 Task: Find and add a mixer grinder to your shopping cart on Flipkart.
Action: Mouse moved to (310, 55)
Screenshot: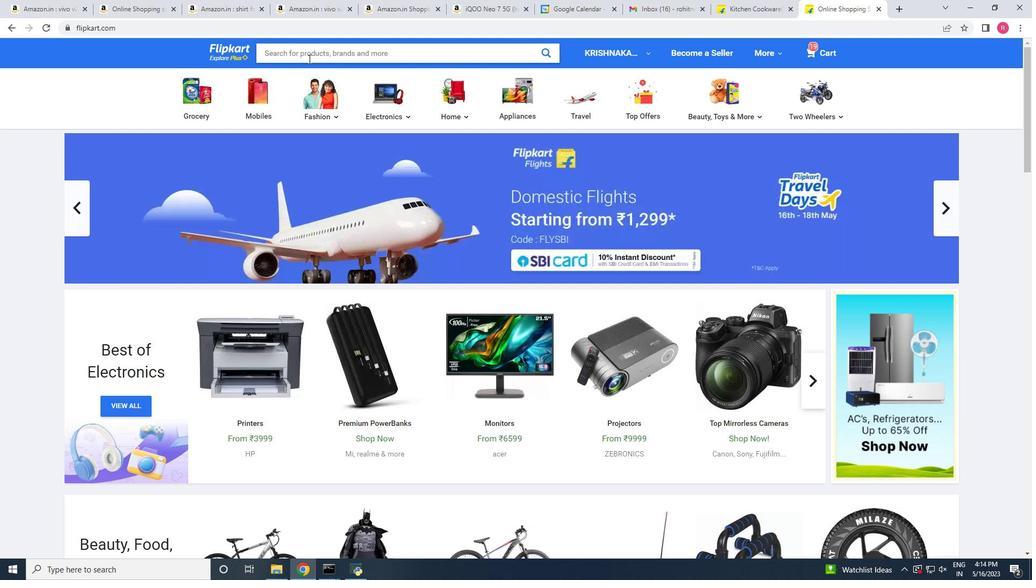 
Action: Mouse pressed left at (310, 55)
Screenshot: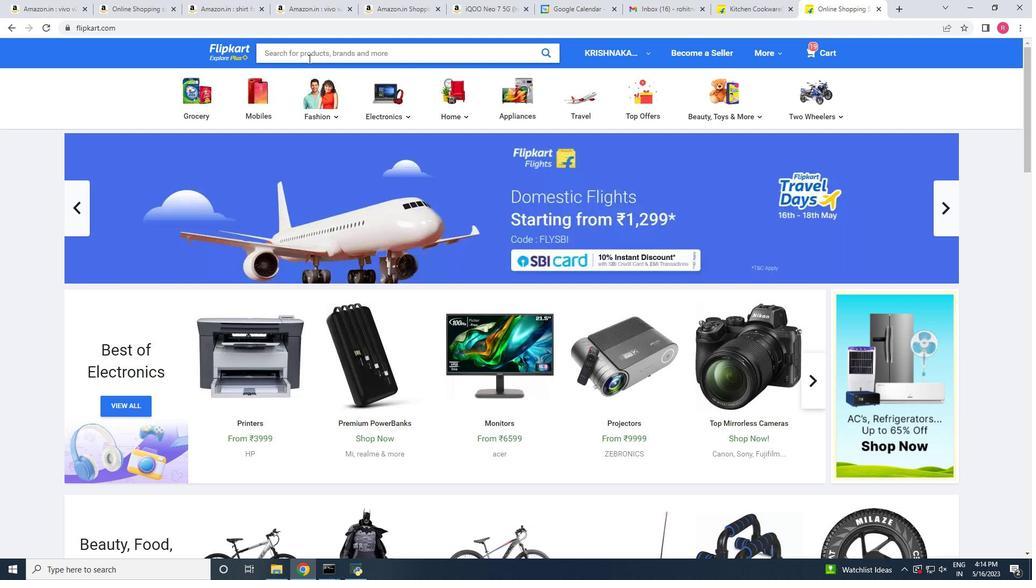 
Action: Mouse moved to (617, 5)
Screenshot: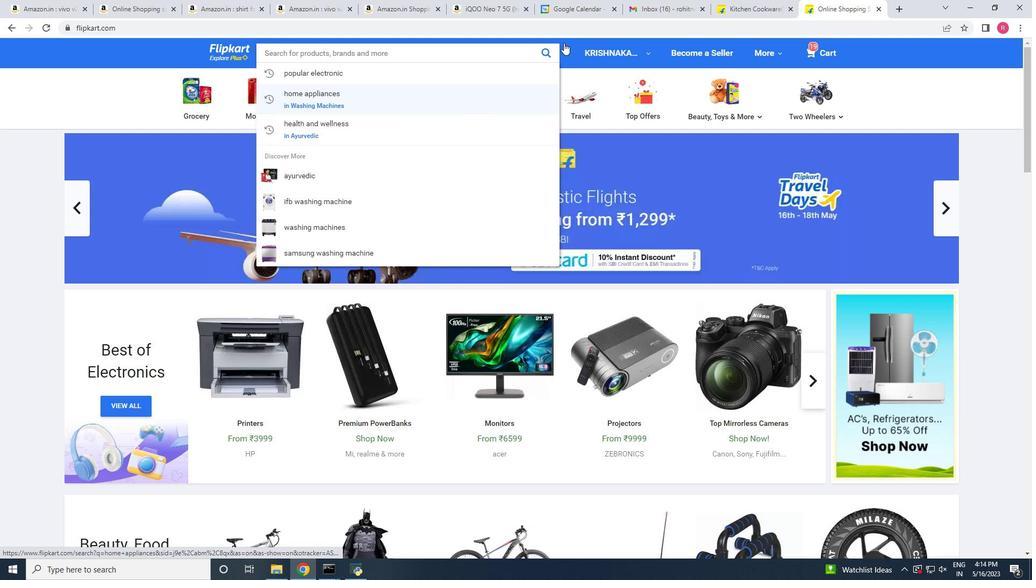 
Action: Key pressed kitchen
Screenshot: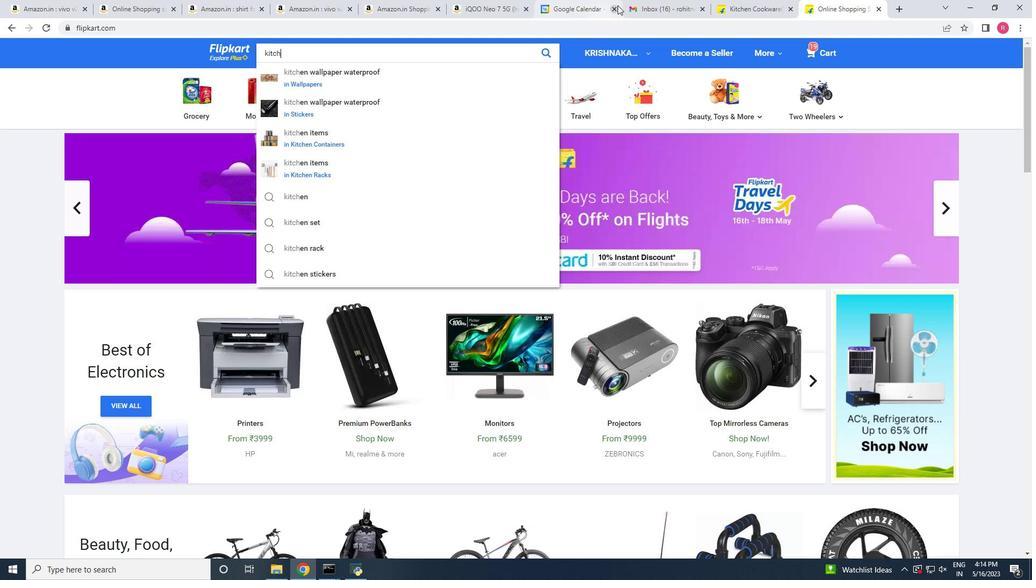 
Action: Mouse moved to (618, 4)
Screenshot: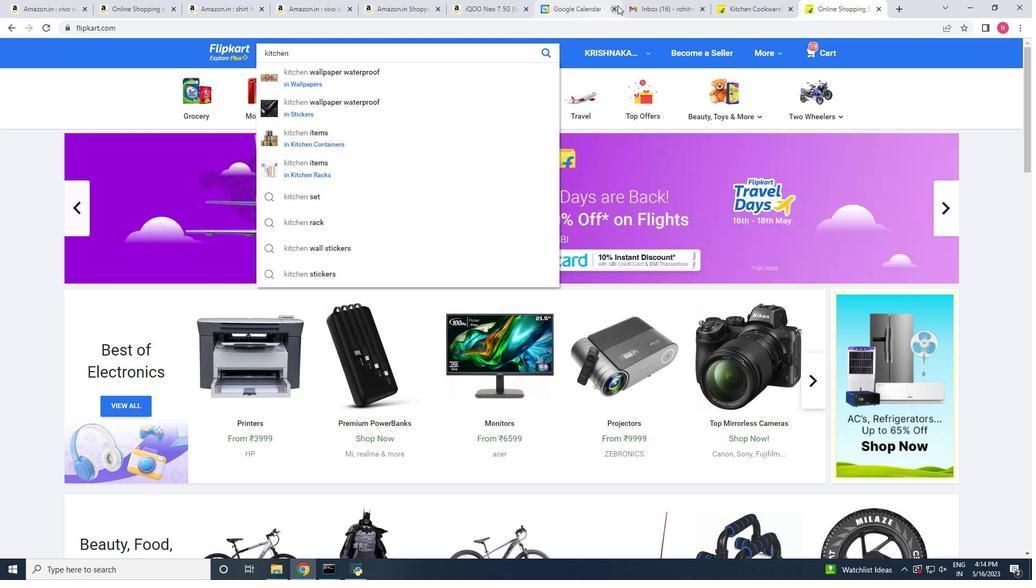 
Action: Key pressed <Key.space>
Screenshot: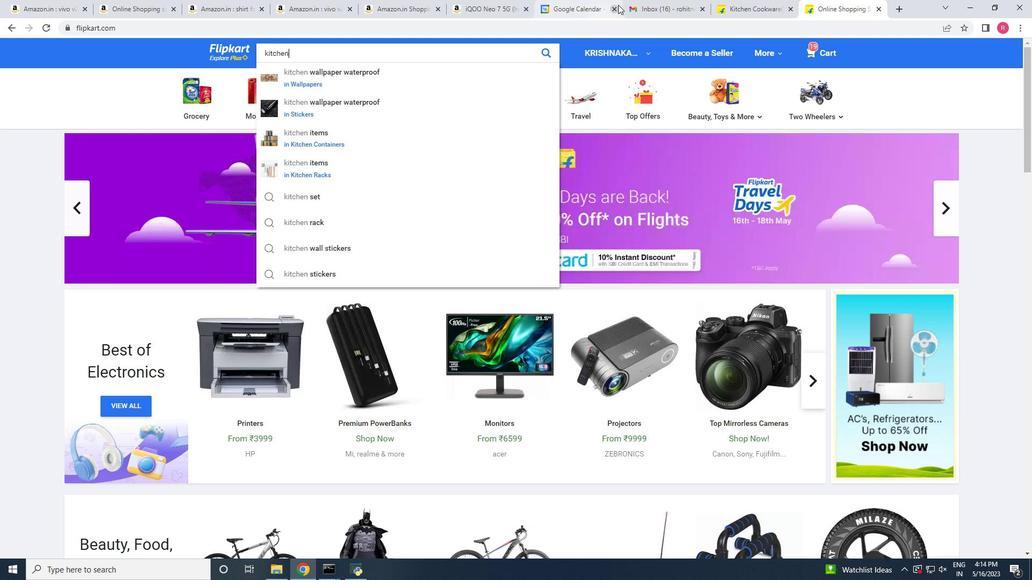 
Action: Mouse moved to (618, 4)
Screenshot: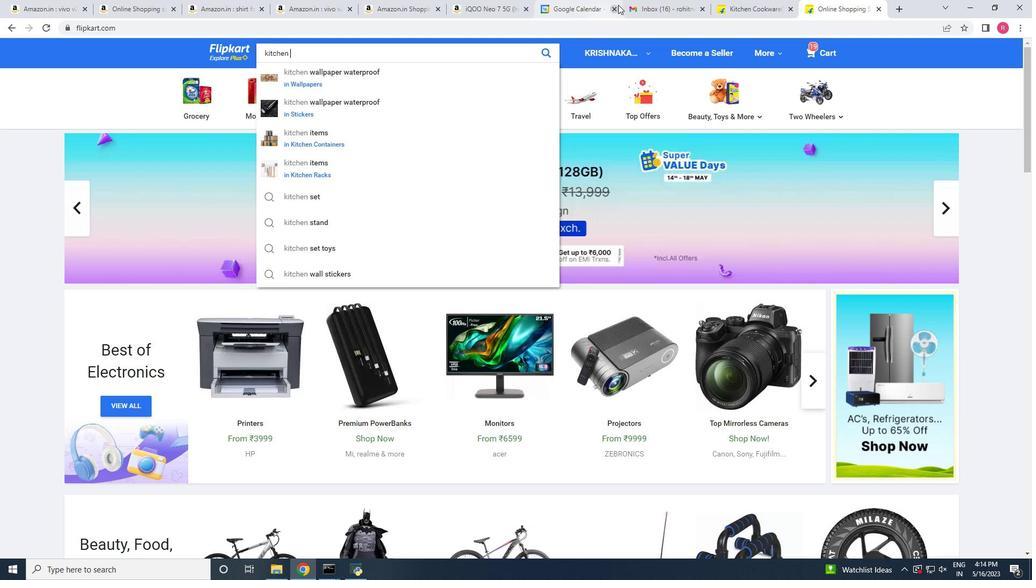 
Action: Key pressed appl
Screenshot: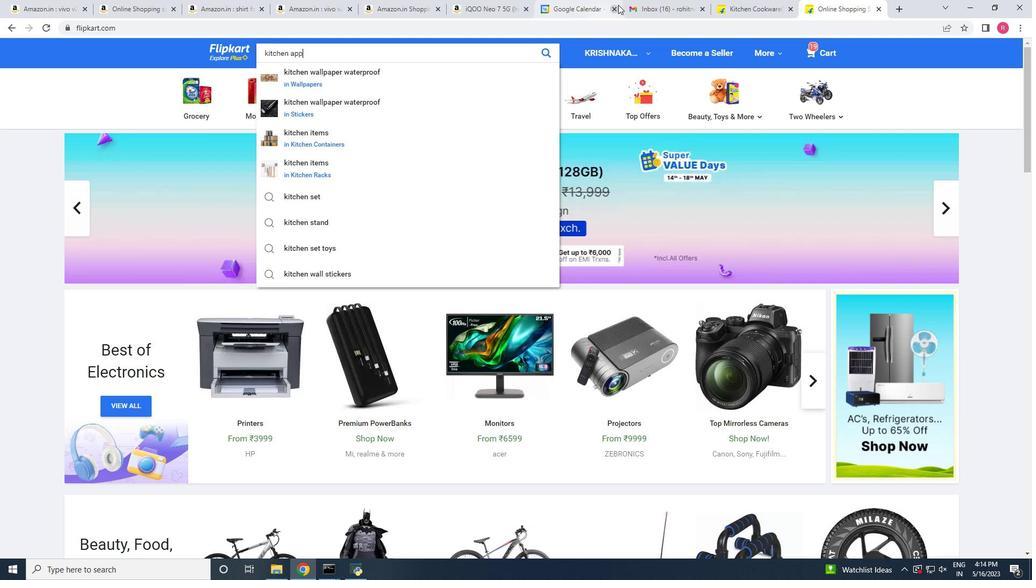 
Action: Mouse moved to (403, 69)
Screenshot: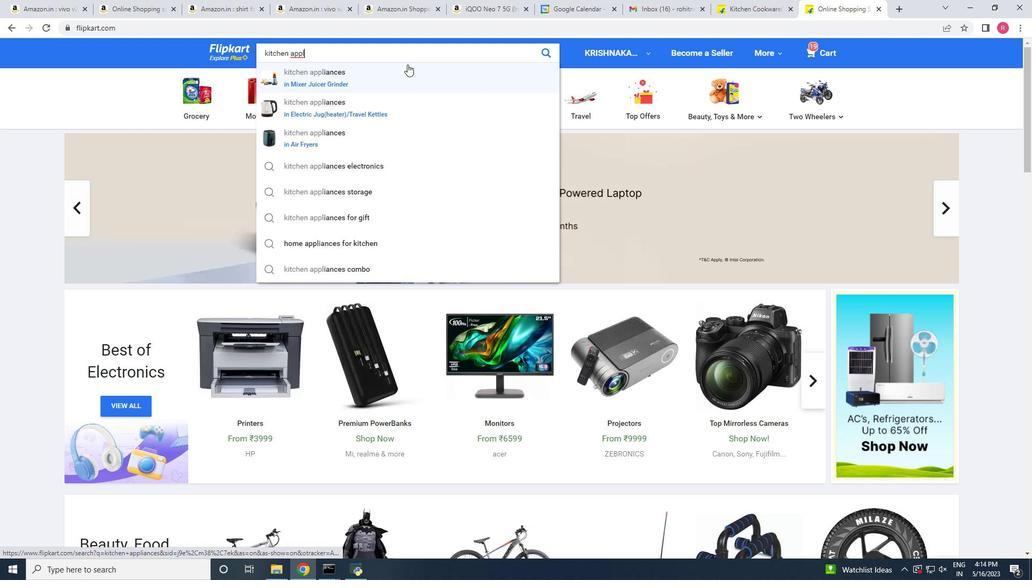 
Action: Mouse pressed left at (403, 69)
Screenshot: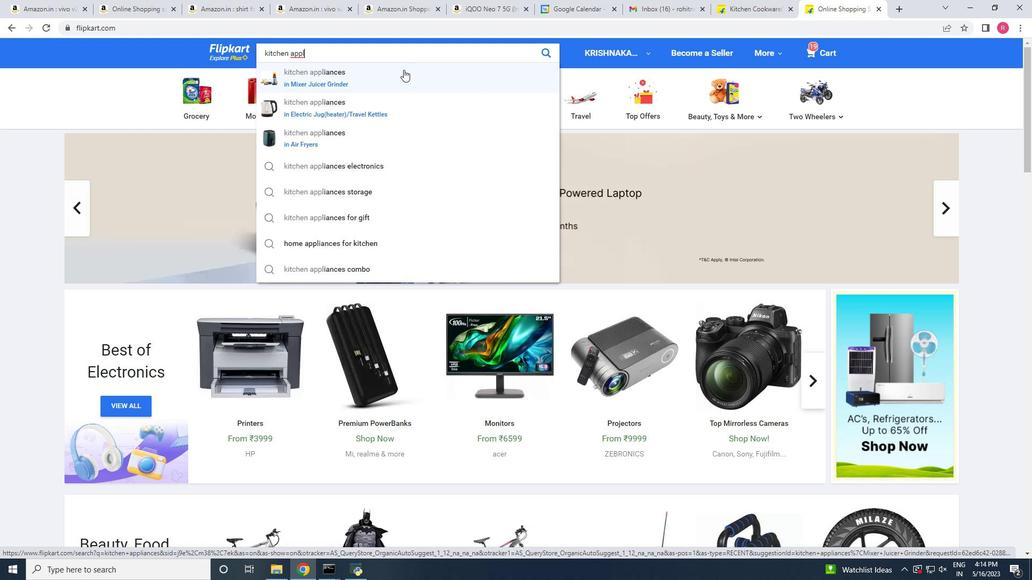 
Action: Mouse scrolled (403, 70) with delta (0, 0)
Screenshot: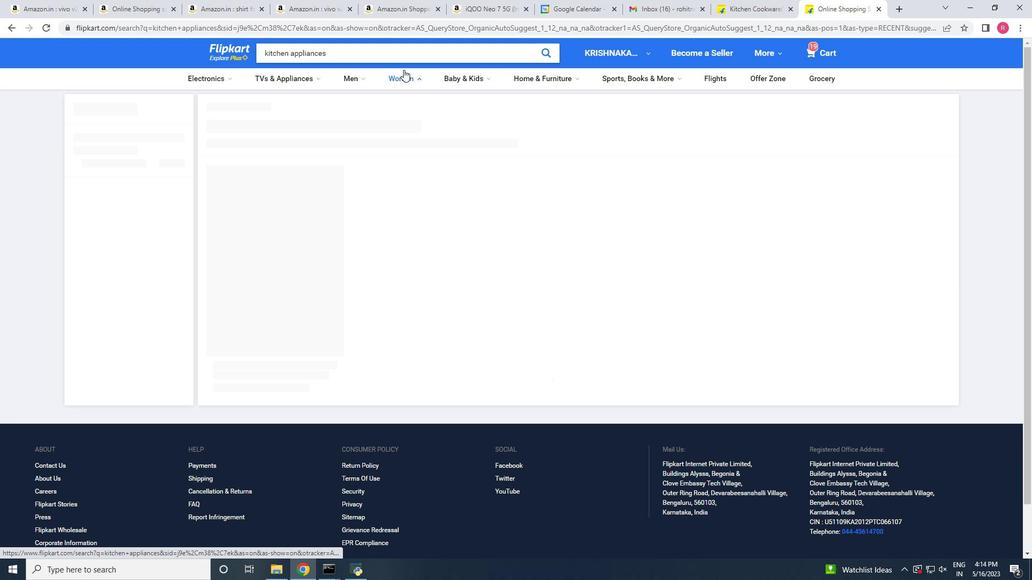 
Action: Mouse moved to (309, 255)
Screenshot: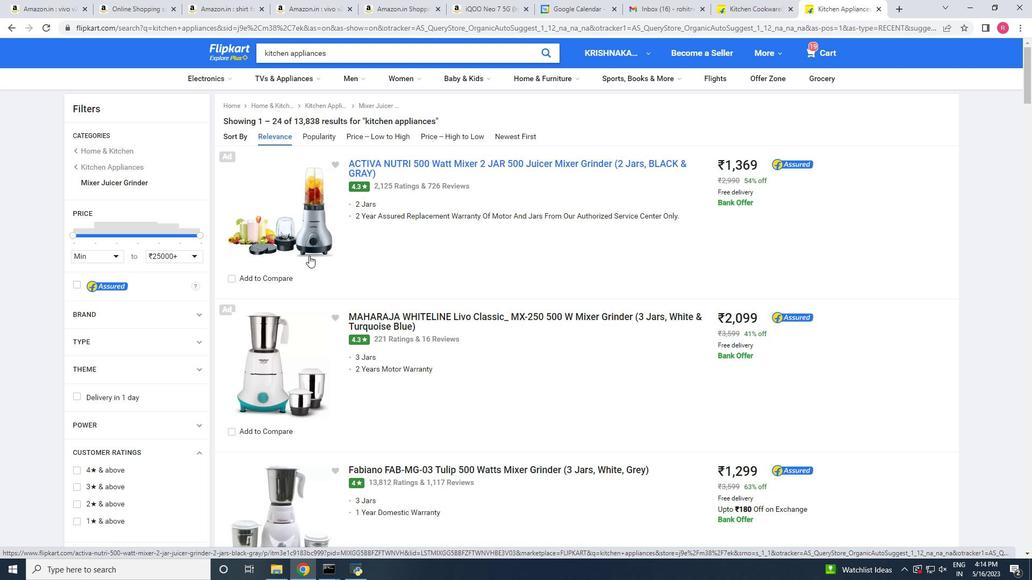 
Action: Mouse scrolled (309, 254) with delta (0, 0)
Screenshot: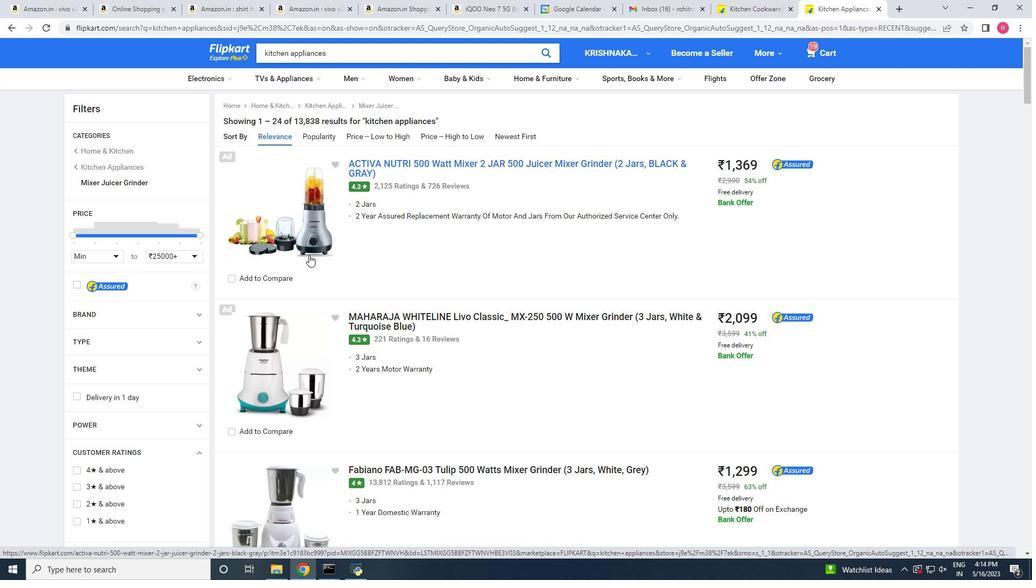 
Action: Mouse moved to (522, 179)
Screenshot: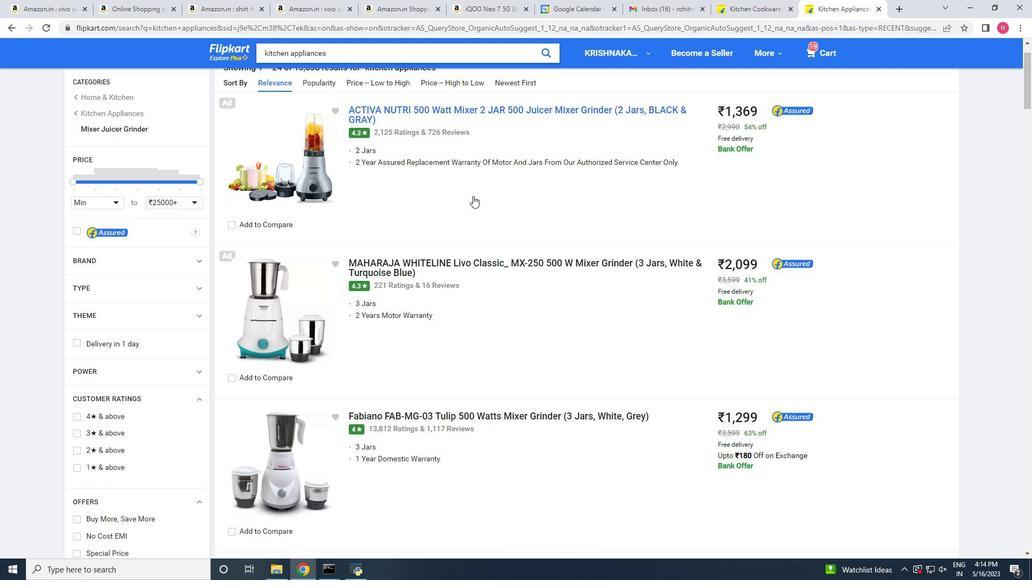 
Action: Mouse pressed right at (522, 179)
Screenshot: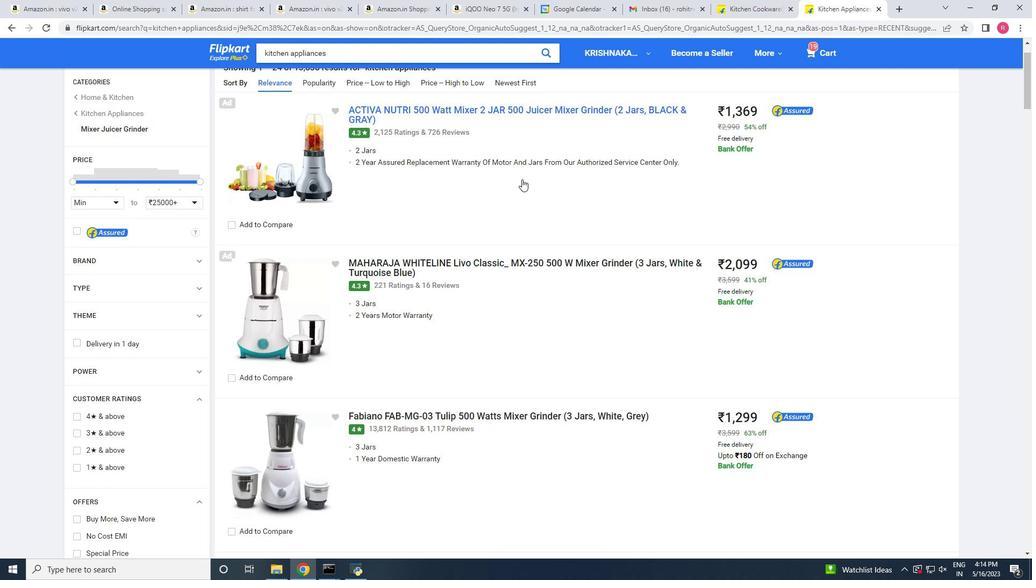 
Action: Mouse moved to (523, 179)
Screenshot: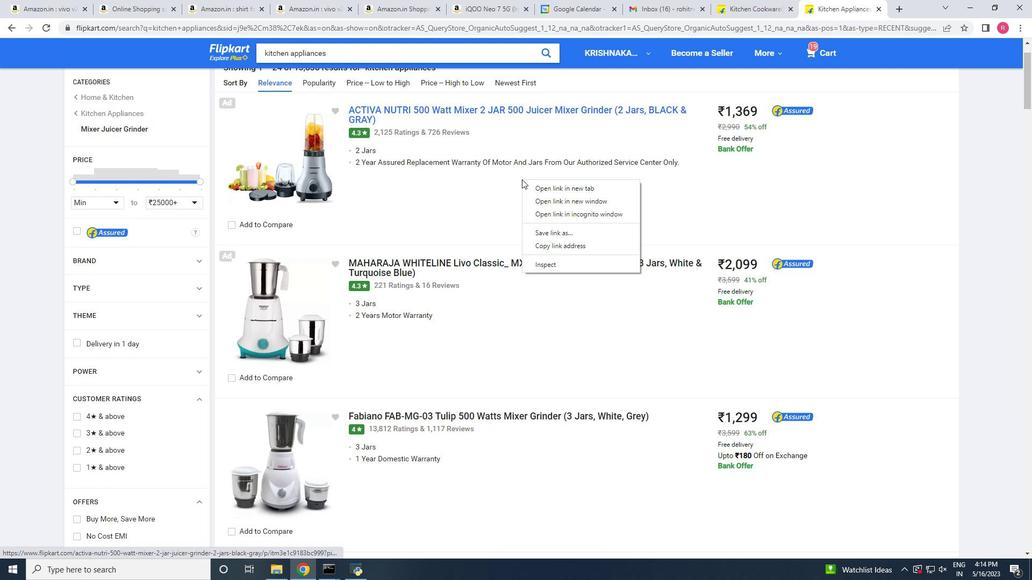 
Action: Mouse pressed left at (523, 179)
Screenshot: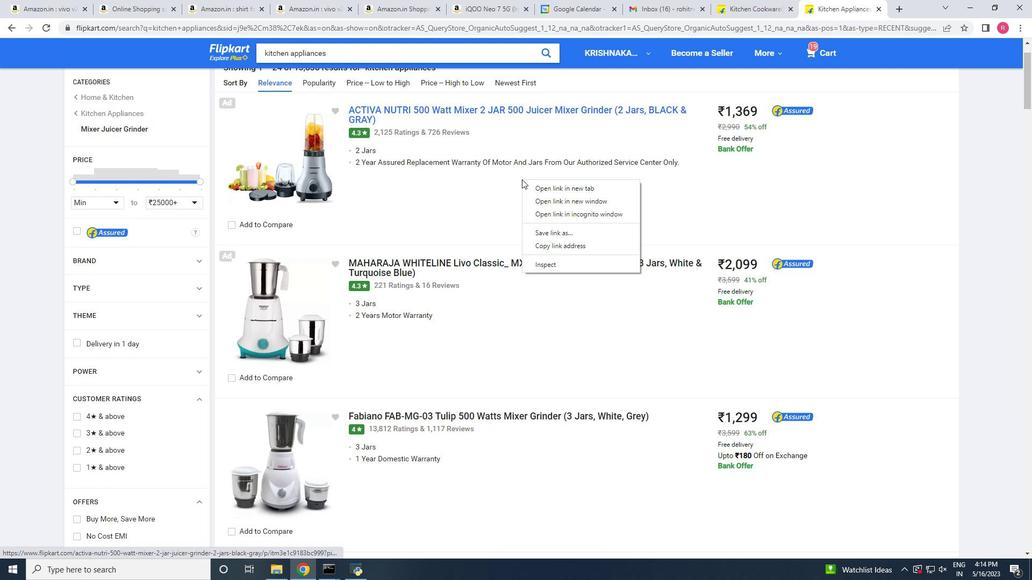 
Action: Mouse moved to (548, 297)
Screenshot: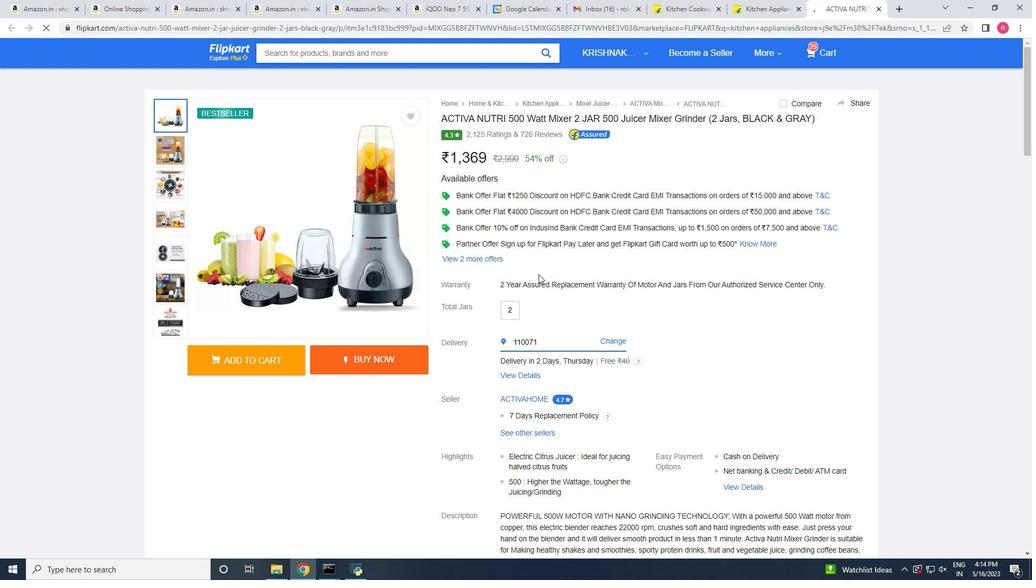 
Action: Mouse scrolled (548, 296) with delta (0, 0)
Screenshot: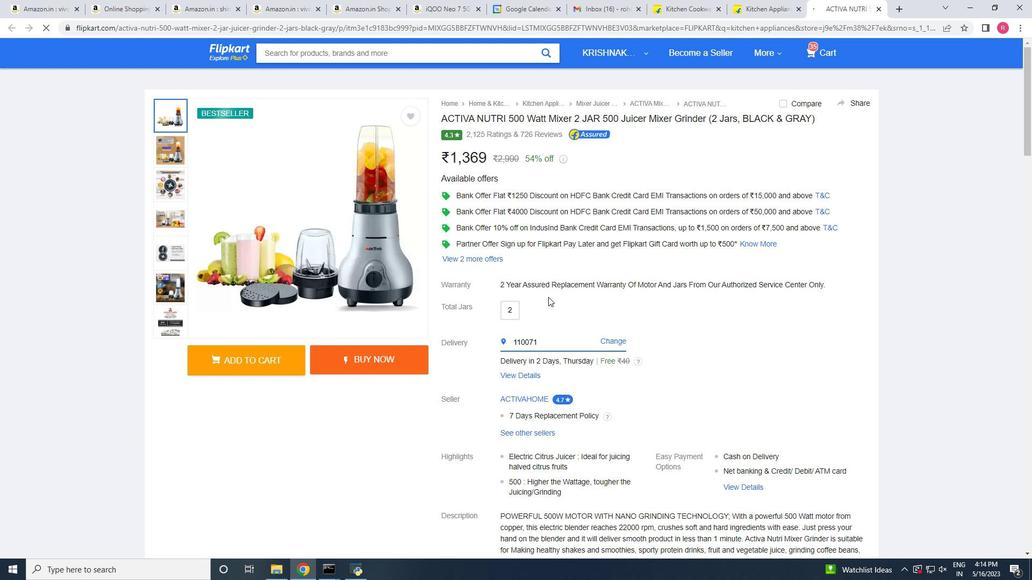 
Action: Mouse scrolled (548, 296) with delta (0, 0)
Screenshot: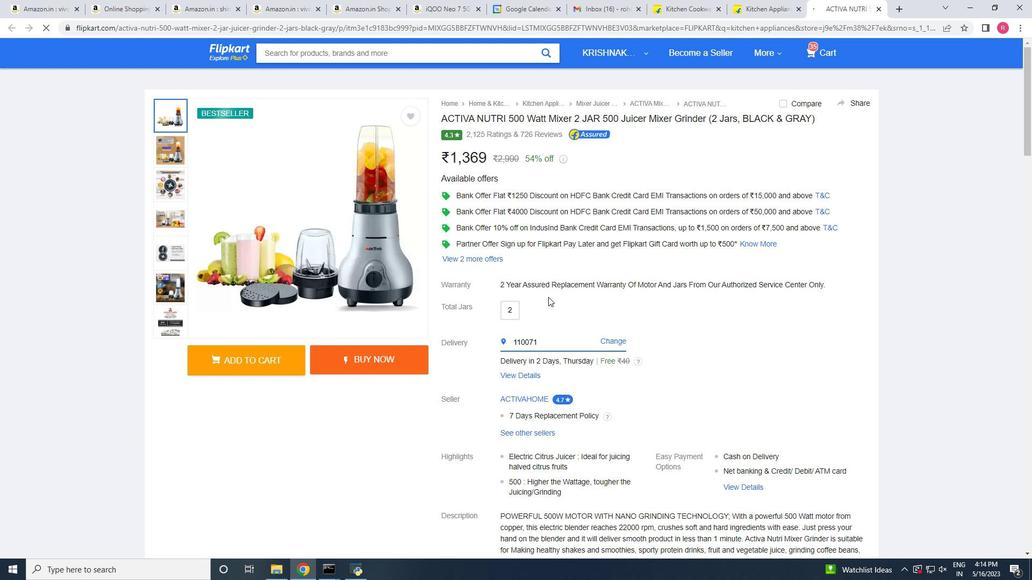 
Action: Mouse scrolled (548, 296) with delta (0, 0)
Screenshot: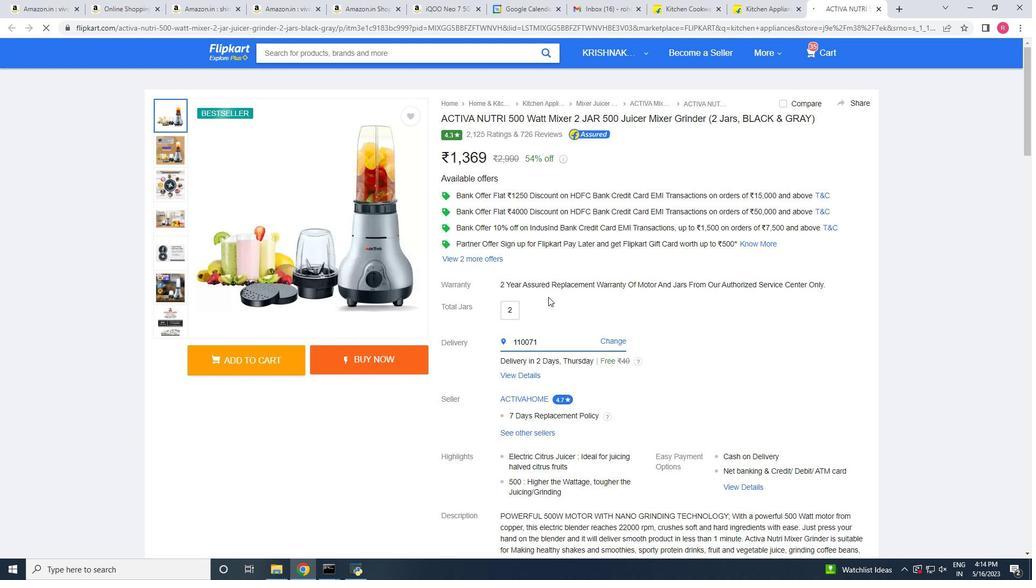 
Action: Mouse scrolled (548, 296) with delta (0, 0)
Screenshot: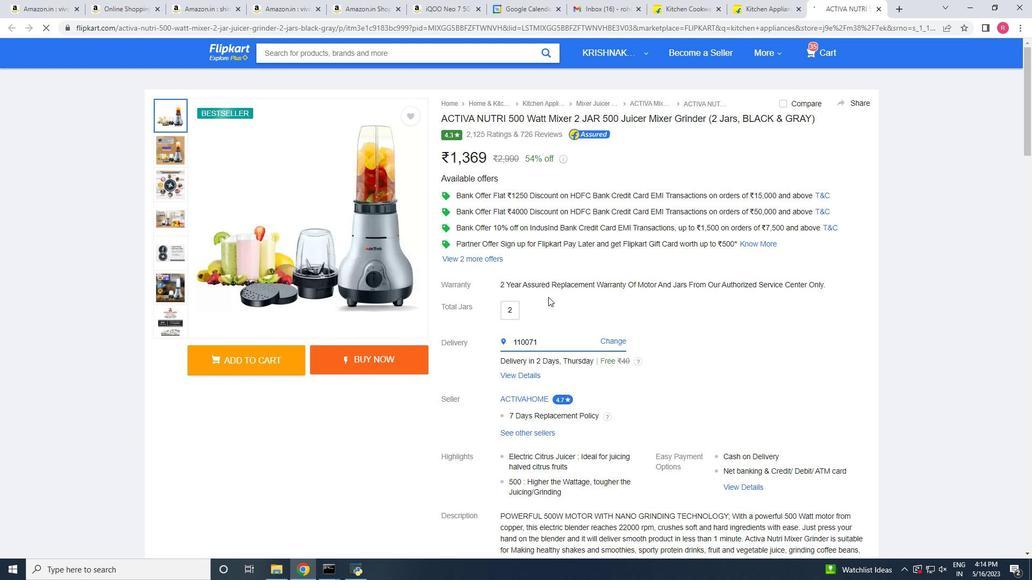 
Action: Mouse scrolled (548, 296) with delta (0, 0)
Screenshot: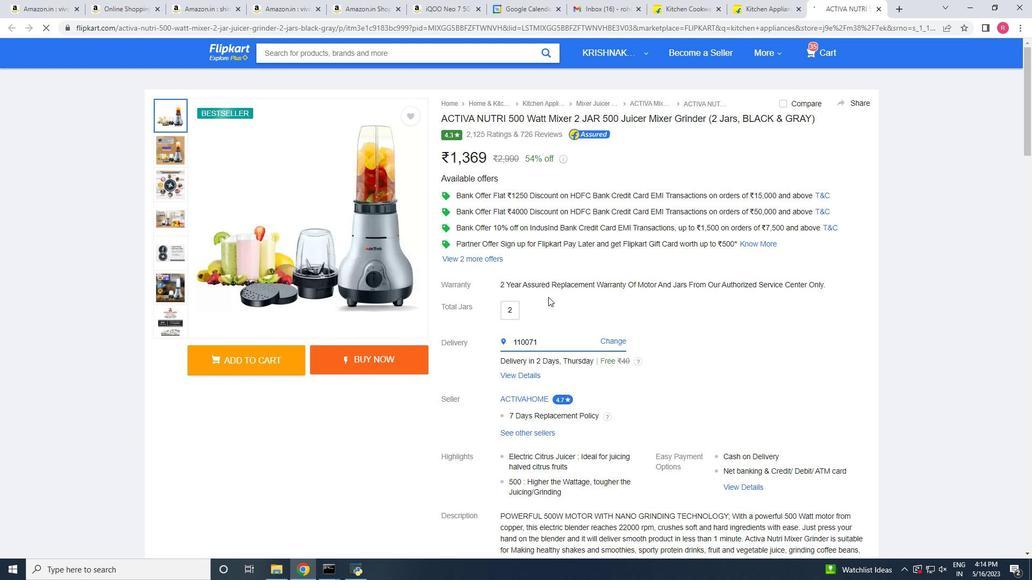 
Action: Mouse moved to (548, 297)
Screenshot: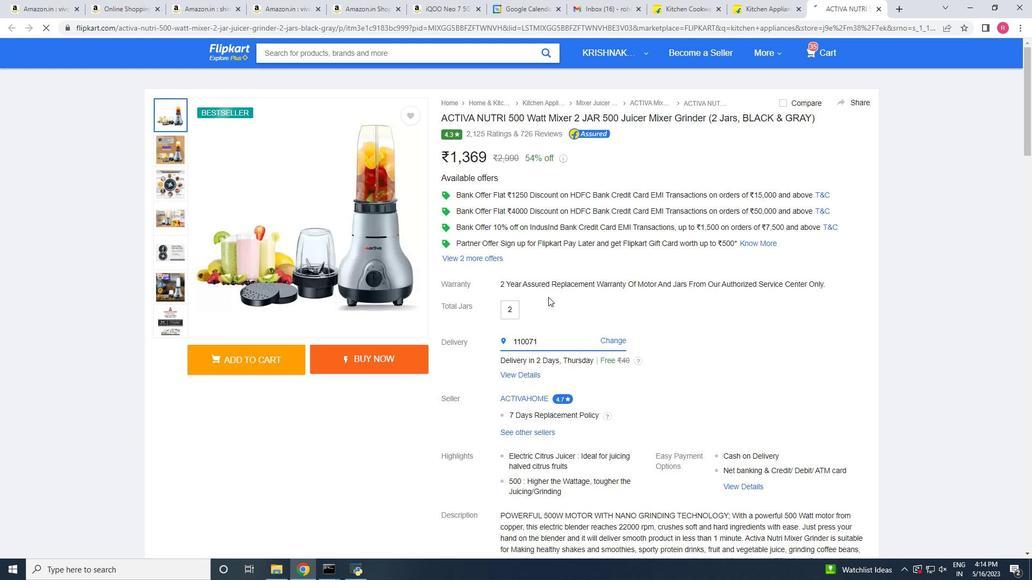 
Action: Mouse scrolled (548, 296) with delta (0, 0)
Screenshot: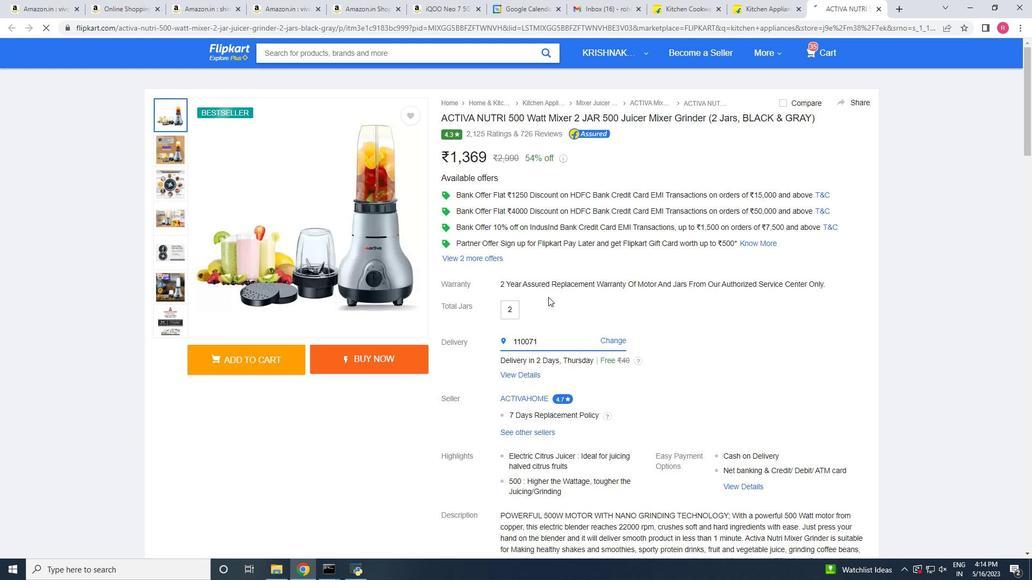 
Action: Mouse moved to (549, 297)
Screenshot: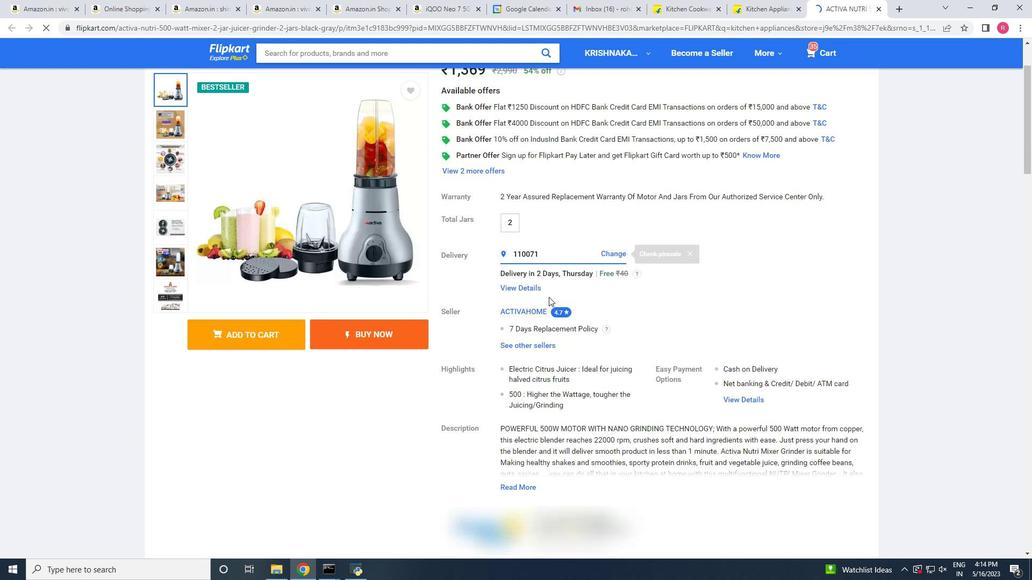 
Action: Mouse scrolled (549, 296) with delta (0, 0)
Screenshot: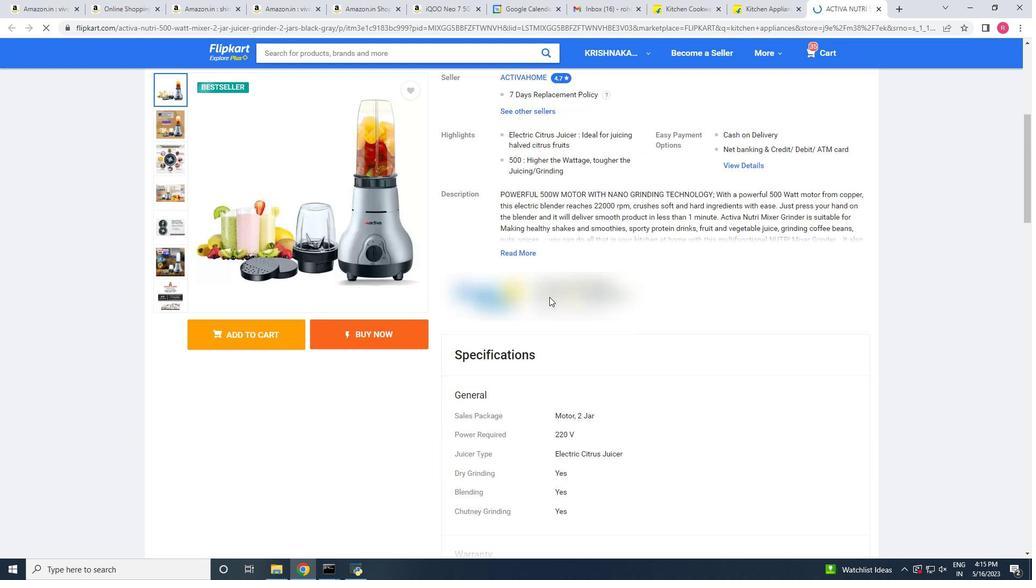 
Action: Mouse scrolled (549, 296) with delta (0, 0)
Screenshot: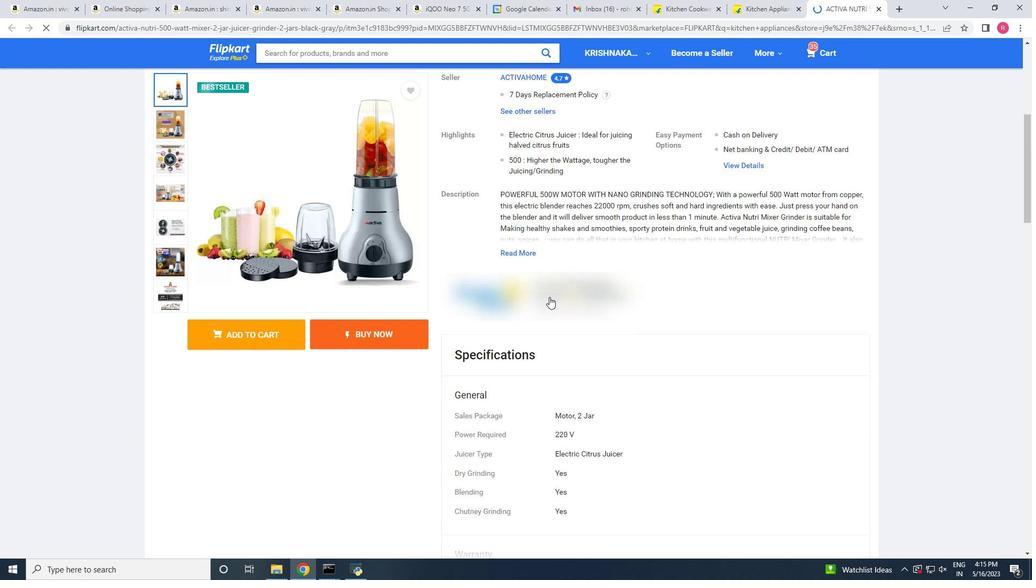 
Action: Mouse scrolled (549, 296) with delta (0, 0)
Screenshot: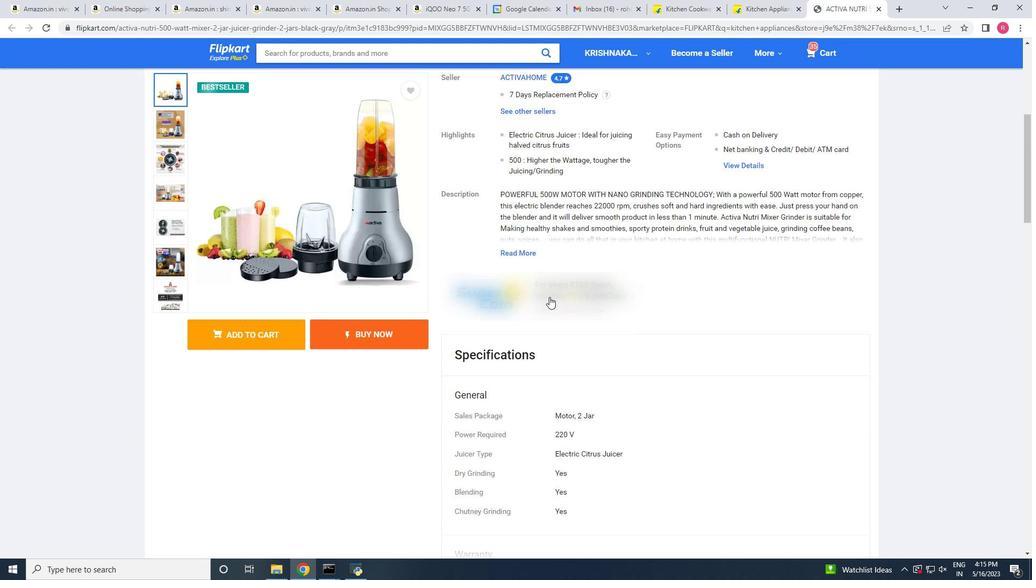 
Action: Mouse scrolled (549, 296) with delta (0, 0)
Screenshot: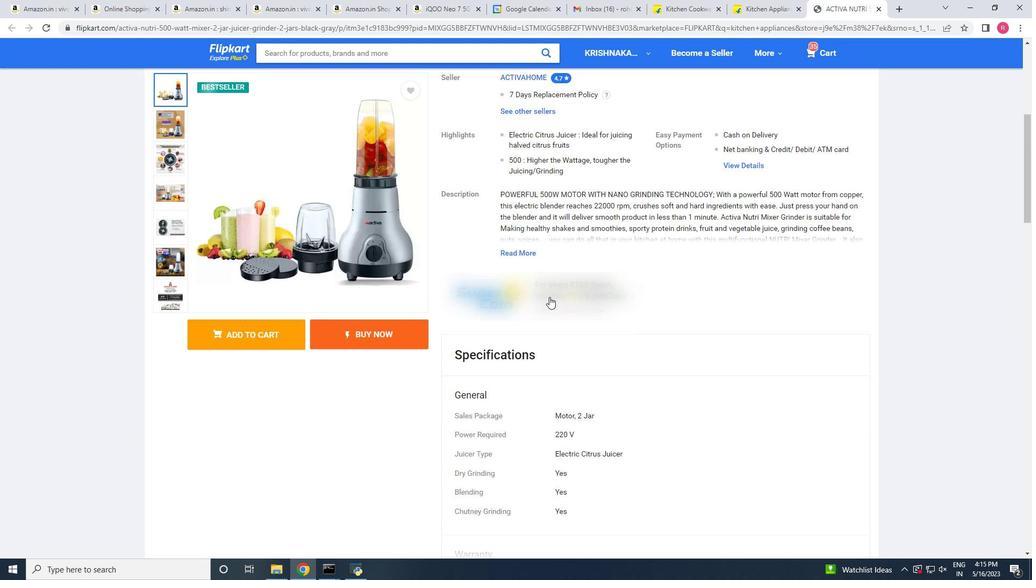 
Action: Mouse scrolled (549, 296) with delta (0, 0)
Screenshot: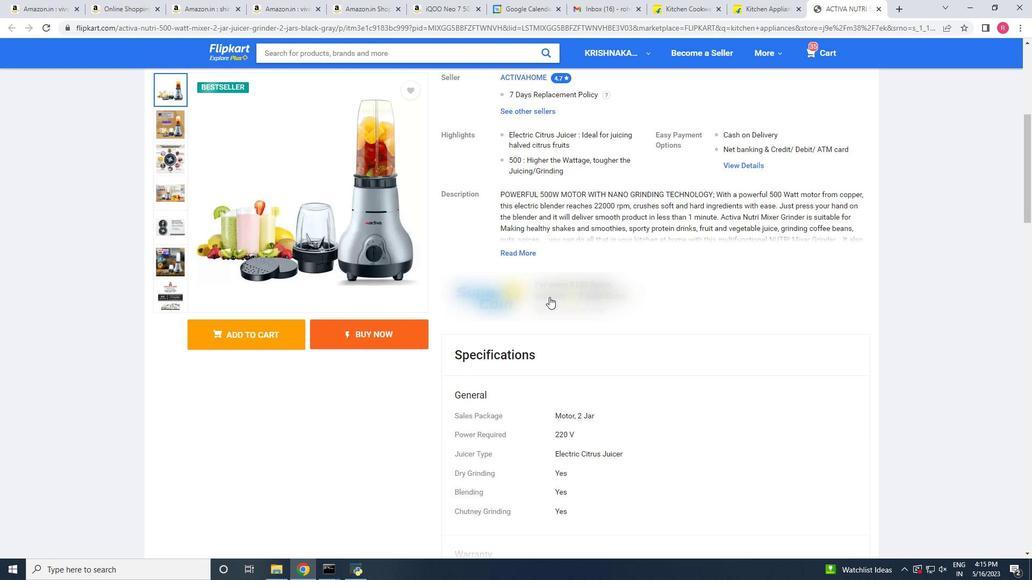 
Action: Mouse scrolled (549, 296) with delta (0, 0)
Screenshot: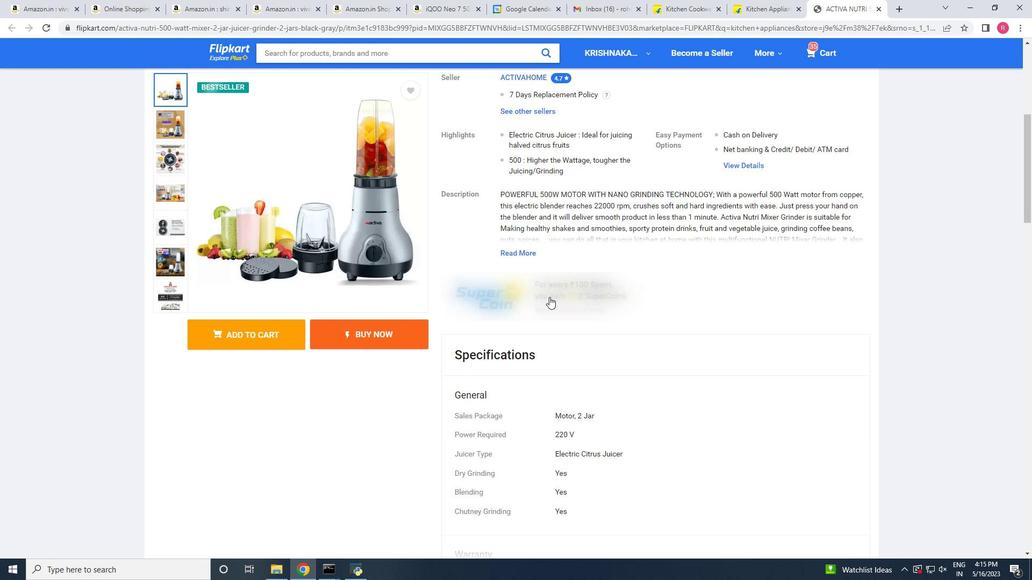 
Action: Mouse scrolled (549, 296) with delta (0, 0)
Screenshot: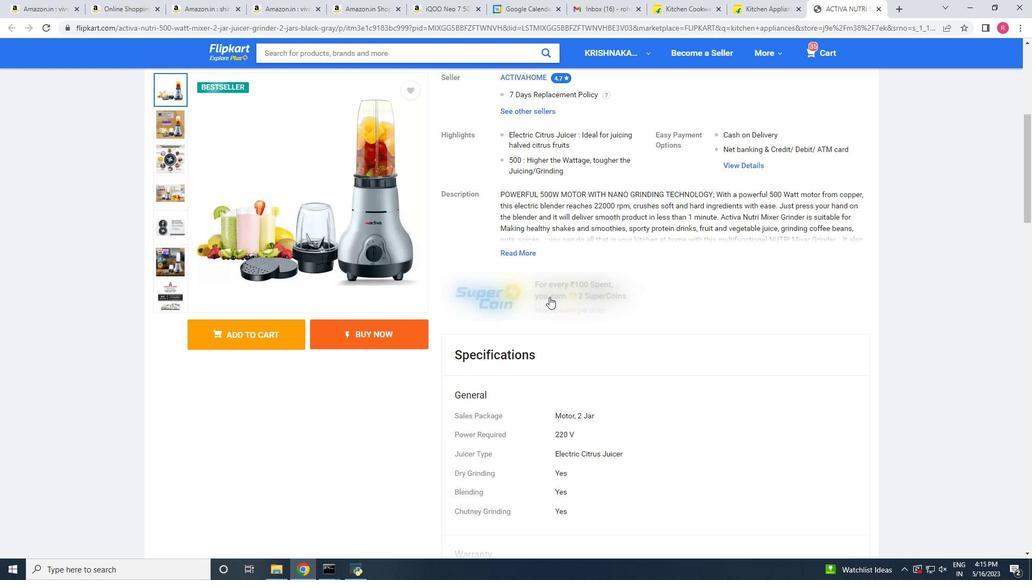 
Action: Mouse scrolled (549, 296) with delta (0, 0)
Screenshot: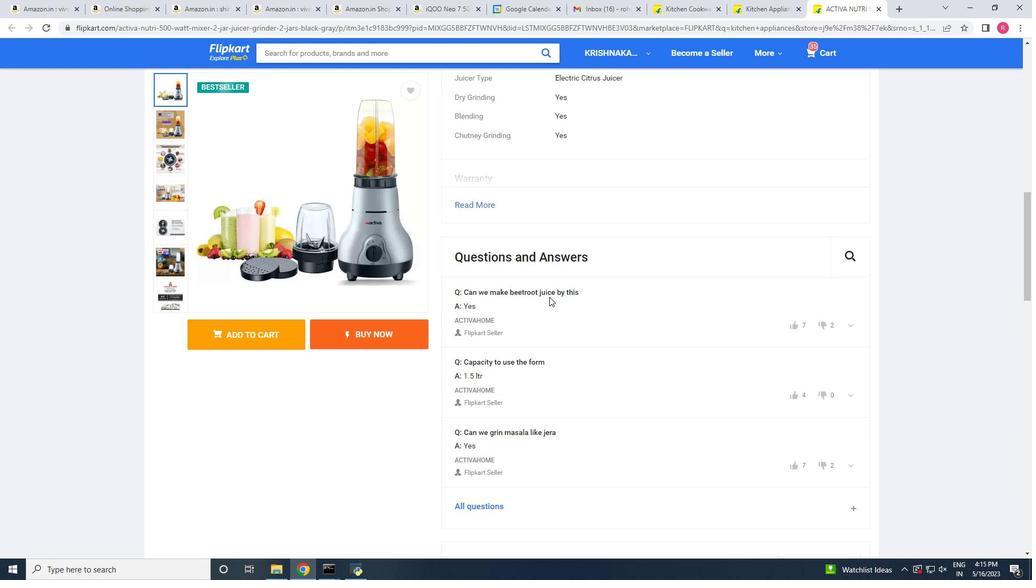 
Action: Mouse scrolled (549, 296) with delta (0, 0)
Screenshot: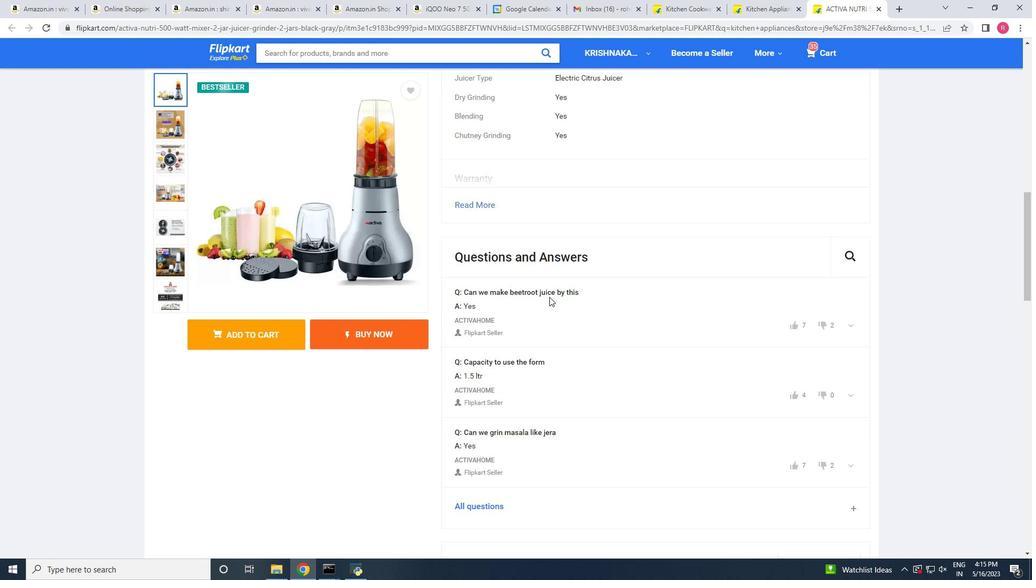 
Action: Mouse scrolled (549, 296) with delta (0, 0)
Screenshot: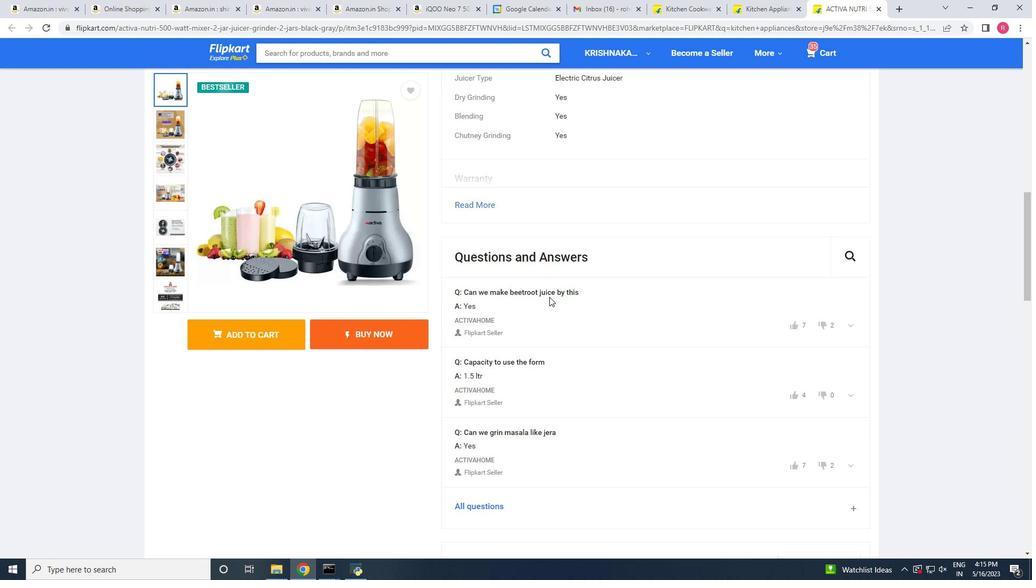 
Action: Mouse scrolled (549, 296) with delta (0, 0)
Screenshot: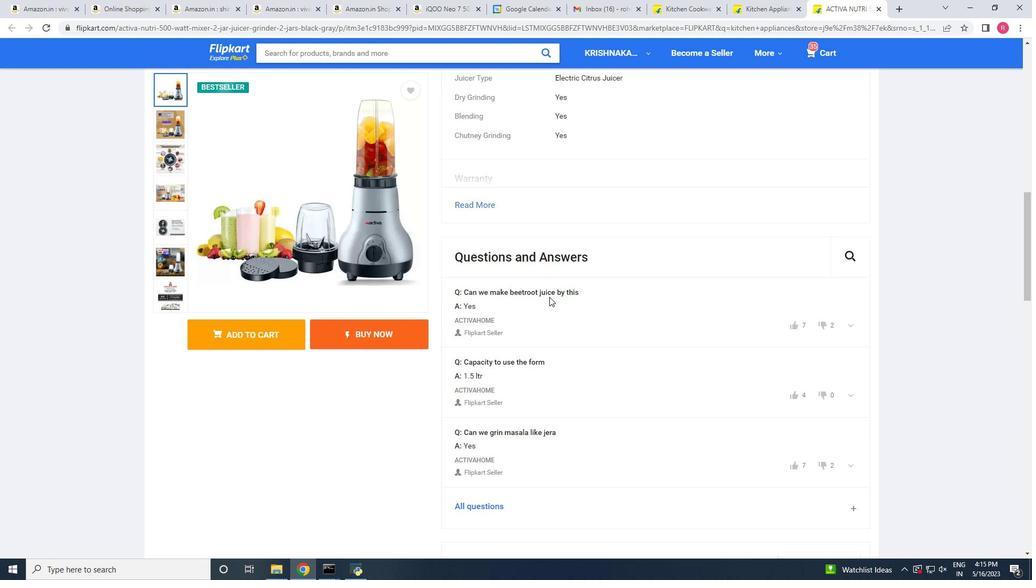 
Action: Mouse scrolled (549, 296) with delta (0, 0)
Screenshot: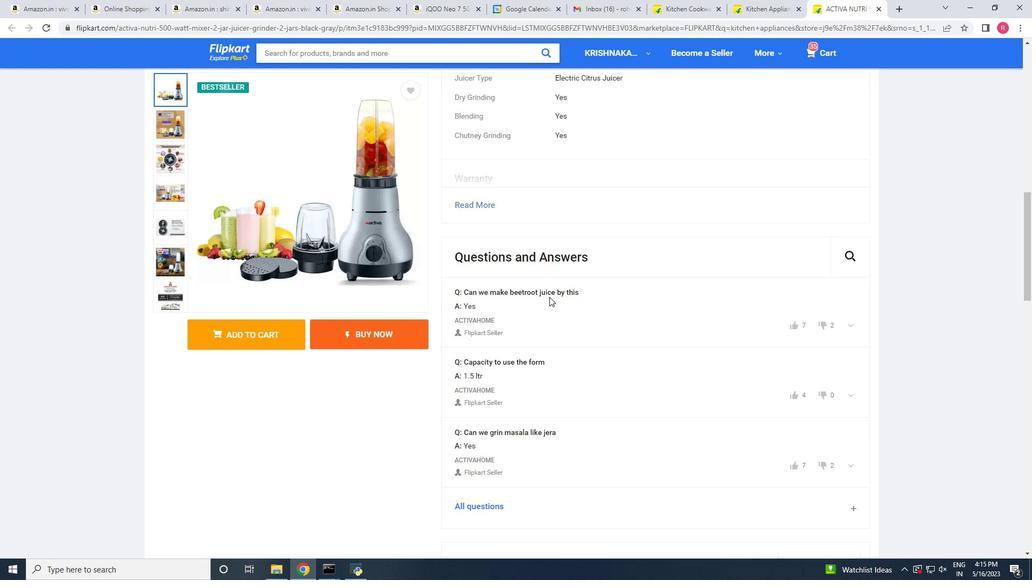 
Action: Mouse scrolled (549, 296) with delta (0, 0)
Screenshot: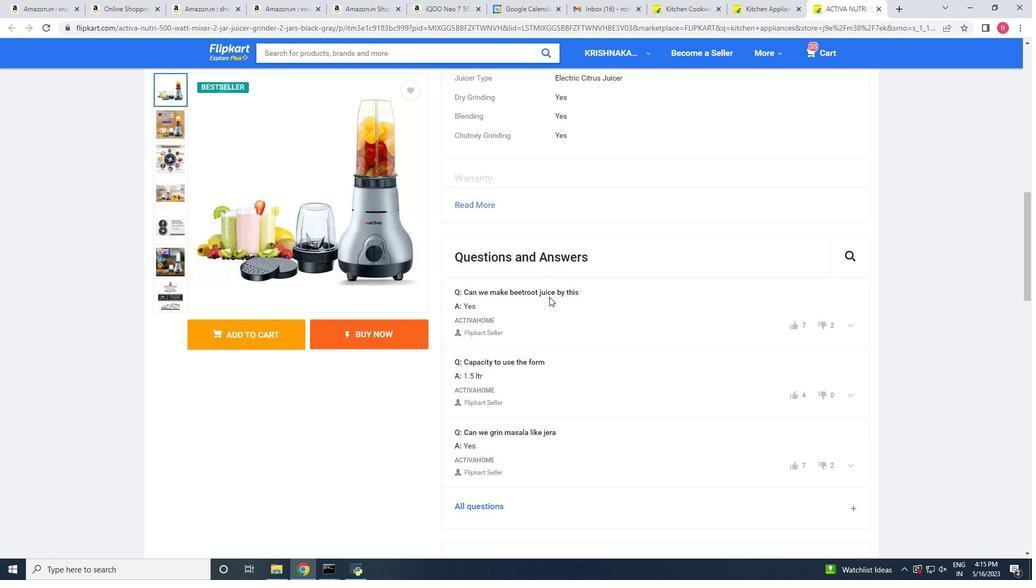 
Action: Mouse moved to (550, 296)
Screenshot: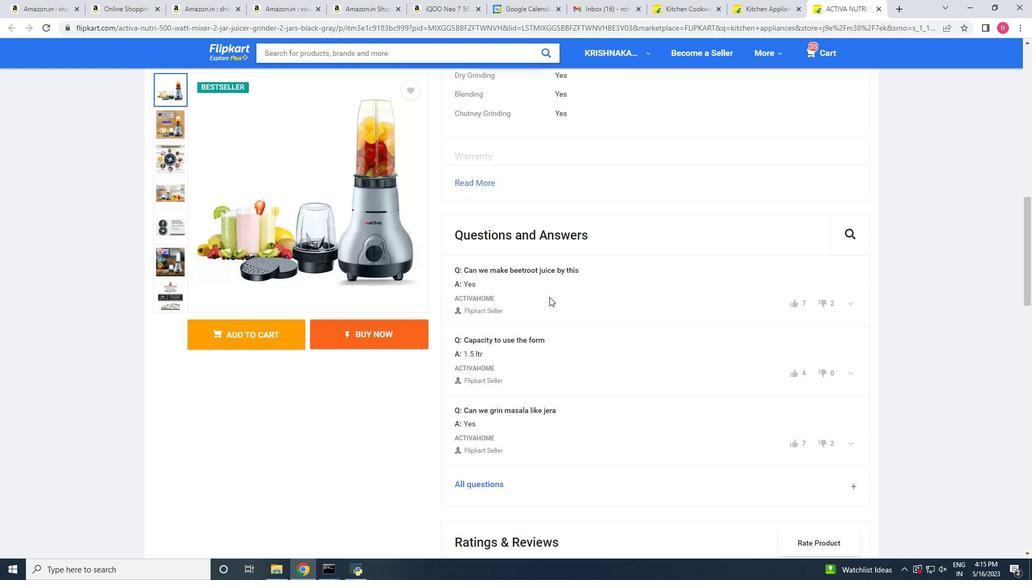 
Action: Mouse scrolled (550, 295) with delta (0, 0)
Screenshot: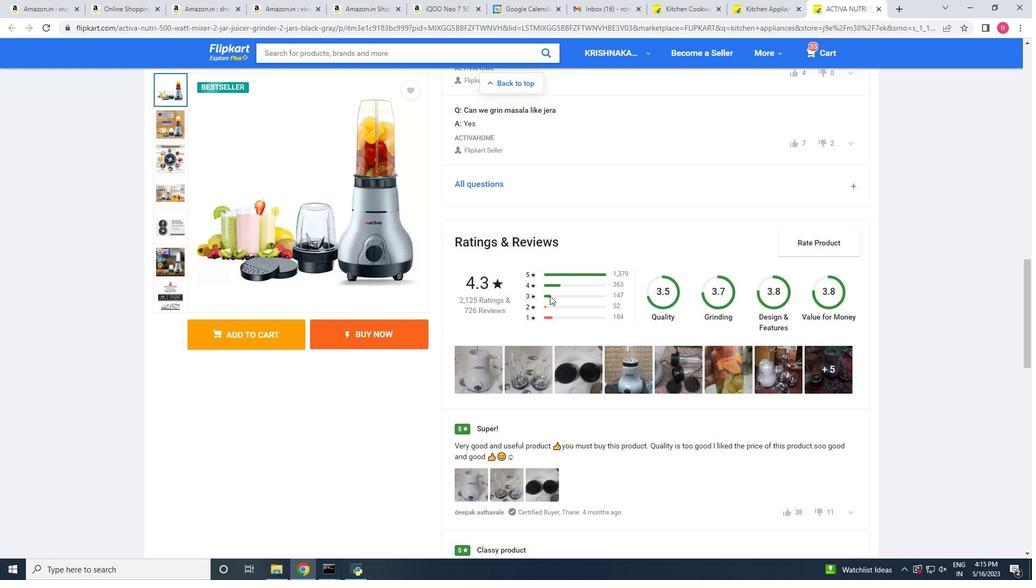 
Action: Mouse scrolled (550, 295) with delta (0, 0)
Screenshot: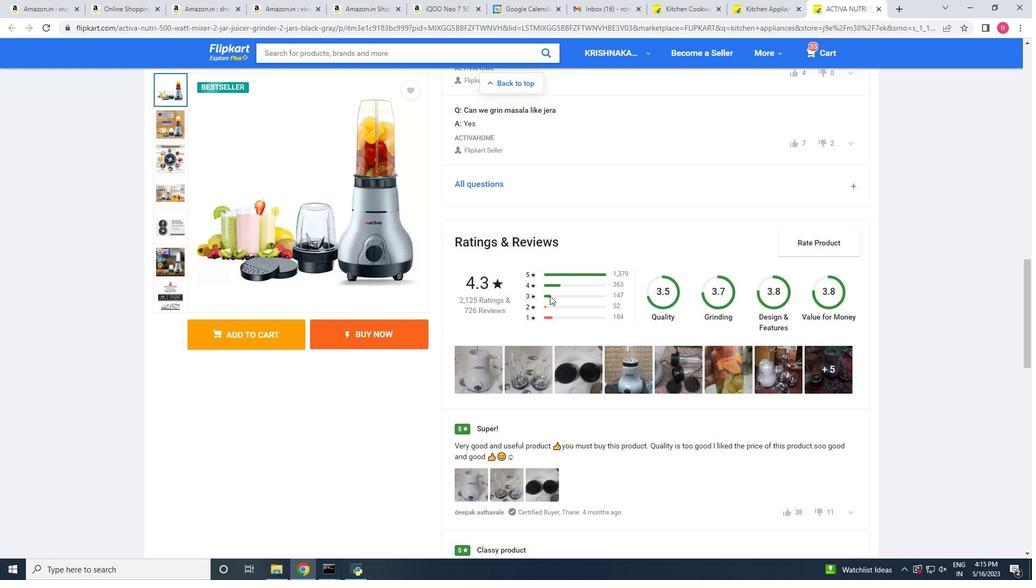 
Action: Mouse scrolled (550, 295) with delta (0, 0)
Screenshot: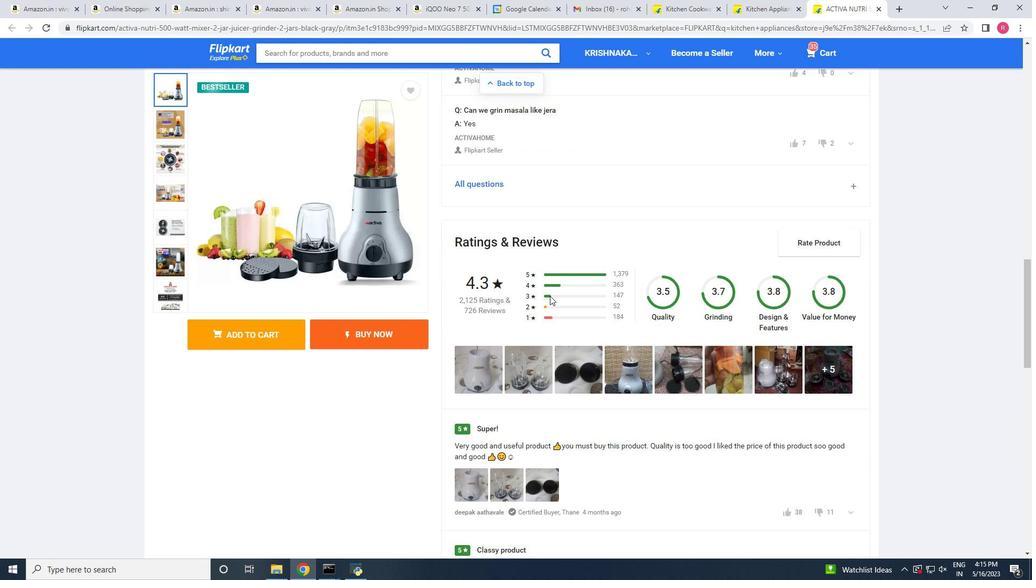
Action: Mouse scrolled (550, 295) with delta (0, 0)
Screenshot: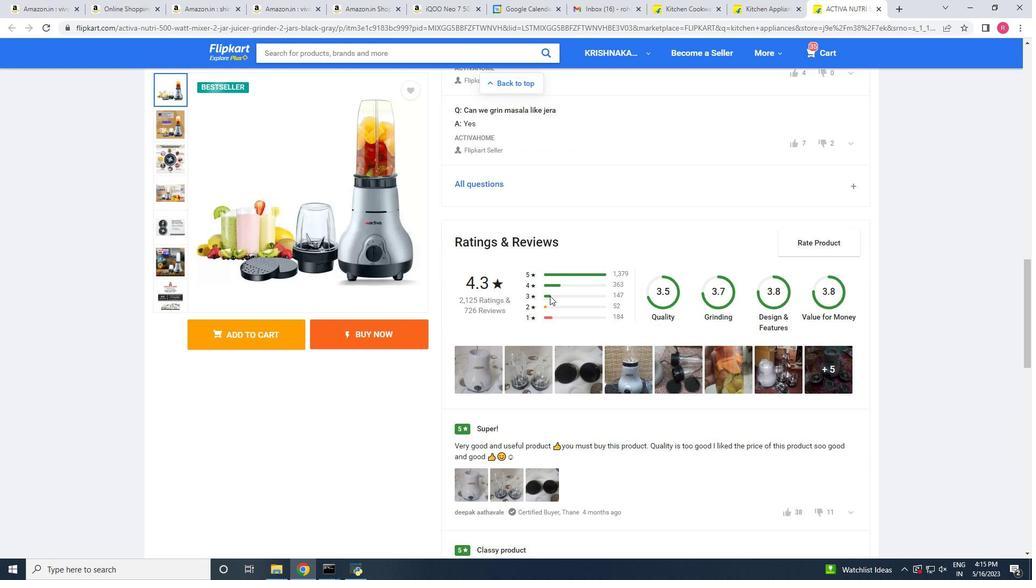 
Action: Mouse scrolled (550, 295) with delta (0, 0)
Screenshot: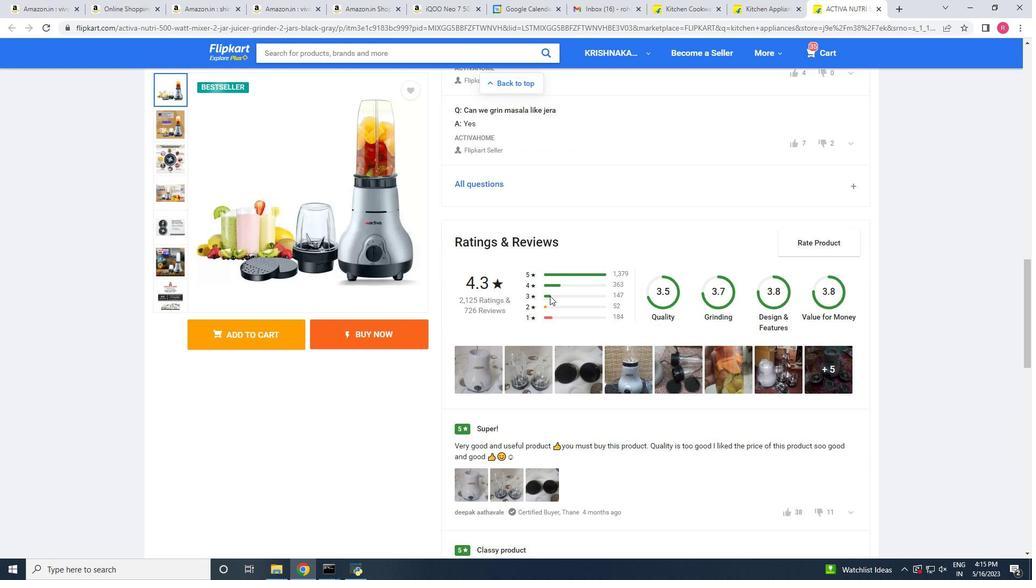 
Action: Mouse scrolled (550, 295) with delta (0, 0)
Screenshot: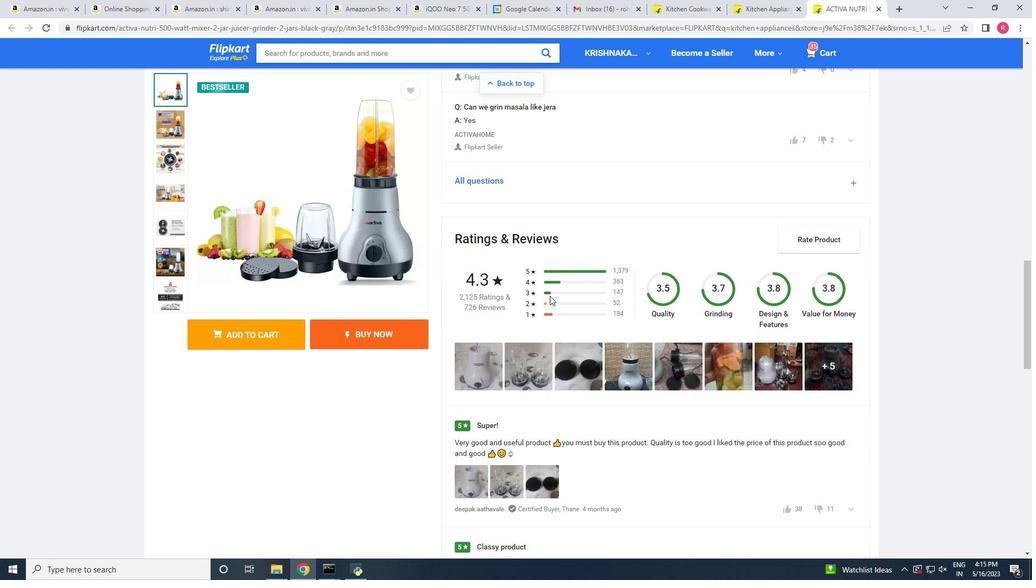 
Action: Mouse moved to (551, 294)
Screenshot: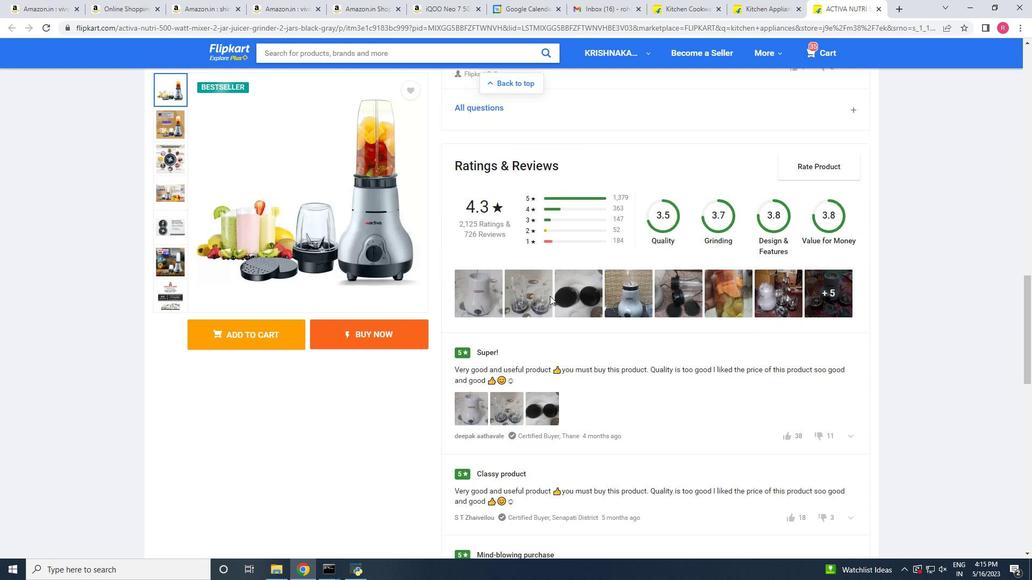 
Action: Mouse scrolled (551, 294) with delta (0, 0)
Screenshot: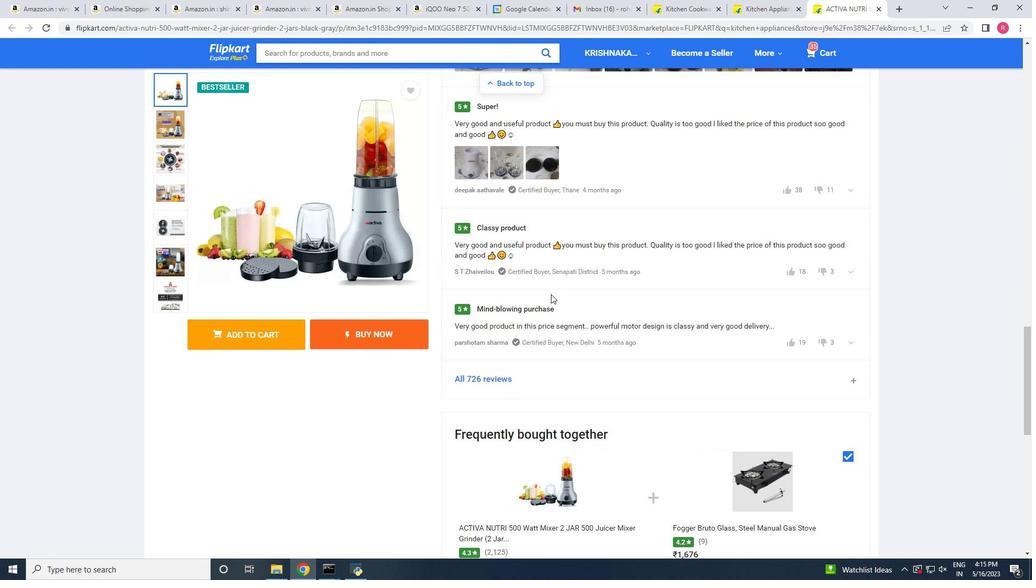 
Action: Mouse scrolled (551, 294) with delta (0, 0)
Screenshot: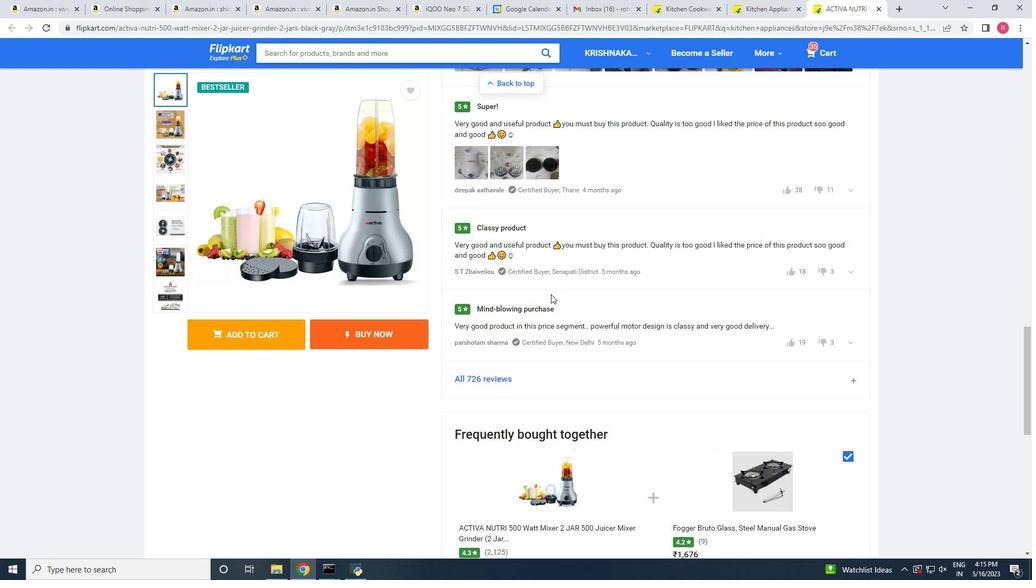 
Action: Mouse scrolled (551, 294) with delta (0, 0)
Screenshot: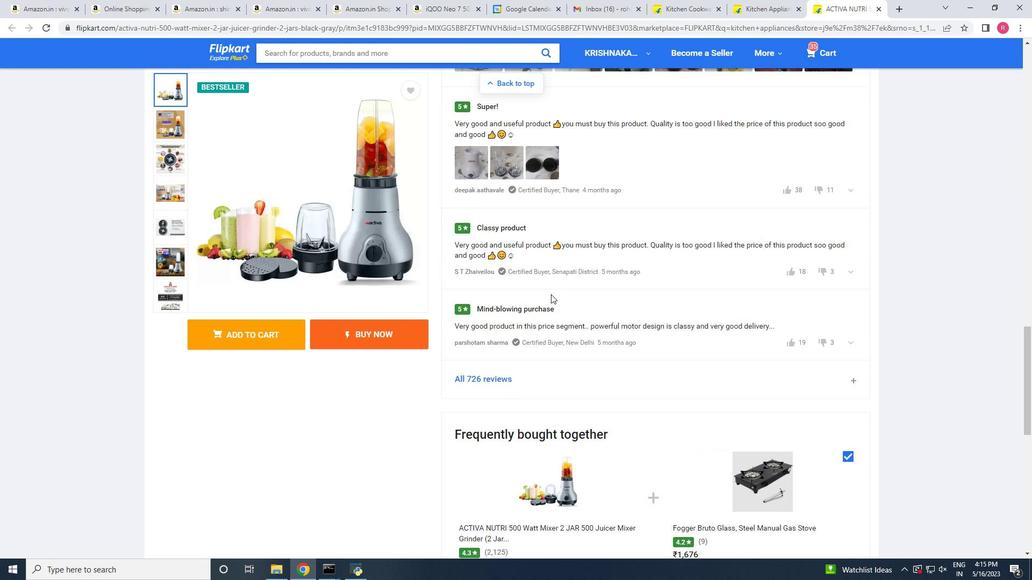 
Action: Mouse scrolled (551, 294) with delta (0, 0)
Screenshot: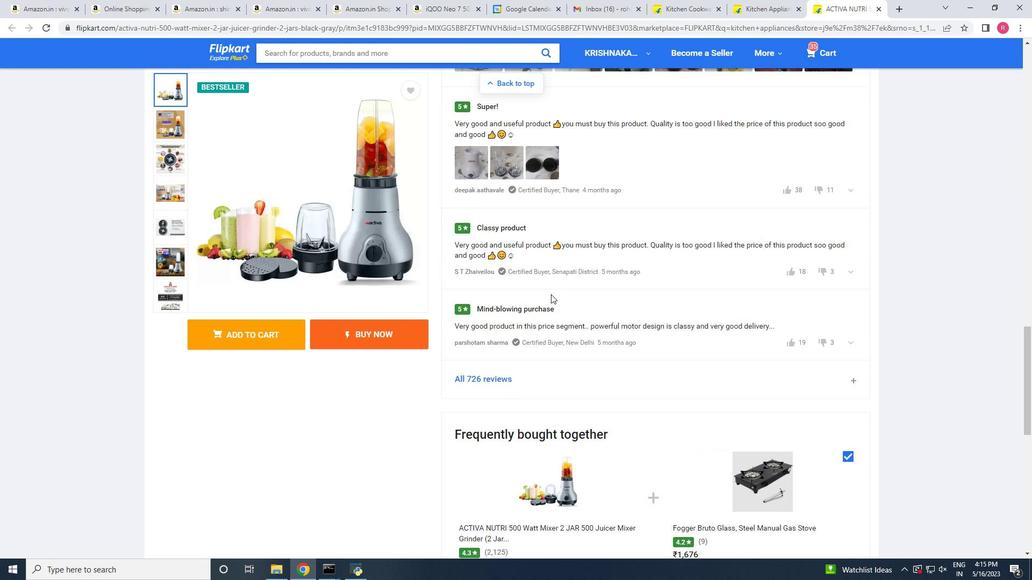 
Action: Mouse scrolled (551, 294) with delta (0, 0)
Screenshot: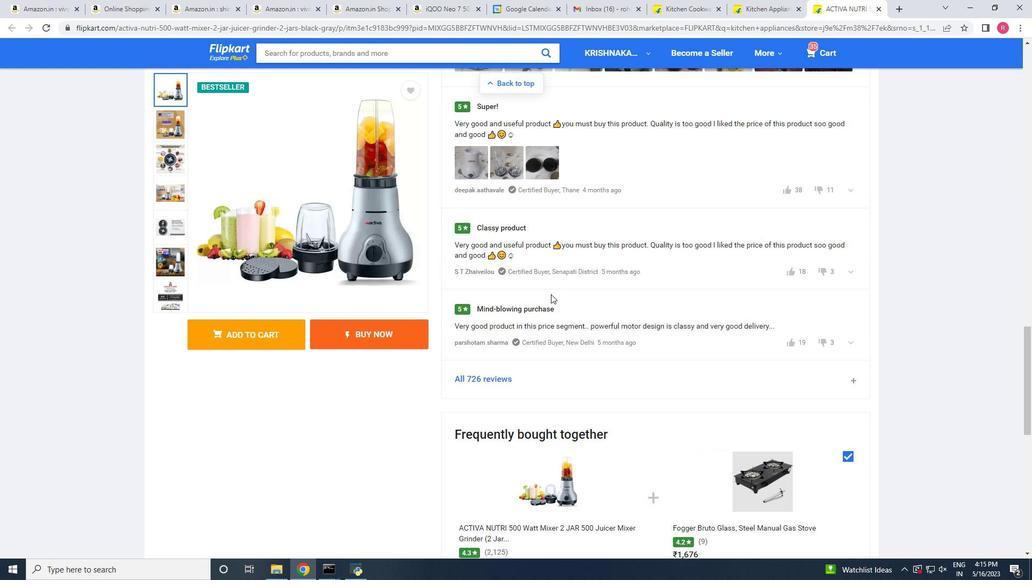 
Action: Mouse scrolled (551, 294) with delta (0, 0)
Screenshot: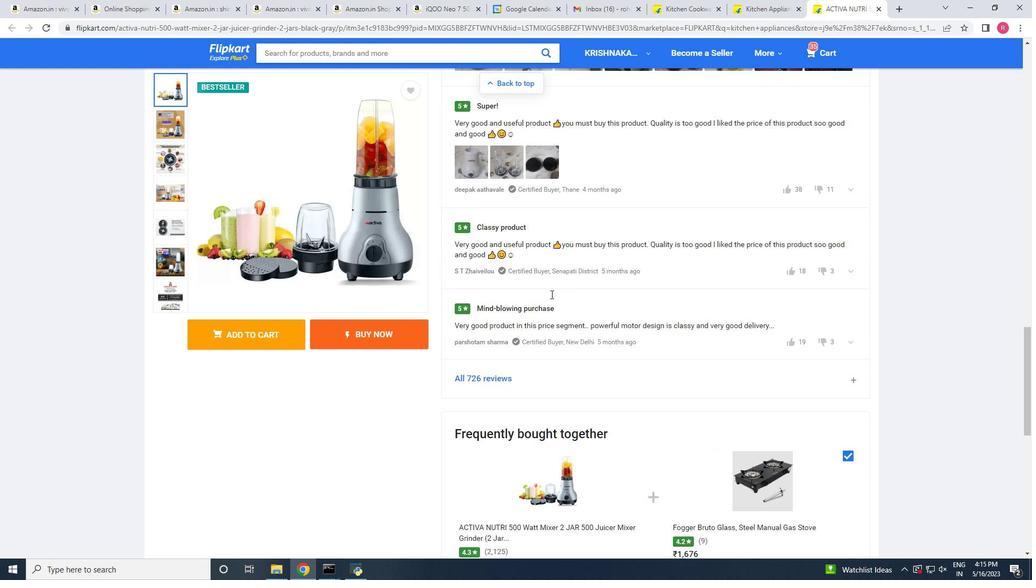 
Action: Mouse moved to (551, 293)
Screenshot: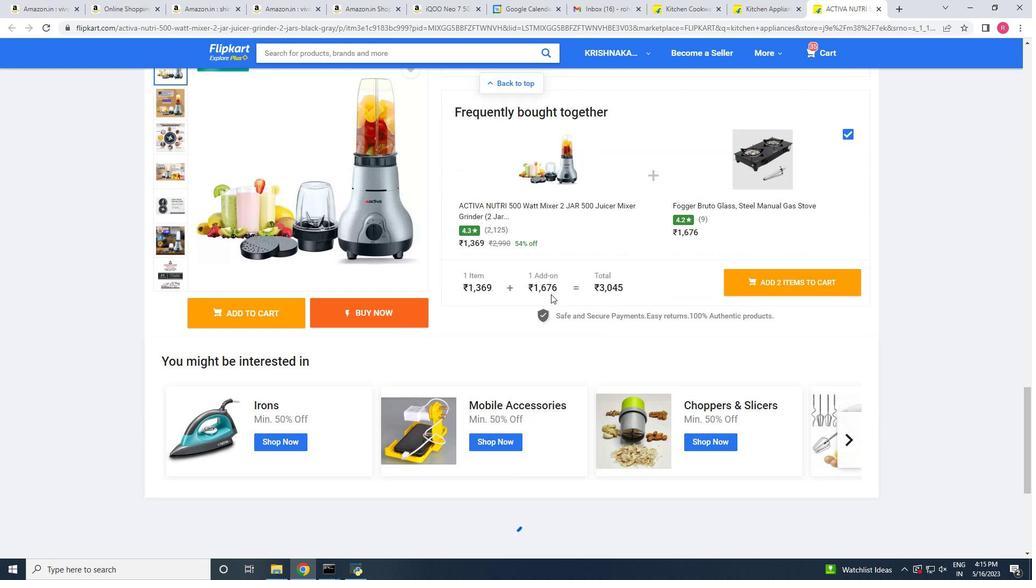 
Action: Mouse scrolled (551, 292) with delta (0, 0)
Screenshot: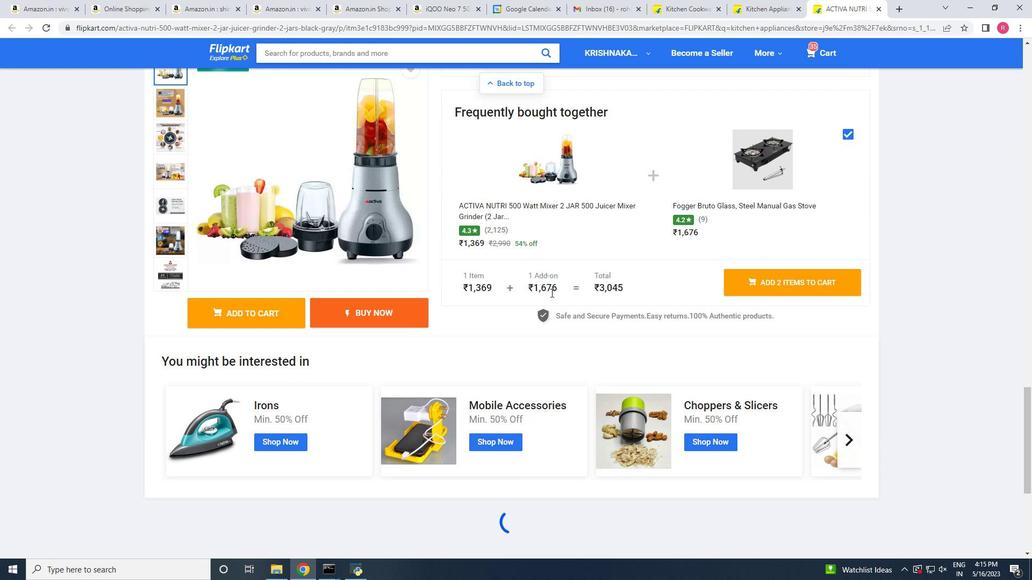 
Action: Mouse moved to (794, 229)
Screenshot: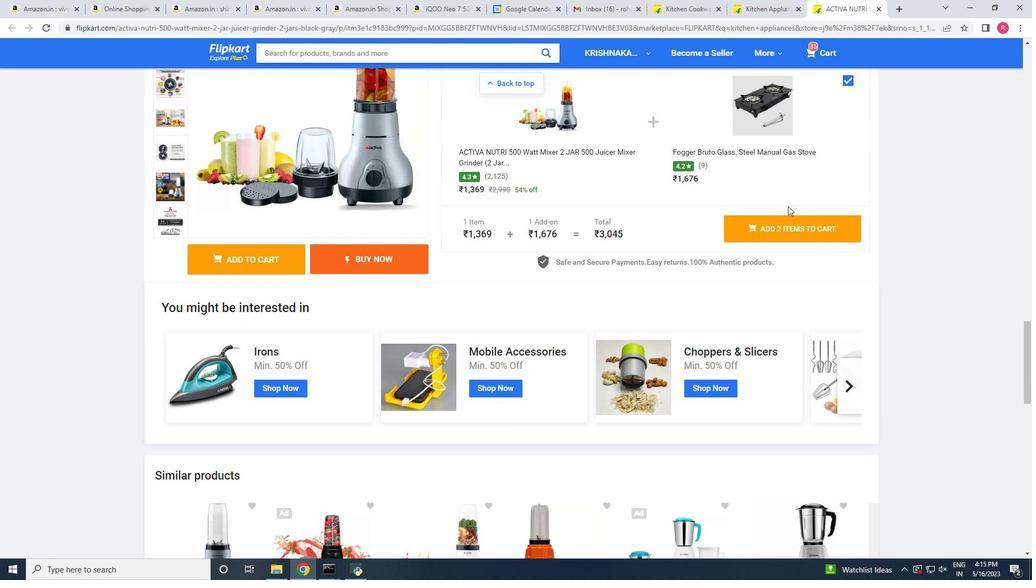 
Action: Mouse pressed left at (794, 229)
Screenshot: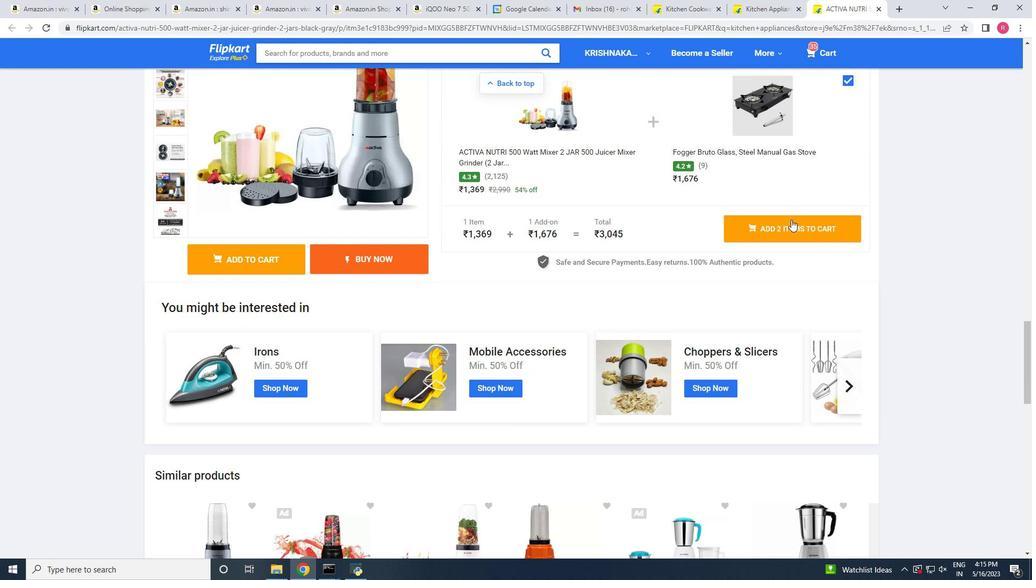 
Action: Mouse moved to (629, 263)
Screenshot: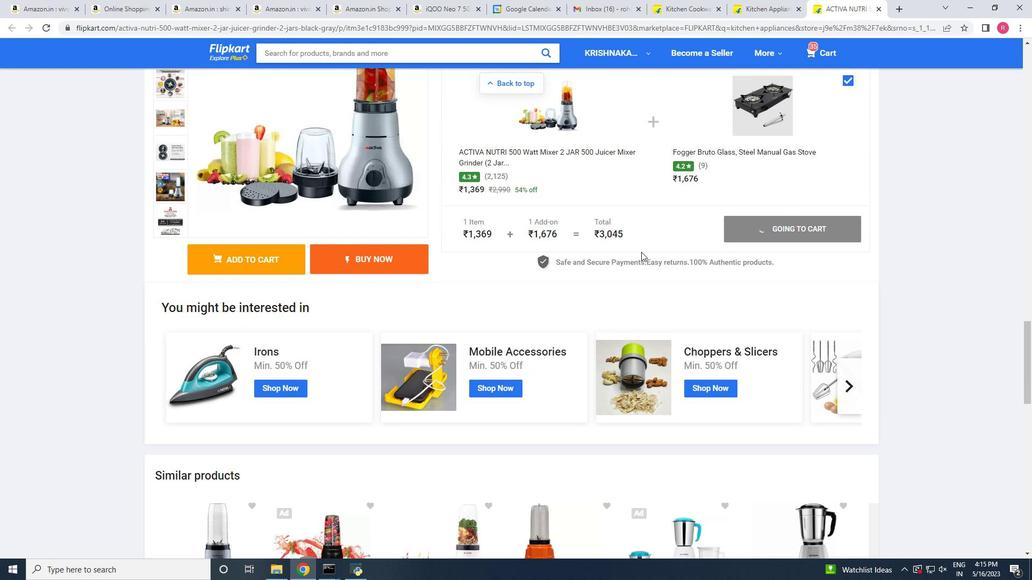 
Action: Mouse scrolled (629, 263) with delta (0, 0)
Screenshot: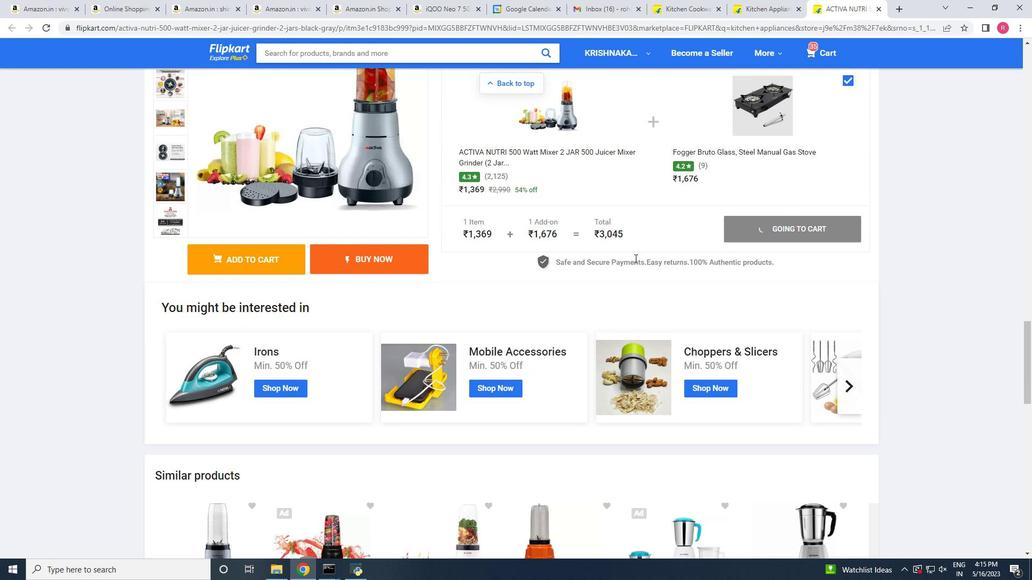 
Action: Mouse scrolled (629, 263) with delta (0, 0)
Screenshot: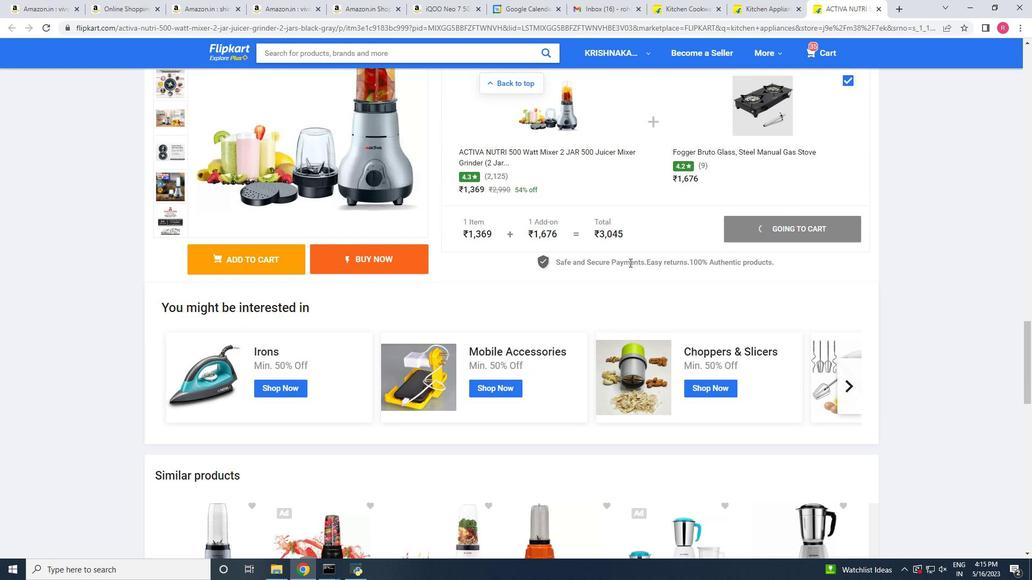 
Action: Mouse scrolled (629, 263) with delta (0, 0)
Screenshot: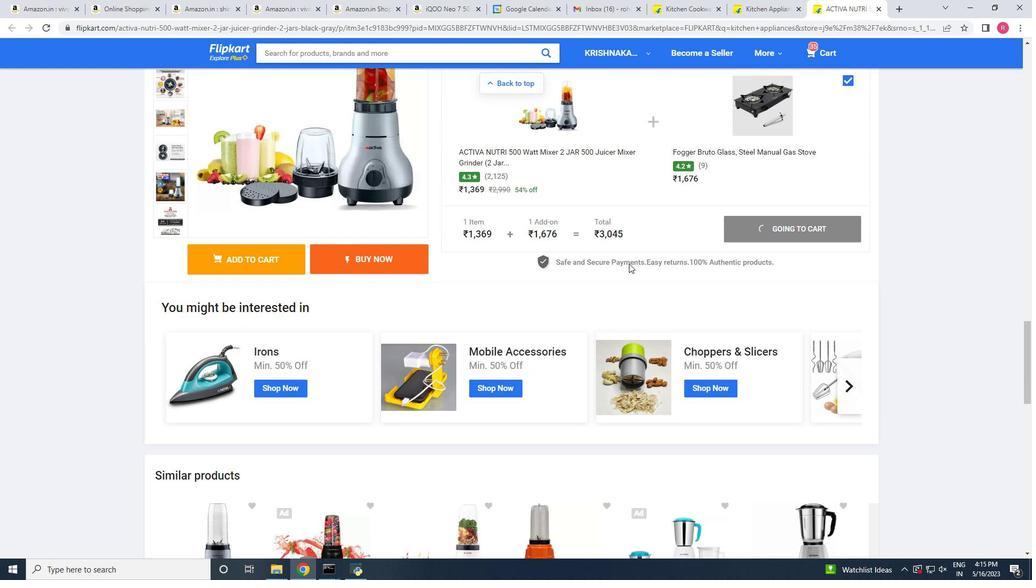 
Action: Mouse scrolled (629, 263) with delta (0, 0)
Screenshot: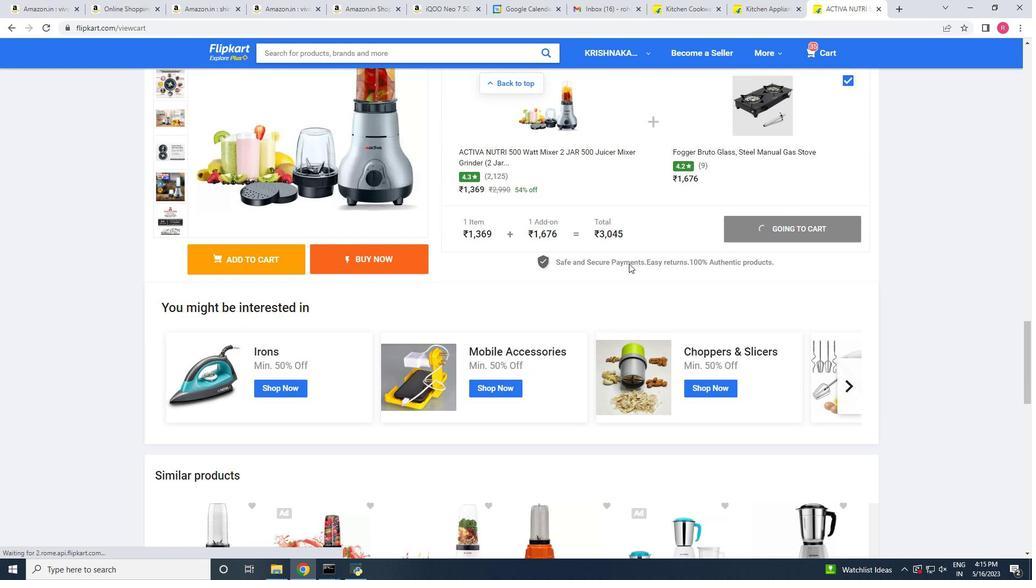 
Action: Mouse scrolled (629, 263) with delta (0, 0)
Screenshot: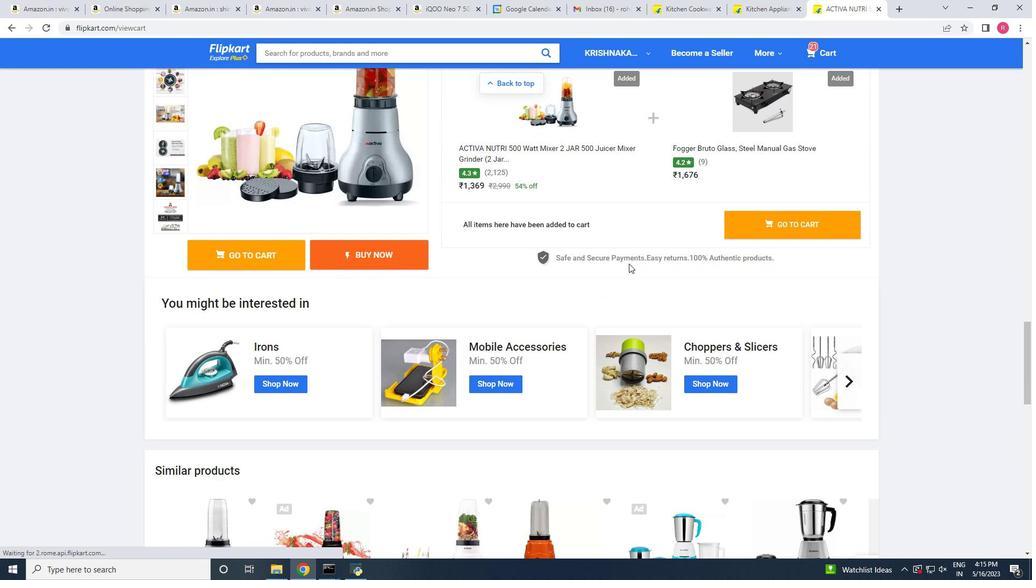 
Action: Mouse moved to (563, 253)
Screenshot: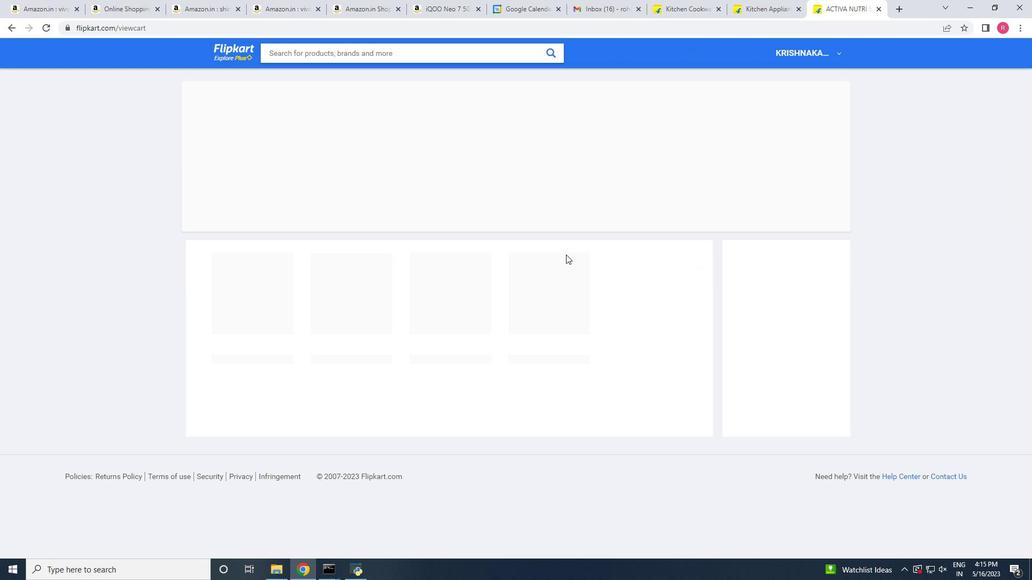 
Action: Mouse scrolled (563, 253) with delta (0, 0)
Screenshot: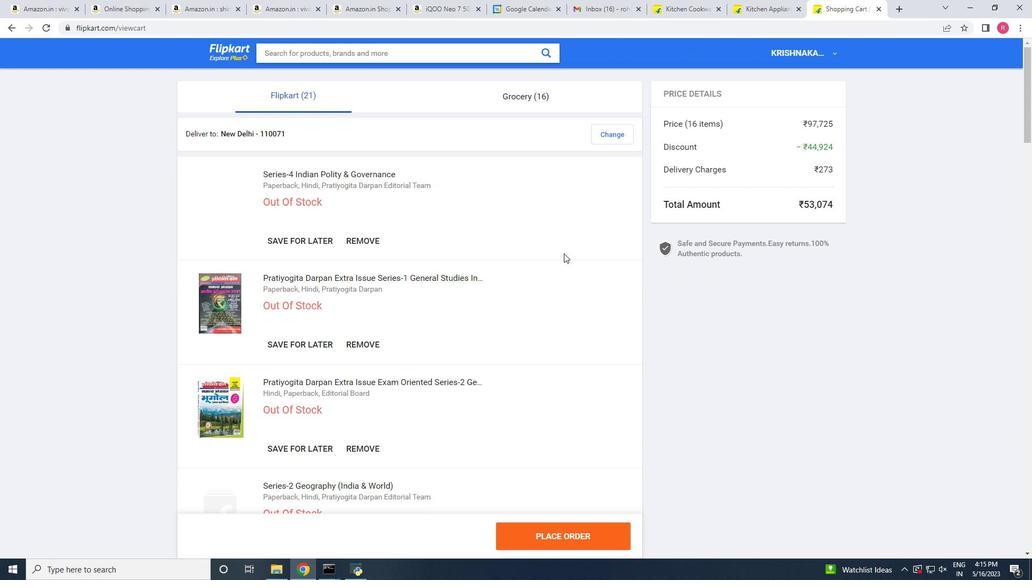 
Action: Mouse moved to (563, 253)
Screenshot: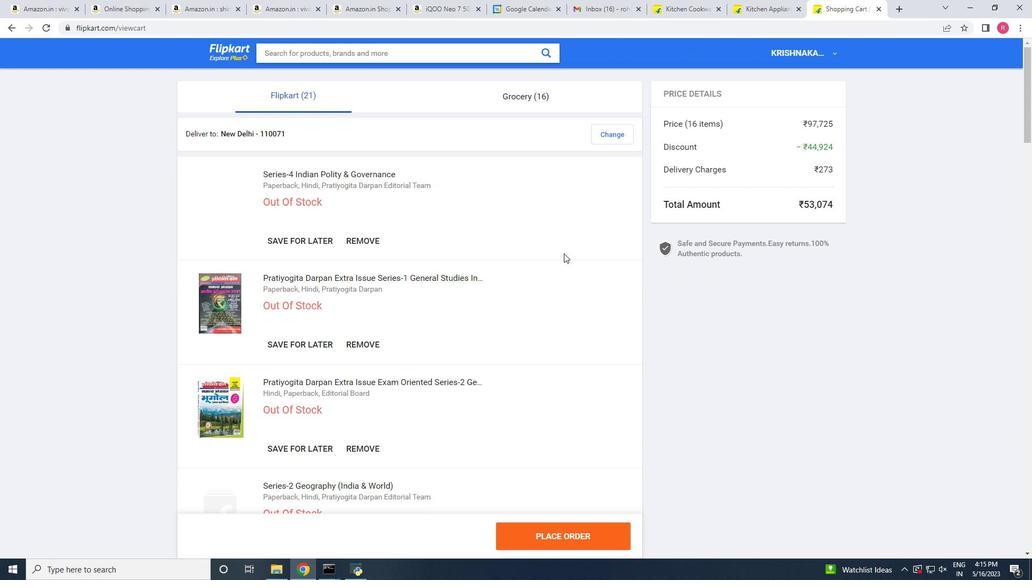 
Action: Mouse scrolled (563, 252) with delta (0, 0)
Screenshot: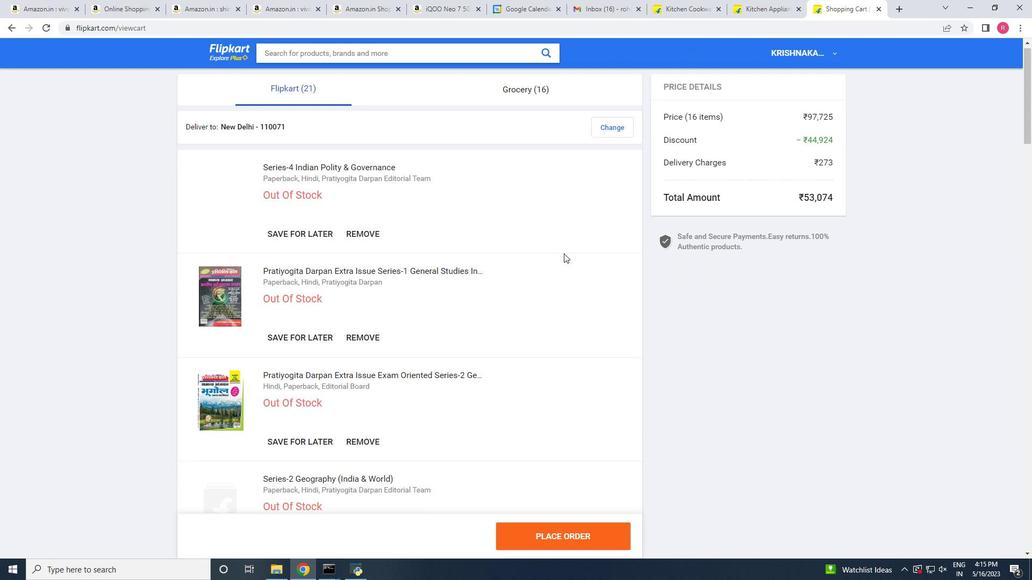 
Action: Mouse scrolled (563, 252) with delta (0, 0)
Screenshot: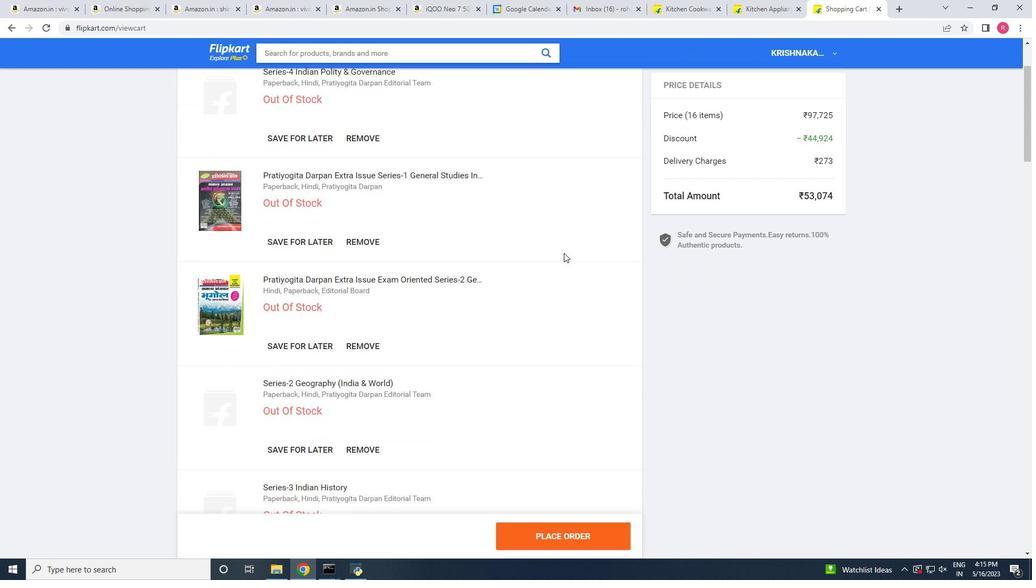 
Action: Mouse scrolled (563, 252) with delta (0, 0)
Screenshot: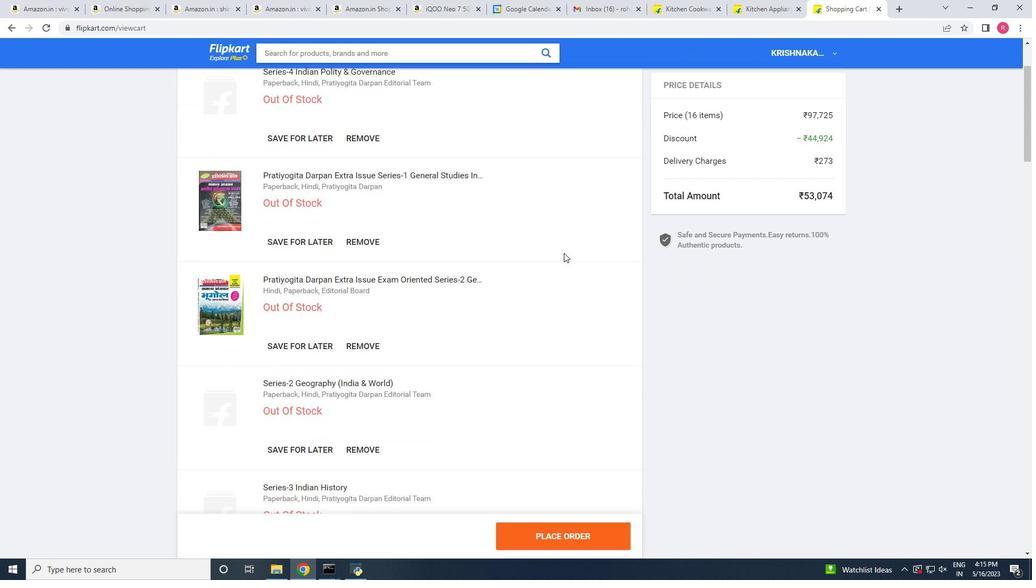 
Action: Mouse scrolled (563, 252) with delta (0, 0)
Screenshot: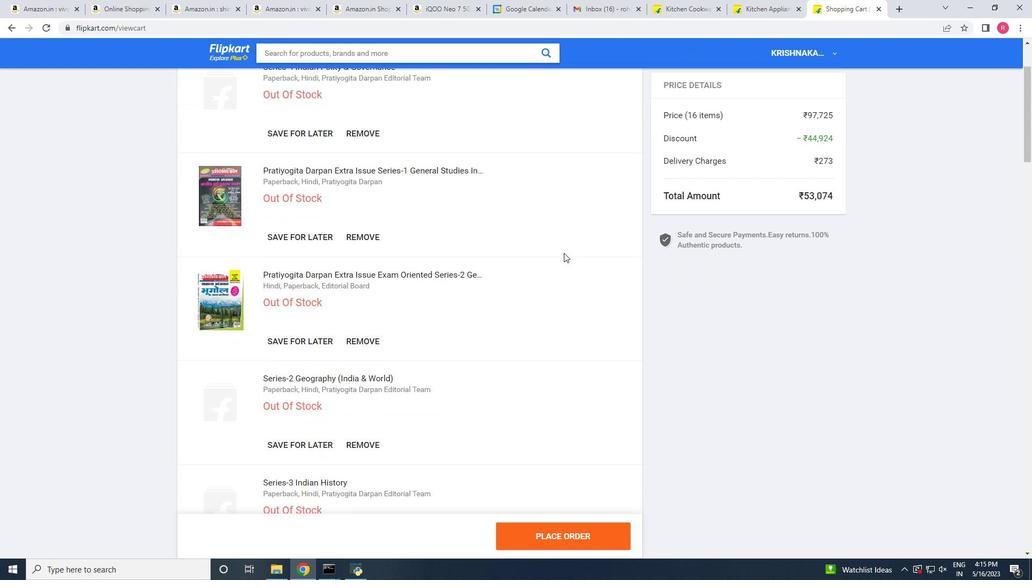 
Action: Mouse scrolled (563, 252) with delta (0, 0)
Screenshot: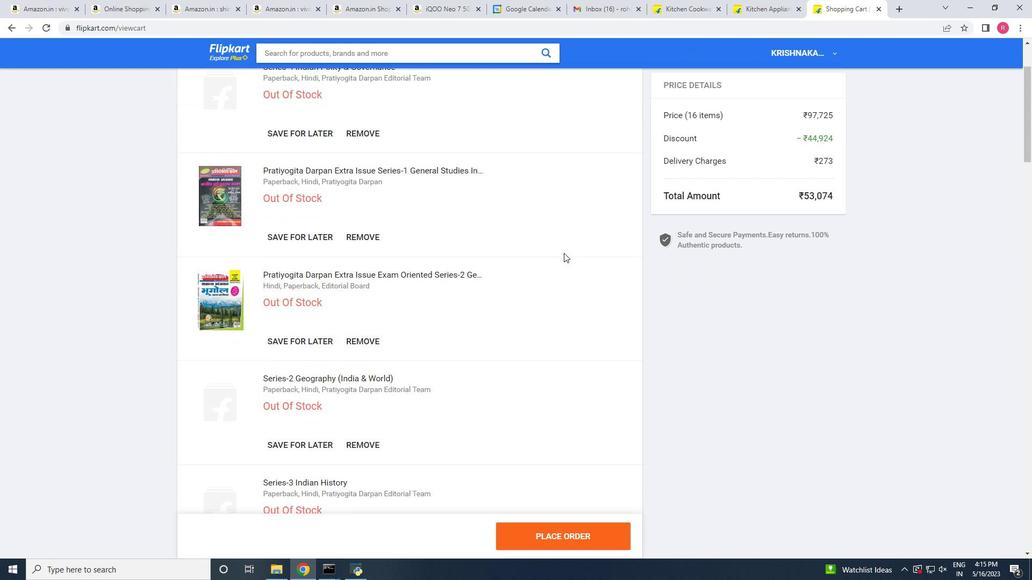 
Action: Mouse scrolled (563, 252) with delta (0, 0)
Screenshot: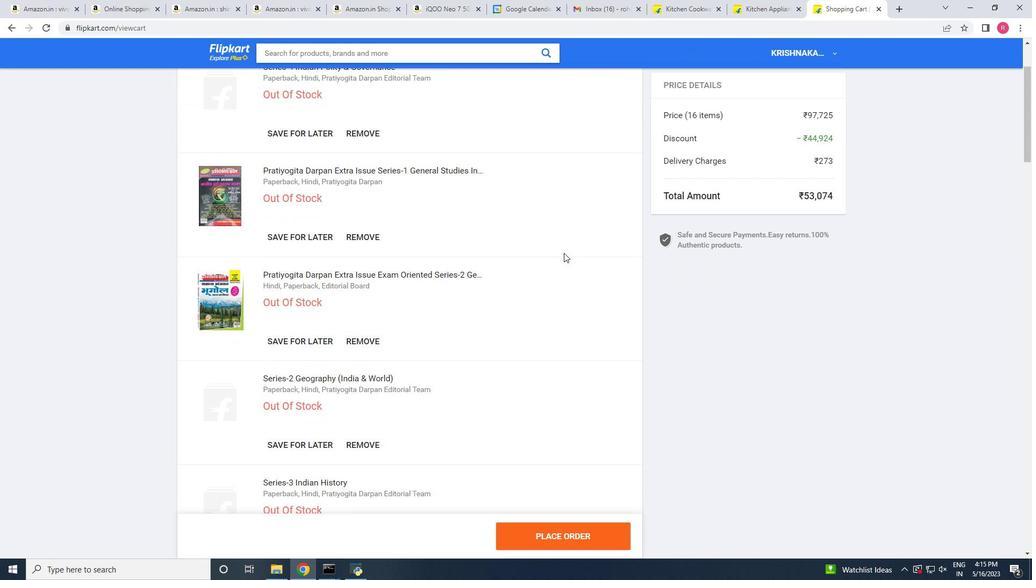 
Action: Mouse scrolled (563, 252) with delta (0, 0)
Screenshot: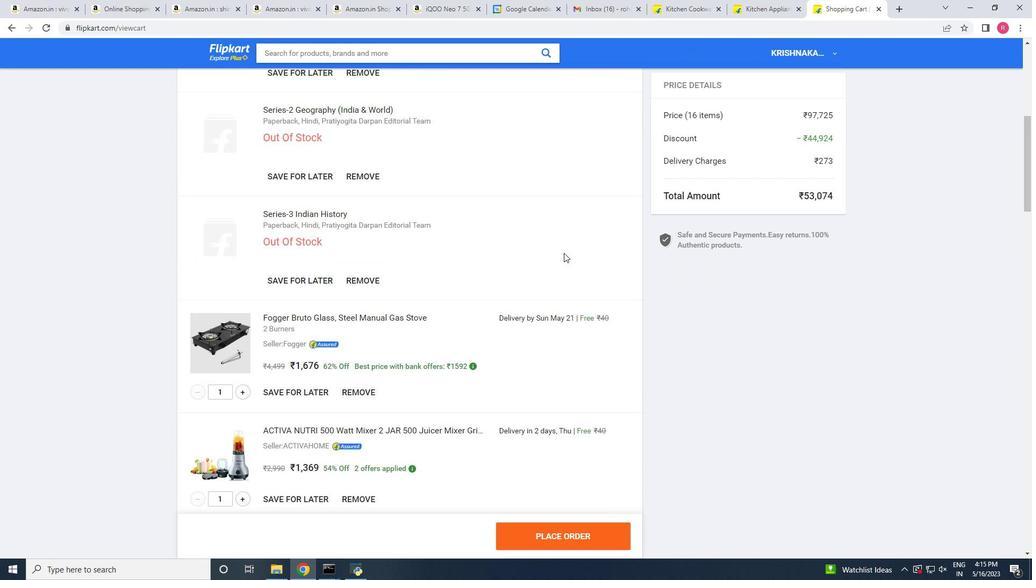 
Action: Mouse scrolled (563, 252) with delta (0, 0)
Screenshot: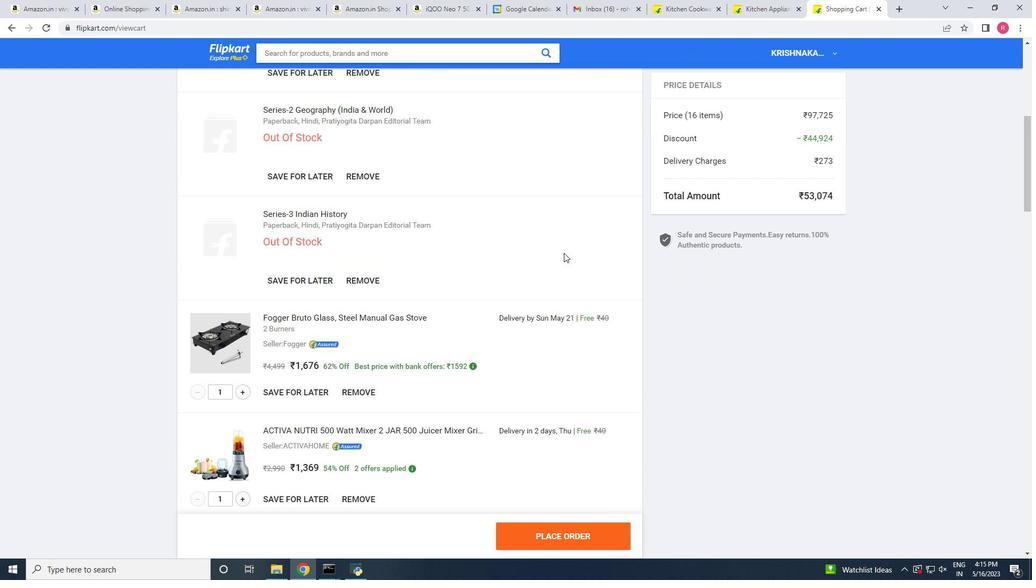 
Action: Mouse scrolled (563, 252) with delta (0, 0)
Screenshot: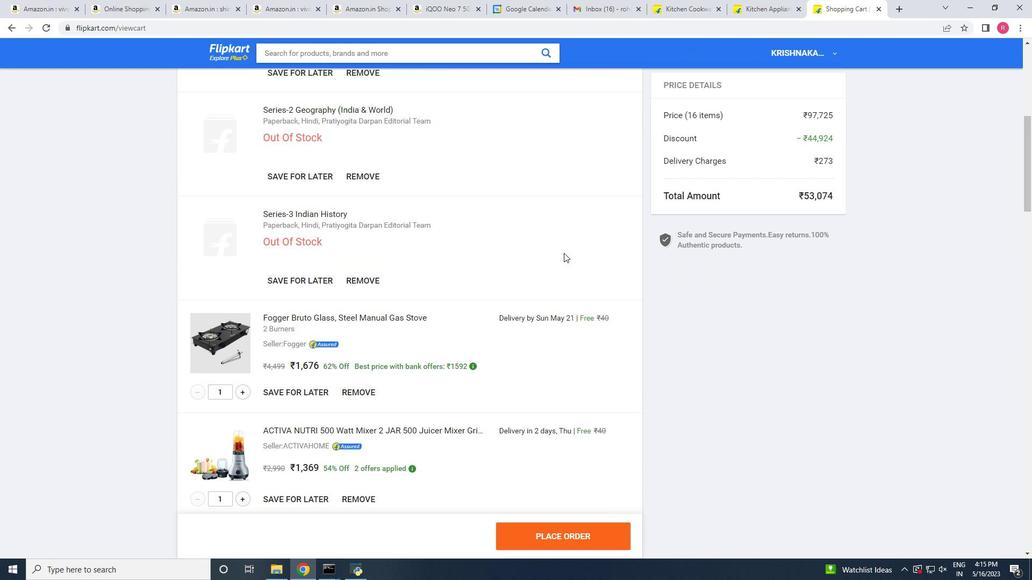 
Action: Mouse scrolled (563, 252) with delta (0, 0)
Screenshot: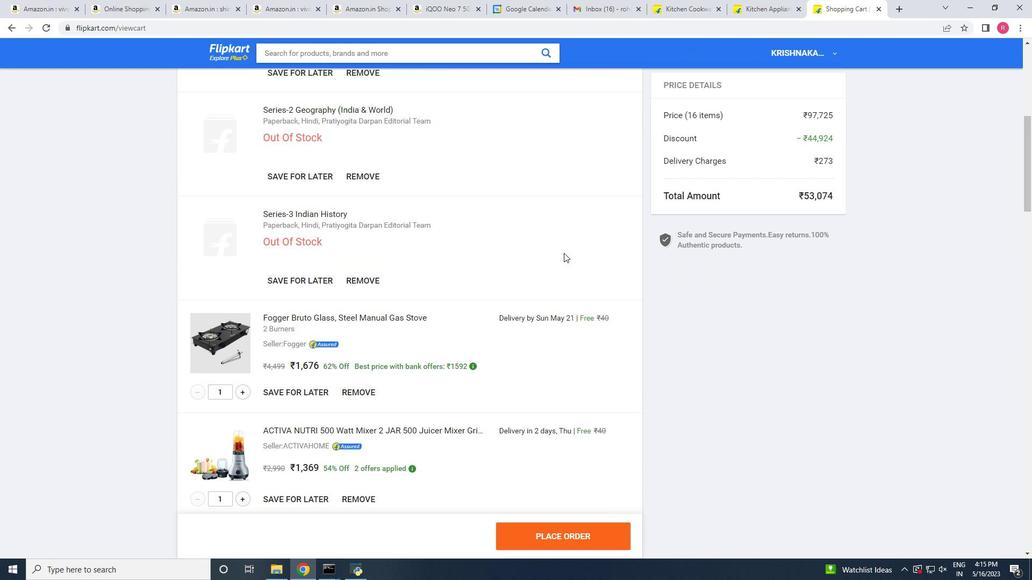 
Action: Mouse scrolled (563, 252) with delta (0, 0)
Screenshot: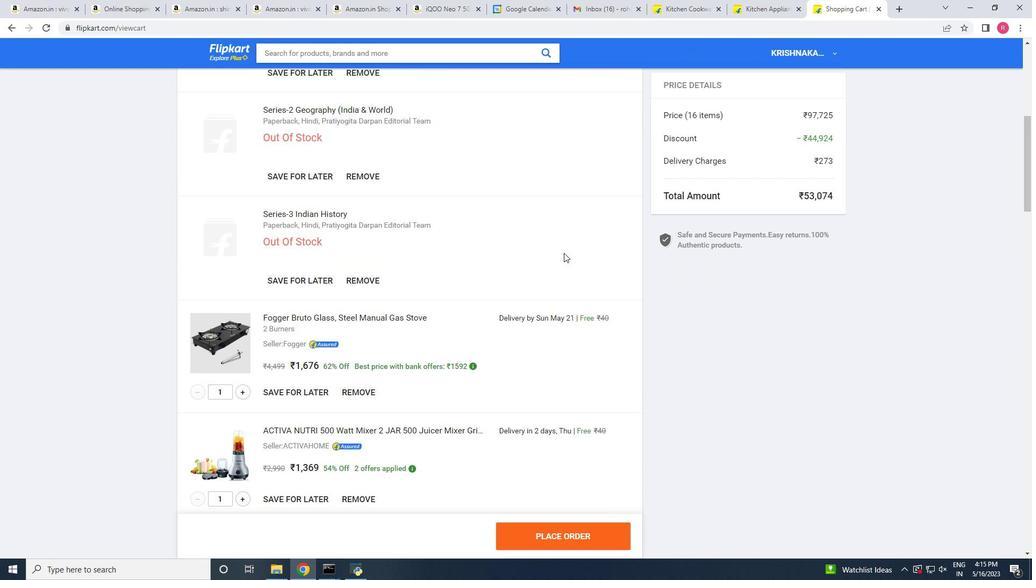 
Action: Mouse scrolled (563, 253) with delta (0, 0)
Screenshot: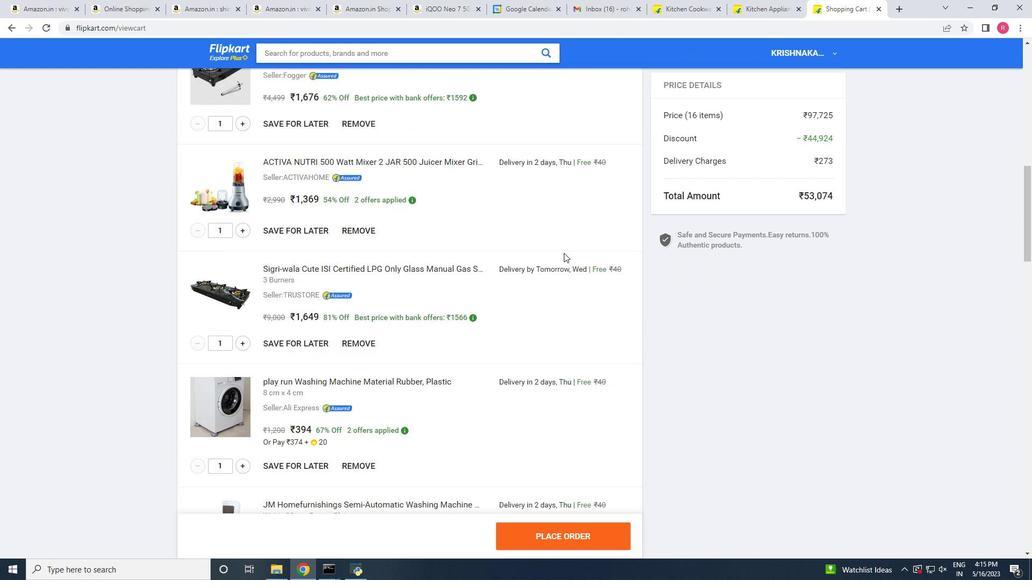 
Action: Mouse scrolled (563, 253) with delta (0, 0)
Screenshot: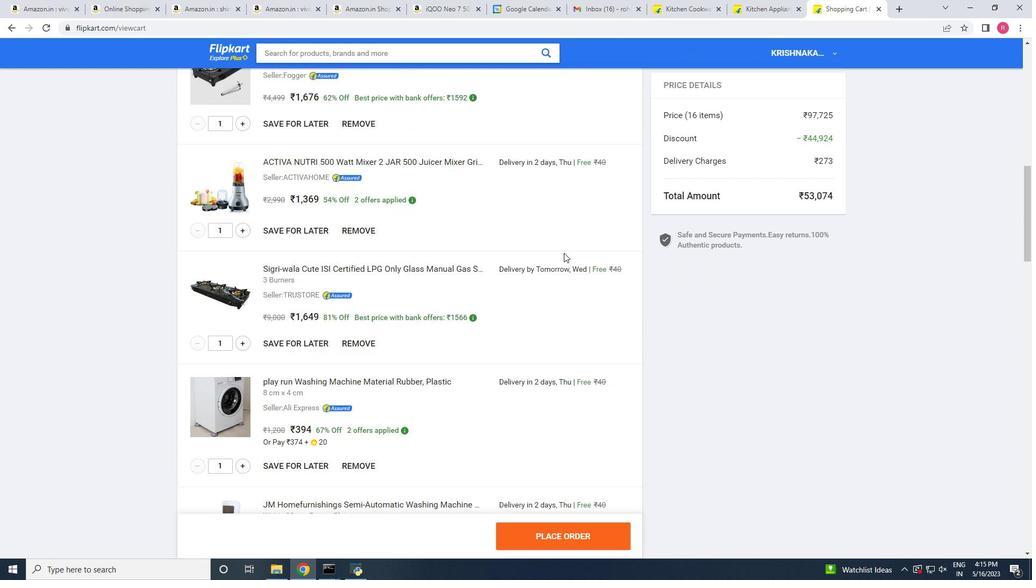 
Action: Mouse scrolled (563, 253) with delta (0, 0)
Screenshot: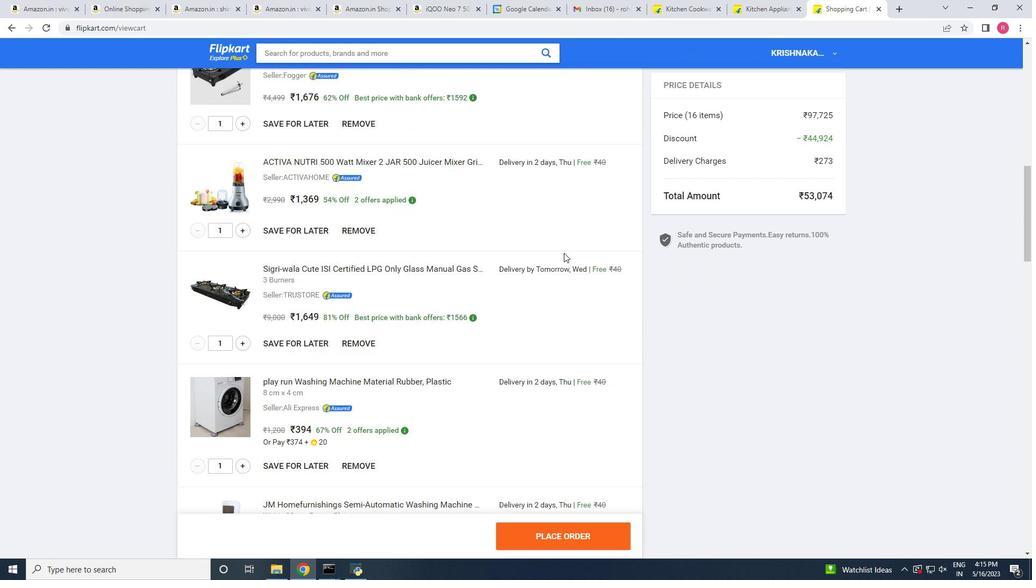 
Action: Mouse scrolled (563, 253) with delta (0, 0)
Screenshot: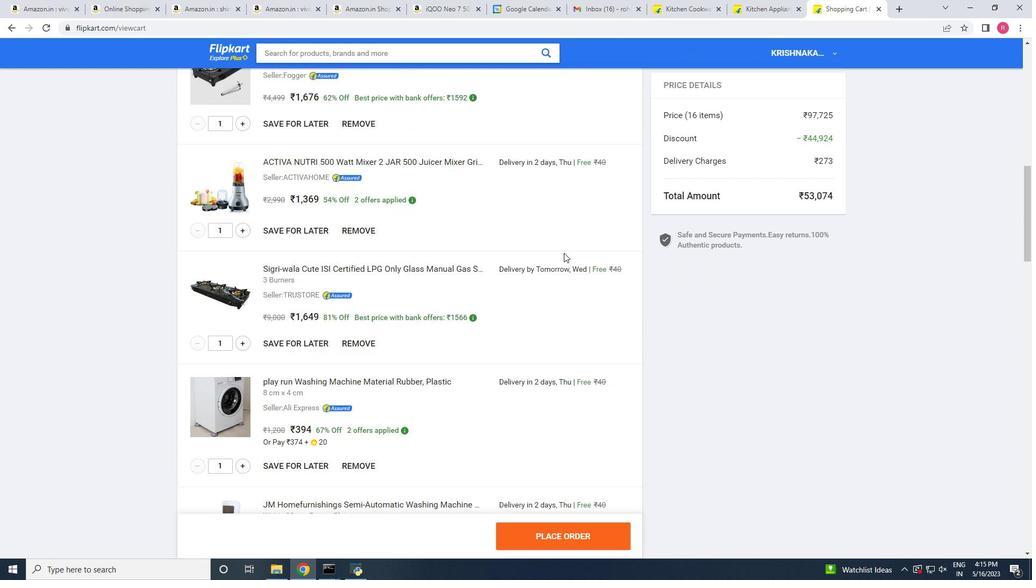 
Action: Mouse scrolled (563, 253) with delta (0, 0)
Screenshot: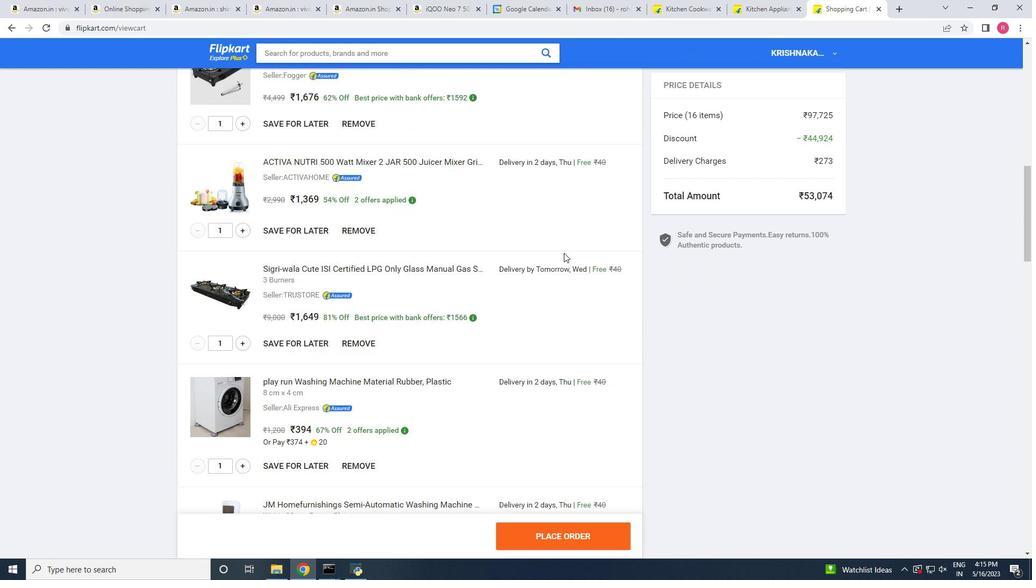 
Action: Mouse scrolled (563, 253) with delta (0, 0)
Screenshot: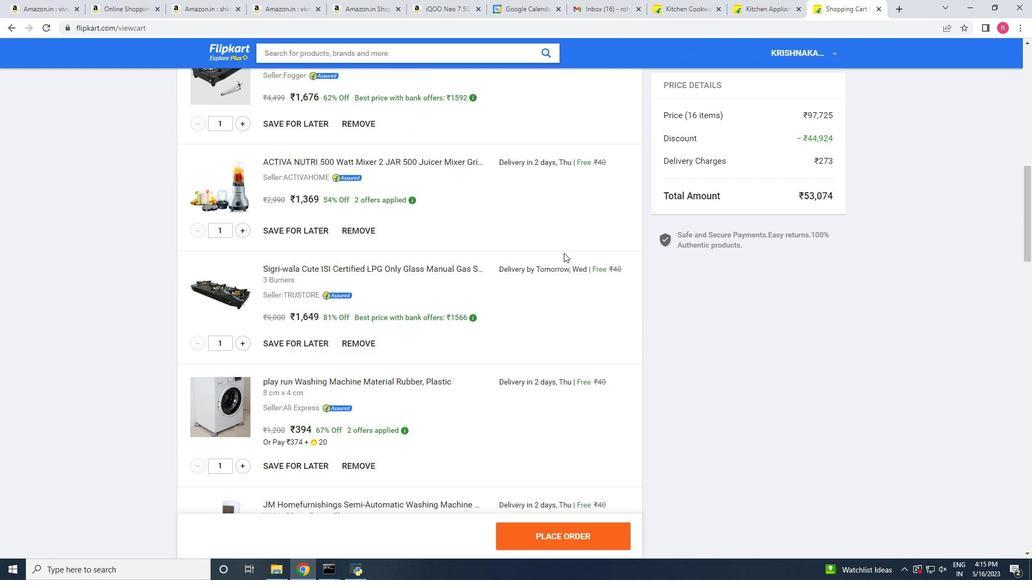 
Action: Mouse scrolled (563, 253) with delta (0, 0)
Screenshot: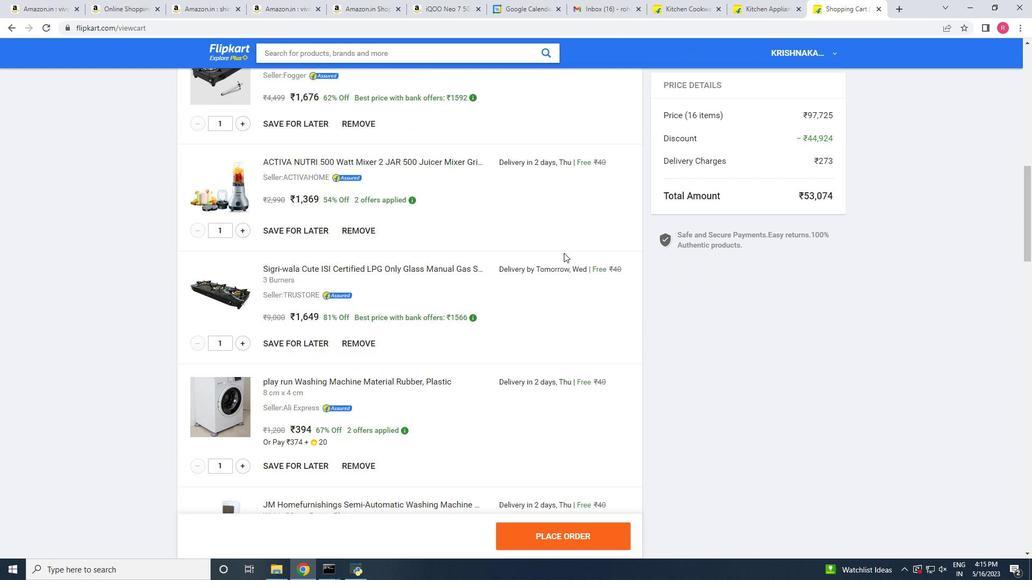 
Action: Mouse moved to (563, 252)
Screenshot: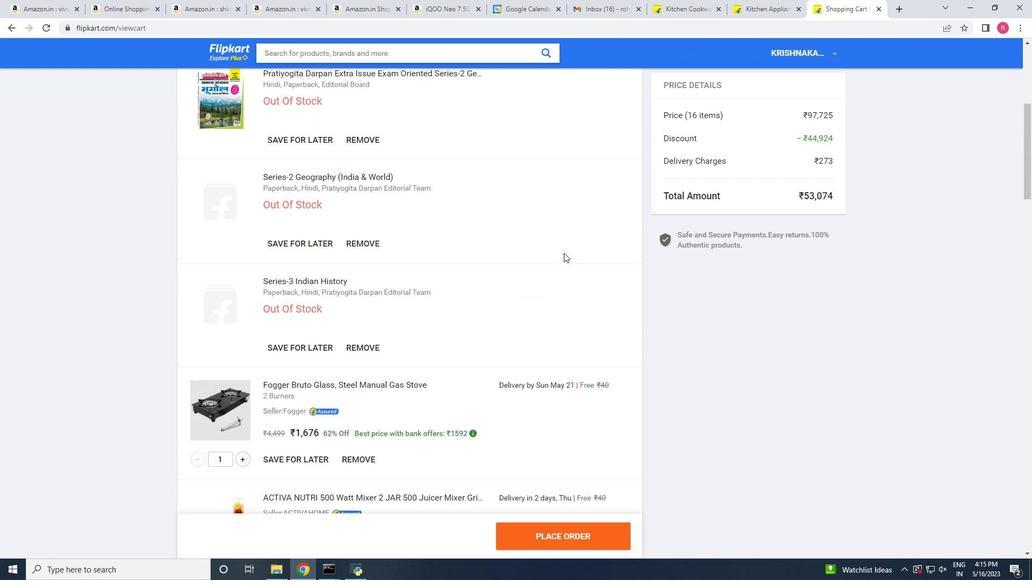 
Action: Mouse scrolled (563, 253) with delta (0, 0)
Screenshot: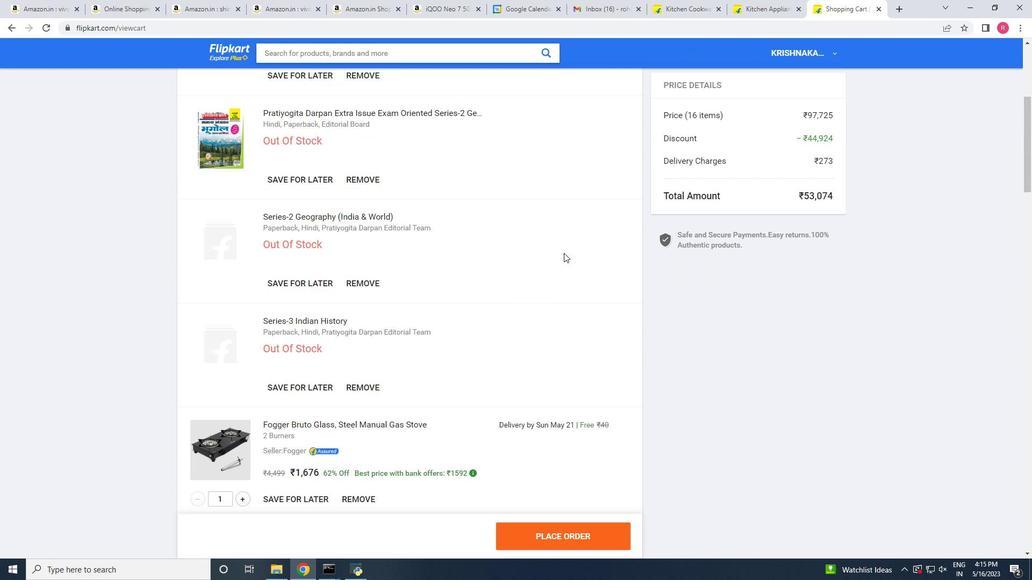 
Action: Mouse scrolled (563, 253) with delta (0, 0)
Screenshot: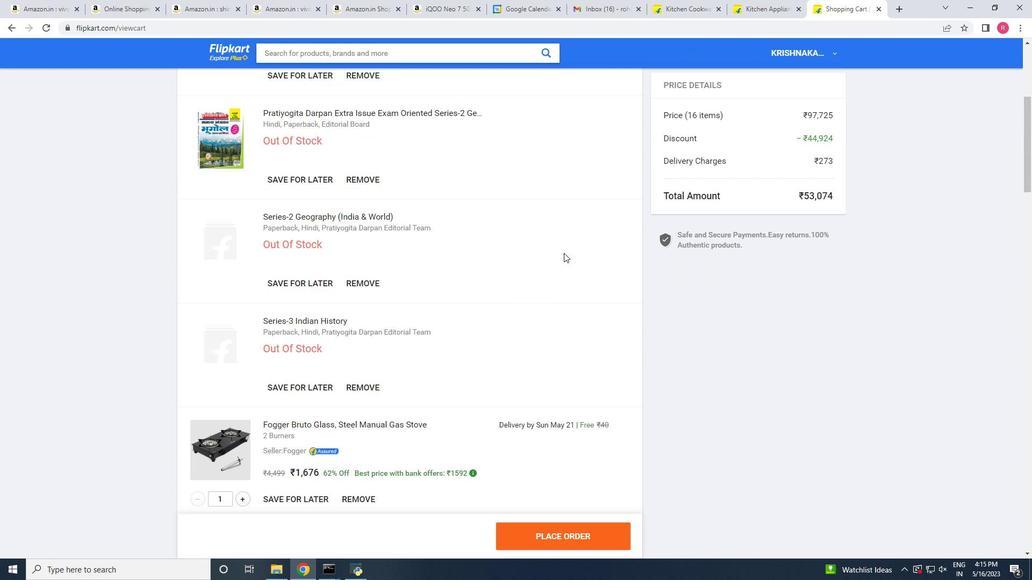 
Action: Mouse scrolled (563, 252) with delta (0, 0)
Screenshot: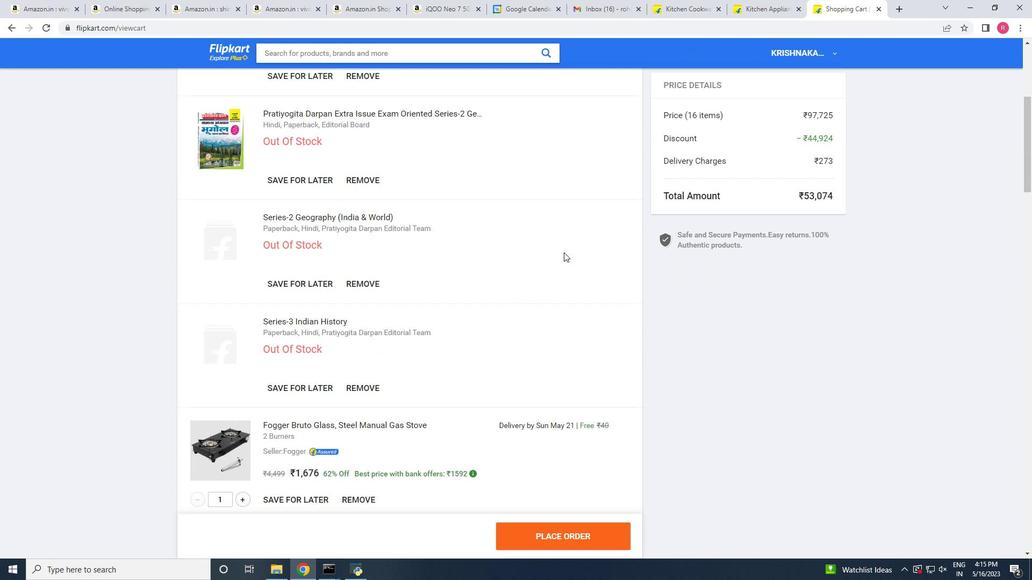 
Action: Mouse scrolled (563, 253) with delta (0, 0)
Screenshot: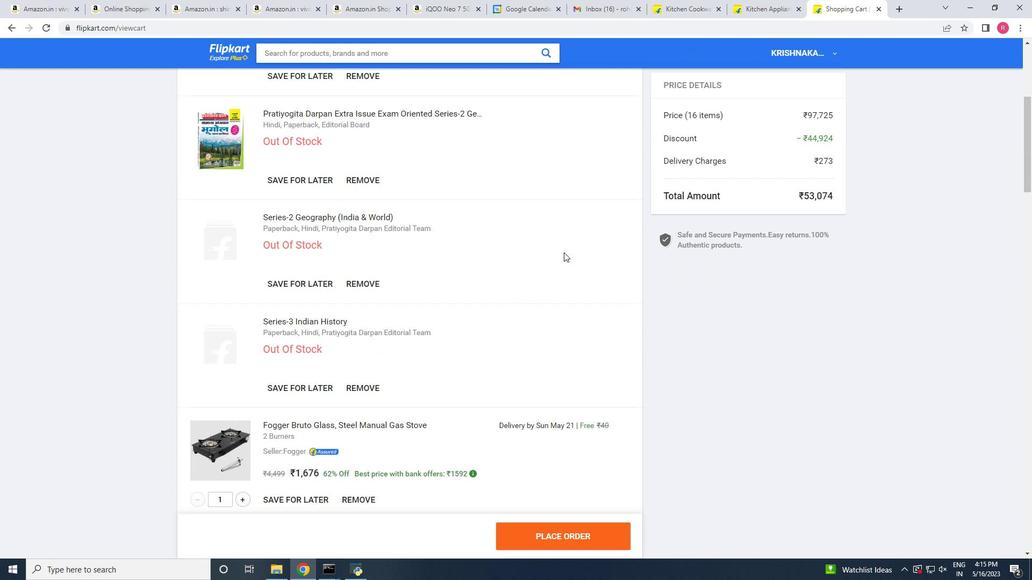 
Action: Mouse scrolled (563, 253) with delta (0, 0)
Screenshot: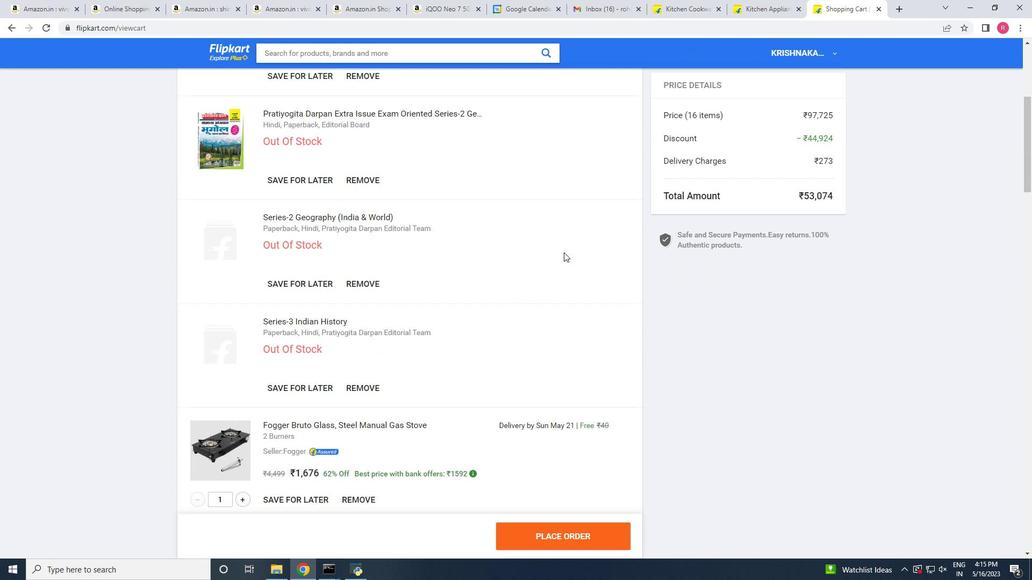 
Action: Mouse scrolled (563, 253) with delta (0, 0)
Screenshot: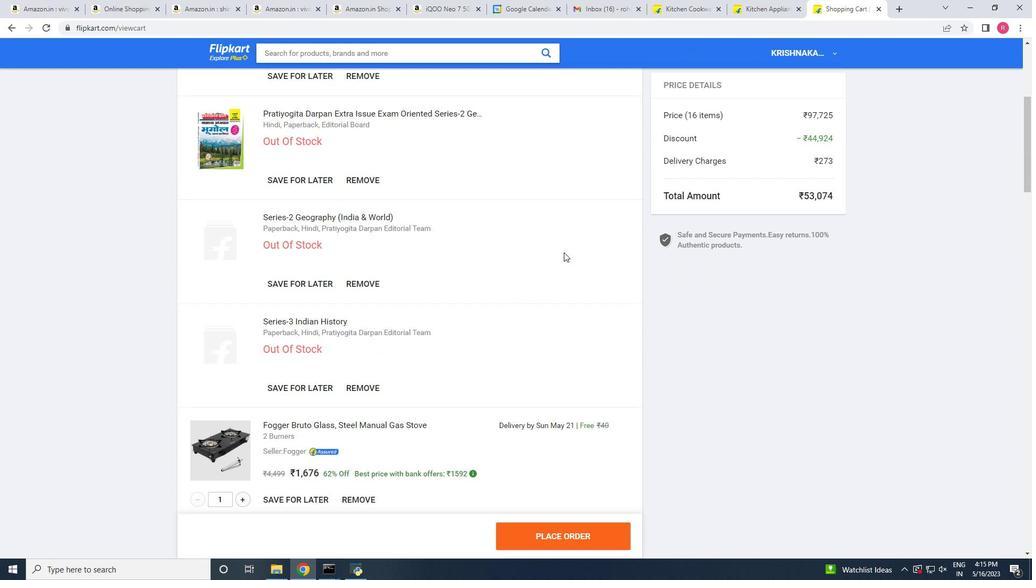 
Action: Mouse scrolled (563, 253) with delta (0, 0)
Screenshot: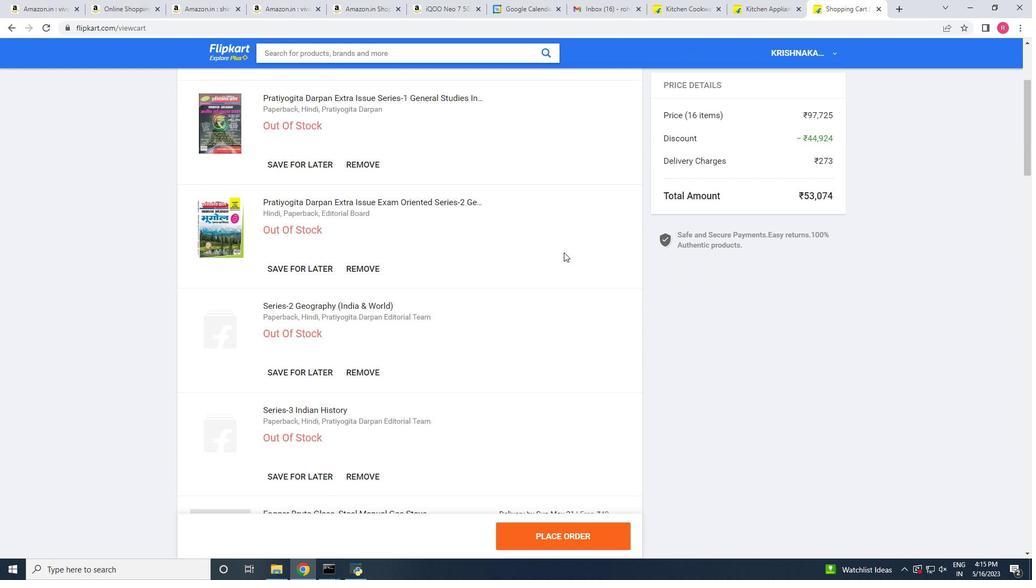 
Action: Mouse scrolled (563, 253) with delta (0, 0)
Screenshot: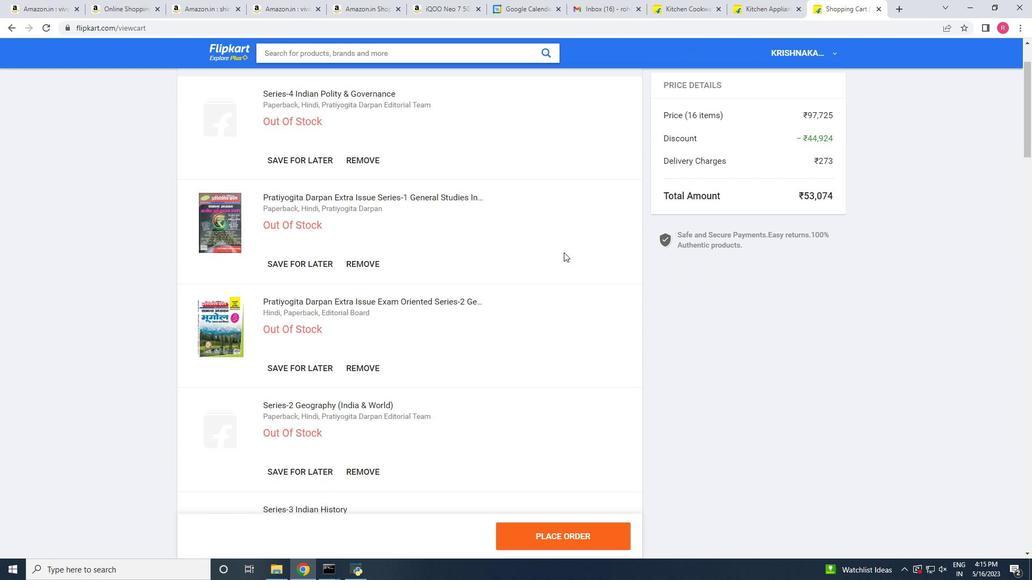 
Action: Mouse scrolled (563, 253) with delta (0, 0)
Screenshot: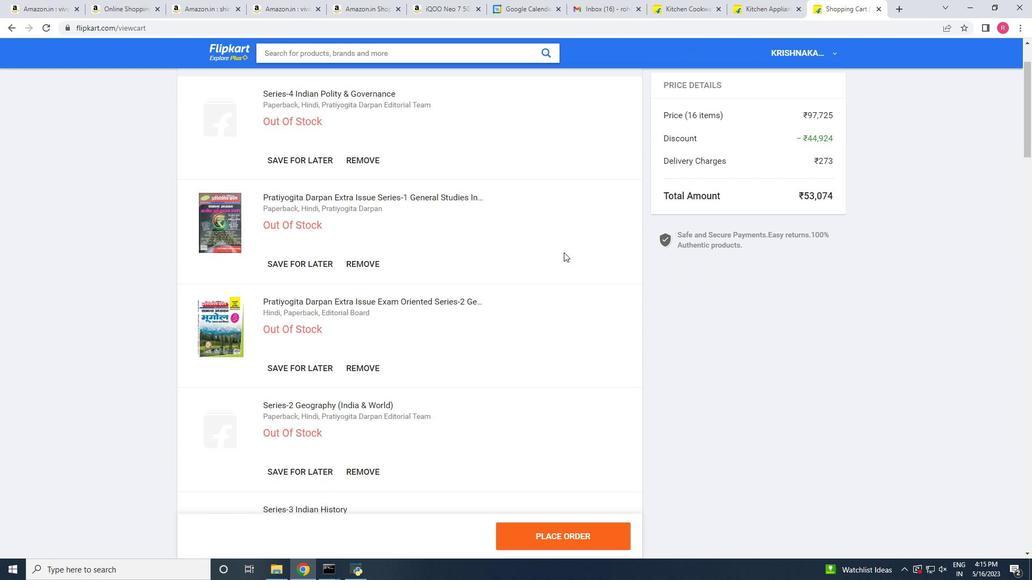 
Action: Mouse scrolled (563, 253) with delta (0, 0)
Screenshot: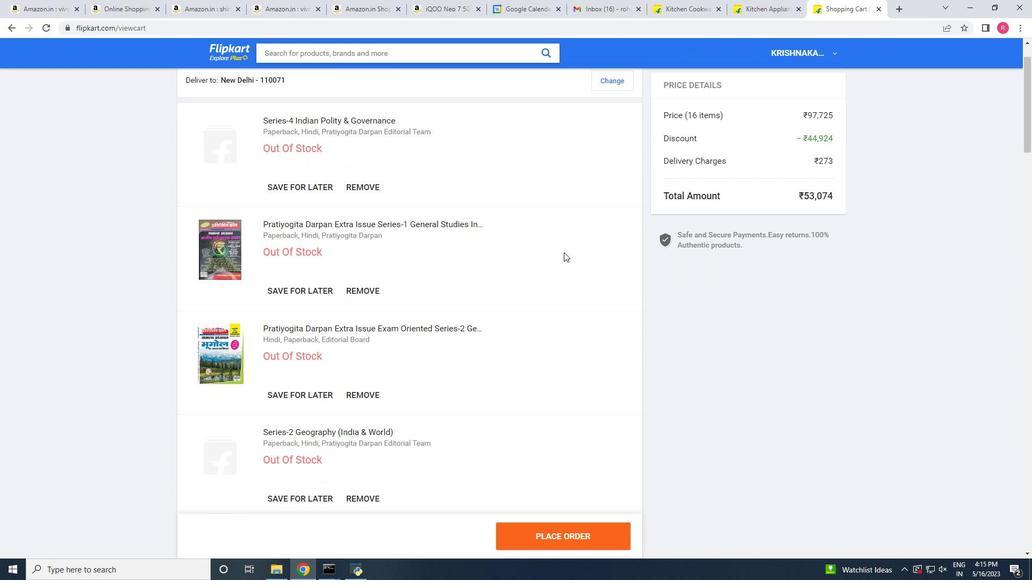 
Action: Mouse scrolled (563, 253) with delta (0, 0)
Screenshot: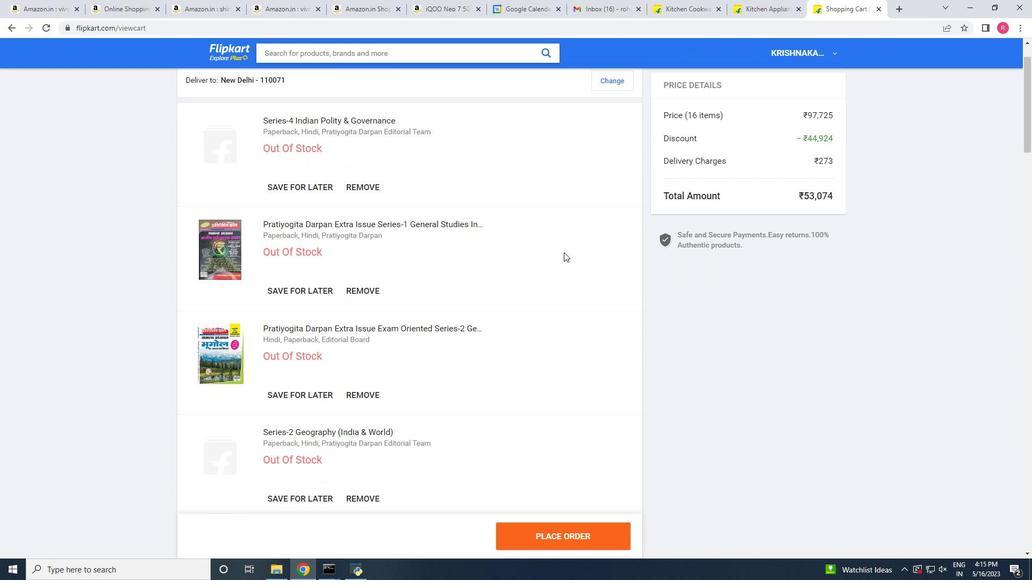 
Action: Mouse scrolled (563, 253) with delta (0, 0)
Screenshot: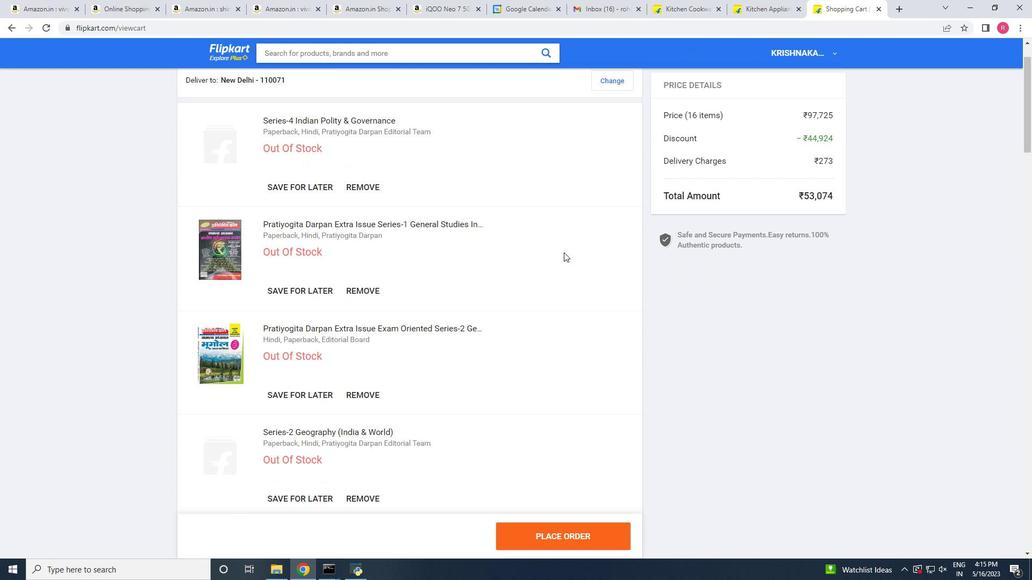 
Action: Mouse scrolled (563, 253) with delta (0, 0)
Screenshot: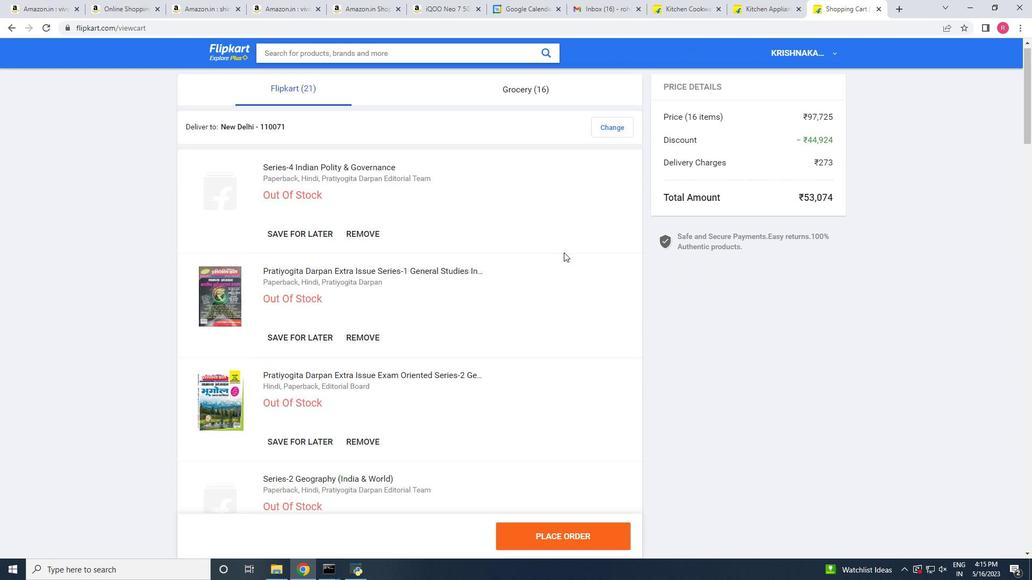 
Action: Mouse scrolled (563, 253) with delta (0, 0)
Screenshot: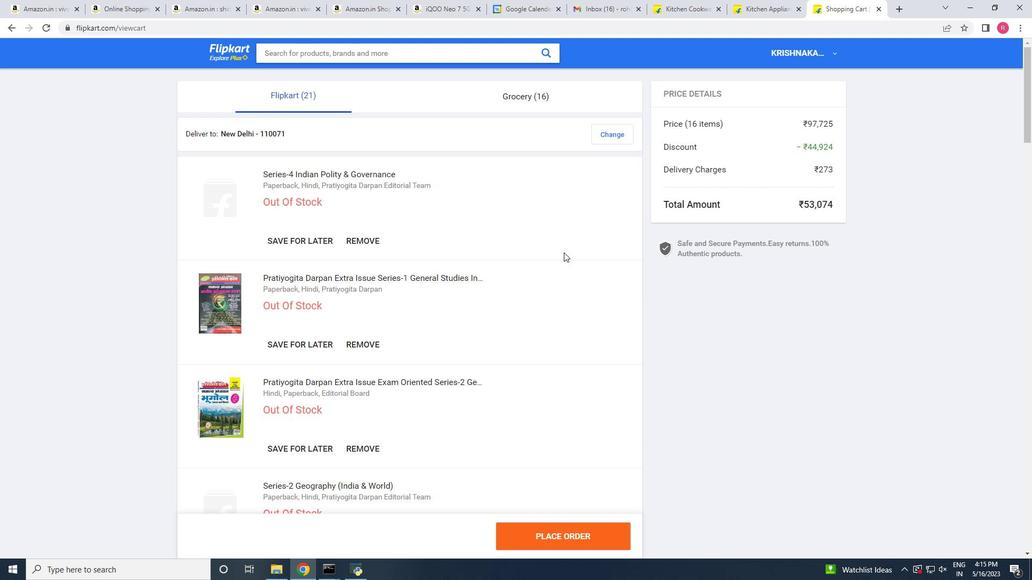 
Action: Mouse scrolled (563, 253) with delta (0, 0)
Screenshot: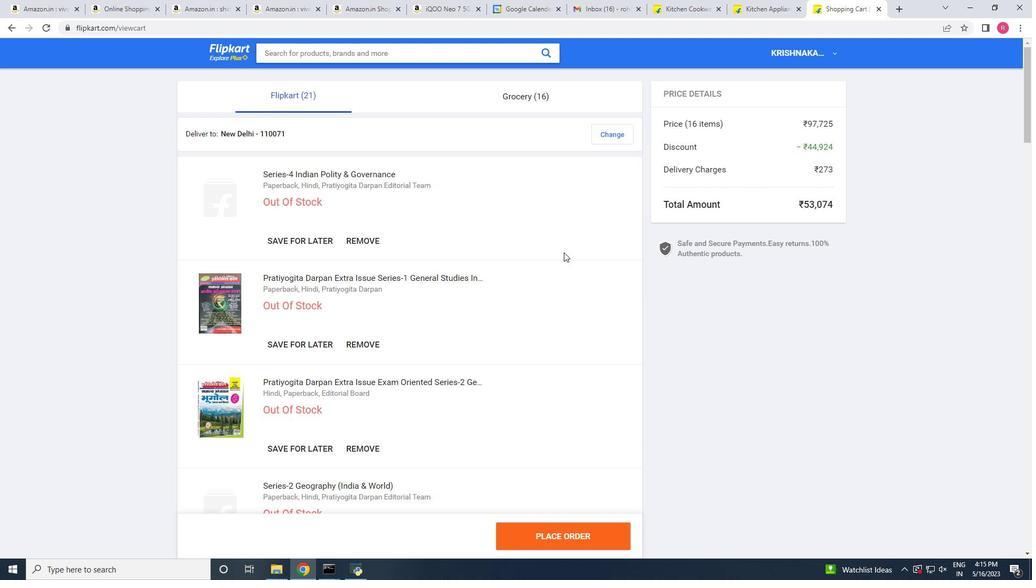 
Action: Mouse scrolled (563, 253) with delta (0, 0)
Screenshot: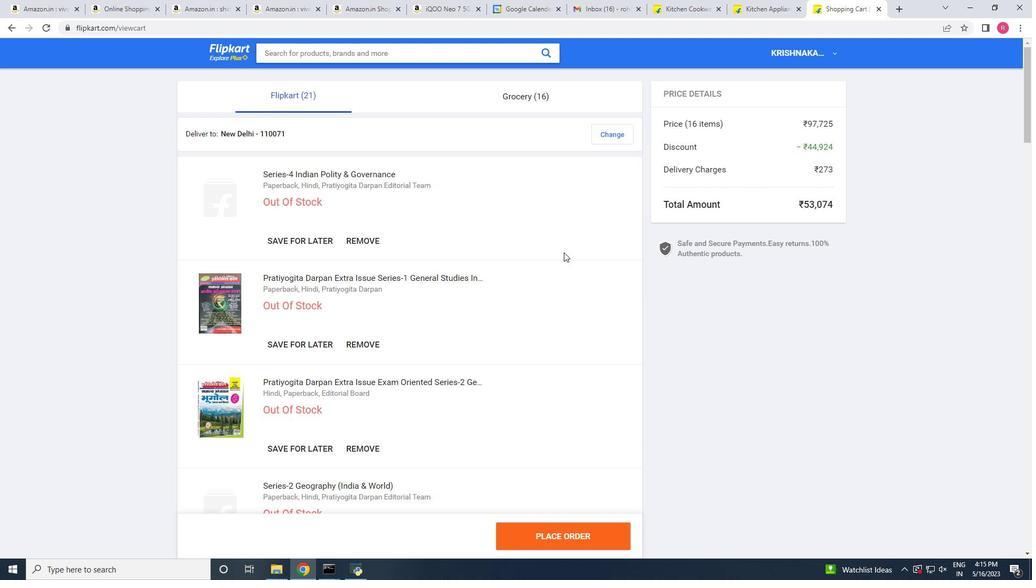 
Action: Mouse scrolled (563, 253) with delta (0, 0)
Screenshot: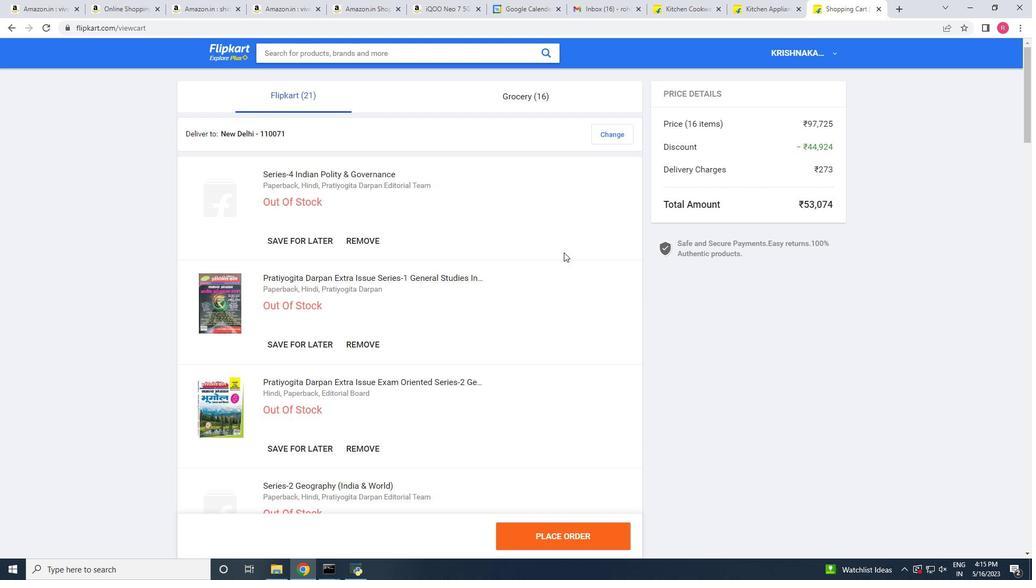
Action: Mouse moved to (220, 59)
Screenshot: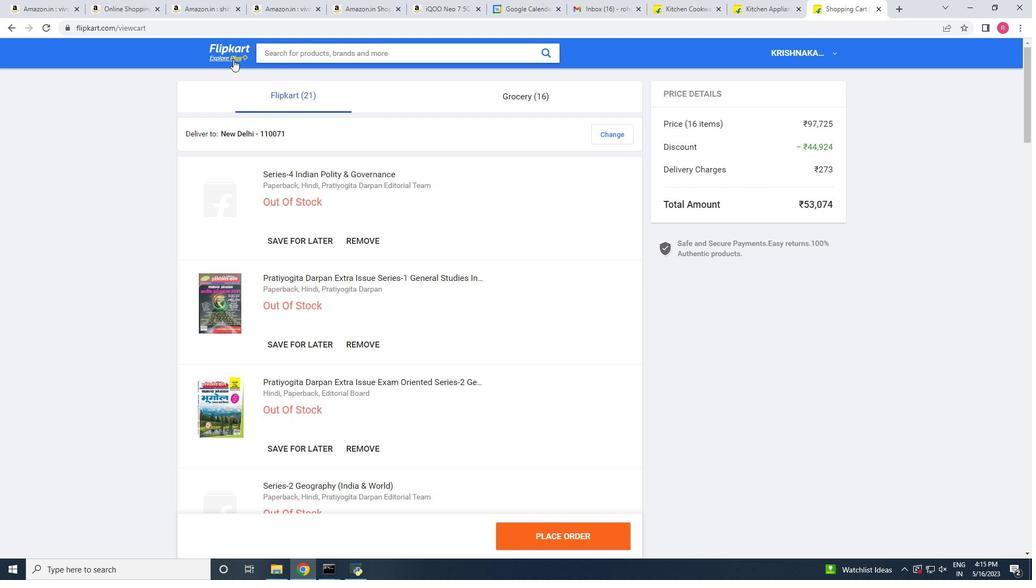 
Action: Mouse pressed left at (220, 59)
Screenshot: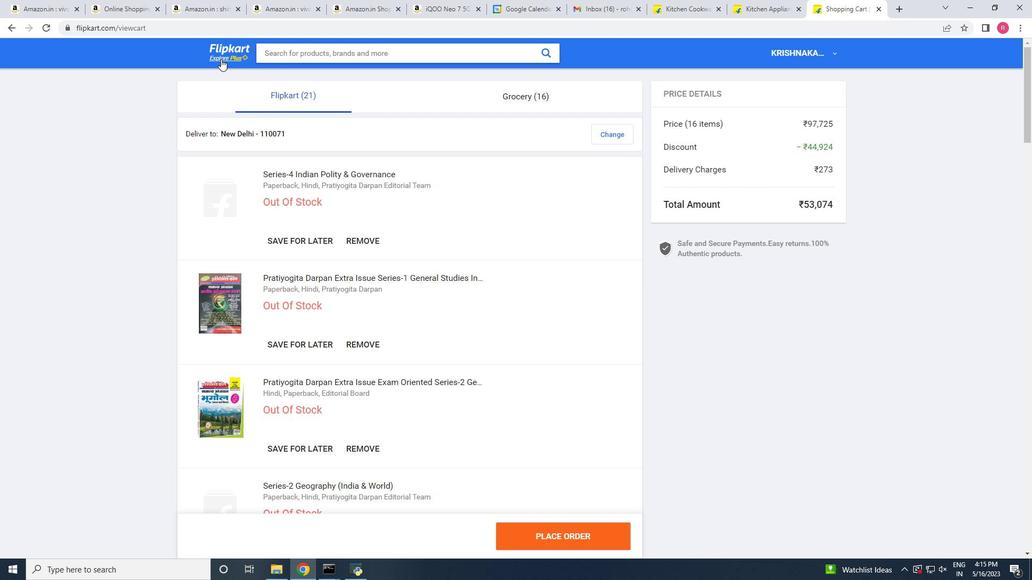 
Action: Mouse moved to (292, 53)
Screenshot: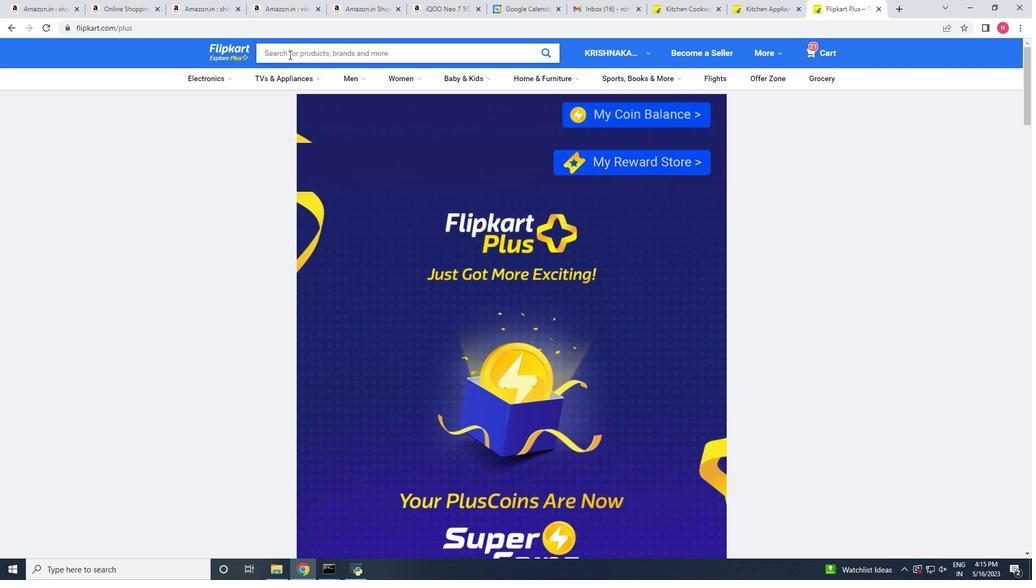 
Action: Mouse pressed left at (292, 53)
Screenshot: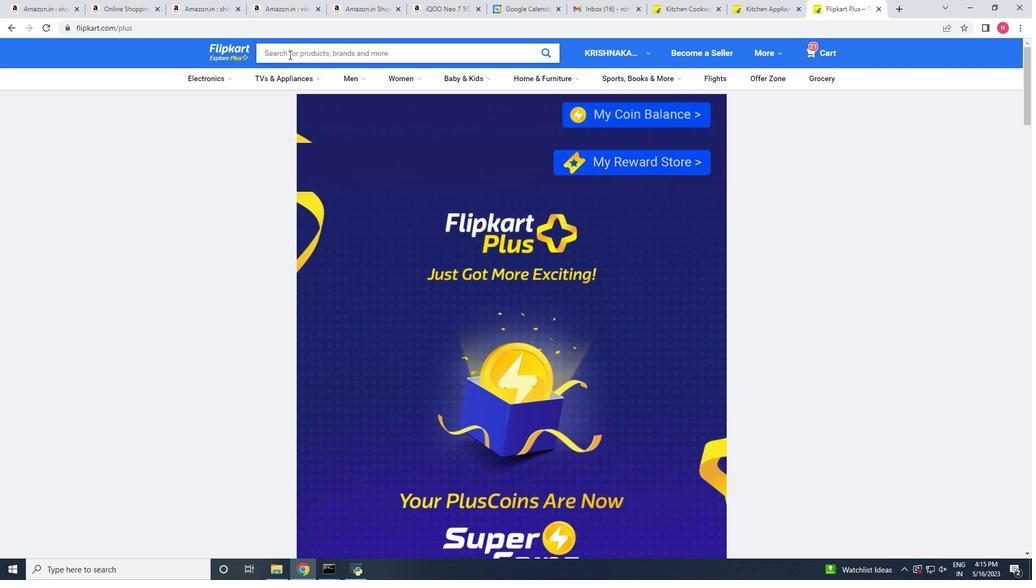 
Action: Mouse moved to (296, 80)
Screenshot: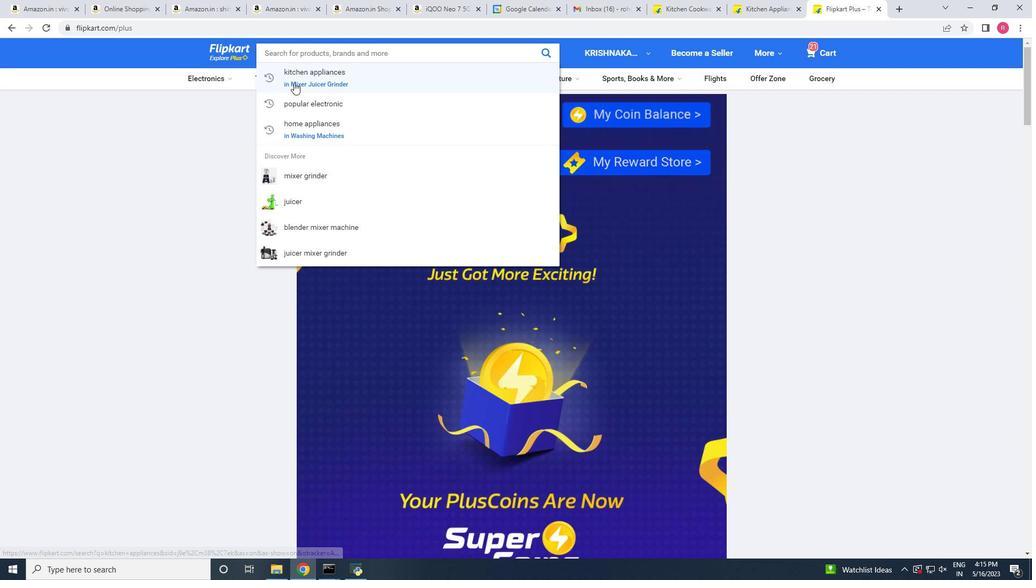 
Action: Mouse pressed left at (296, 80)
Screenshot: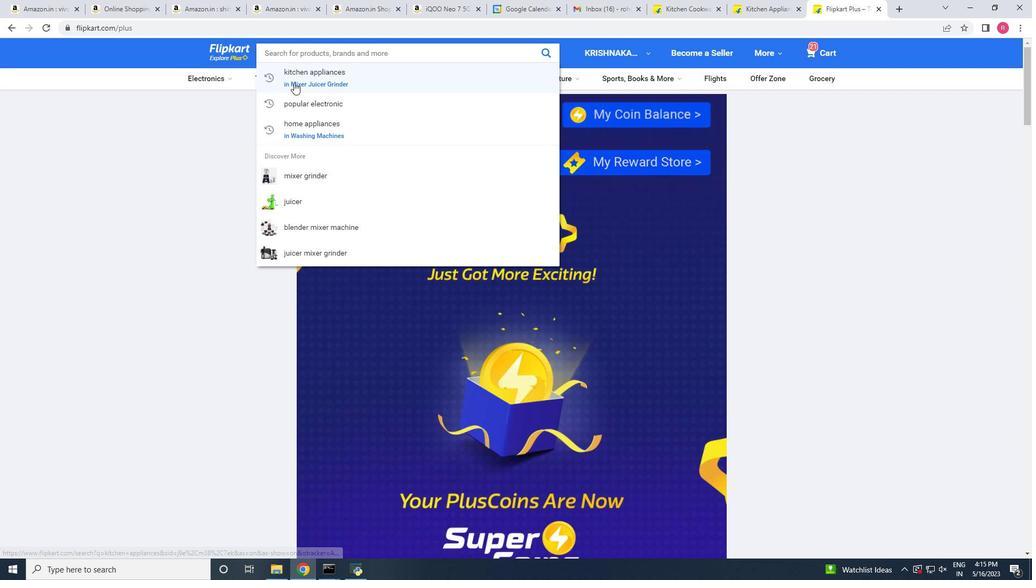 
Action: Mouse moved to (316, 218)
Screenshot: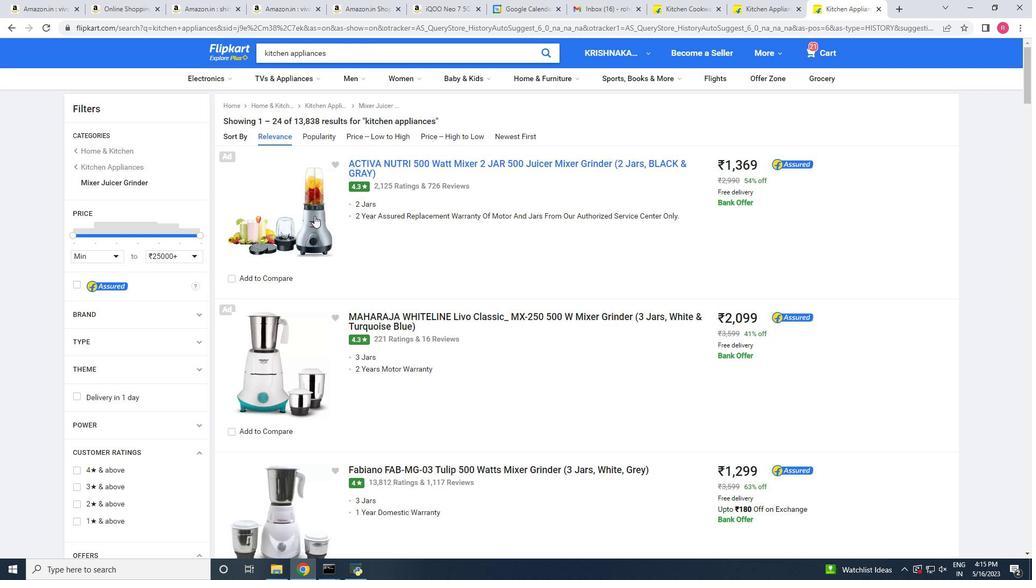 
Action: Mouse scrolled (316, 217) with delta (0, 0)
Screenshot: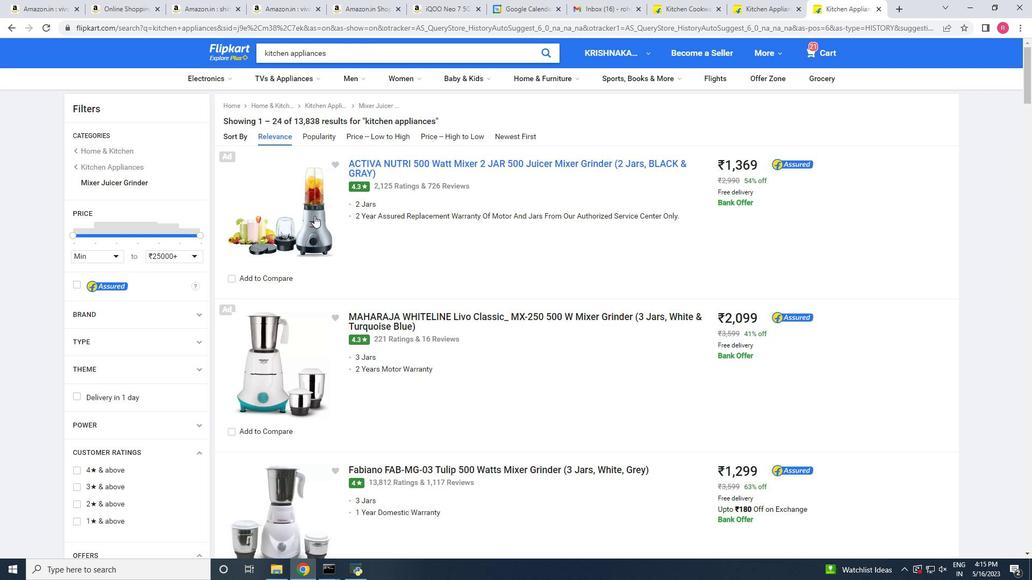 
Action: Mouse scrolled (316, 217) with delta (0, 0)
Screenshot: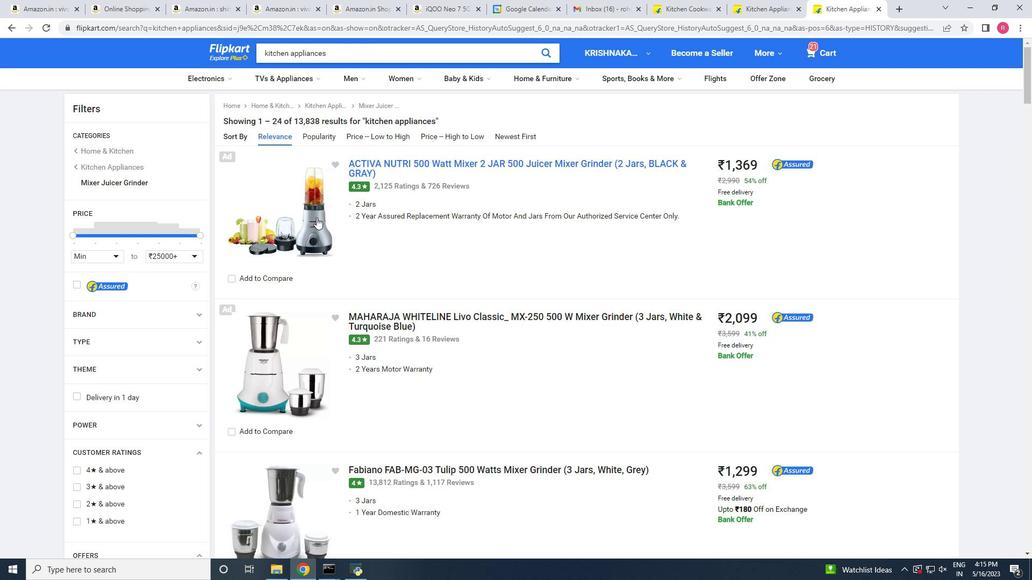 
Action: Mouse scrolled (316, 217) with delta (0, 0)
Screenshot: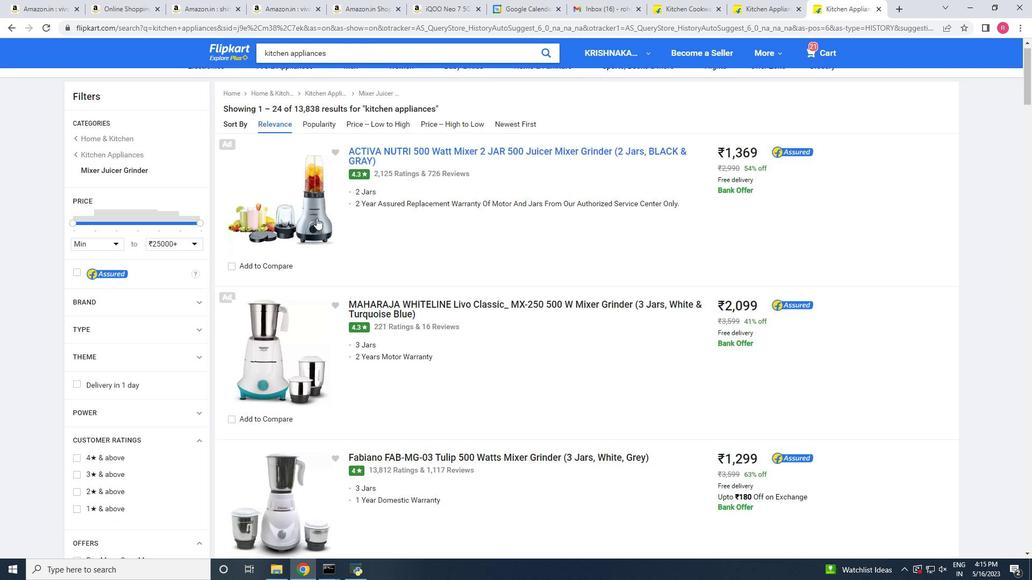 
Action: Mouse moved to (318, 218)
Screenshot: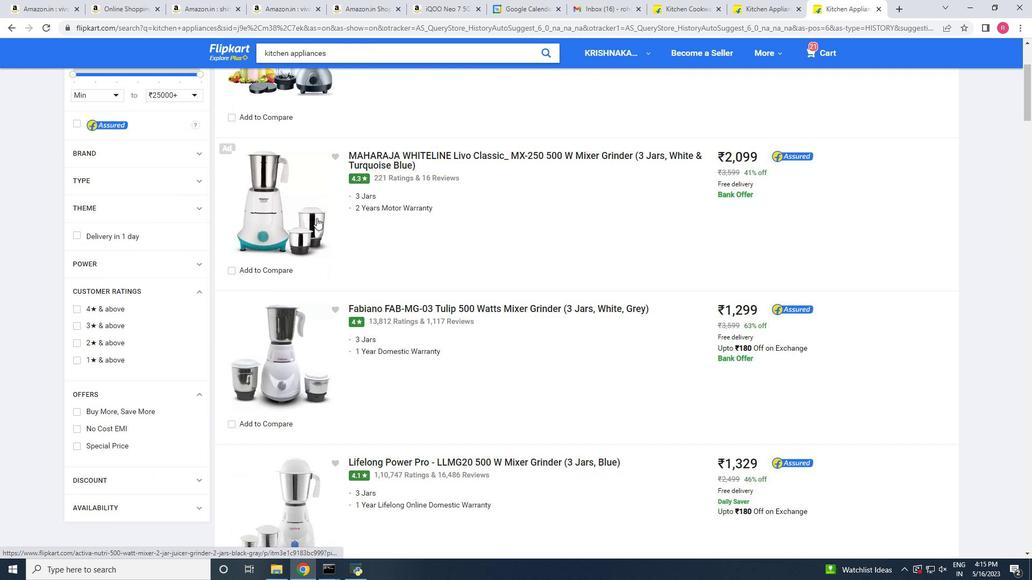 
Action: Mouse scrolled (318, 218) with delta (0, 0)
Screenshot: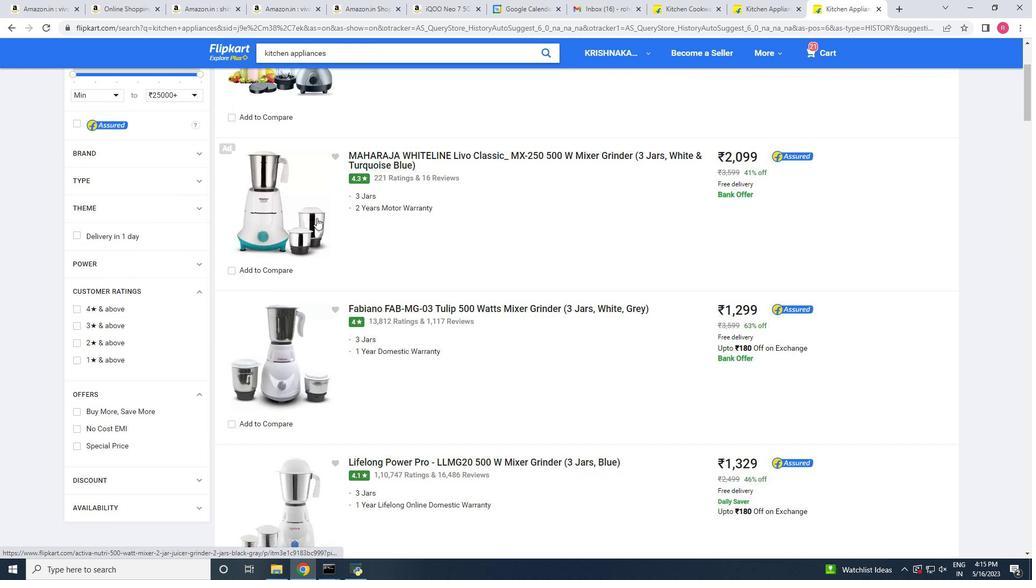 
Action: Mouse scrolled (318, 218) with delta (0, 0)
Screenshot: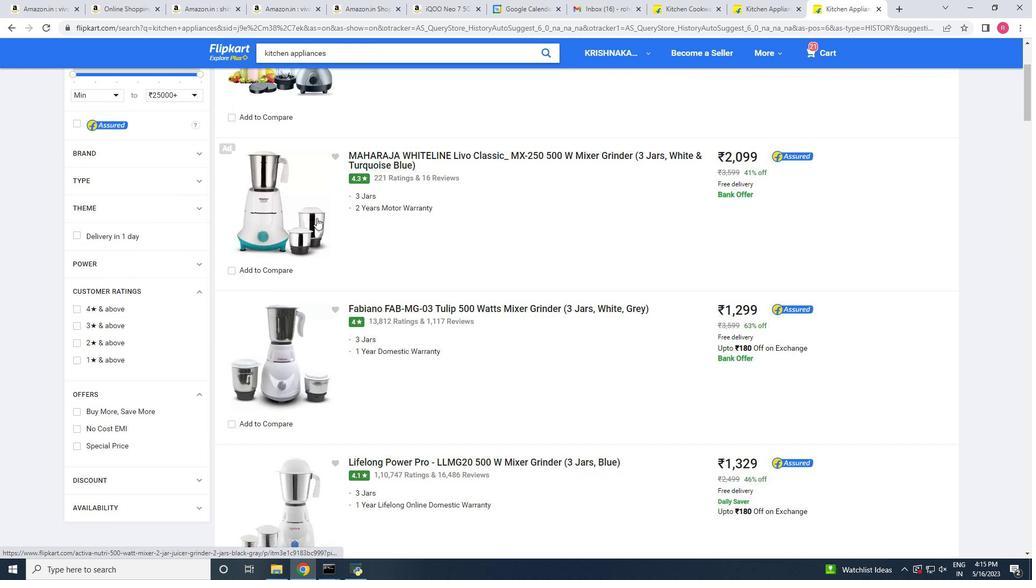 
Action: Mouse scrolled (318, 218) with delta (0, 0)
Screenshot: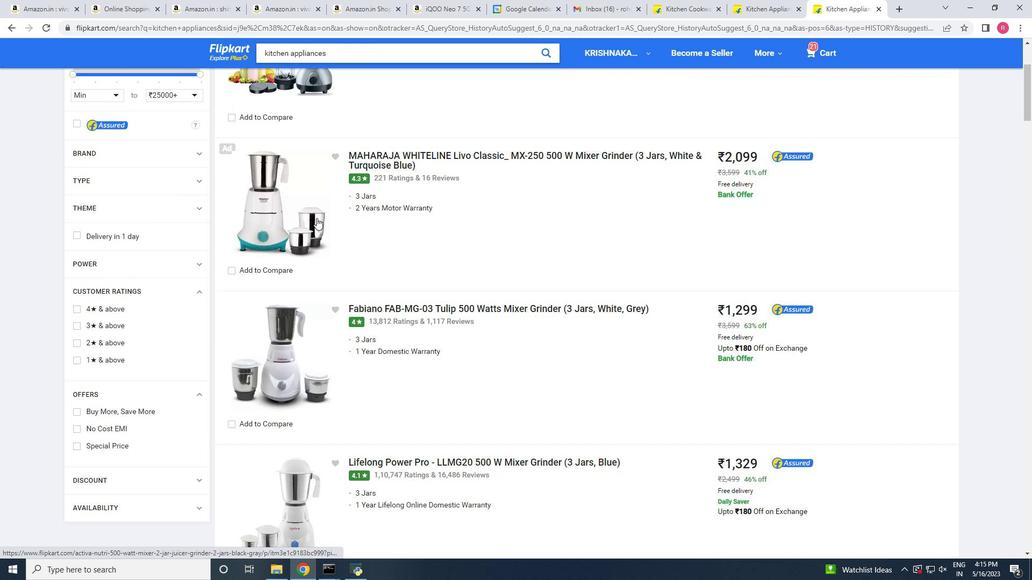 
Action: Mouse scrolled (318, 218) with delta (0, 0)
Screenshot: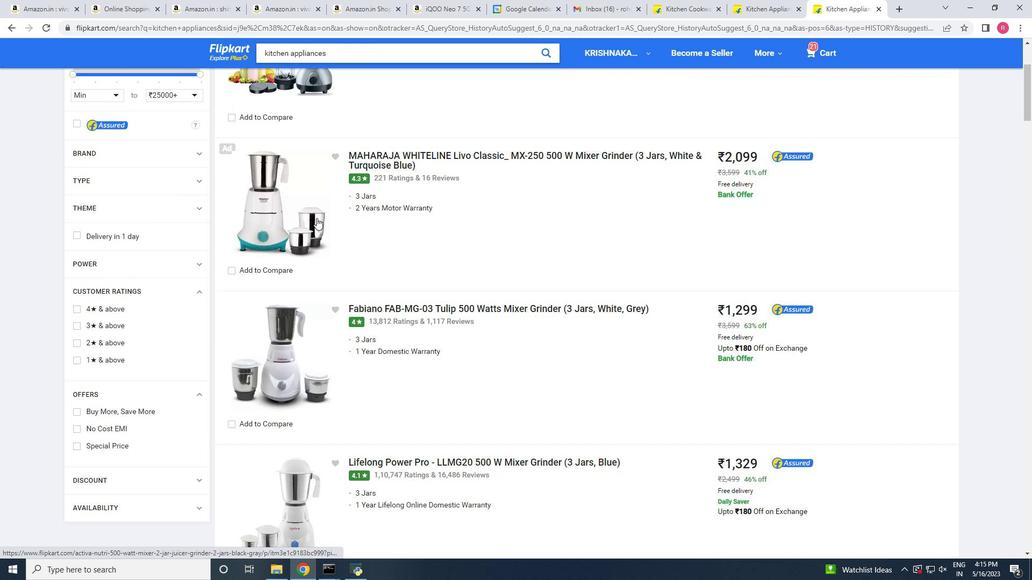 
Action: Mouse scrolled (318, 218) with delta (0, 0)
Screenshot: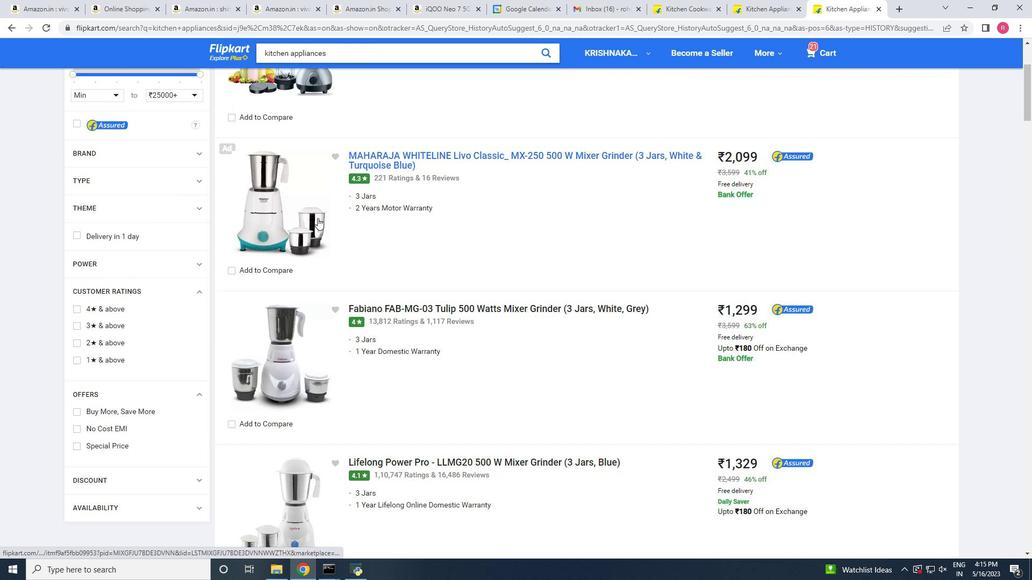 
Action: Mouse moved to (319, 218)
Screenshot: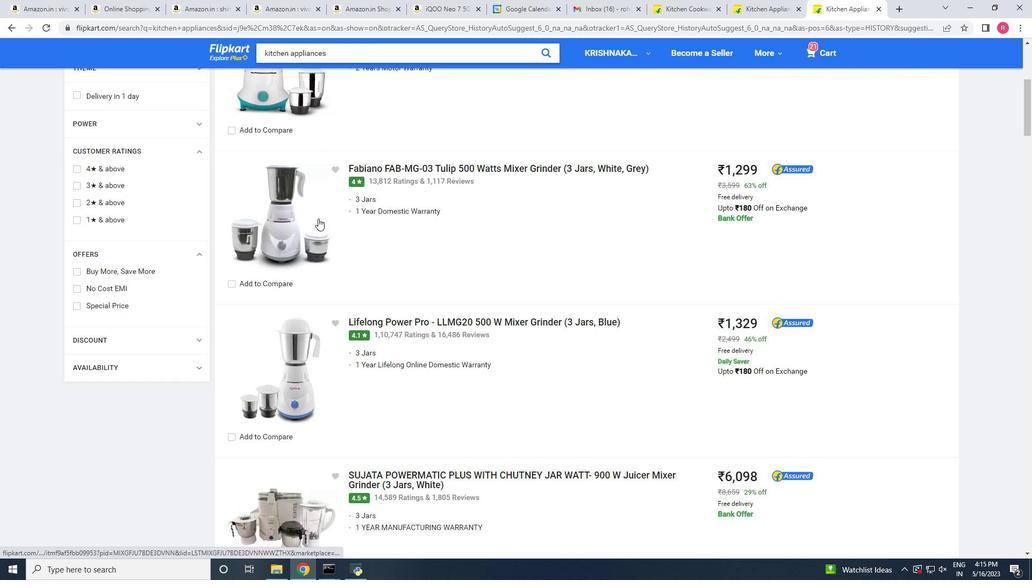 
Action: Mouse scrolled (319, 218) with delta (0, 0)
Screenshot: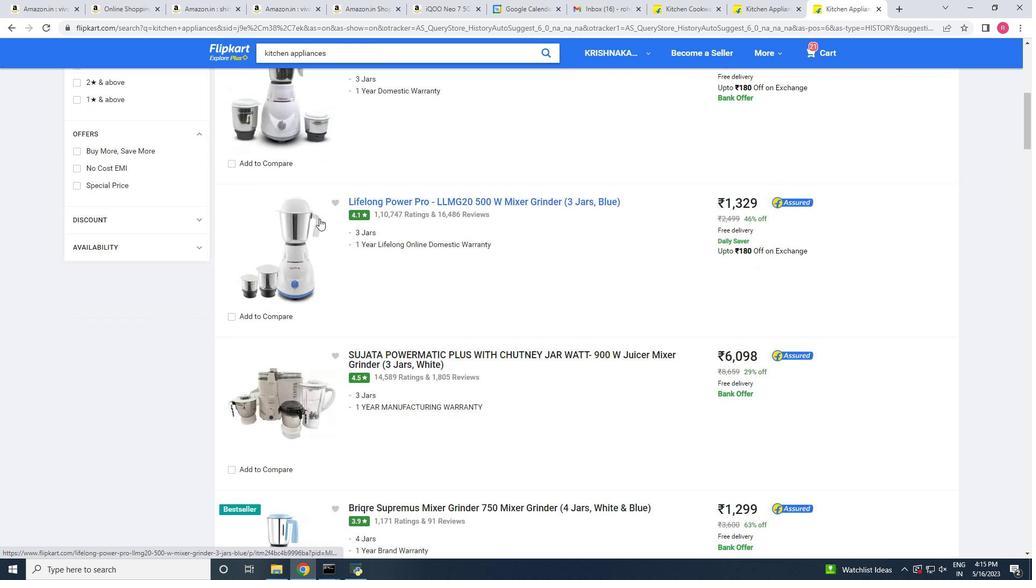 
Action: Mouse scrolled (319, 218) with delta (0, 0)
Screenshot: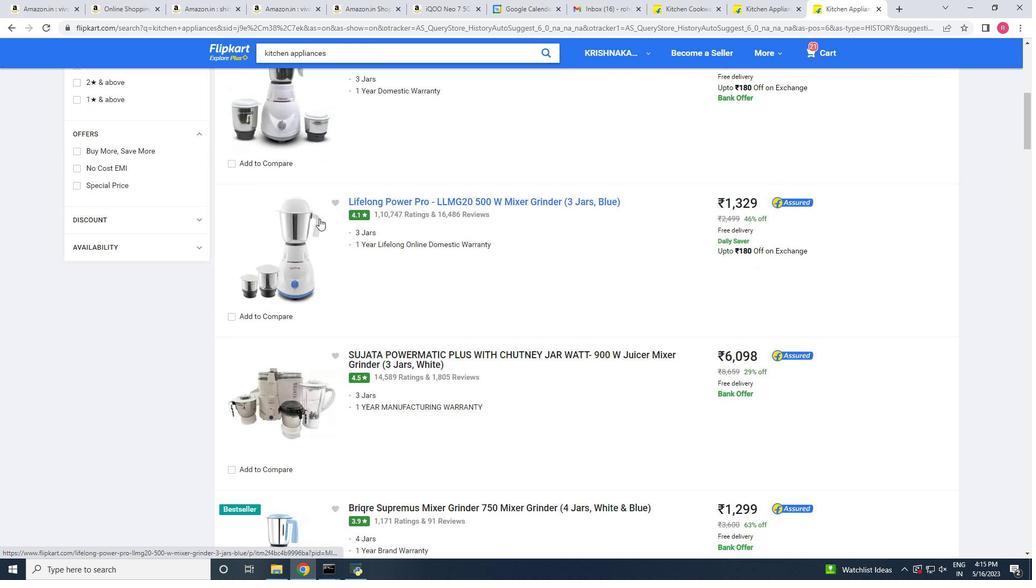 
Action: Mouse scrolled (319, 218) with delta (0, 0)
Screenshot: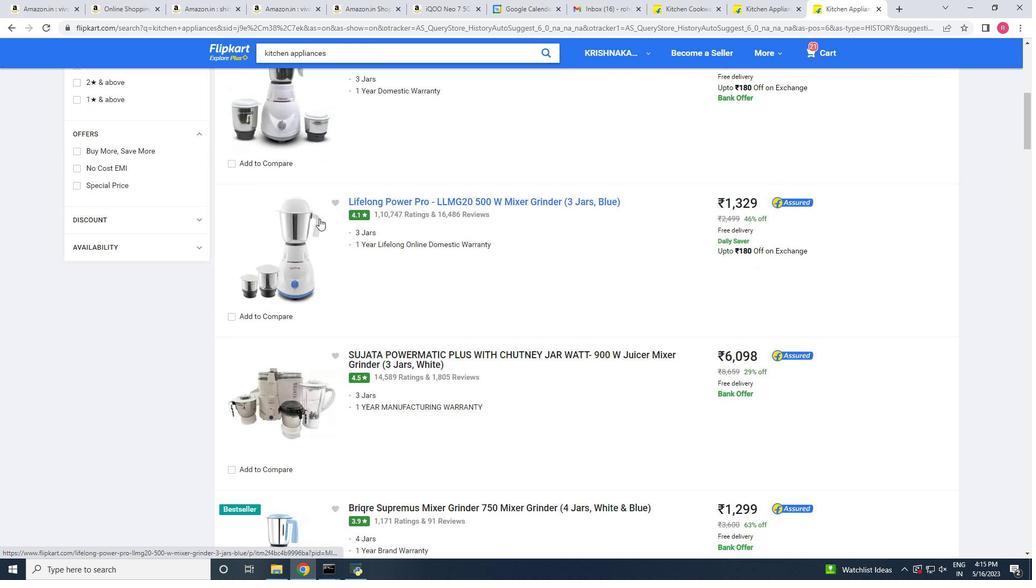 
Action: Mouse scrolled (319, 218) with delta (0, 0)
Screenshot: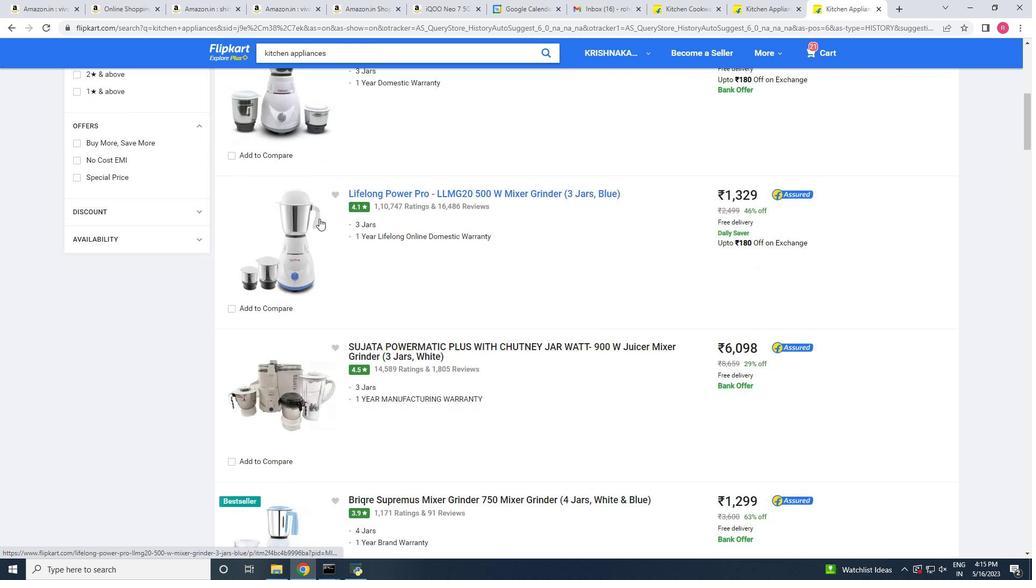 
Action: Mouse scrolled (319, 218) with delta (0, 0)
Screenshot: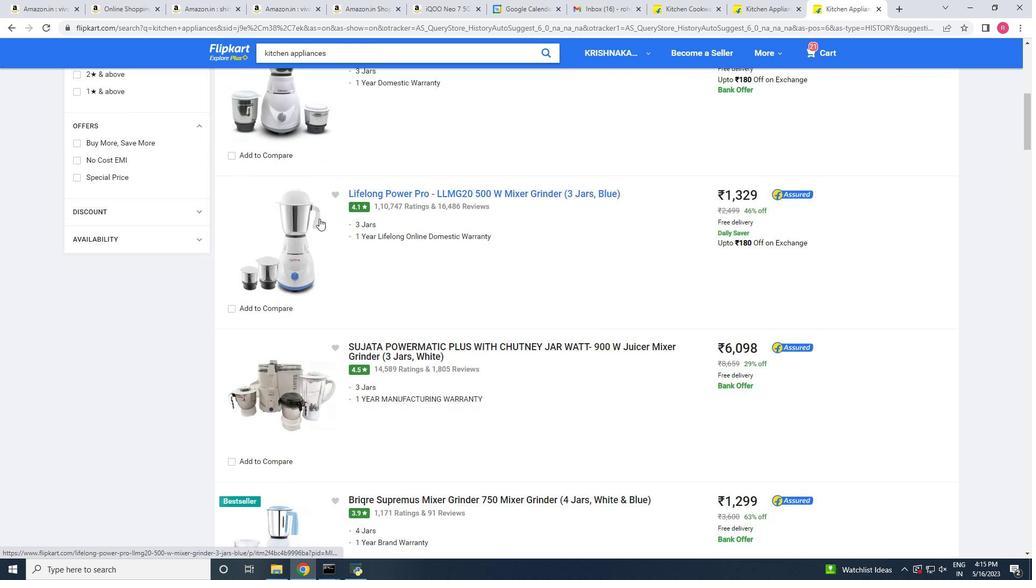 
Action: Mouse scrolled (319, 218) with delta (0, 0)
Screenshot: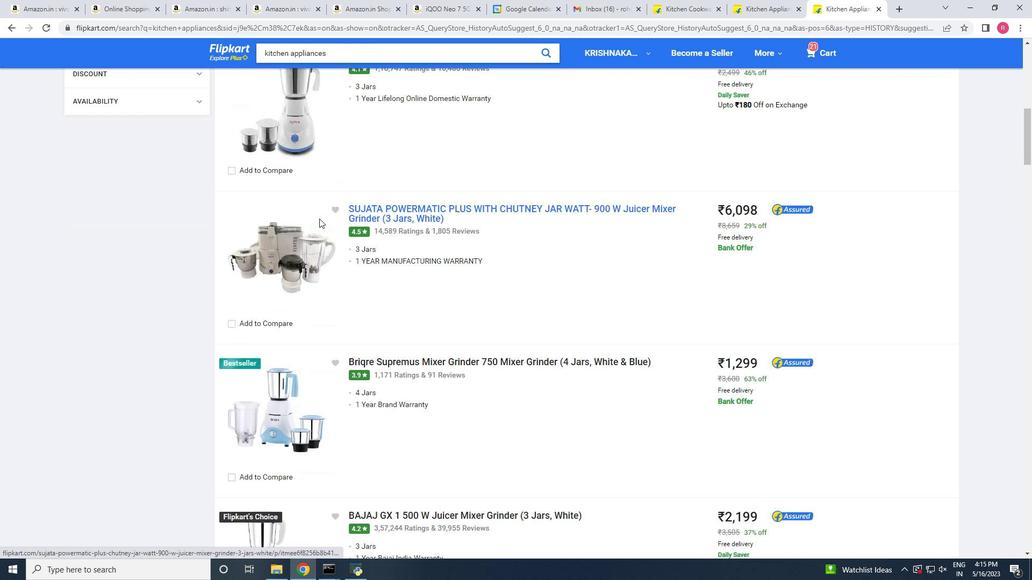 
Action: Mouse scrolled (319, 218) with delta (0, 0)
Screenshot: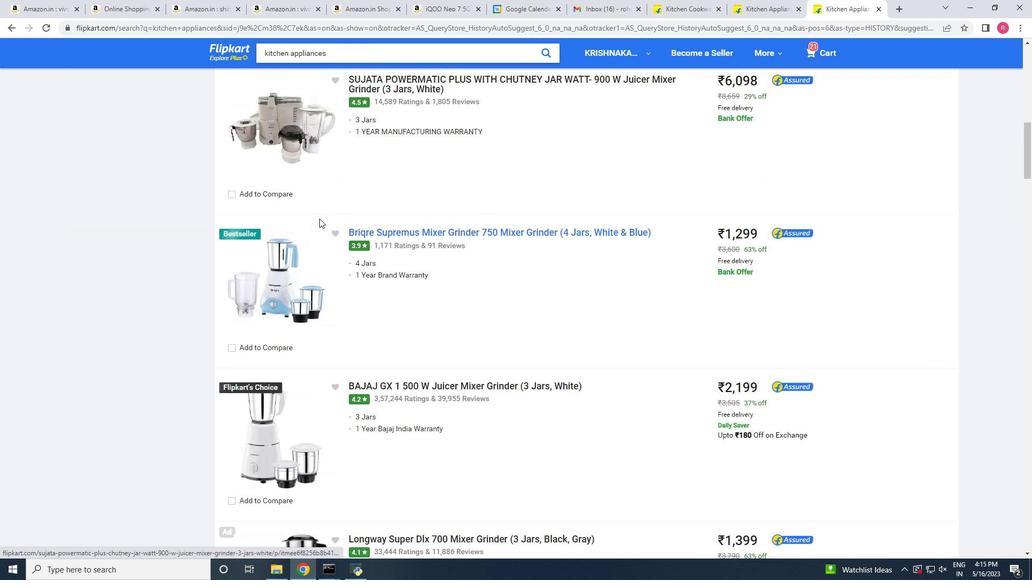 
Action: Mouse scrolled (319, 219) with delta (0, 0)
Screenshot: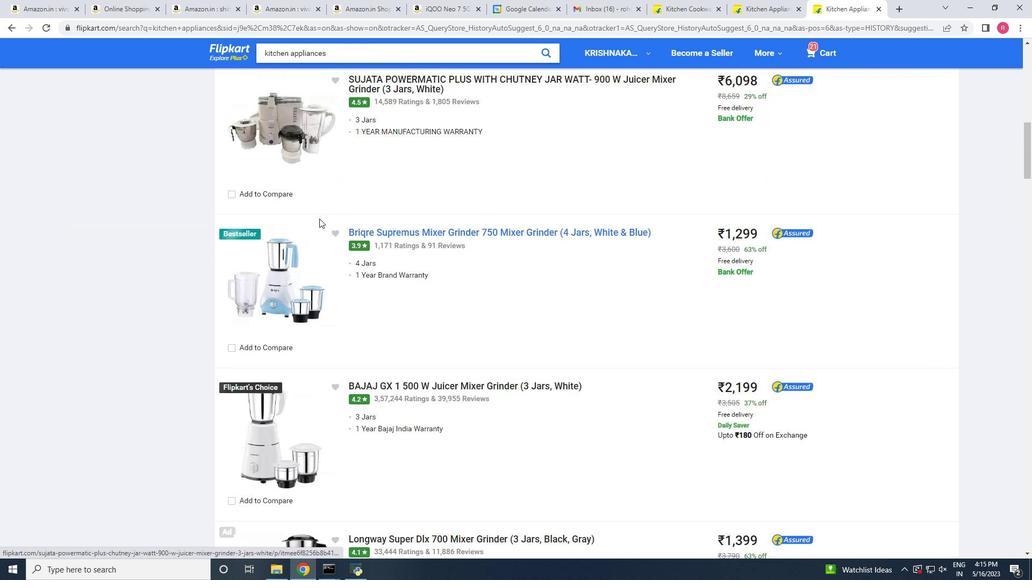 
Action: Mouse scrolled (319, 218) with delta (0, 0)
Screenshot: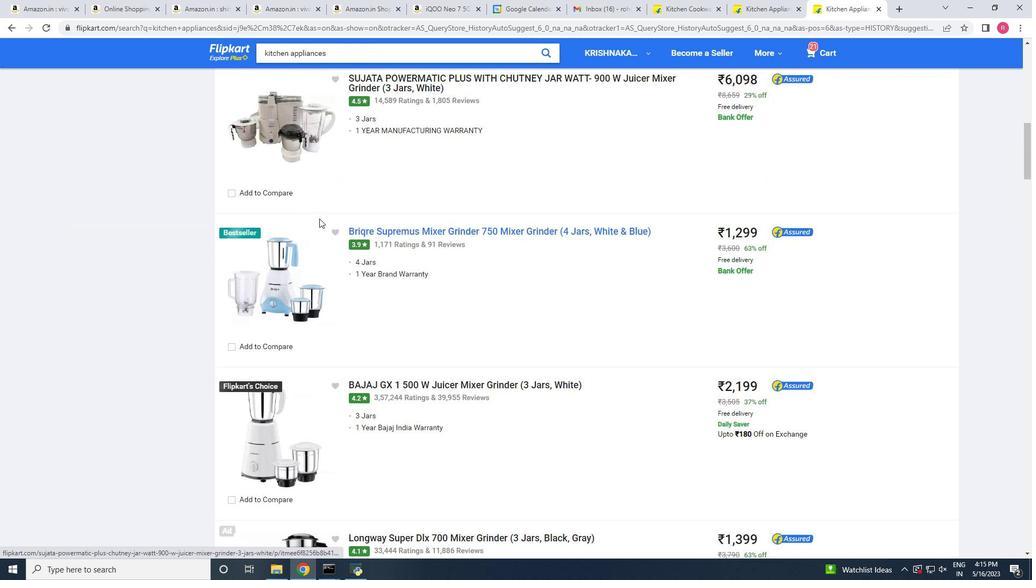 
Action: Mouse scrolled (319, 218) with delta (0, 0)
Screenshot: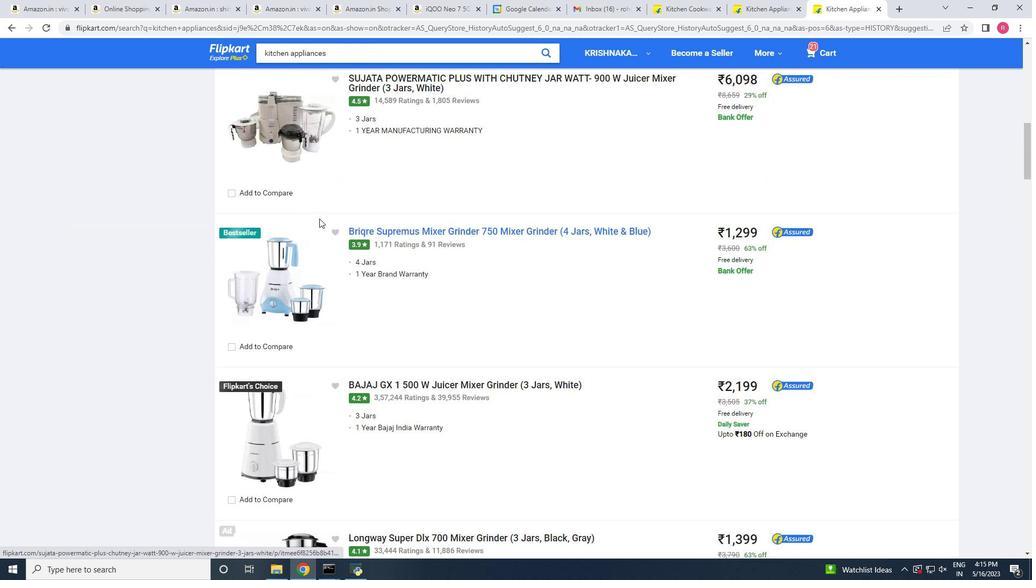 
Action: Mouse scrolled (319, 218) with delta (0, 0)
Screenshot: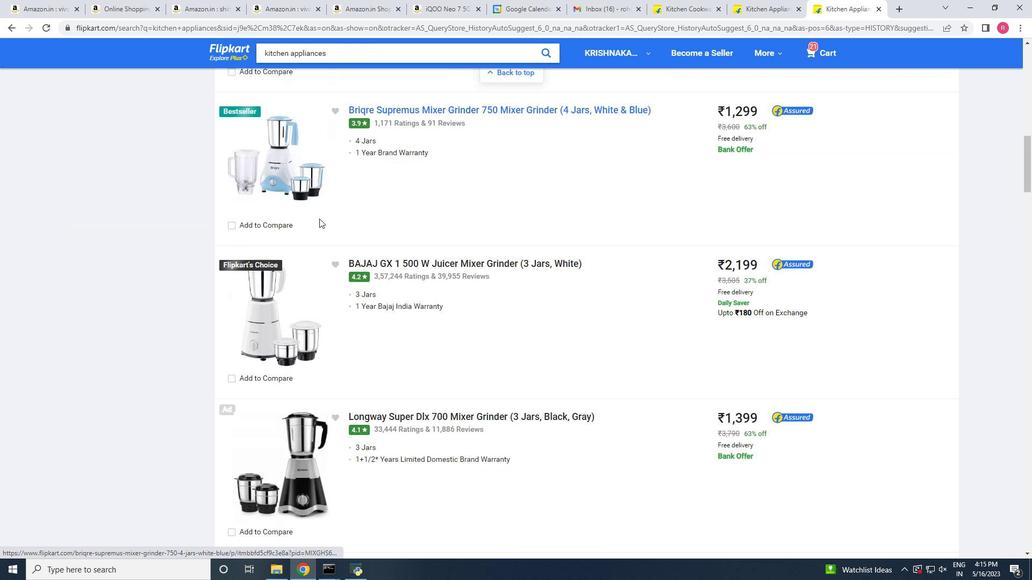 
Action: Mouse scrolled (319, 218) with delta (0, 0)
Screenshot: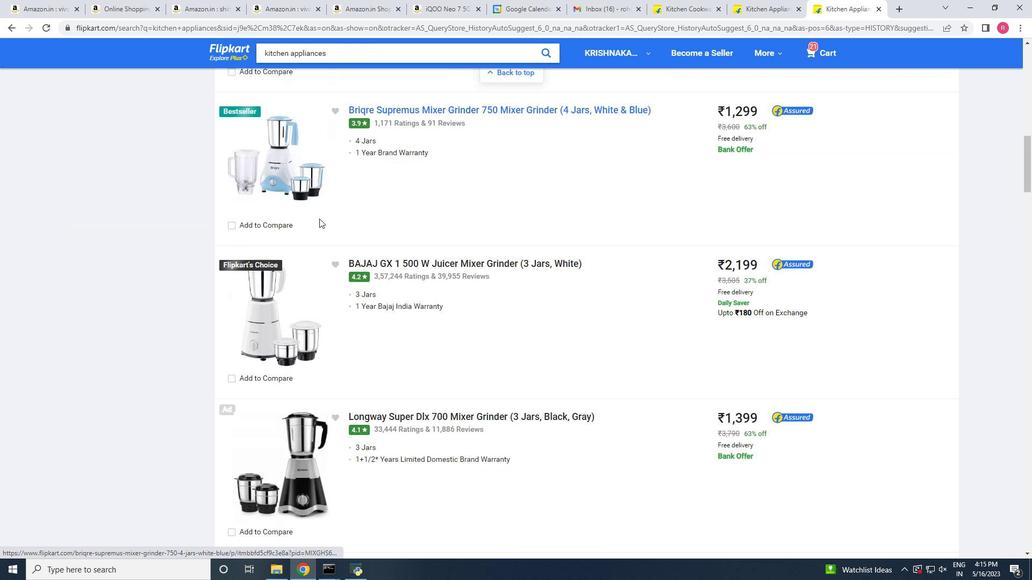 
Action: Mouse scrolled (319, 218) with delta (0, 0)
Screenshot: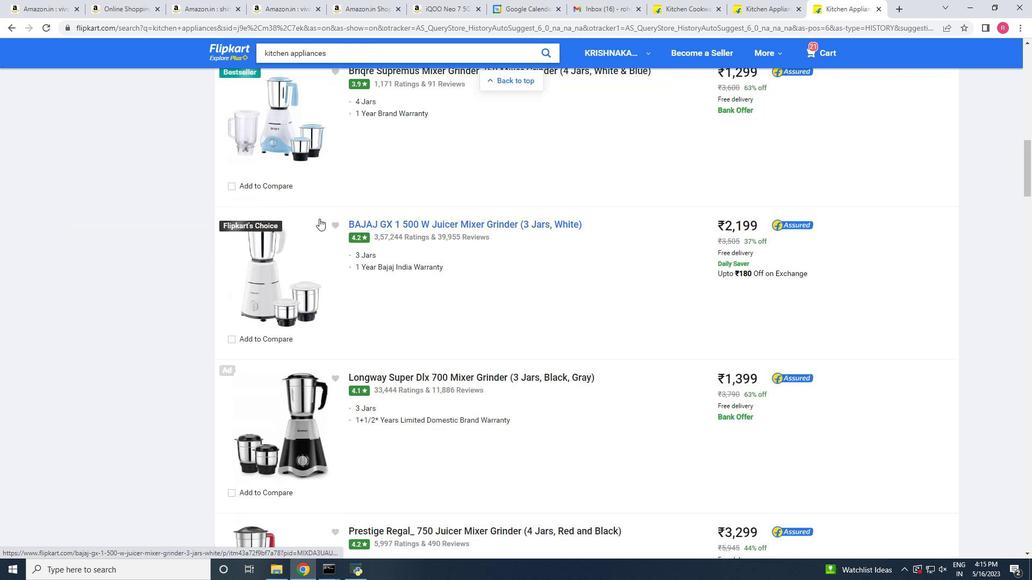 
Action: Mouse scrolled (319, 217) with delta (0, -1)
Screenshot: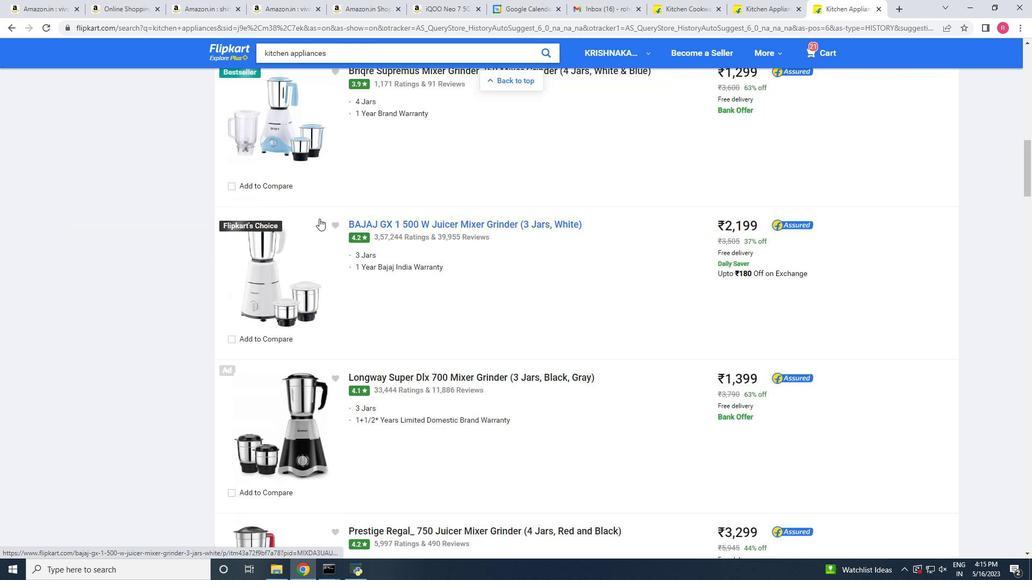 
Action: Mouse scrolled (319, 218) with delta (0, 0)
Screenshot: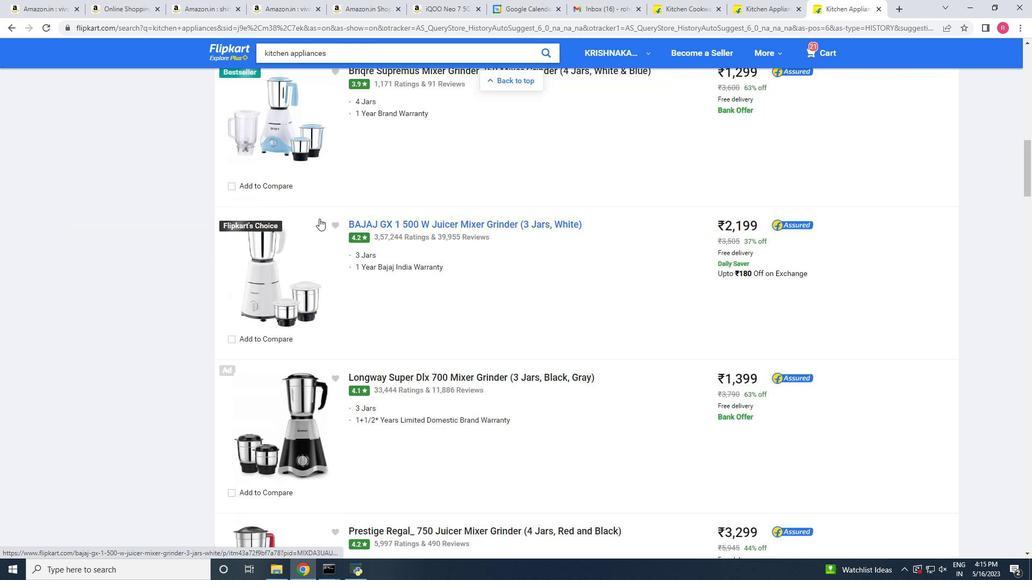 
Action: Mouse scrolled (319, 218) with delta (0, 0)
Screenshot: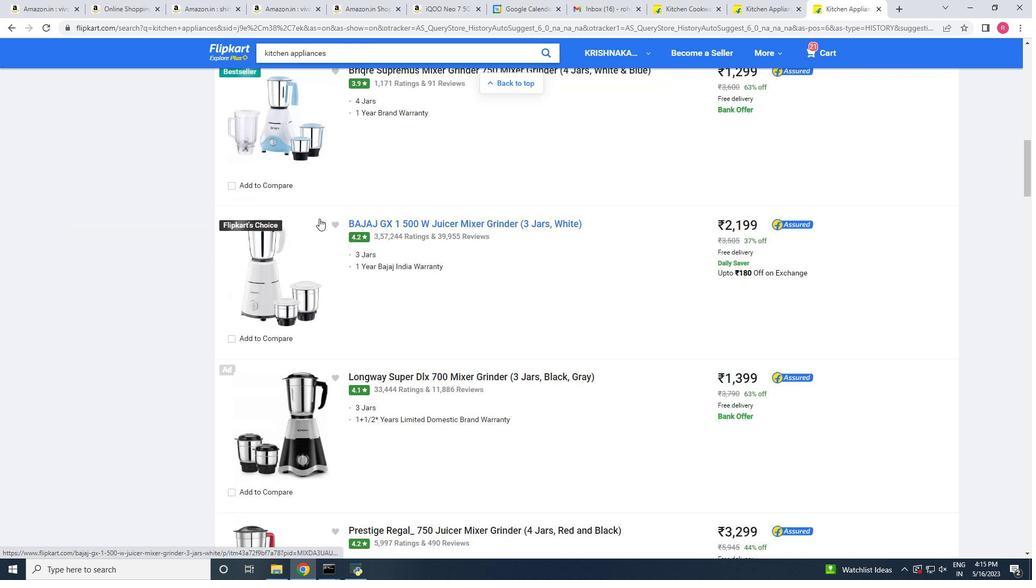 
Action: Mouse moved to (319, 218)
Screenshot: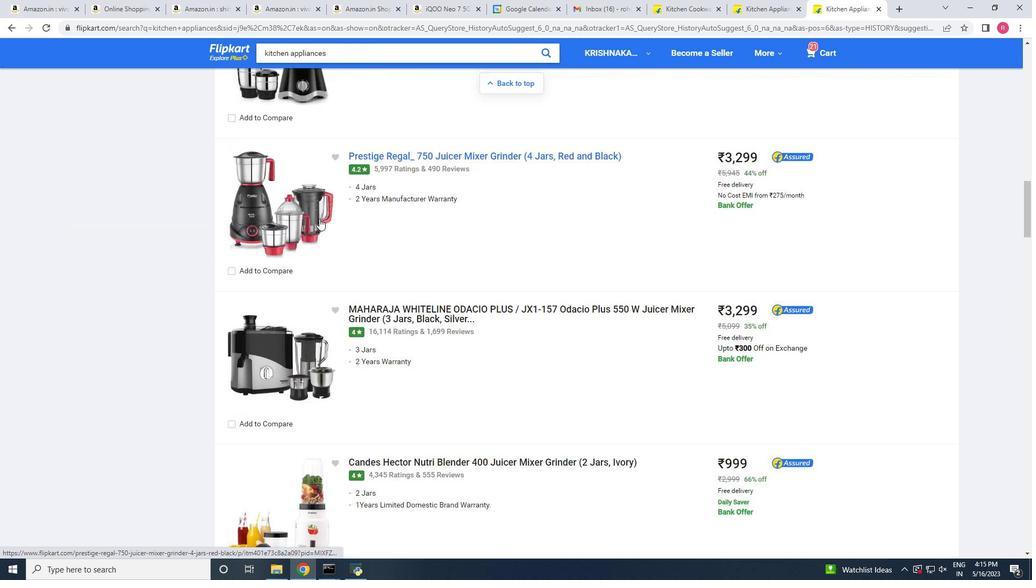 
Action: Mouse scrolled (319, 219) with delta (0, 0)
Screenshot: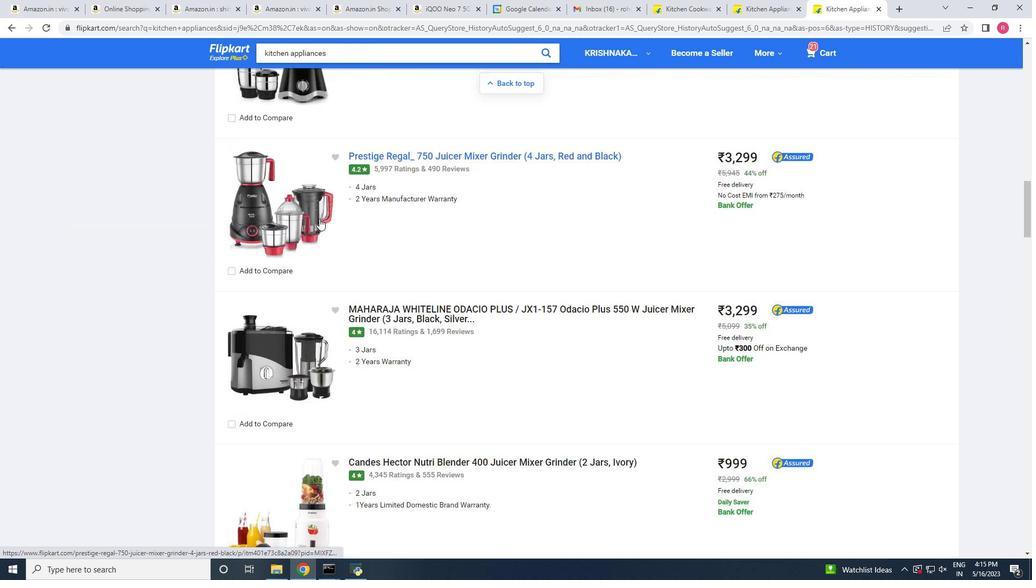 
Action: Mouse scrolled (319, 219) with delta (0, 0)
Screenshot: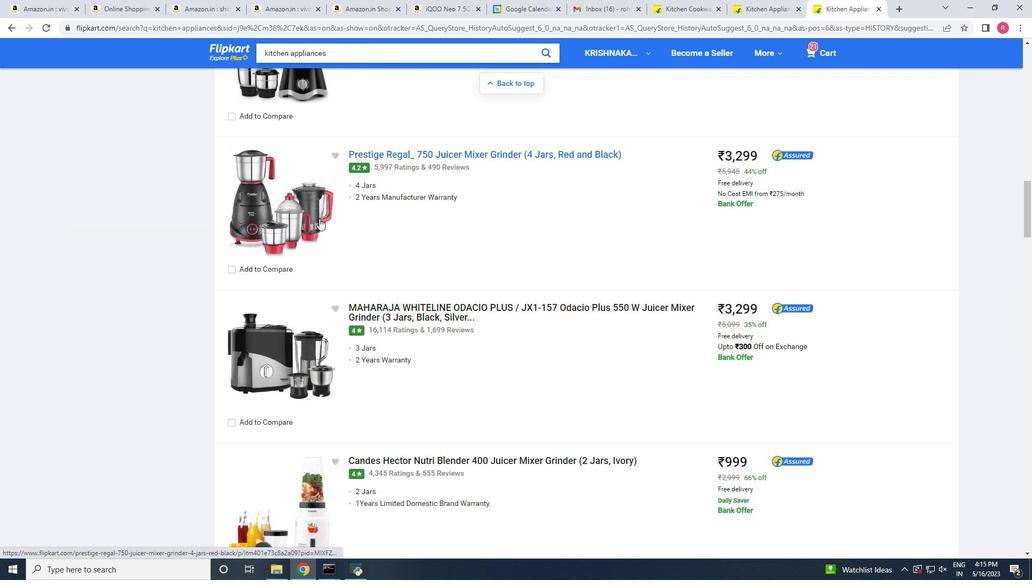 
Action: Mouse scrolled (319, 219) with delta (0, 0)
Screenshot: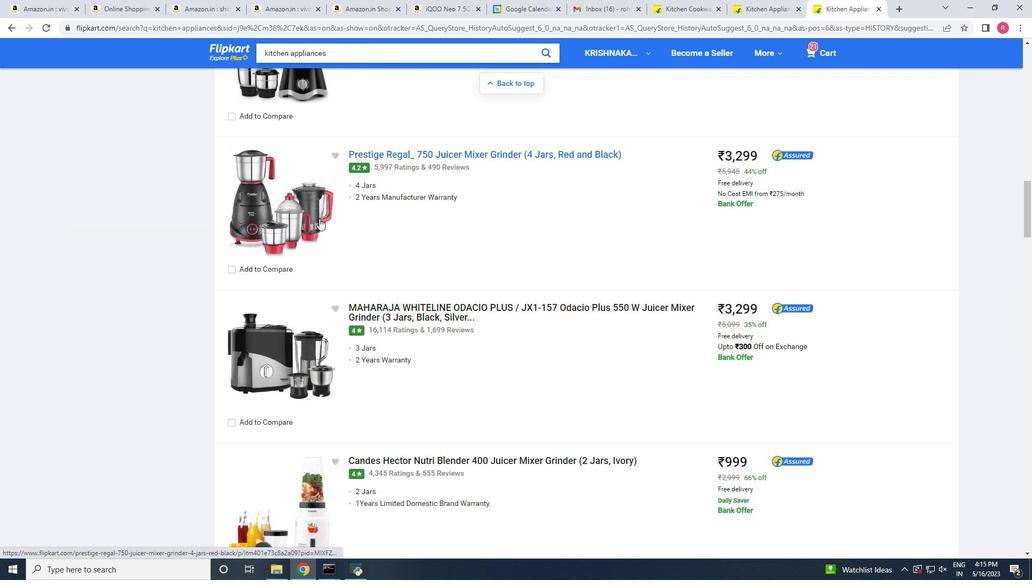 
Action: Mouse scrolled (319, 219) with delta (0, 0)
Screenshot: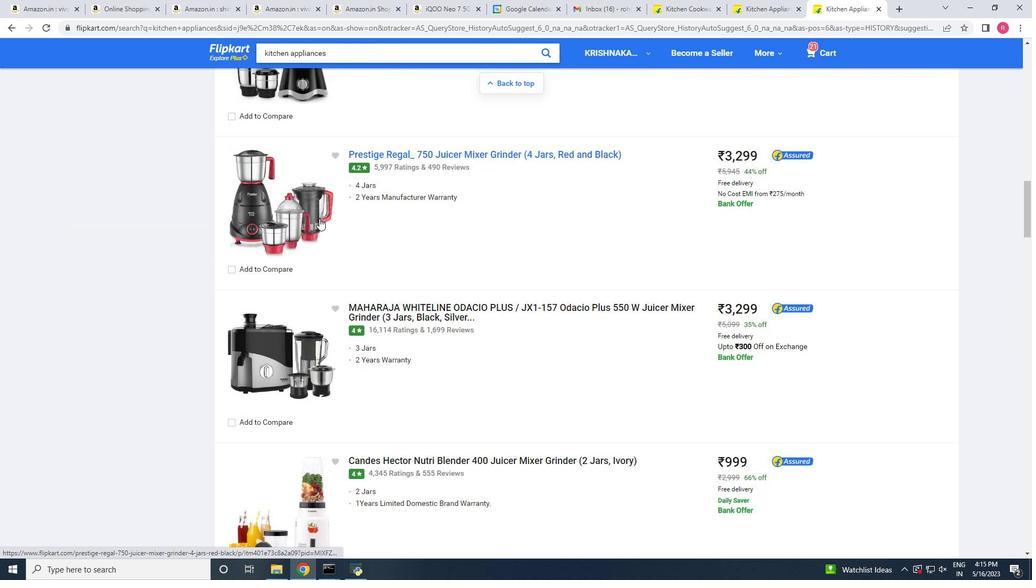 
Action: Mouse scrolled (319, 219) with delta (0, 0)
Screenshot: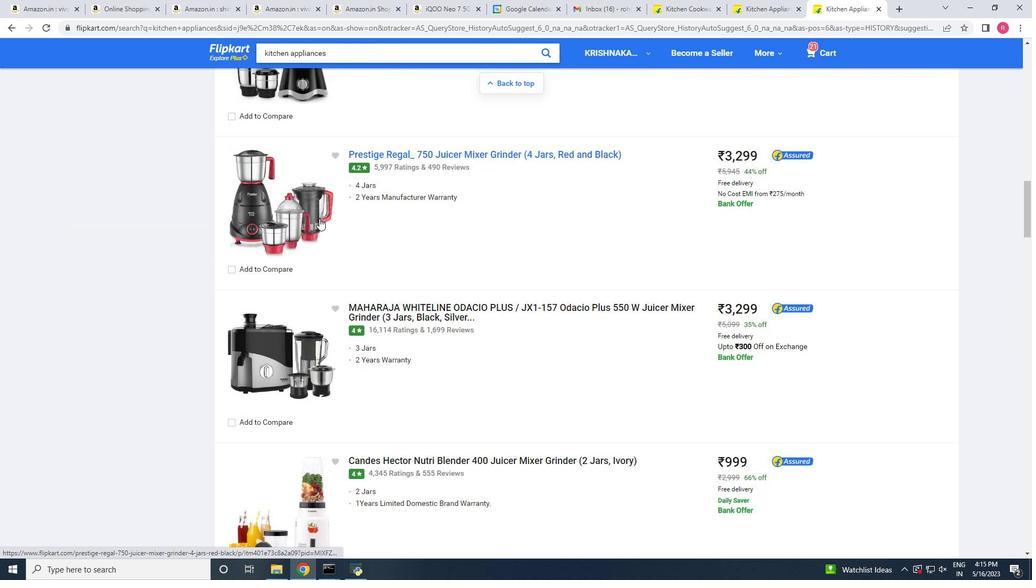 
Action: Mouse scrolled (319, 219) with delta (0, 0)
Screenshot: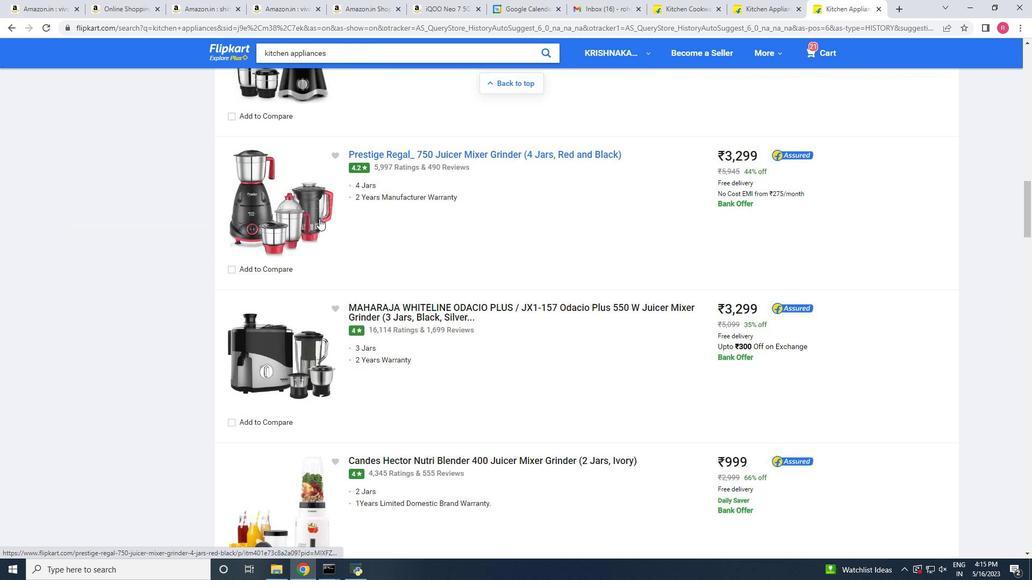 
Action: Mouse scrolled (319, 219) with delta (0, 0)
Screenshot: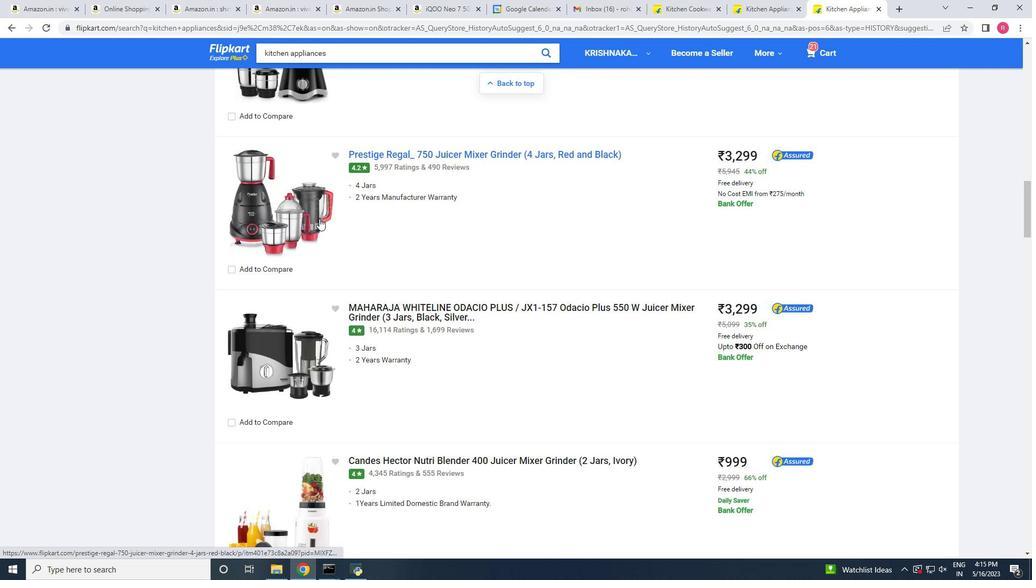 
Action: Mouse moved to (320, 218)
Screenshot: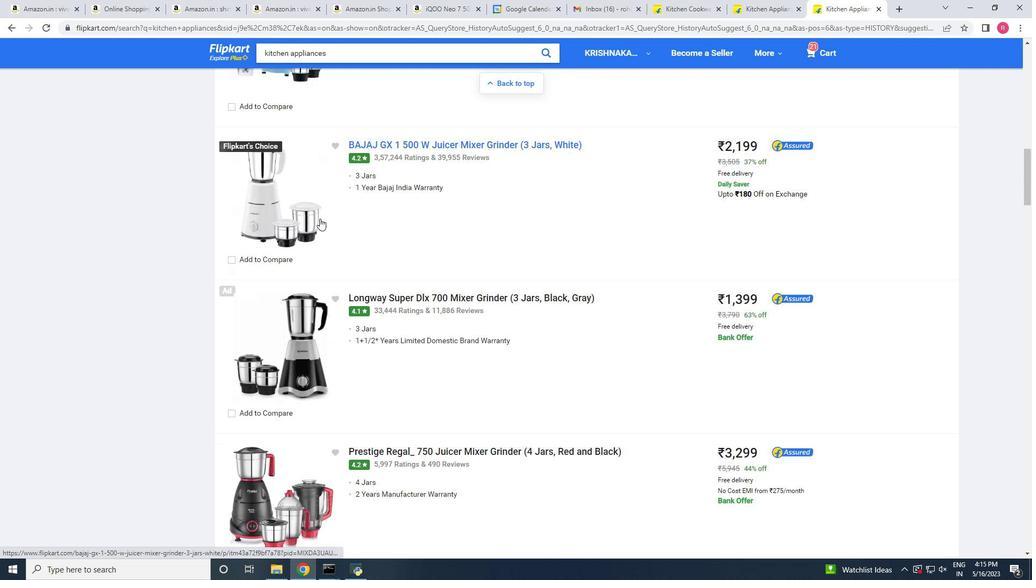 
Action: Mouse scrolled (320, 219) with delta (0, 0)
Screenshot: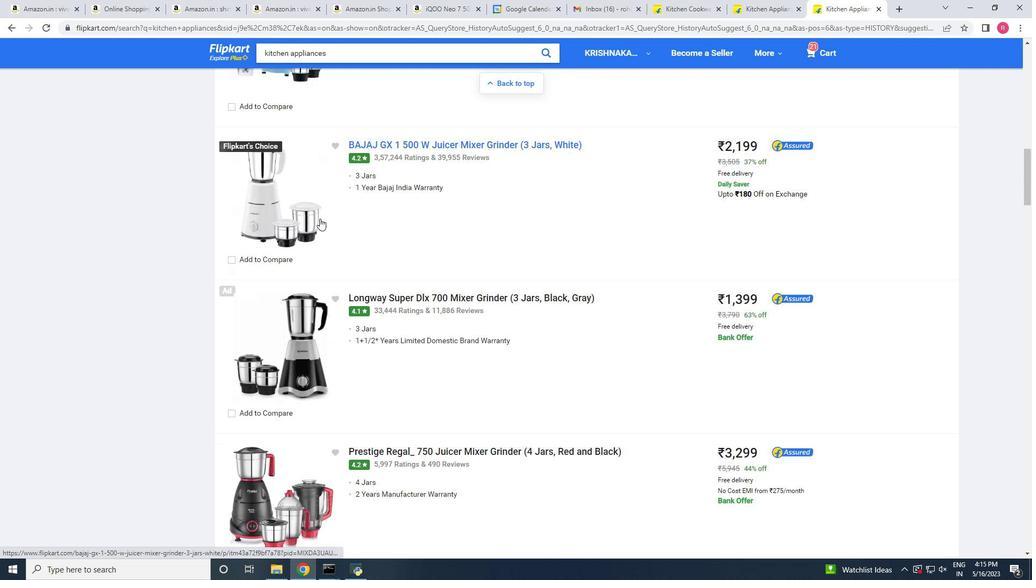 
Action: Mouse scrolled (320, 219) with delta (0, 0)
Screenshot: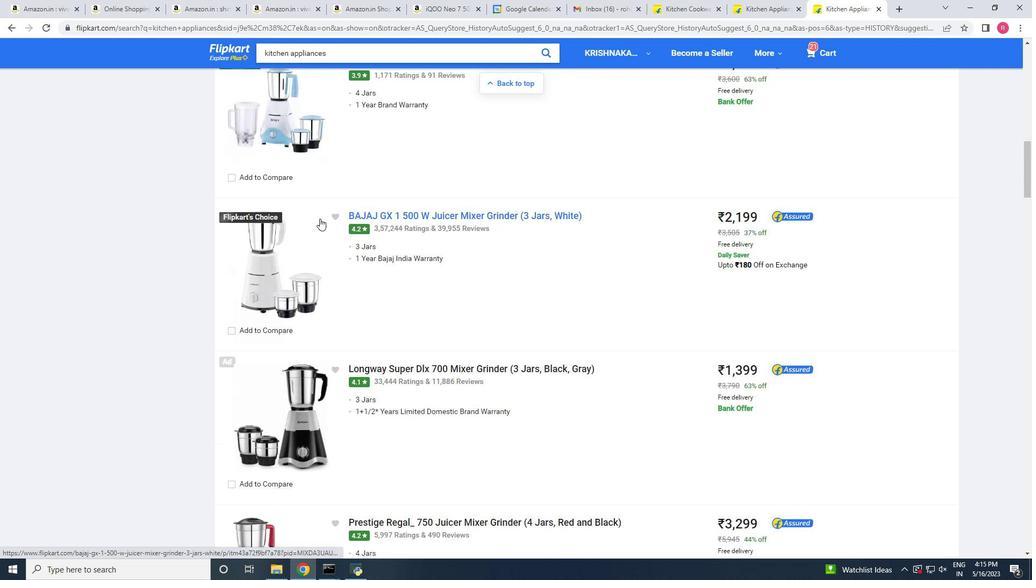 
Action: Mouse scrolled (320, 219) with delta (0, 0)
Screenshot: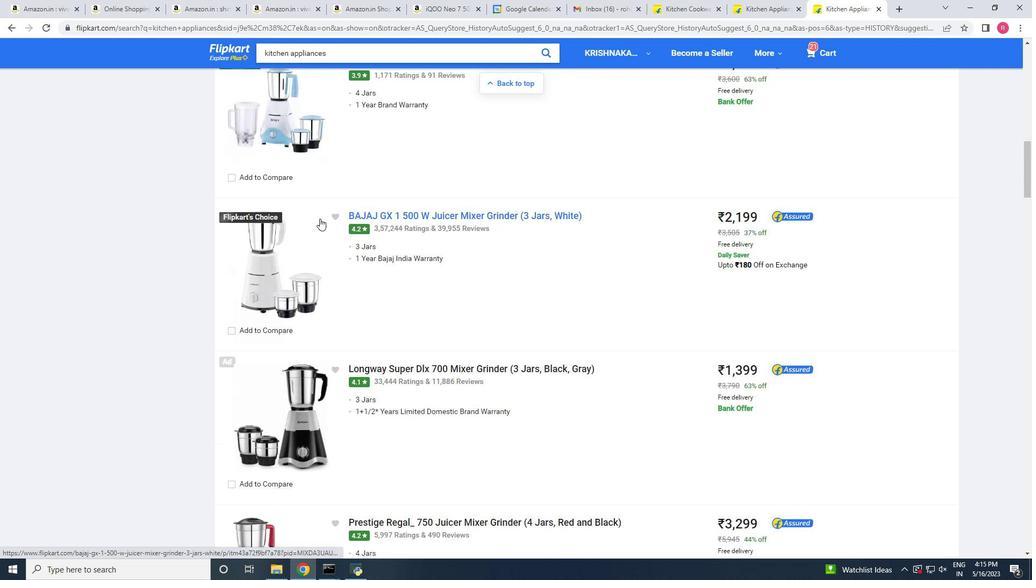 
Action: Mouse scrolled (320, 219) with delta (0, 0)
Screenshot: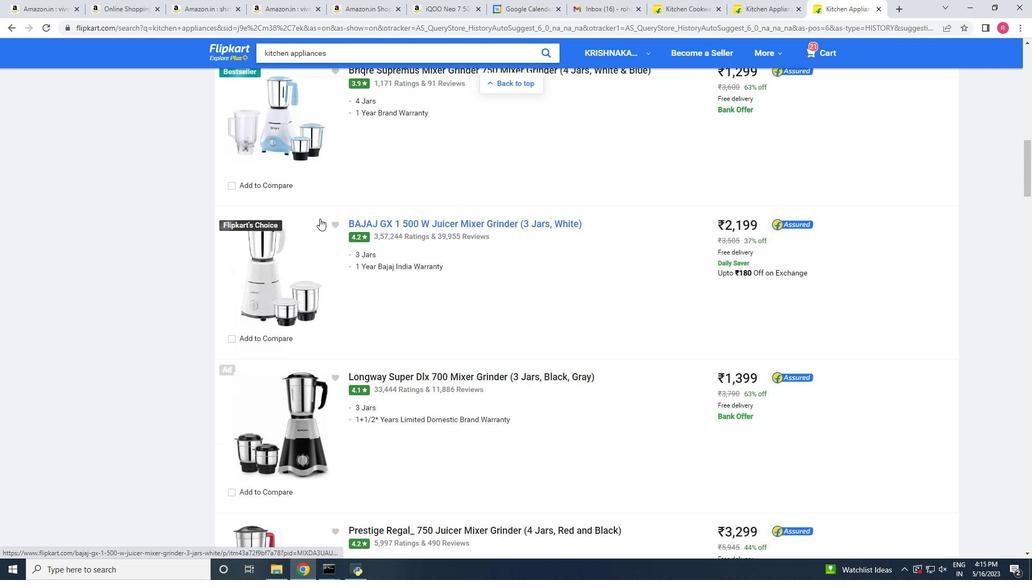 
Action: Mouse scrolled (320, 219) with delta (0, 0)
Screenshot: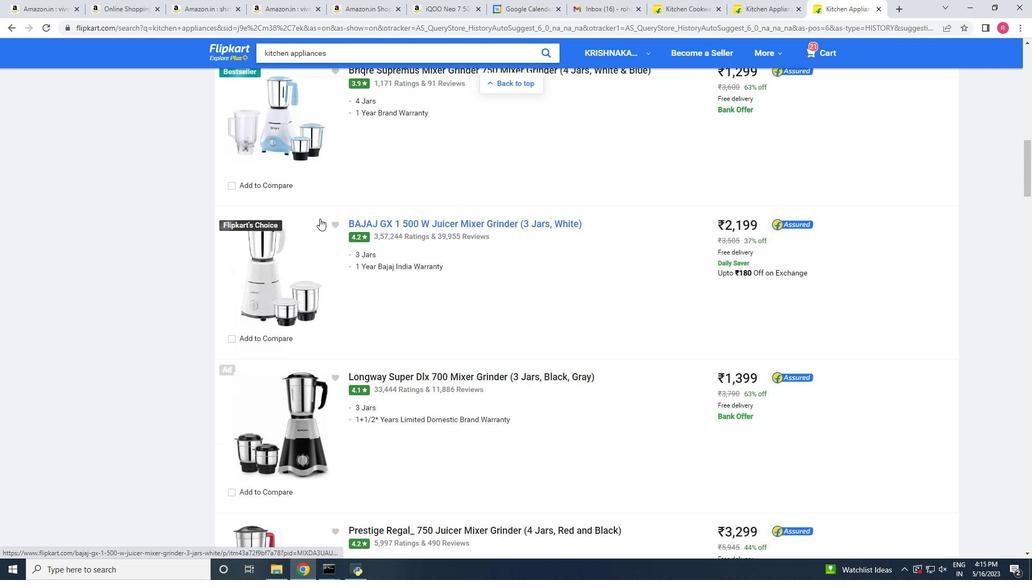 
Action: Mouse scrolled (320, 219) with delta (0, 0)
Screenshot: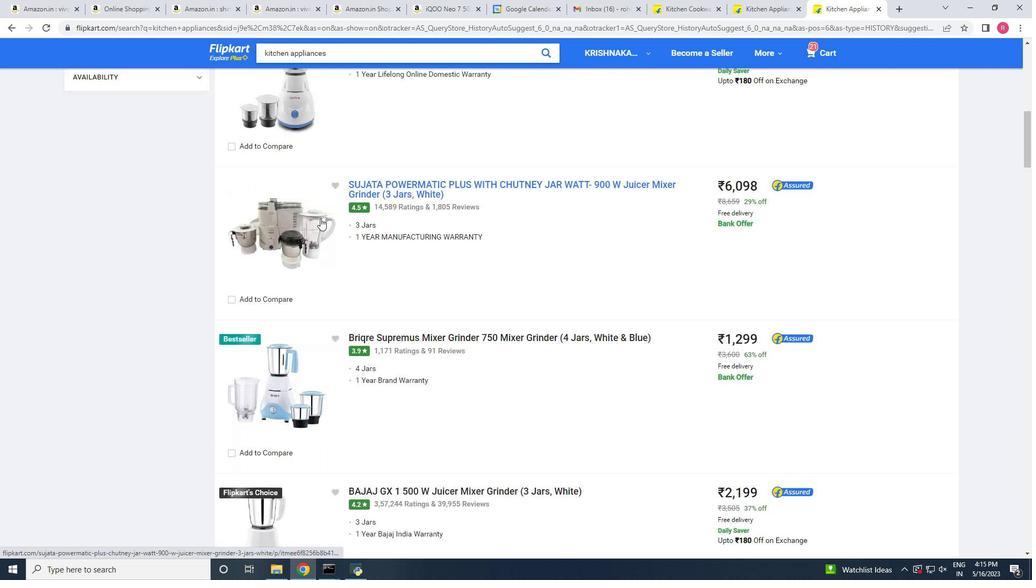 
Action: Mouse scrolled (320, 219) with delta (0, 0)
Screenshot: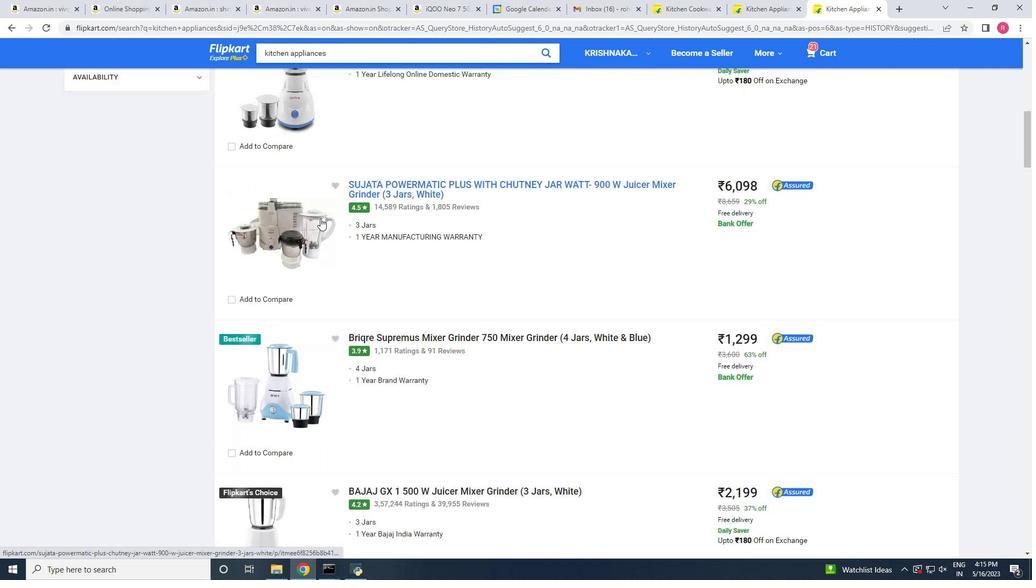 
Action: Mouse scrolled (320, 219) with delta (0, 0)
Screenshot: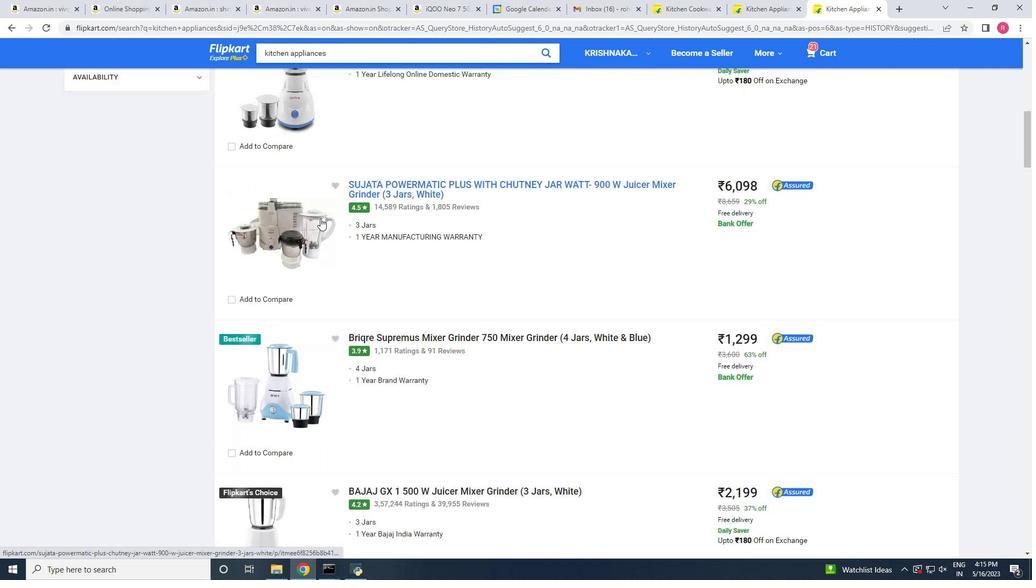 
Action: Mouse scrolled (320, 219) with delta (0, 0)
Screenshot: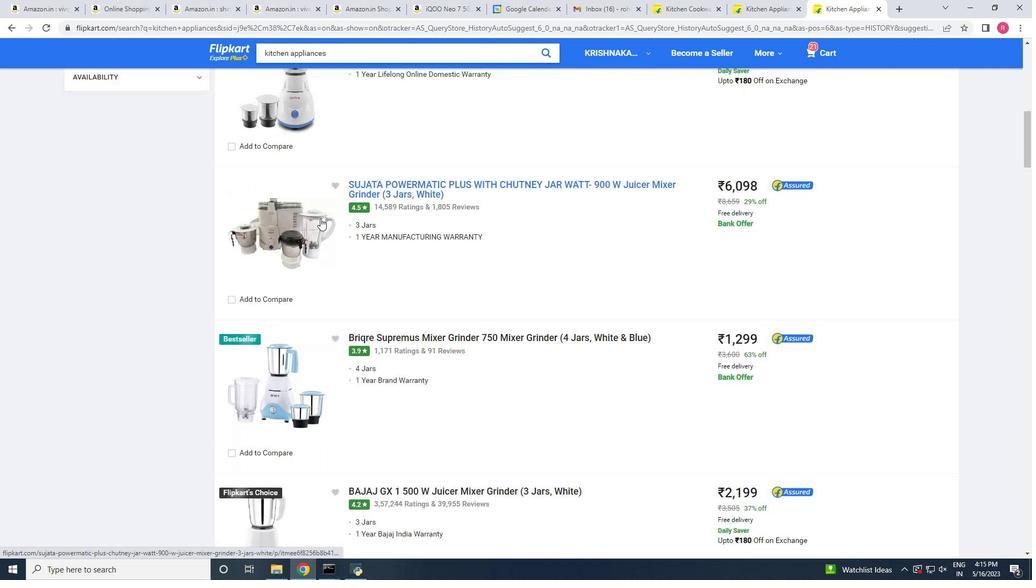
Action: Mouse scrolled (320, 219) with delta (0, 0)
Screenshot: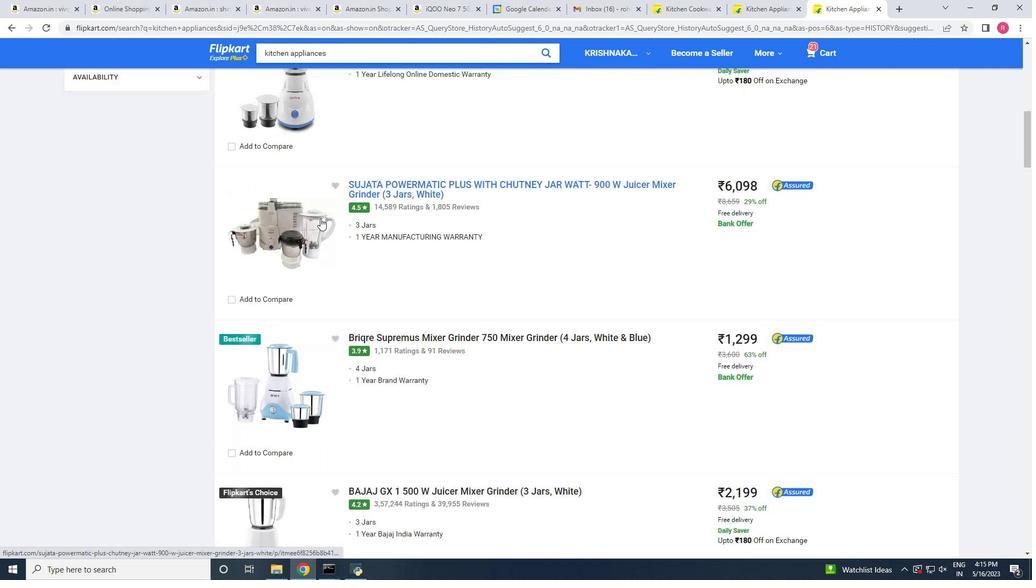 
Action: Mouse scrolled (320, 219) with delta (0, 0)
Screenshot: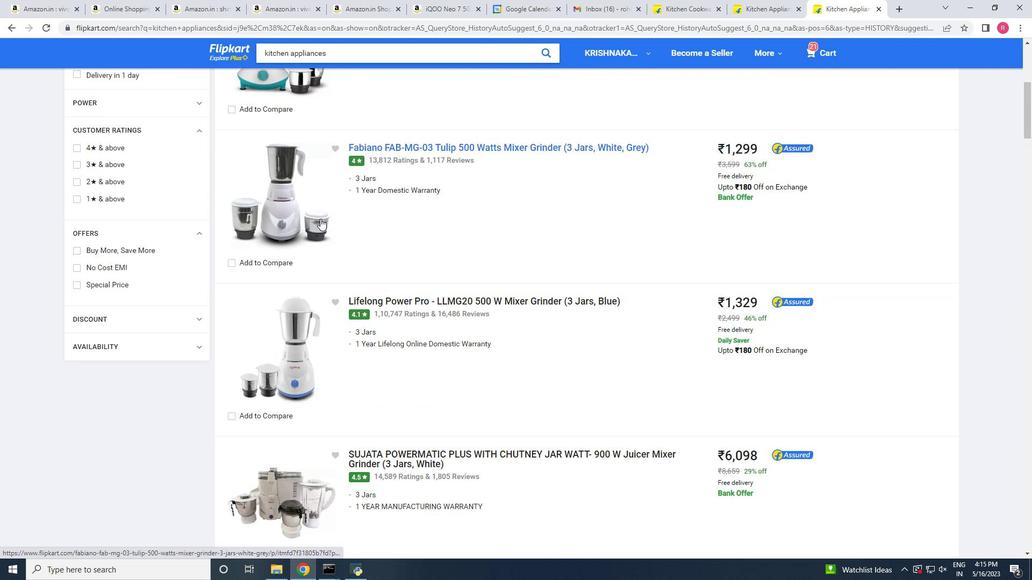 
Action: Mouse scrolled (320, 219) with delta (0, 0)
Screenshot: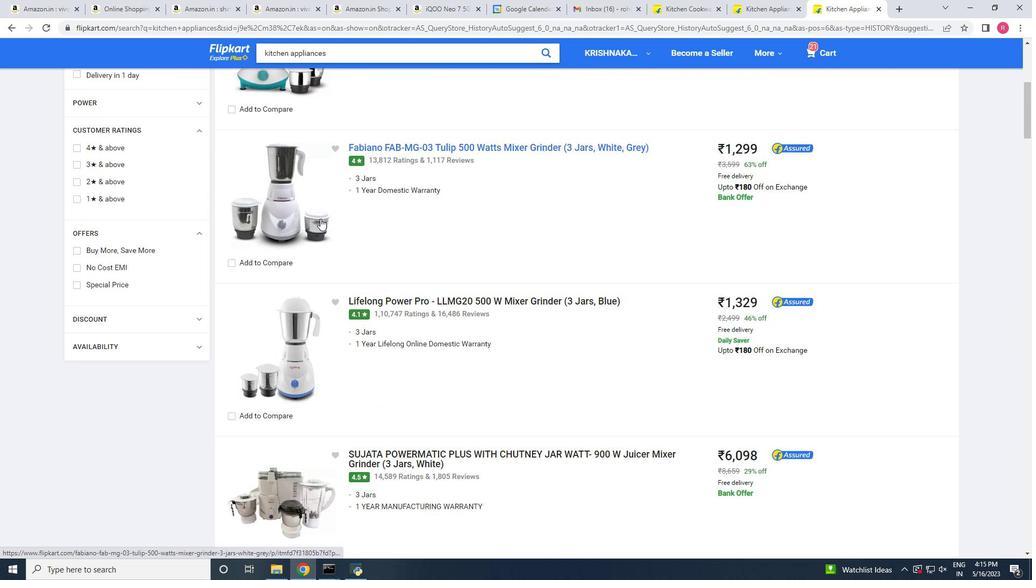 
Action: Mouse scrolled (320, 219) with delta (0, 0)
Screenshot: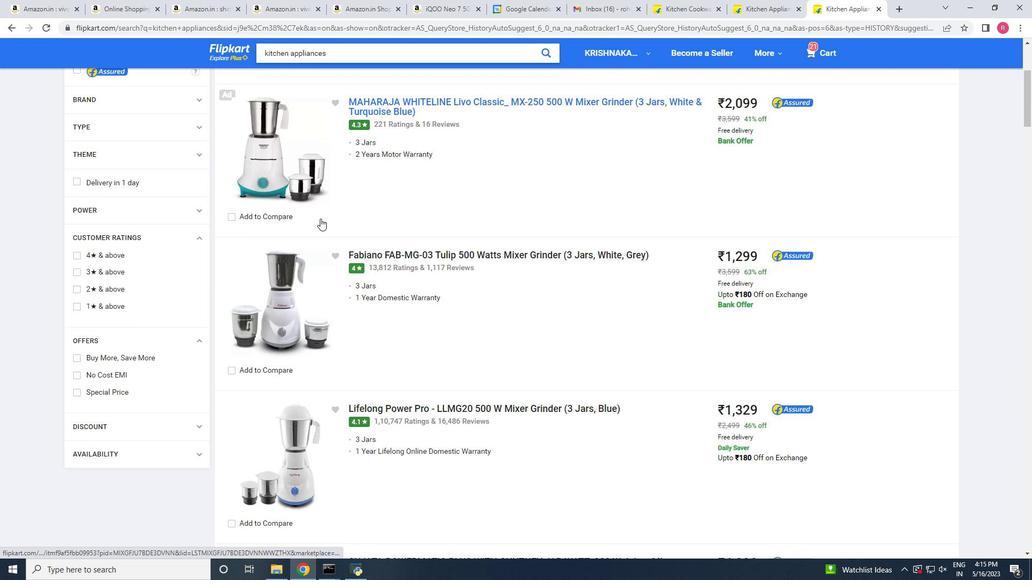
Action: Mouse scrolled (320, 219) with delta (0, 0)
Screenshot: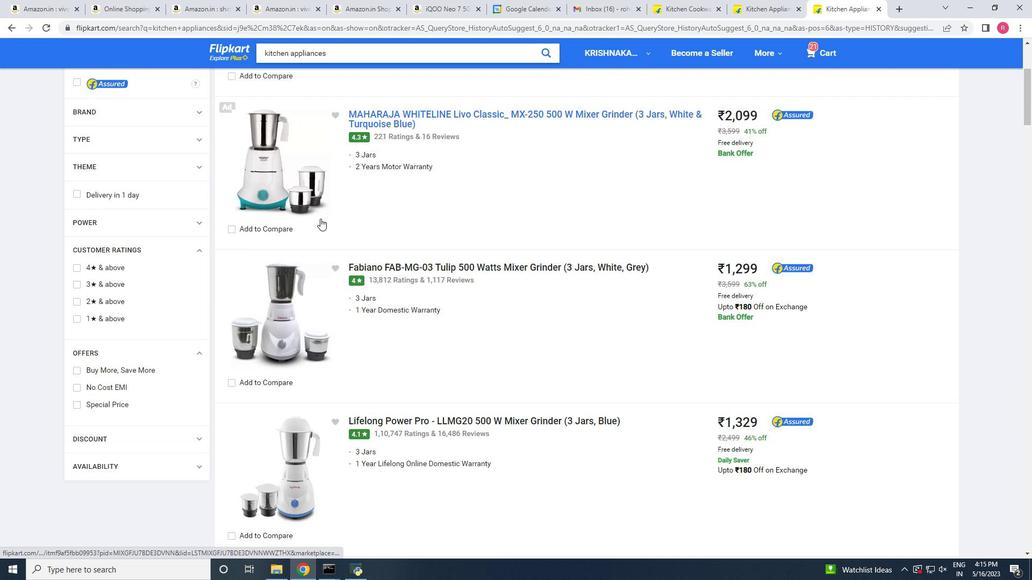 
Action: Mouse scrolled (320, 219) with delta (0, 0)
Screenshot: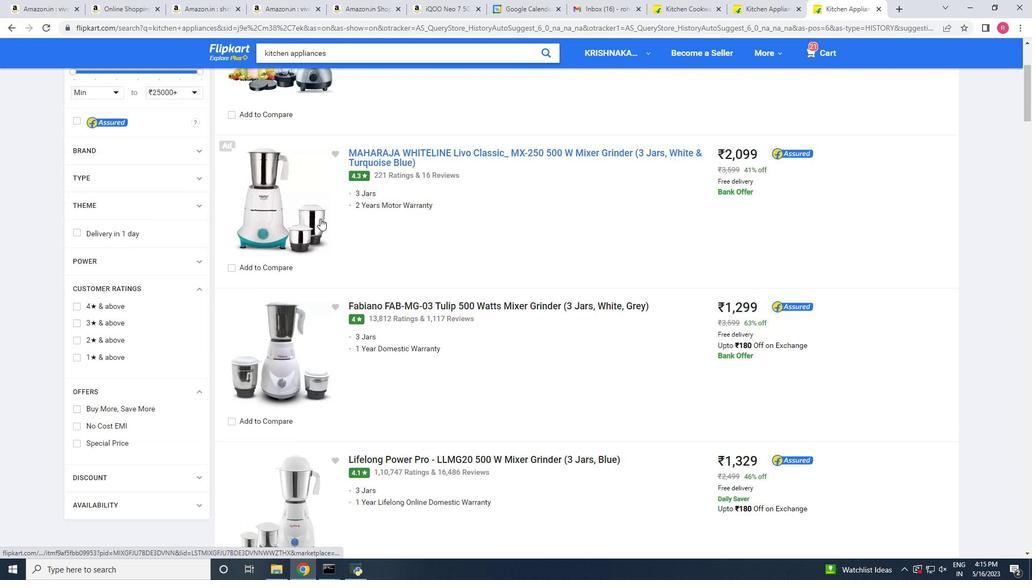 
Action: Mouse scrolled (320, 219) with delta (0, 0)
Screenshot: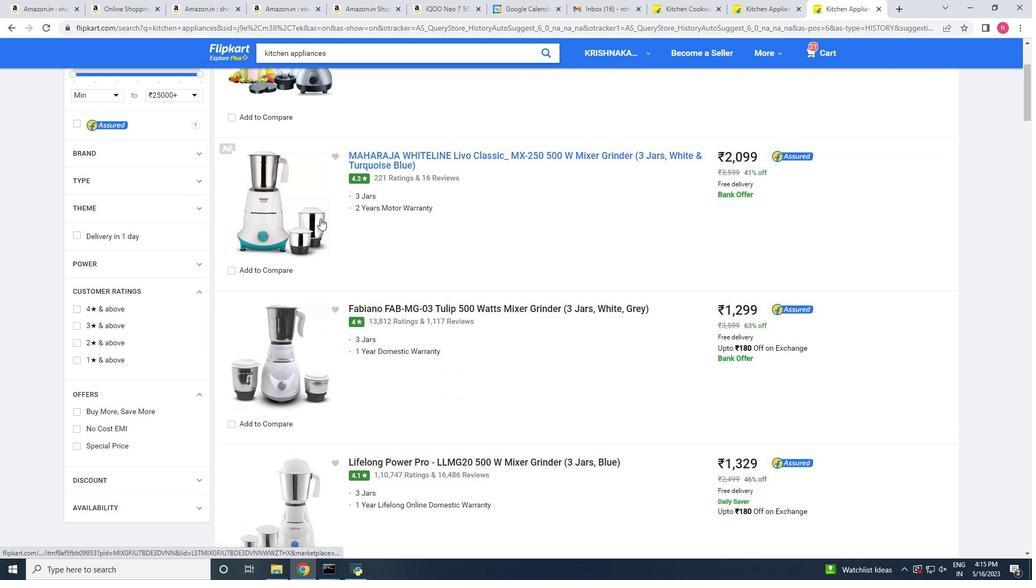 
Action: Mouse scrolled (320, 219) with delta (0, 0)
Screenshot: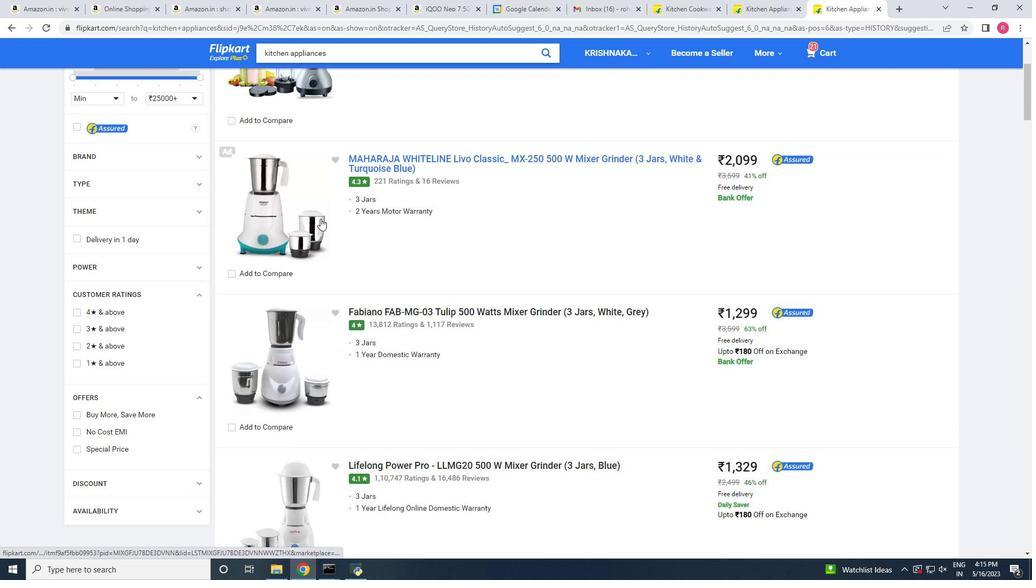 
Action: Mouse scrolled (320, 219) with delta (0, 0)
Screenshot: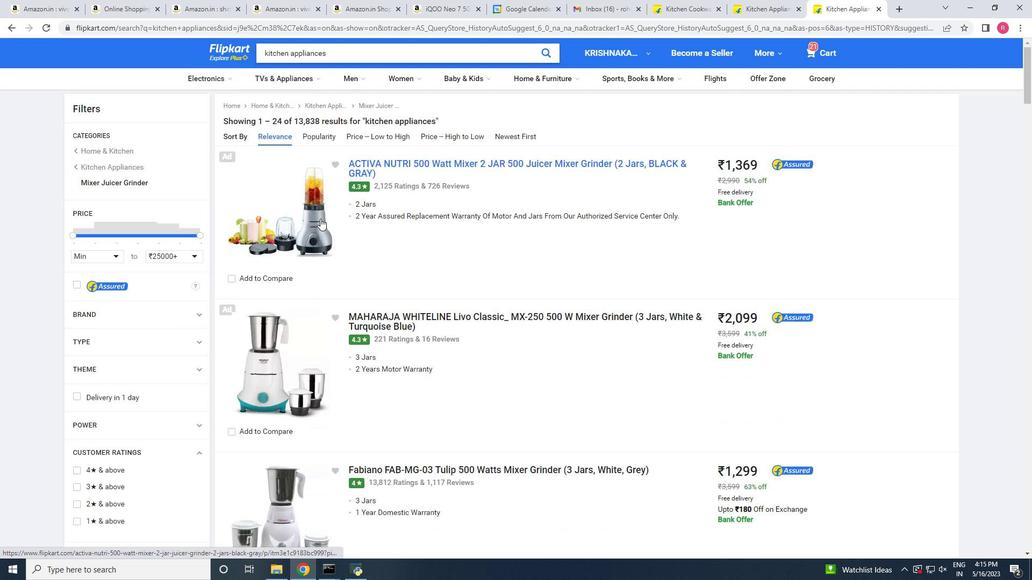 
Action: Mouse scrolled (320, 219) with delta (0, 0)
Screenshot: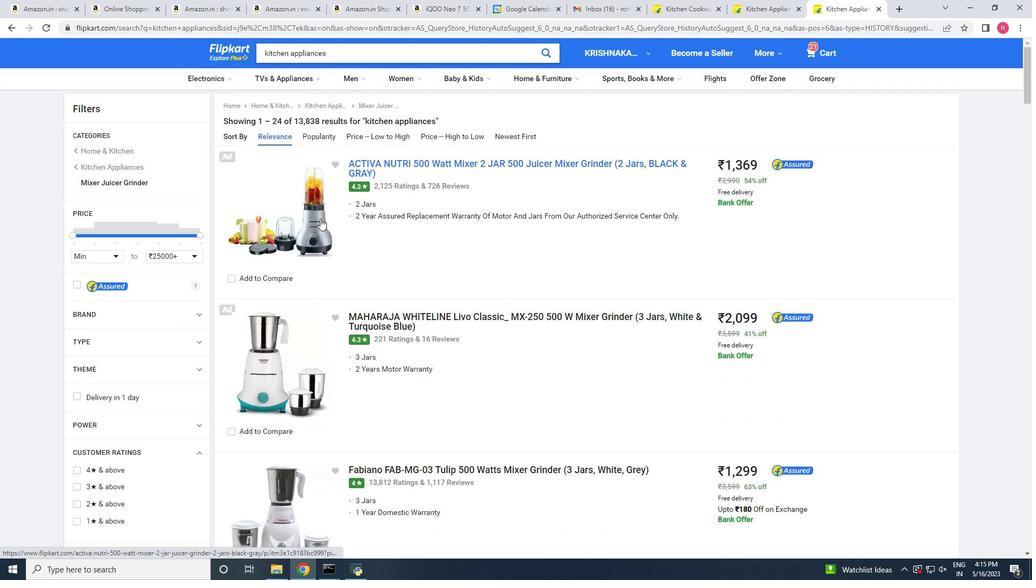 
Action: Mouse scrolled (320, 219) with delta (0, 0)
Screenshot: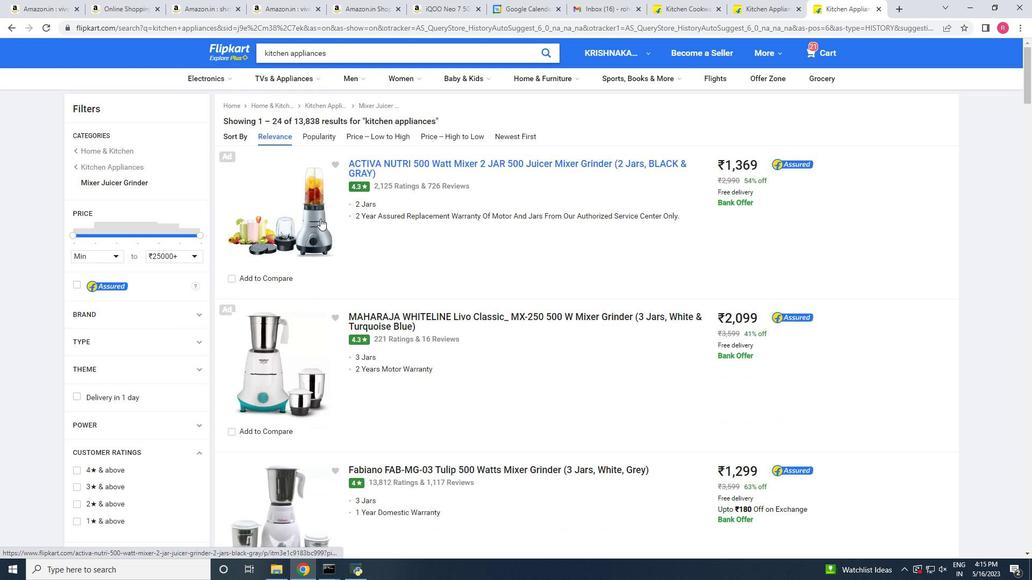 
Action: Mouse scrolled (320, 219) with delta (0, 0)
Screenshot: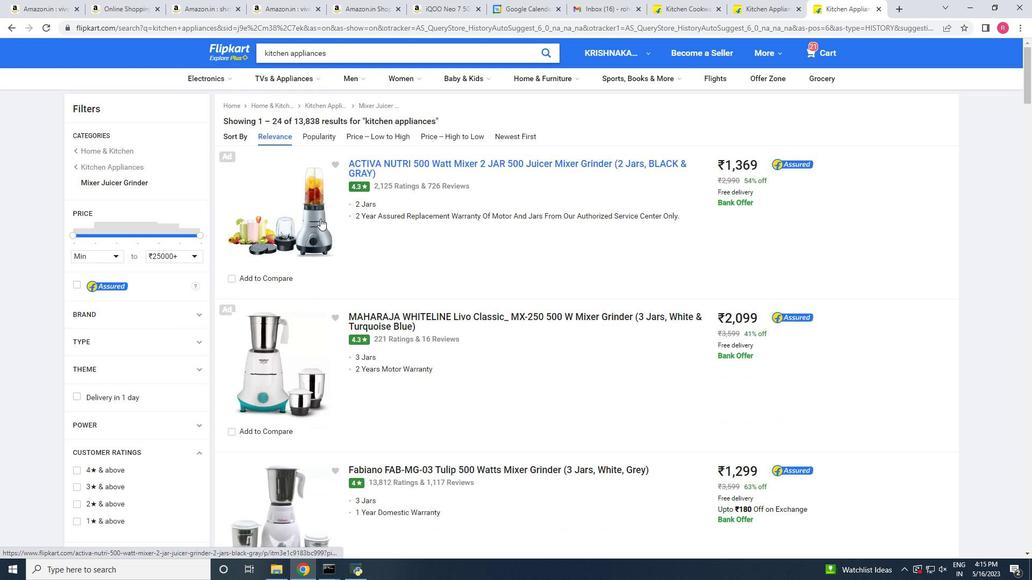 
Action: Mouse scrolled (320, 219) with delta (0, 0)
Screenshot: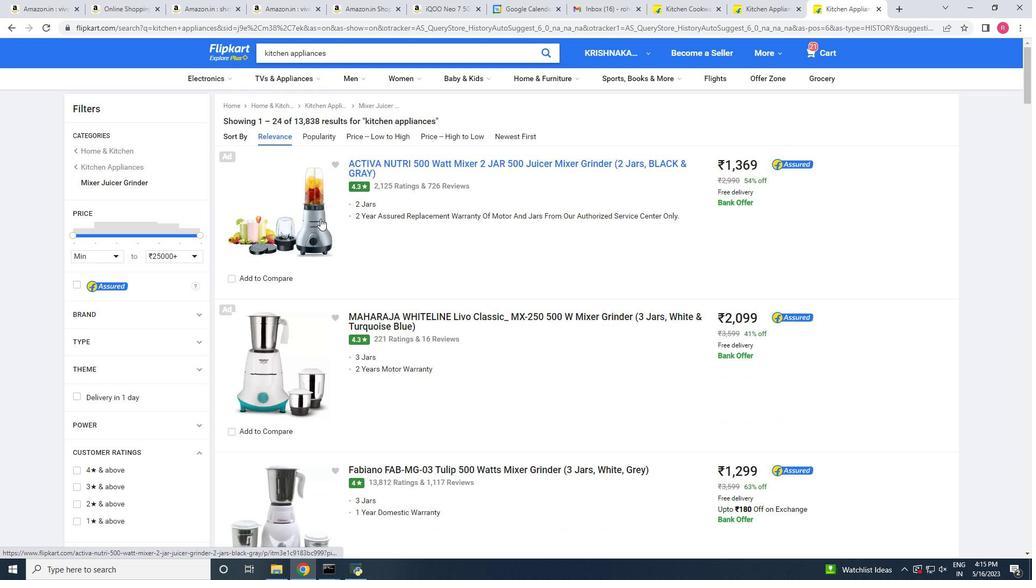 
Action: Mouse moved to (322, 134)
Screenshot: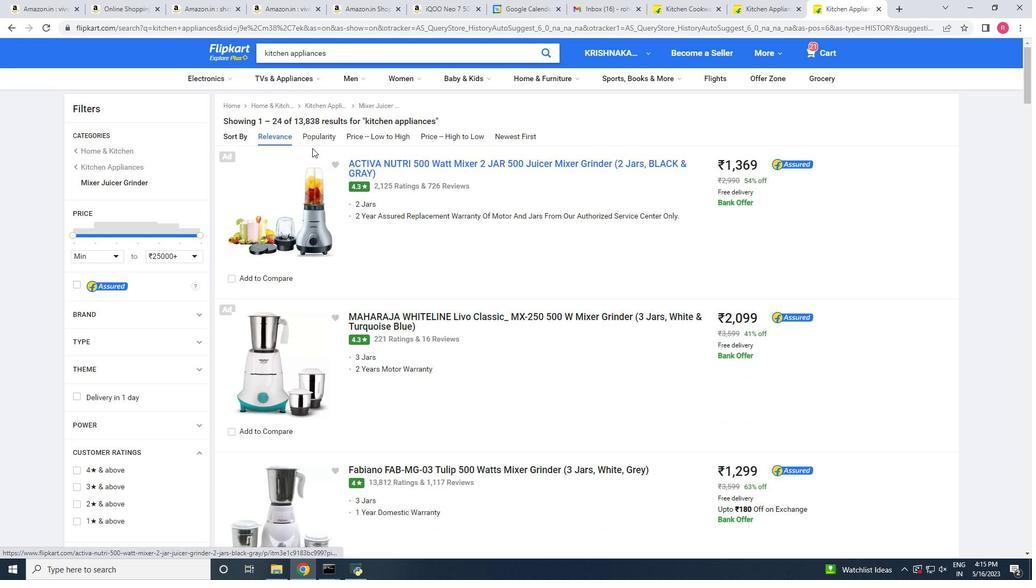 
Action: Mouse pressed left at (322, 134)
Screenshot: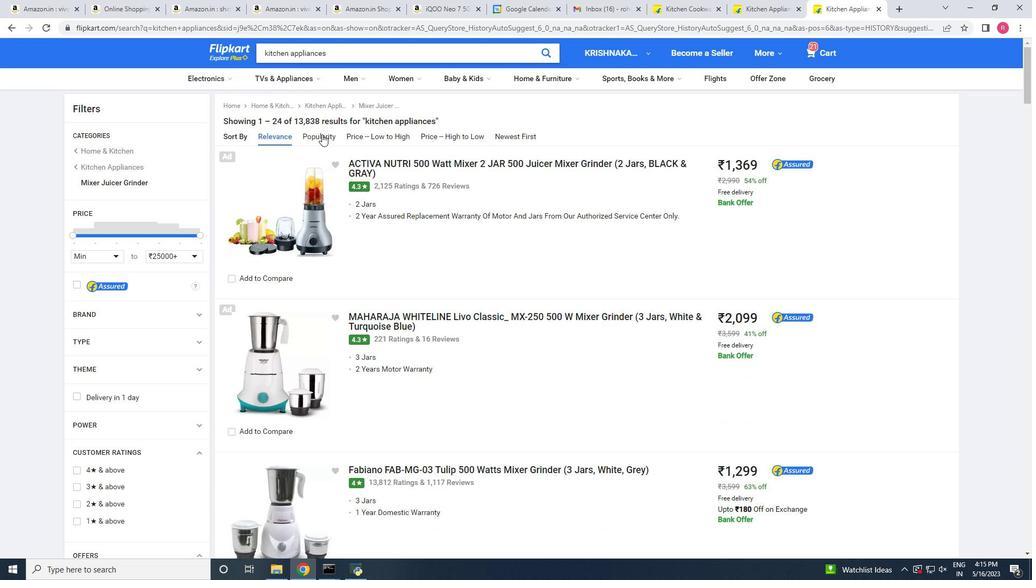 
Action: Mouse moved to (505, 230)
Screenshot: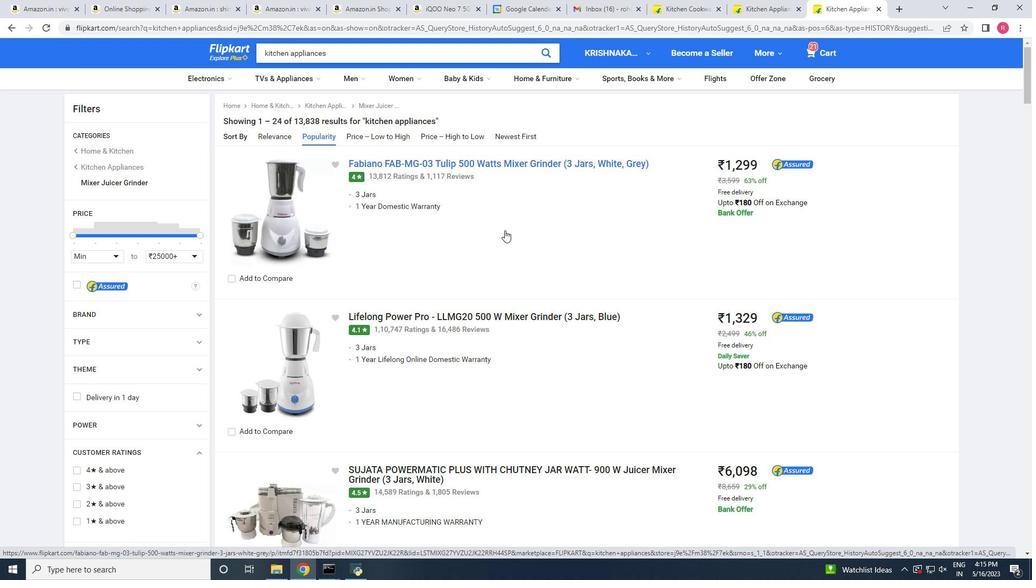 
Action: Mouse pressed left at (505, 230)
Screenshot: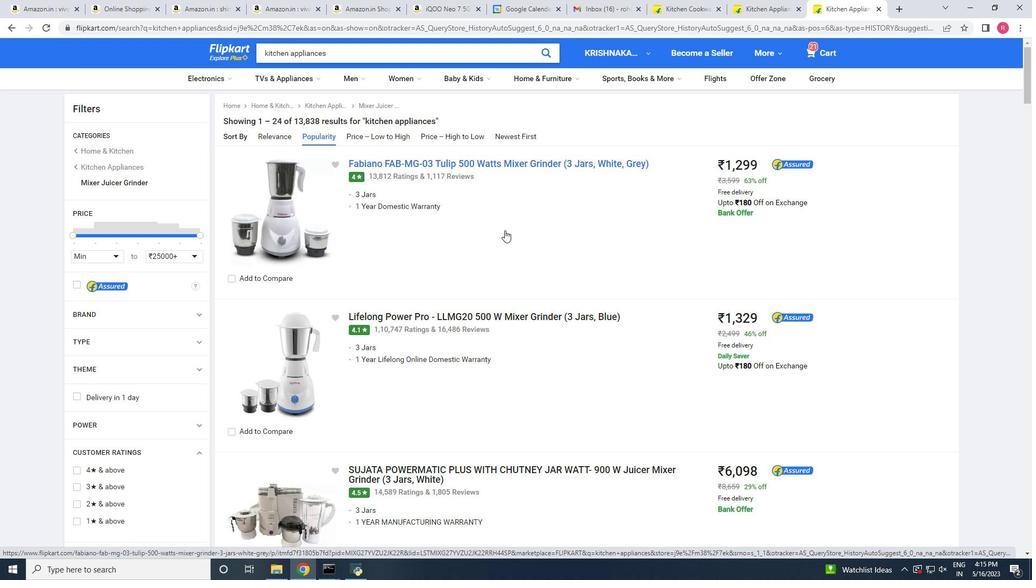 
Action: Mouse scrolled (505, 230) with delta (0, 0)
Screenshot: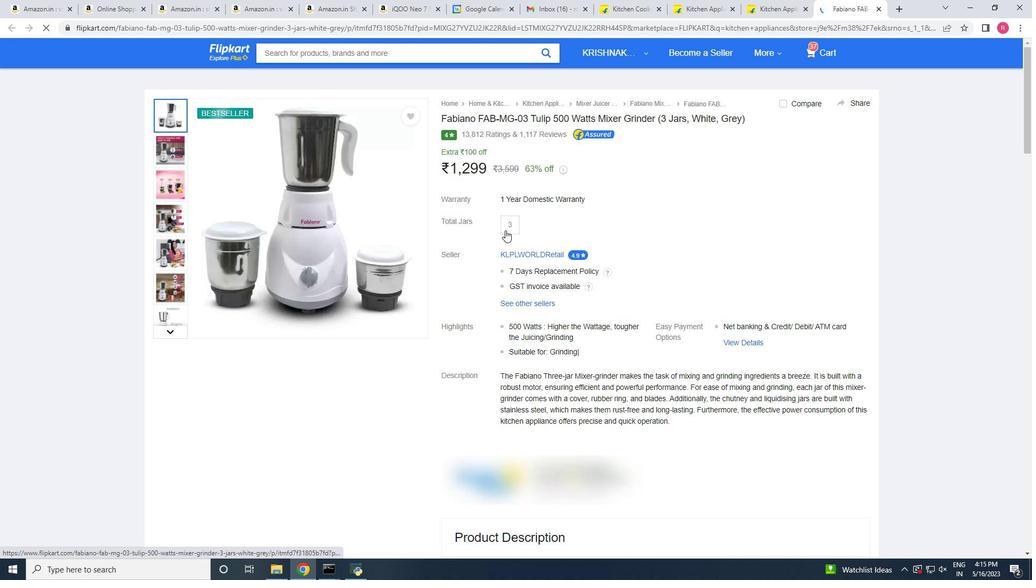 
Action: Mouse scrolled (505, 230) with delta (0, 0)
Screenshot: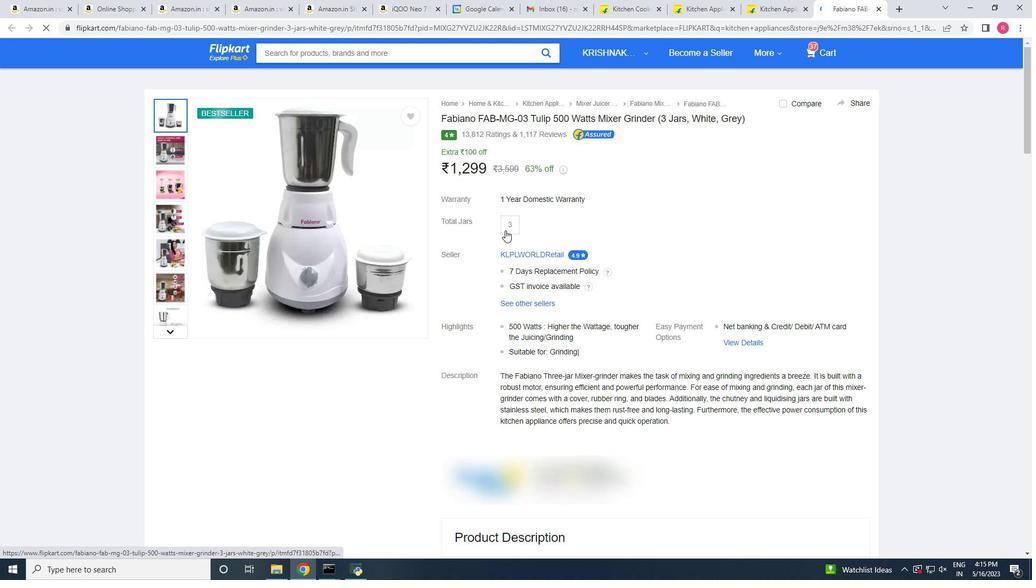 
Action: Mouse scrolled (505, 230) with delta (0, 0)
Screenshot: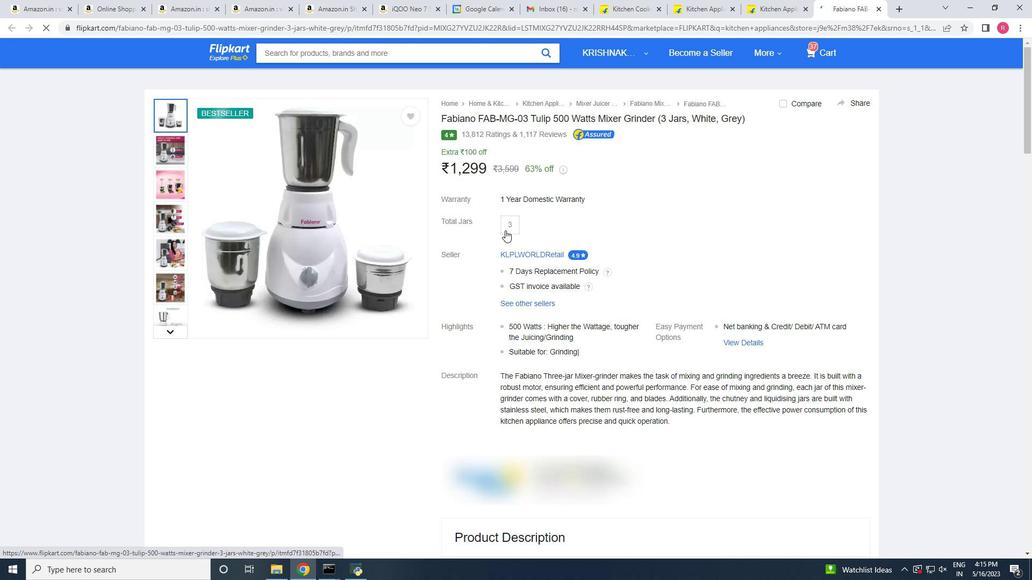 
Action: Mouse scrolled (505, 230) with delta (0, 0)
Screenshot: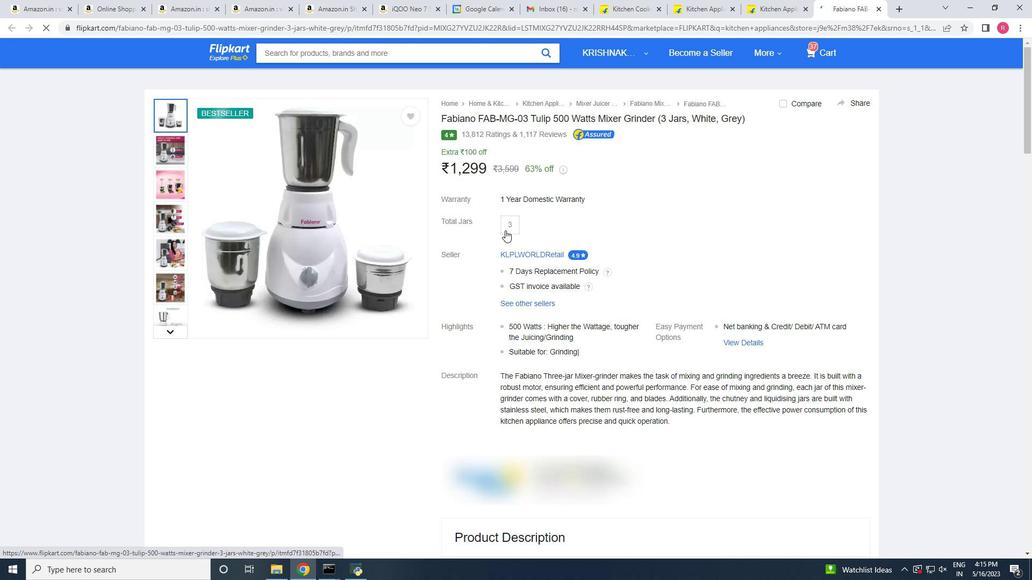 
Action: Mouse scrolled (505, 230) with delta (0, 0)
Screenshot: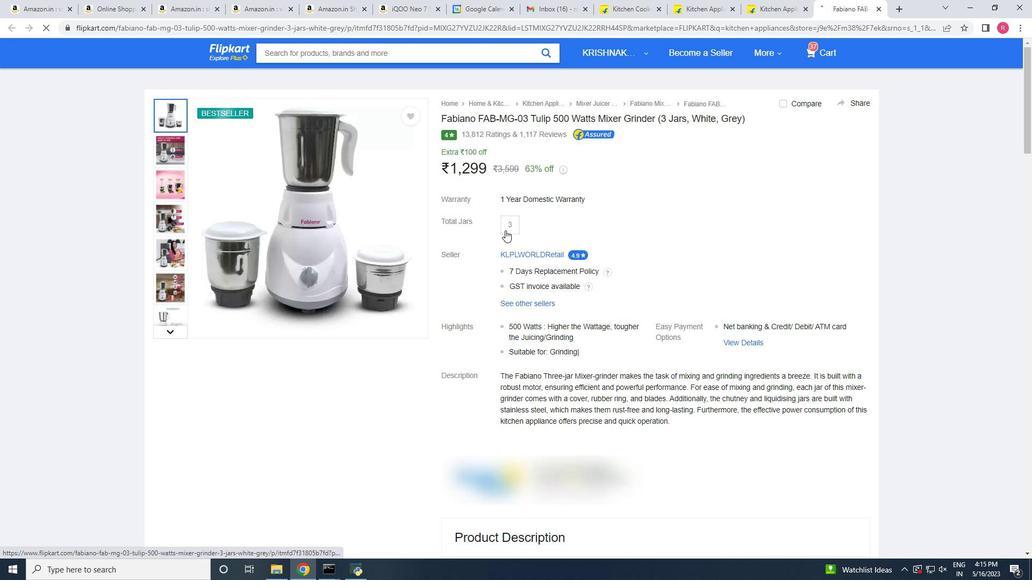 
Action: Mouse scrolled (505, 230) with delta (0, 0)
Screenshot: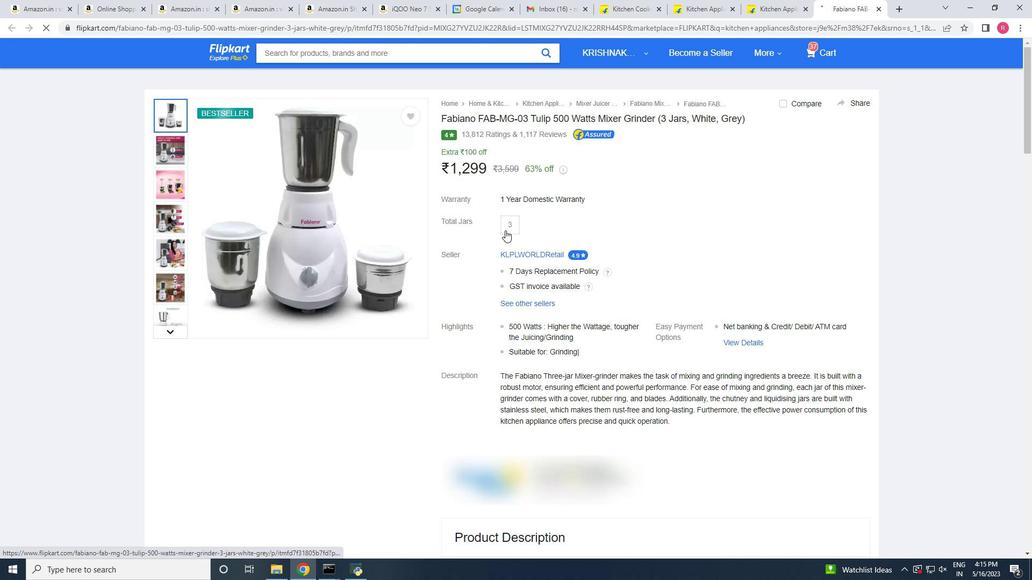 
Action: Mouse scrolled (505, 230) with delta (0, 0)
Screenshot: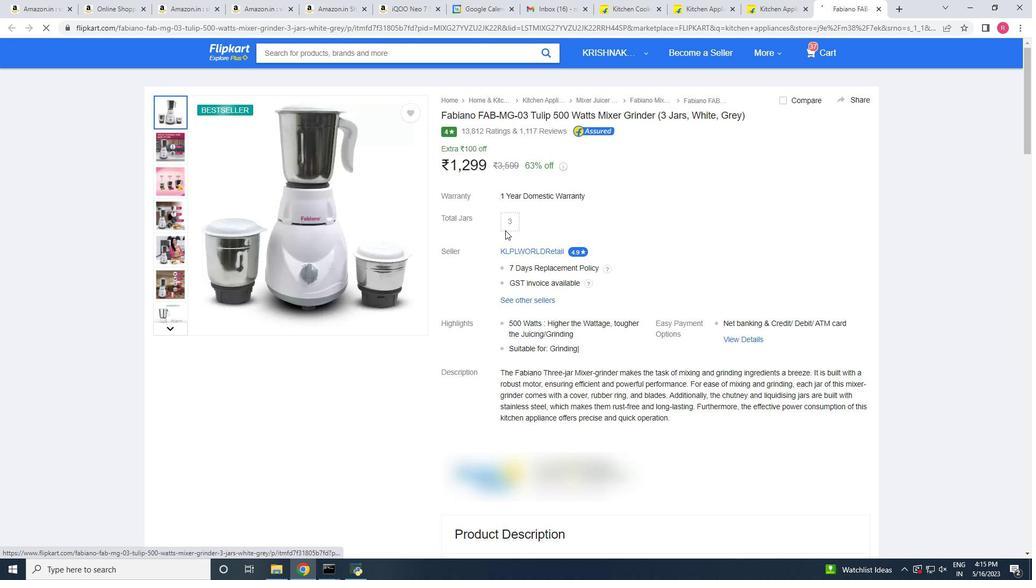 
Action: Mouse scrolled (505, 230) with delta (0, 0)
Screenshot: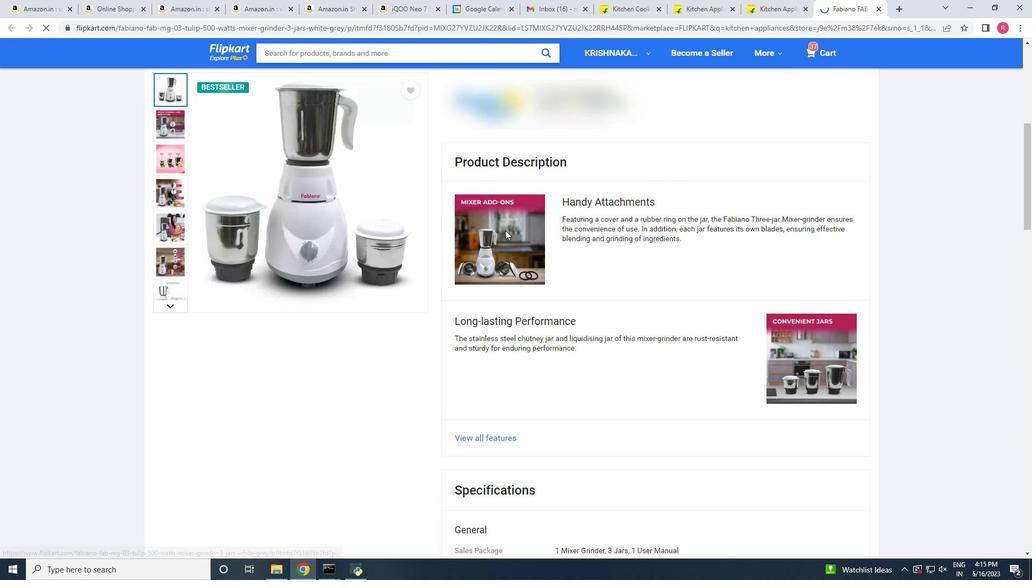 
Action: Mouse scrolled (505, 230) with delta (0, 0)
Screenshot: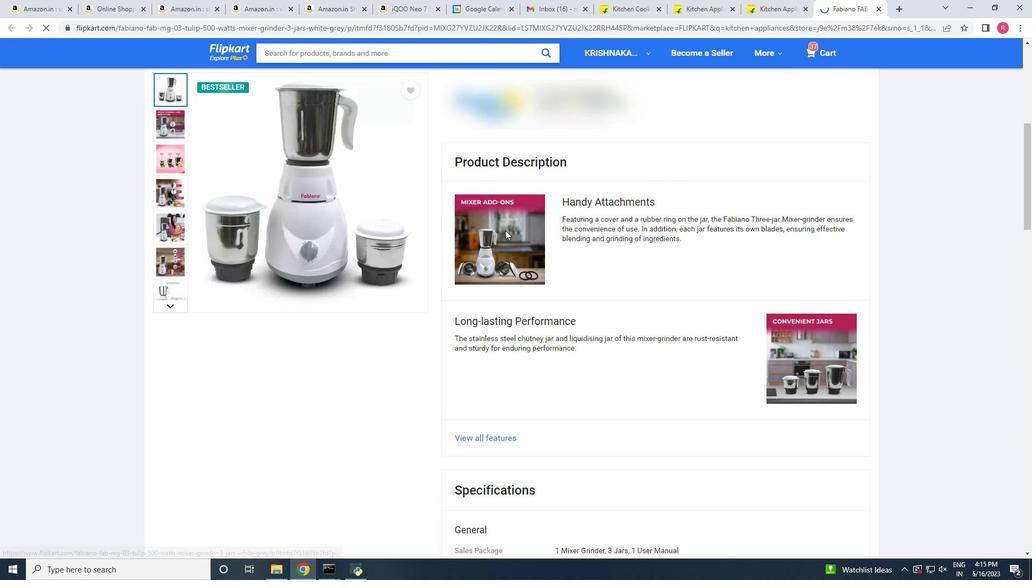 
Action: Mouse moved to (505, 230)
Screenshot: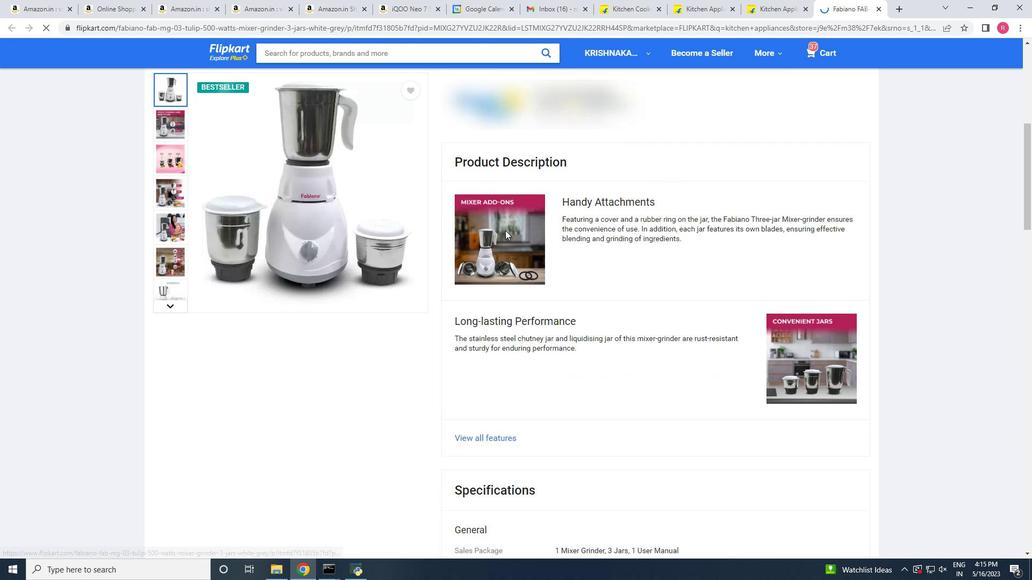 
Action: Mouse scrolled (505, 230) with delta (0, 0)
Screenshot: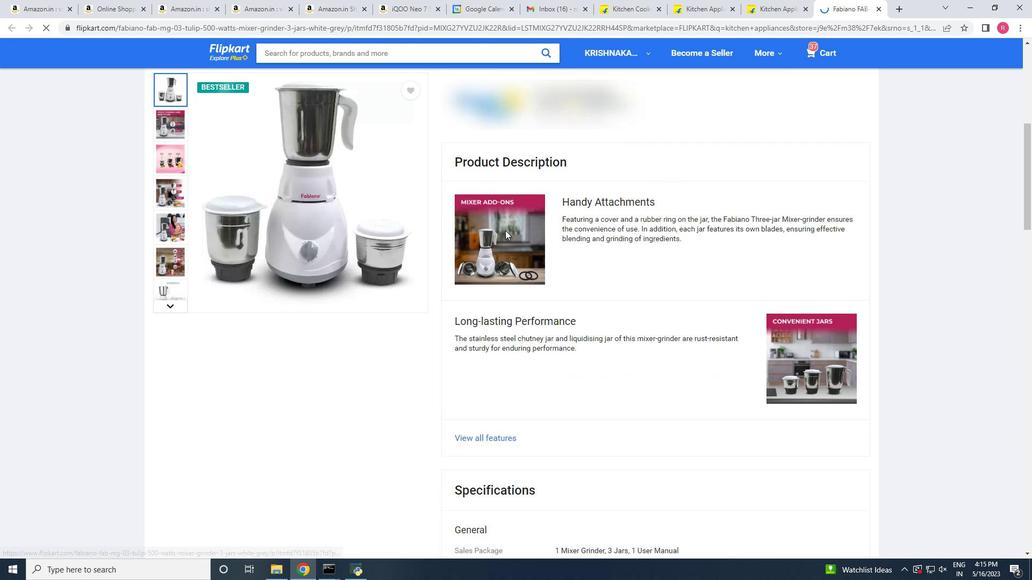 
Action: Mouse scrolled (505, 230) with delta (0, 0)
Screenshot: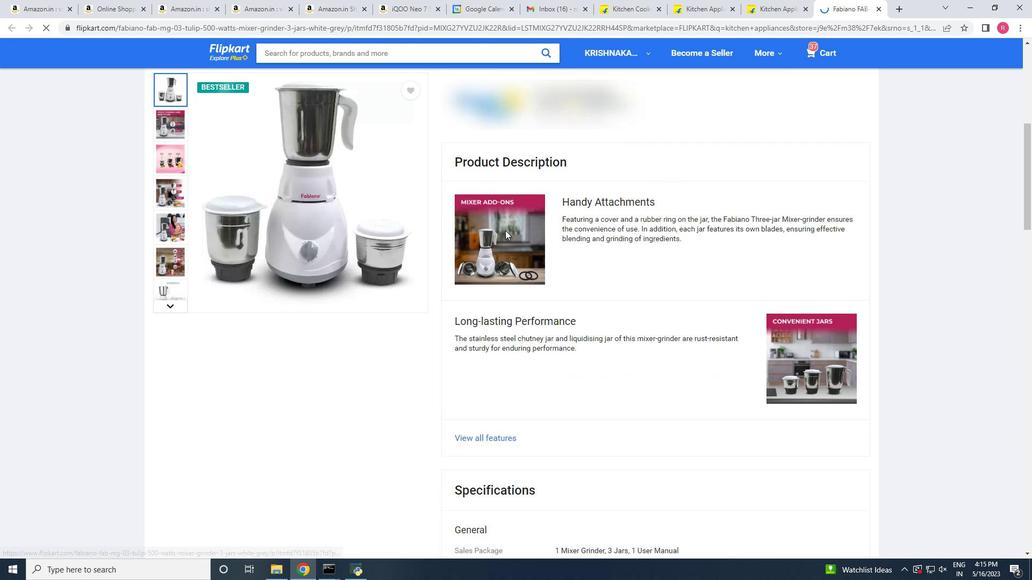 
Action: Mouse scrolled (505, 230) with delta (0, 0)
Screenshot: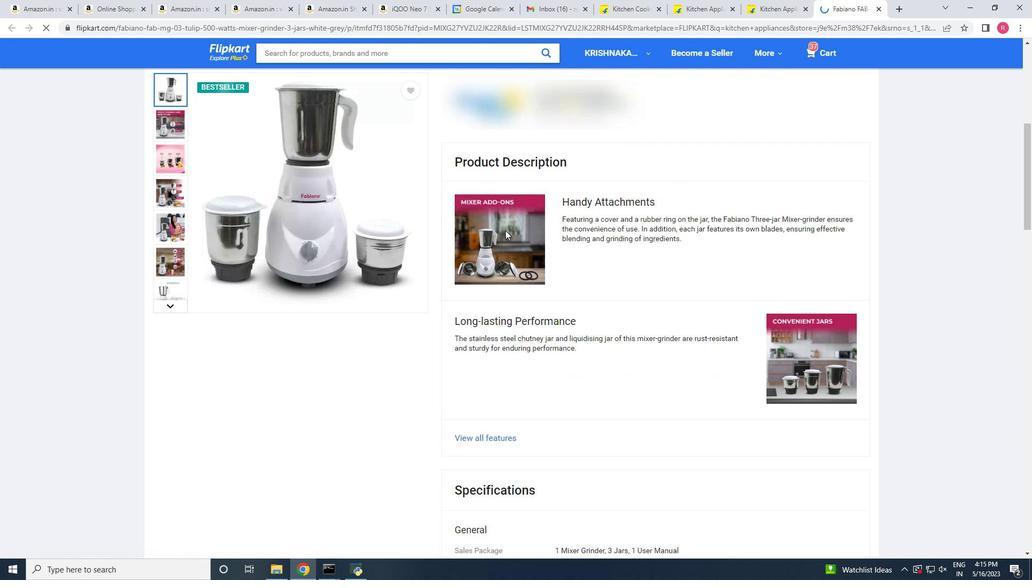 
Action: Mouse scrolled (505, 230) with delta (0, 0)
Screenshot: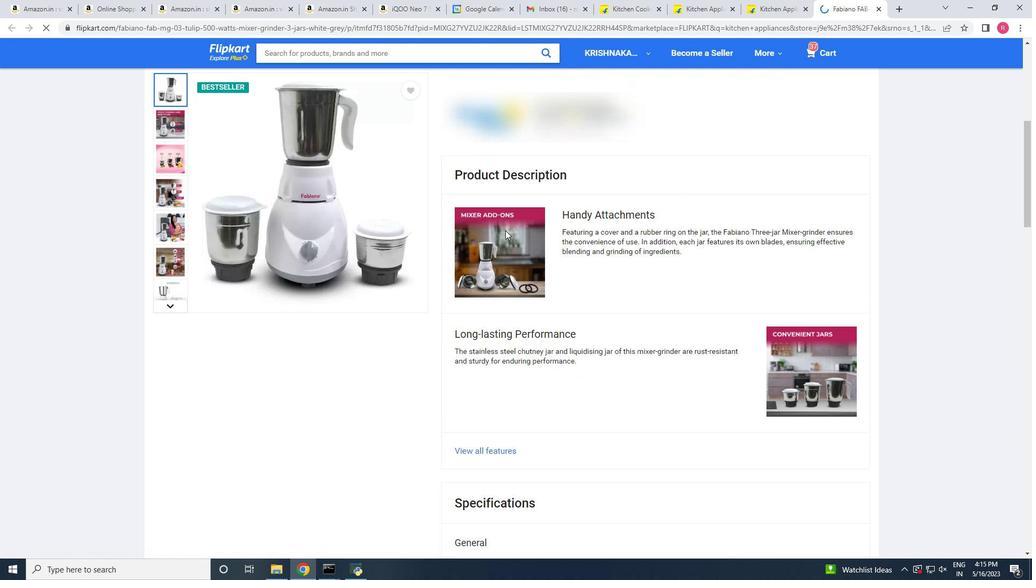 
Action: Mouse scrolled (505, 230) with delta (0, 0)
Screenshot: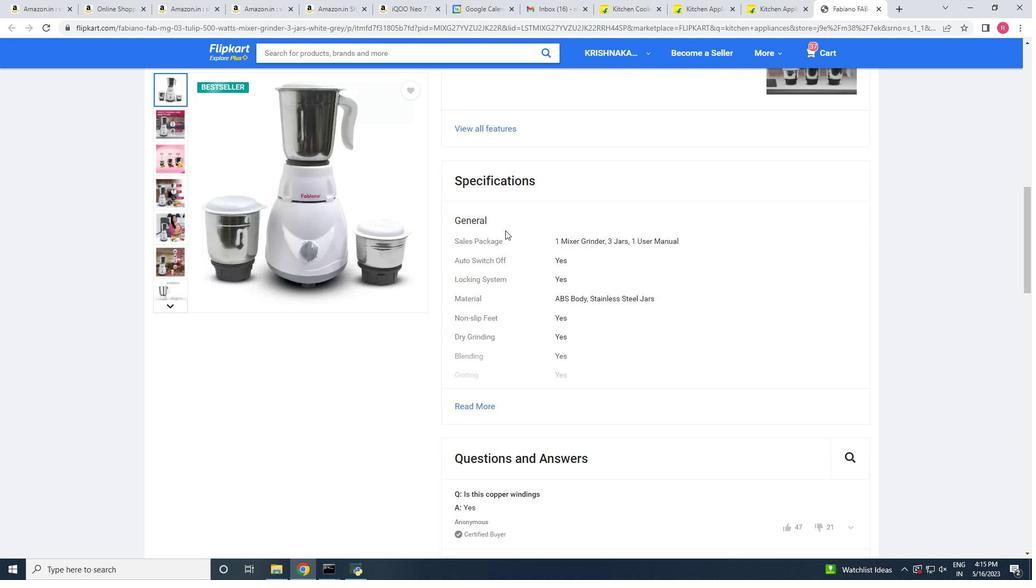 
Action: Mouse scrolled (505, 230) with delta (0, 0)
Screenshot: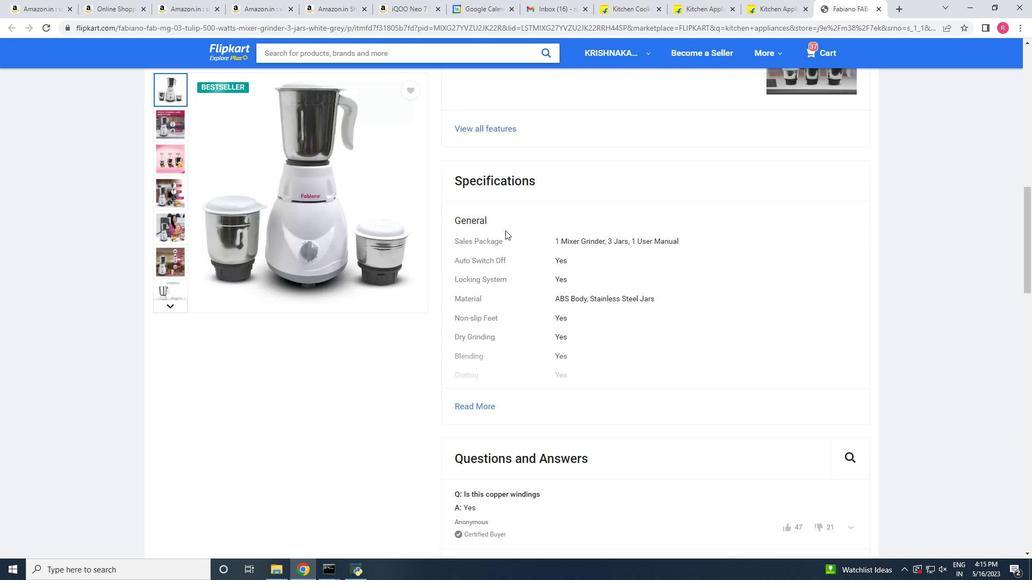 
Action: Mouse scrolled (505, 230) with delta (0, 0)
Screenshot: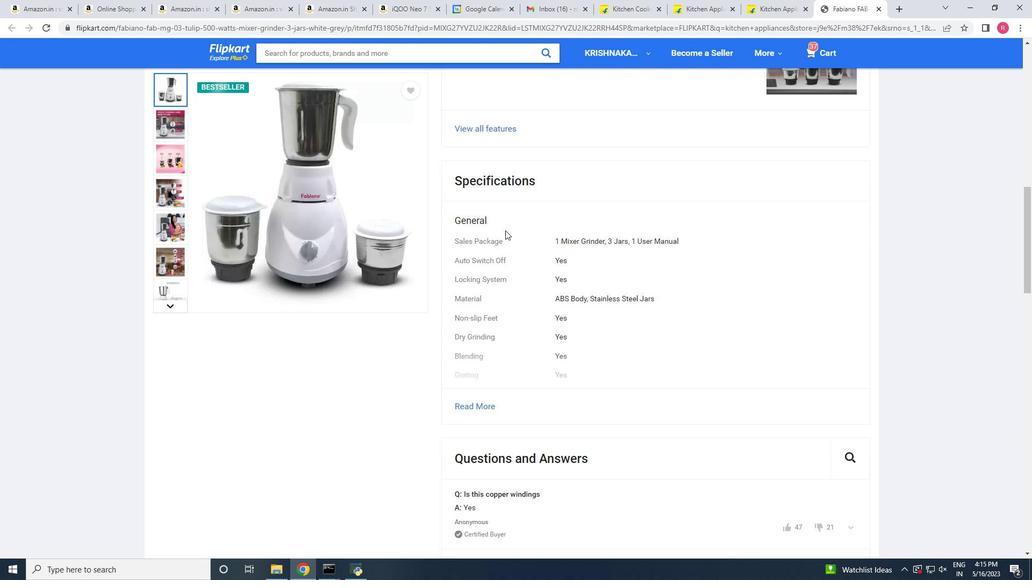 
Action: Mouse scrolled (505, 230) with delta (0, 0)
Screenshot: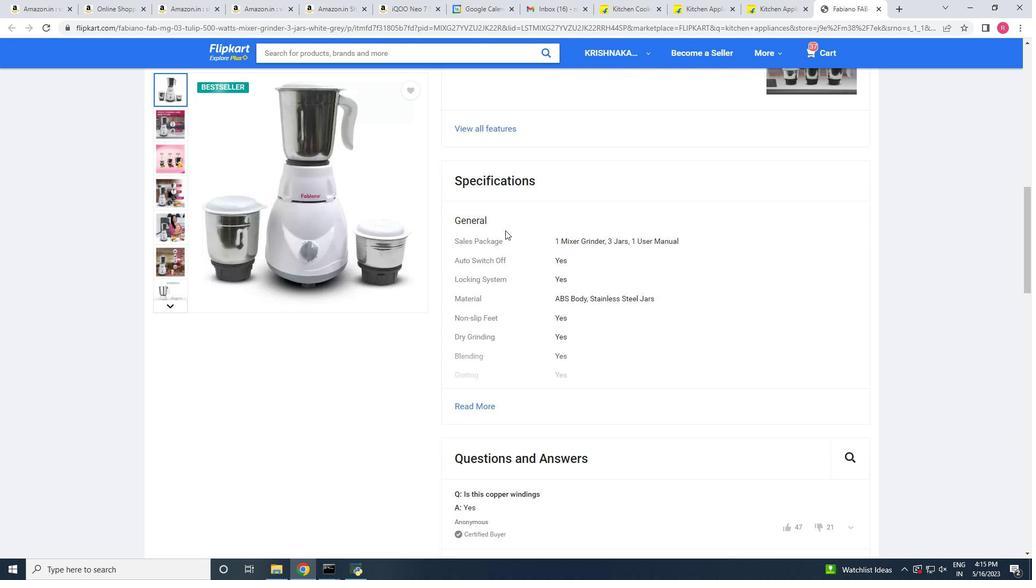 
Action: Mouse scrolled (505, 230) with delta (0, 0)
Screenshot: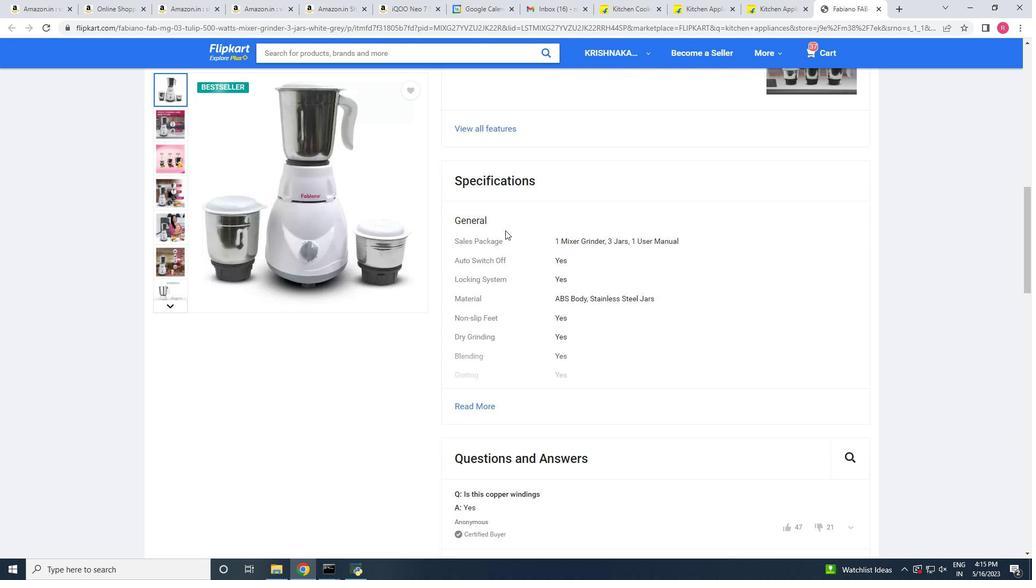 
Action: Mouse scrolled (505, 230) with delta (0, 0)
Screenshot: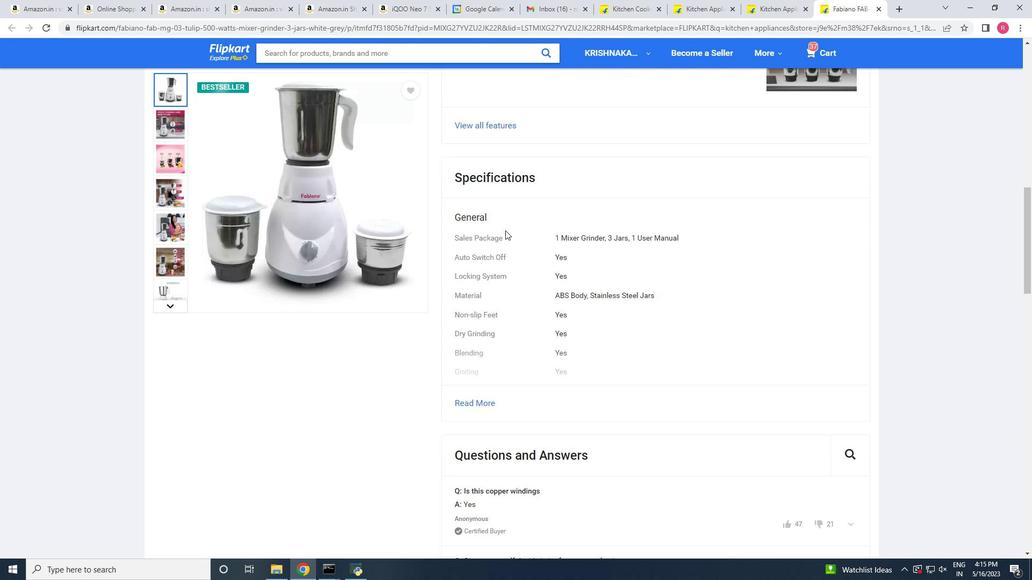 
Action: Mouse scrolled (505, 230) with delta (0, 0)
Screenshot: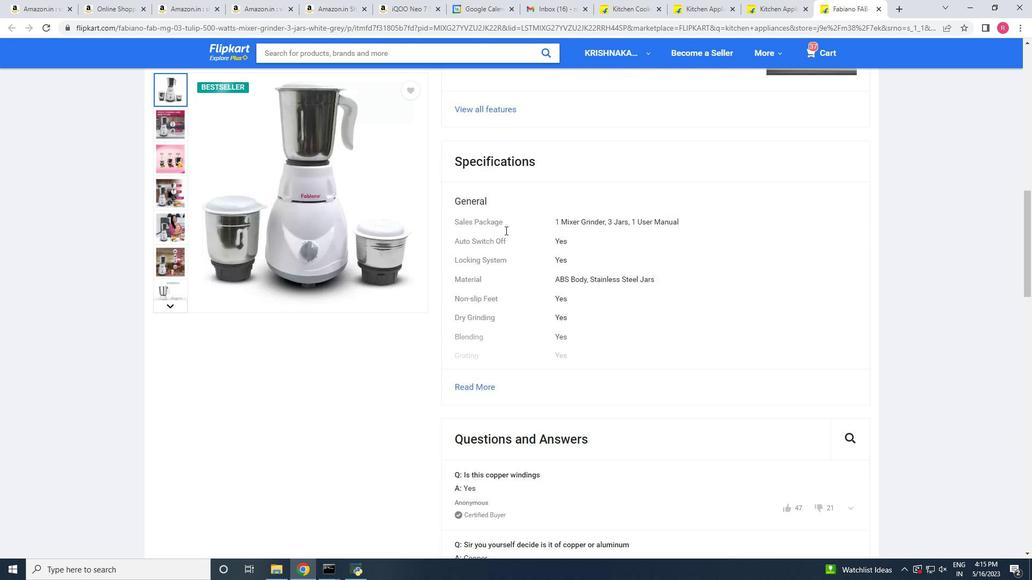 
Action: Mouse moved to (505, 231)
Screenshot: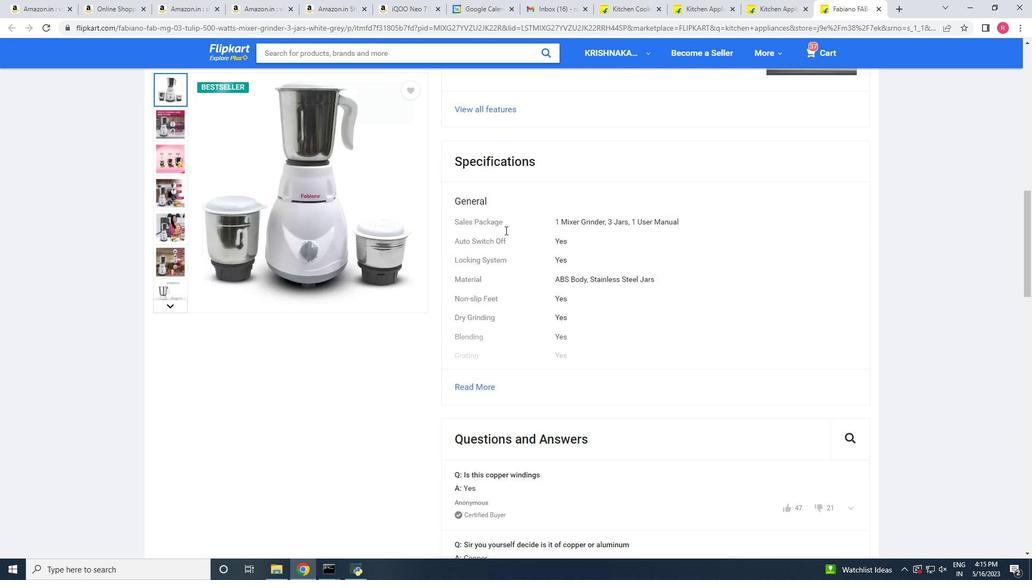 
Action: Mouse scrolled (505, 230) with delta (0, 0)
Screenshot: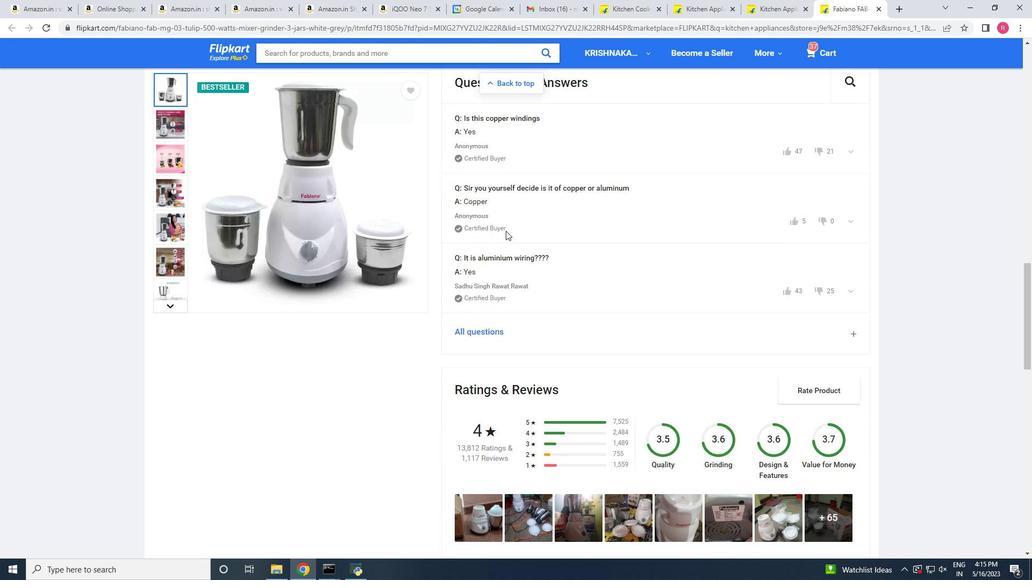 
Action: Mouse scrolled (505, 230) with delta (0, 0)
Screenshot: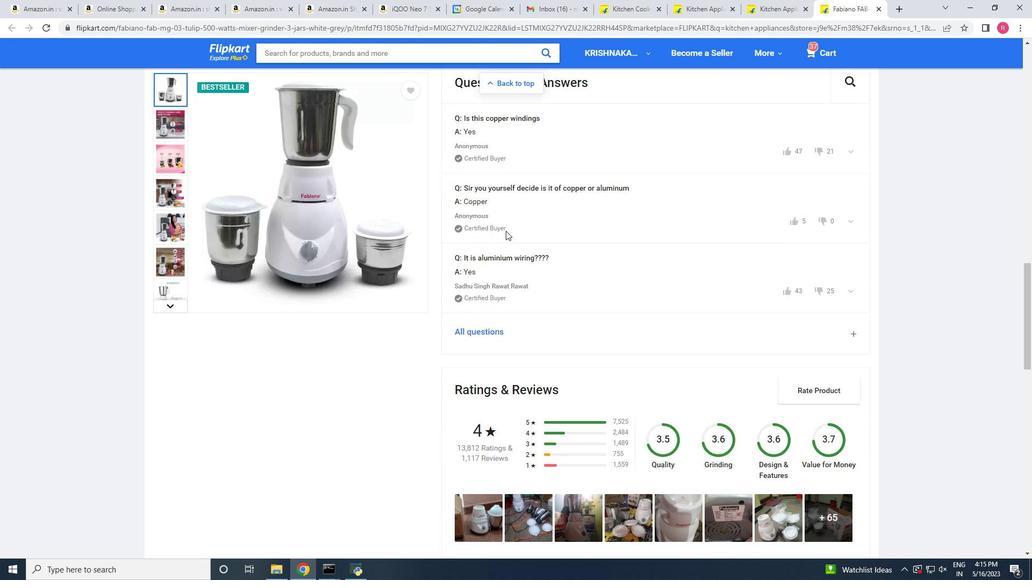 
Action: Mouse scrolled (505, 230) with delta (0, 0)
Screenshot: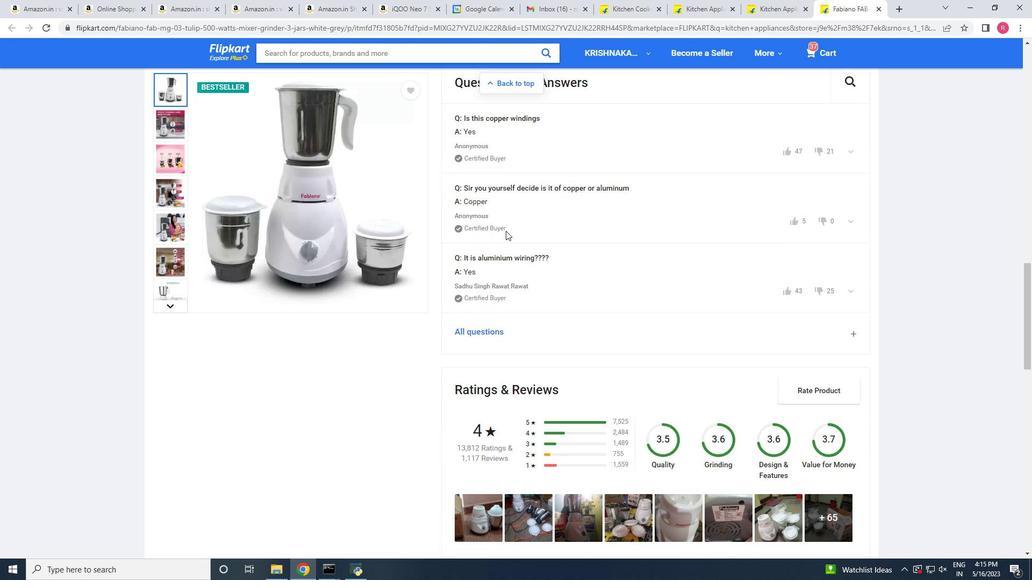 
Action: Mouse scrolled (505, 230) with delta (0, 0)
Screenshot: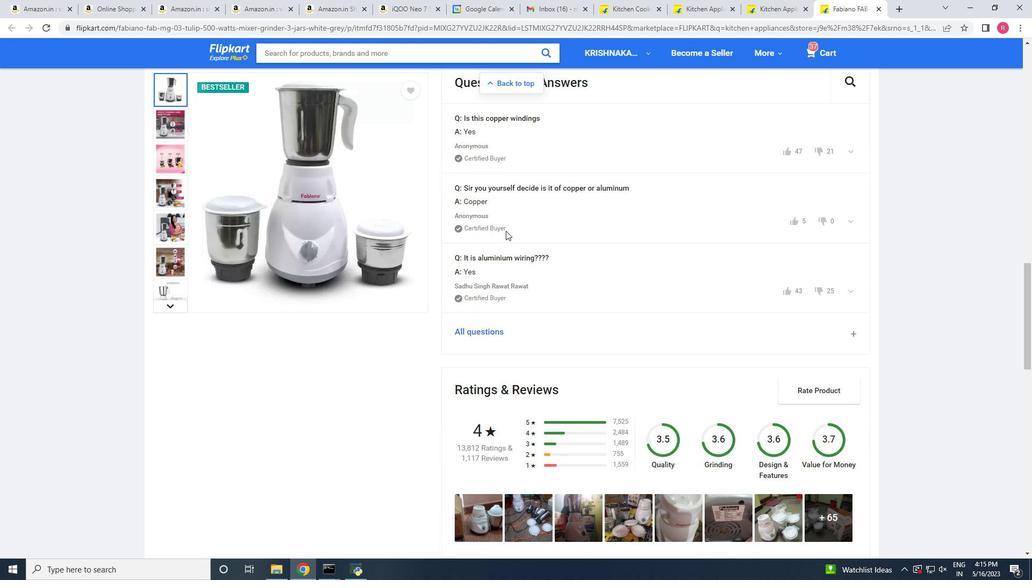 
Action: Mouse scrolled (505, 230) with delta (0, 0)
Screenshot: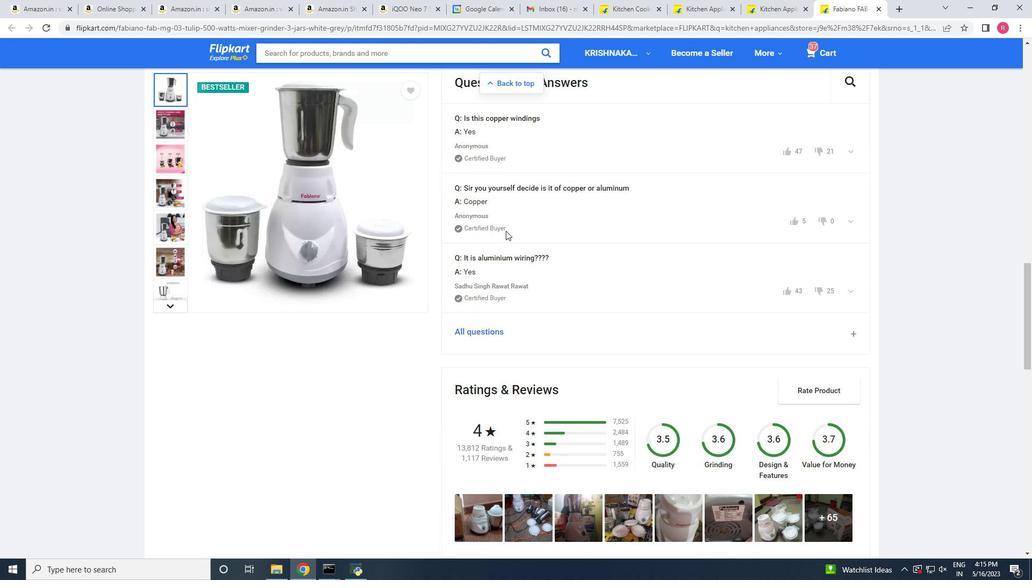 
Action: Mouse scrolled (505, 230) with delta (0, 0)
Screenshot: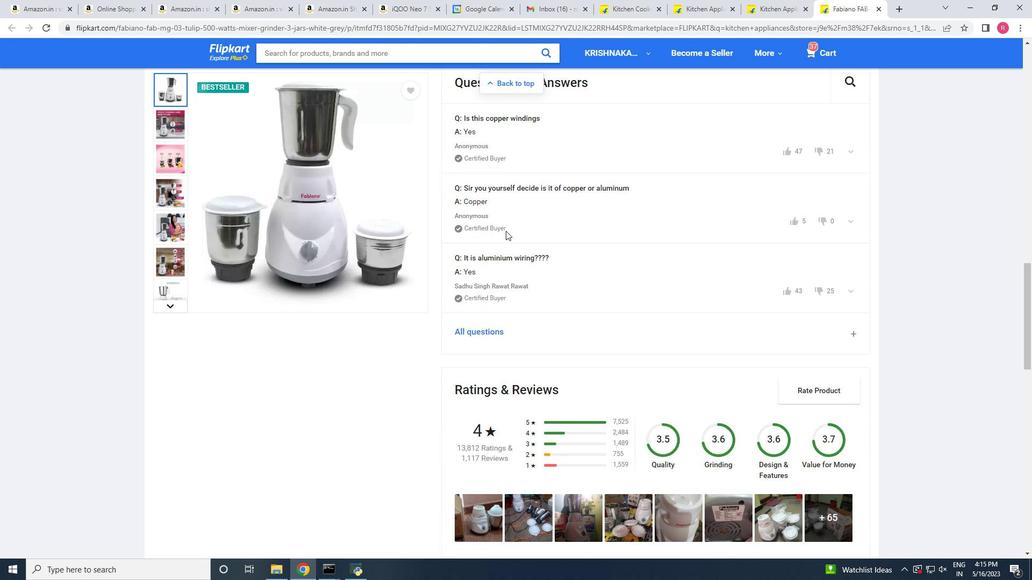 
Action: Mouse scrolled (505, 230) with delta (0, 0)
Screenshot: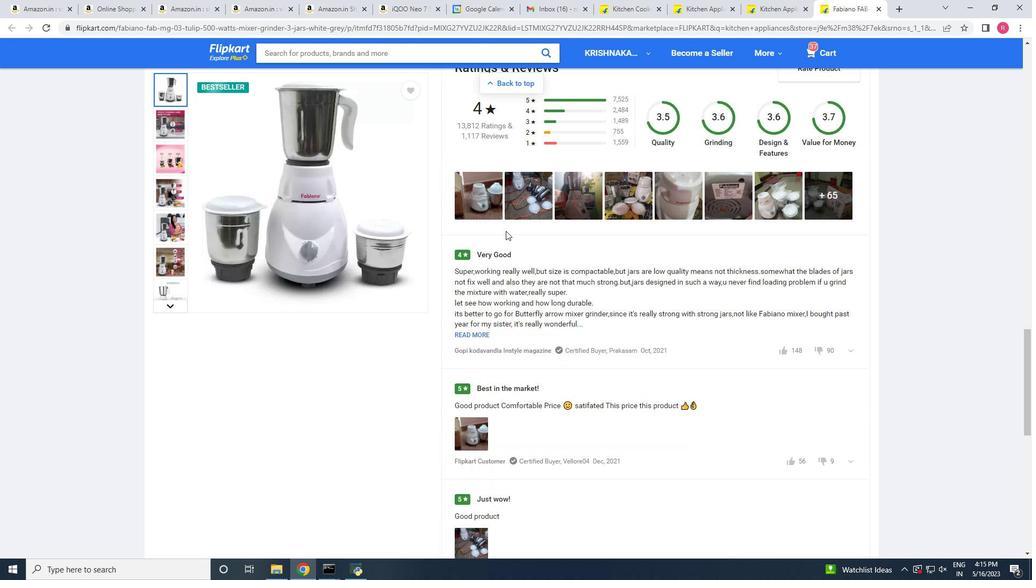 
Action: Mouse scrolled (505, 230) with delta (0, 0)
Screenshot: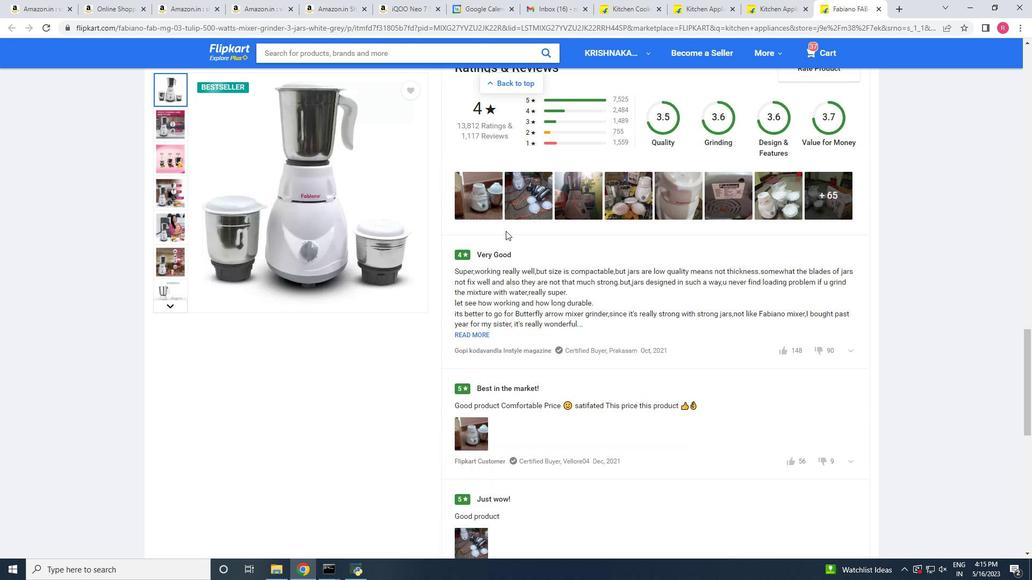 
Action: Mouse scrolled (505, 230) with delta (0, 0)
Screenshot: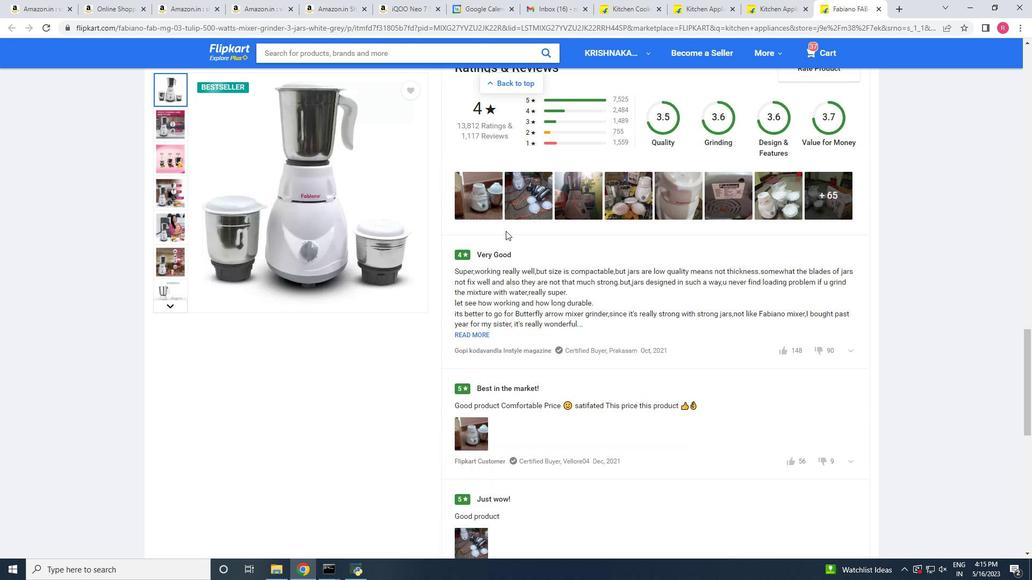 
Action: Mouse scrolled (505, 230) with delta (0, 0)
Screenshot: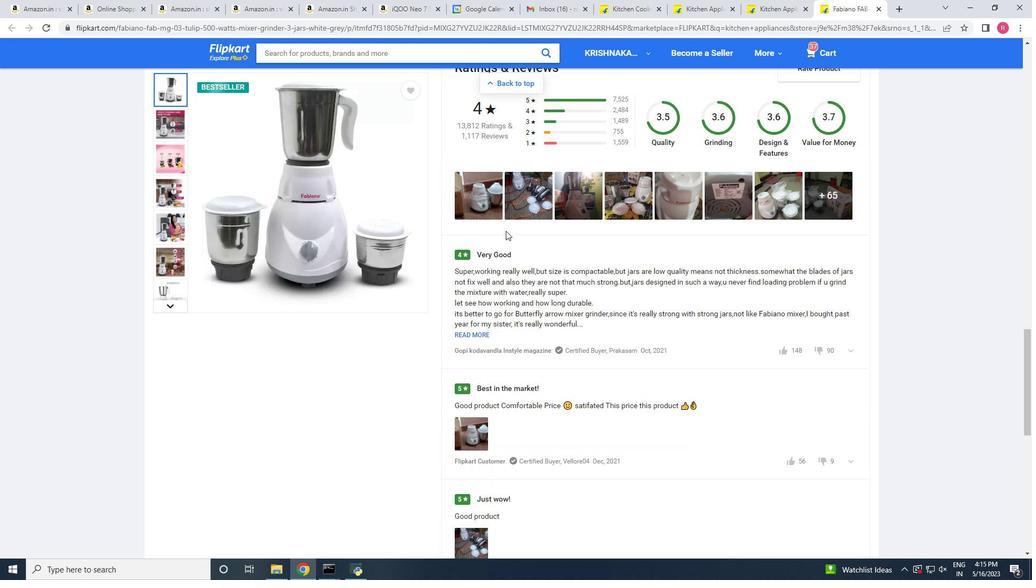 
Action: Mouse scrolled (505, 230) with delta (0, 0)
Screenshot: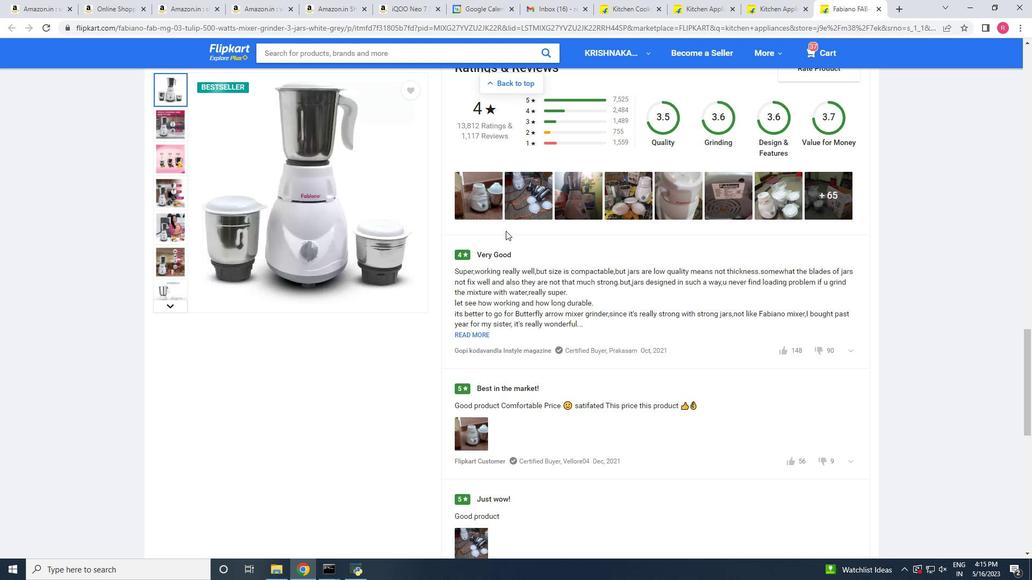 
Action: Mouse scrolled (505, 230) with delta (0, 0)
Screenshot: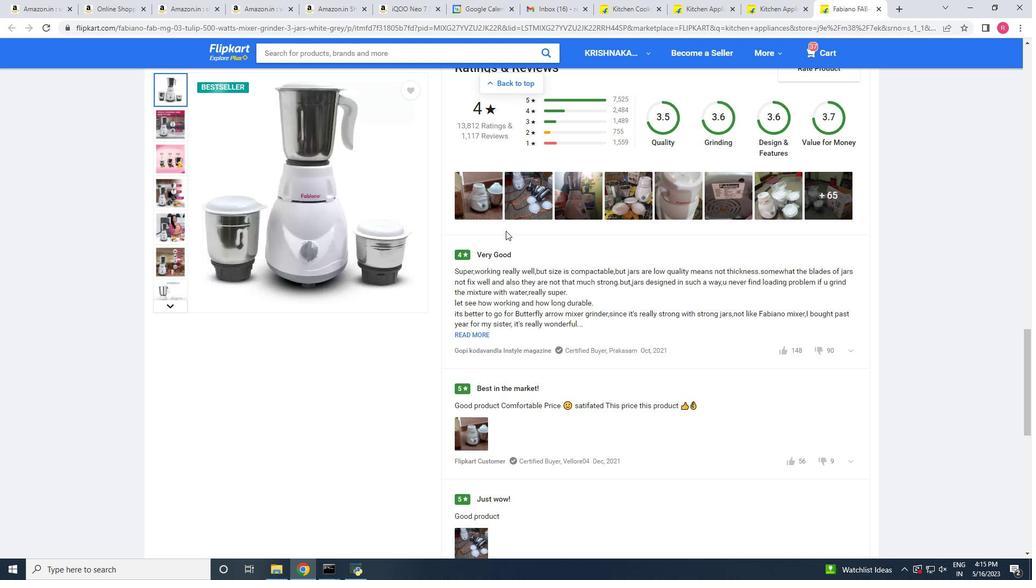 
Action: Mouse scrolled (505, 230) with delta (0, 0)
Screenshot: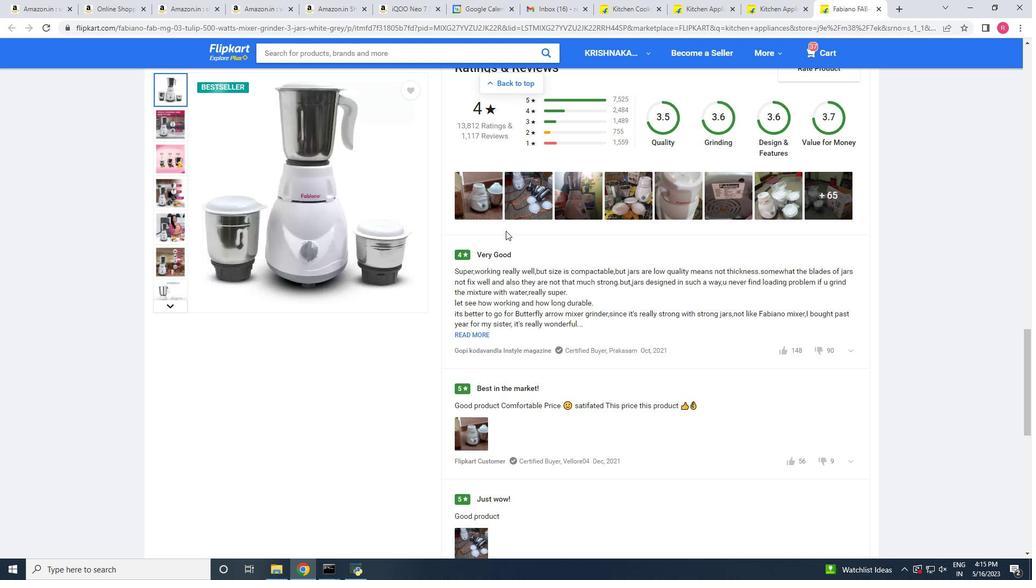 
Action: Mouse scrolled (505, 230) with delta (0, 0)
Screenshot: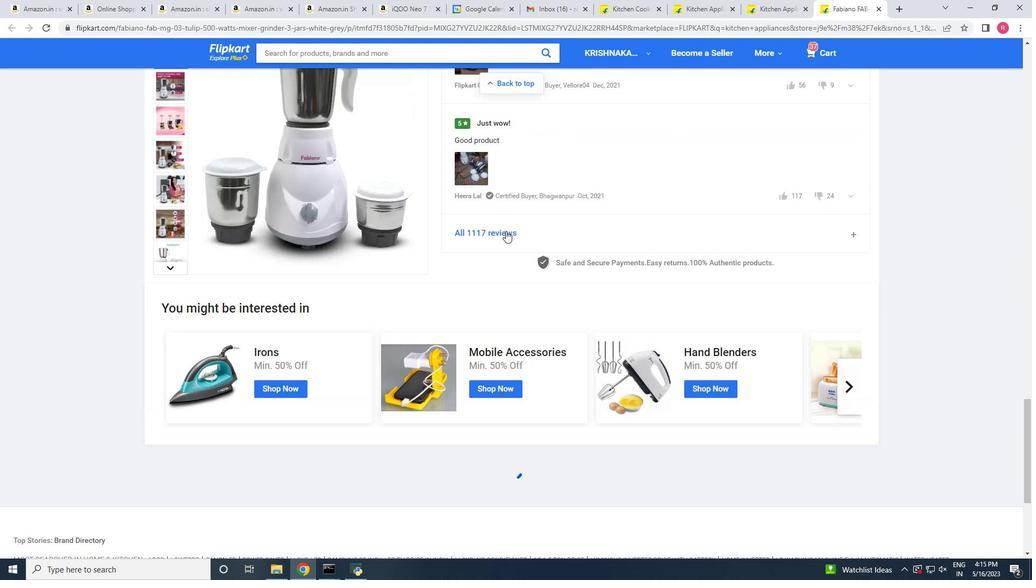 
Action: Mouse scrolled (505, 230) with delta (0, 0)
Screenshot: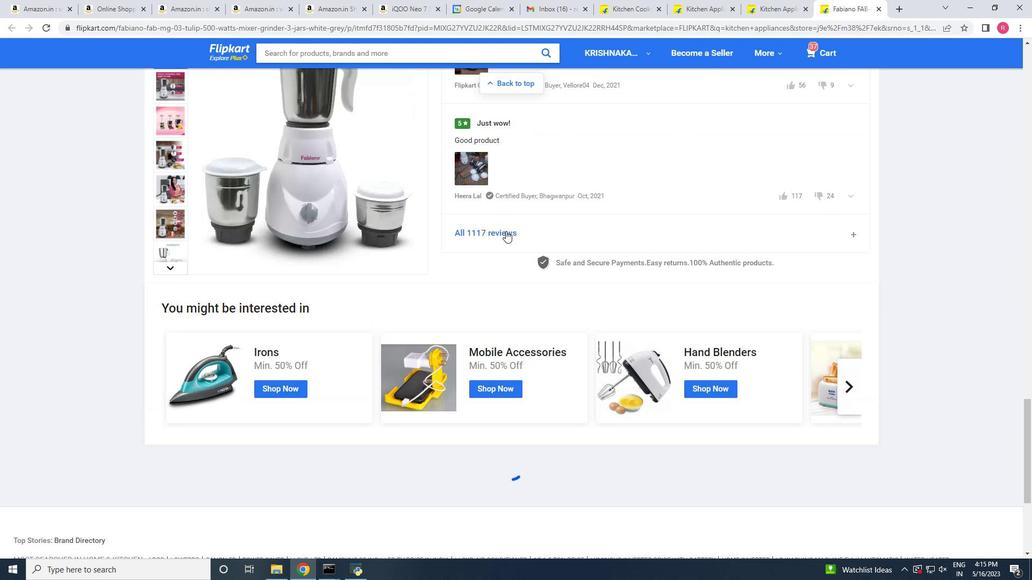 
Action: Mouse scrolled (505, 230) with delta (0, 0)
Screenshot: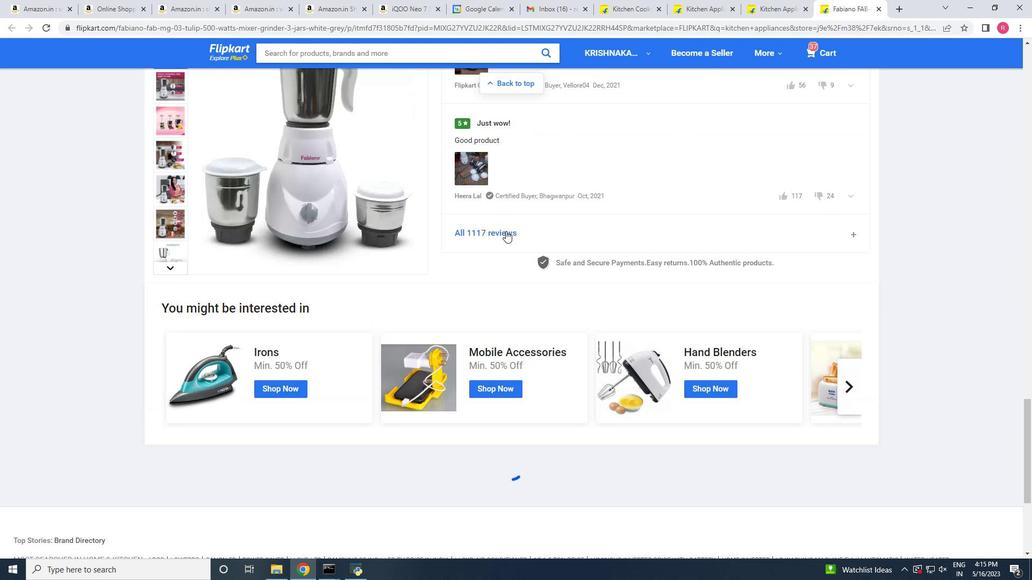 
Action: Mouse scrolled (505, 230) with delta (0, 0)
Screenshot: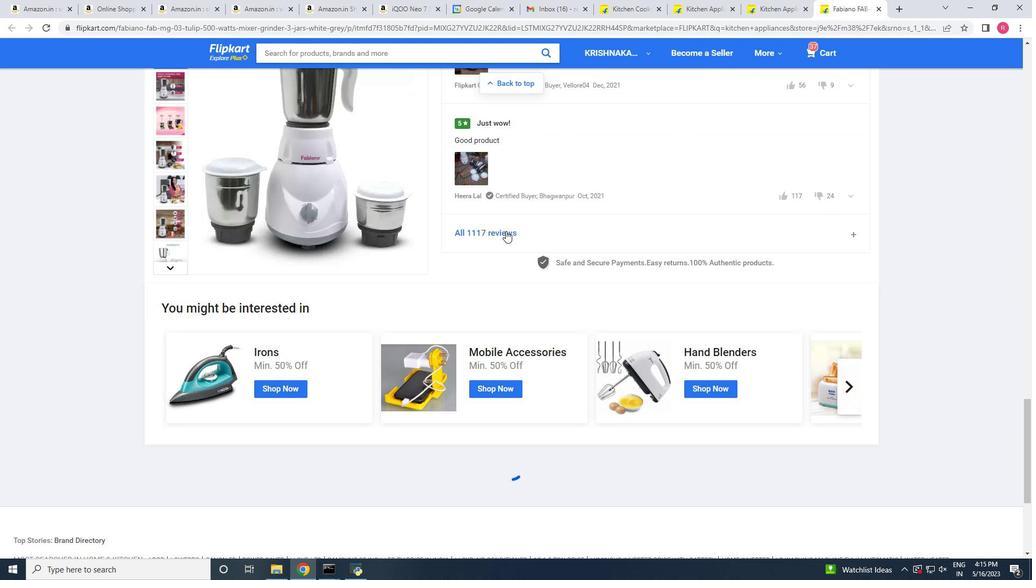 
Action: Mouse scrolled (505, 230) with delta (0, 0)
Screenshot: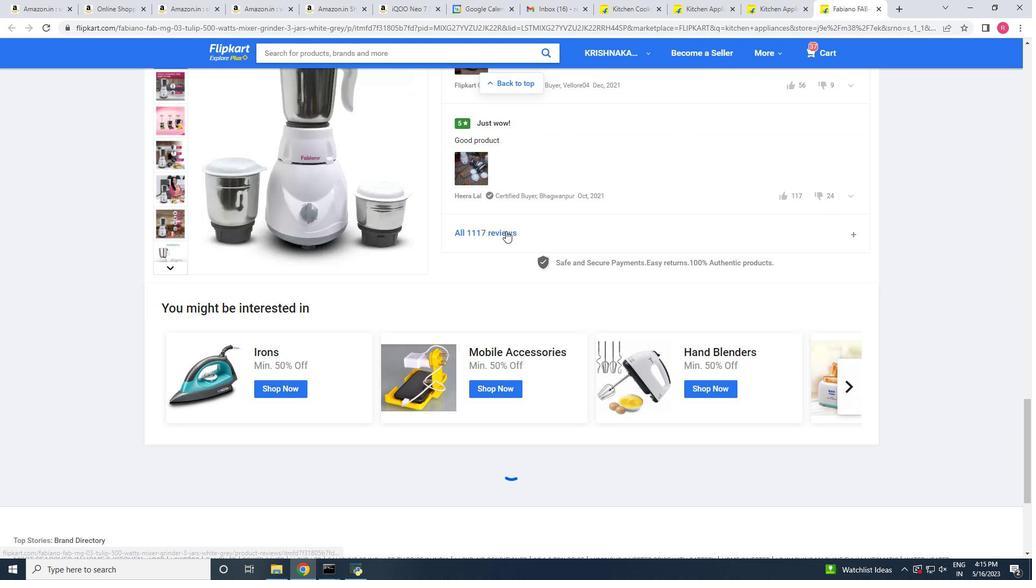 
Action: Mouse moved to (425, 231)
Screenshot: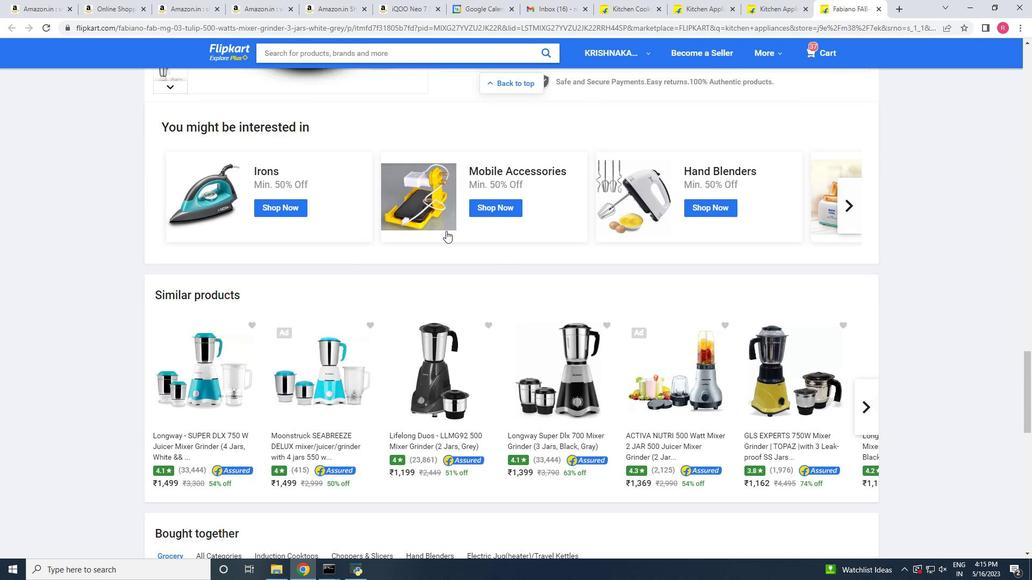
Action: Mouse scrolled (425, 230) with delta (0, 0)
Screenshot: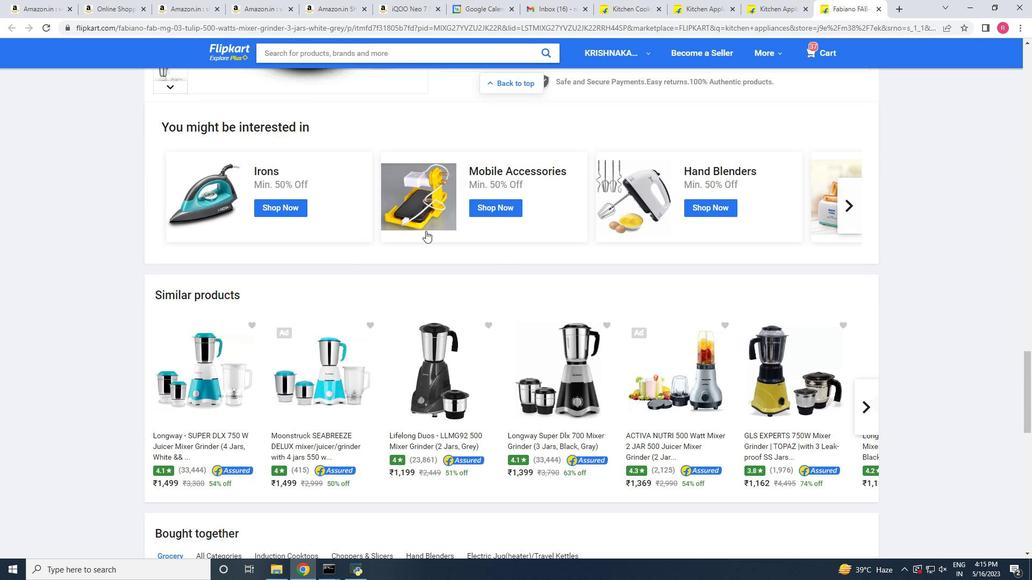 
Action: Mouse scrolled (425, 230) with delta (0, 0)
Screenshot: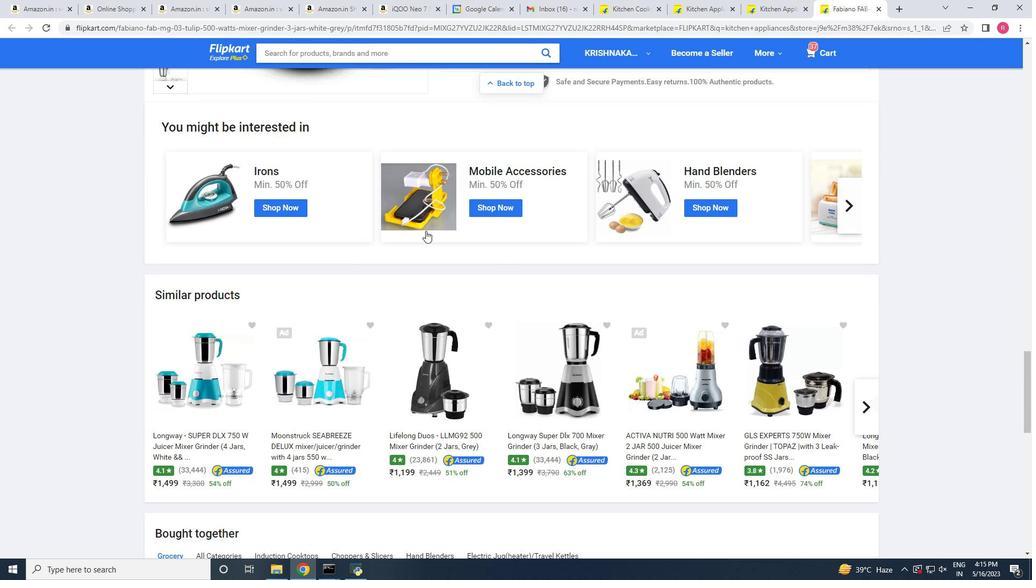 
Action: Mouse scrolled (425, 230) with delta (0, 0)
Screenshot: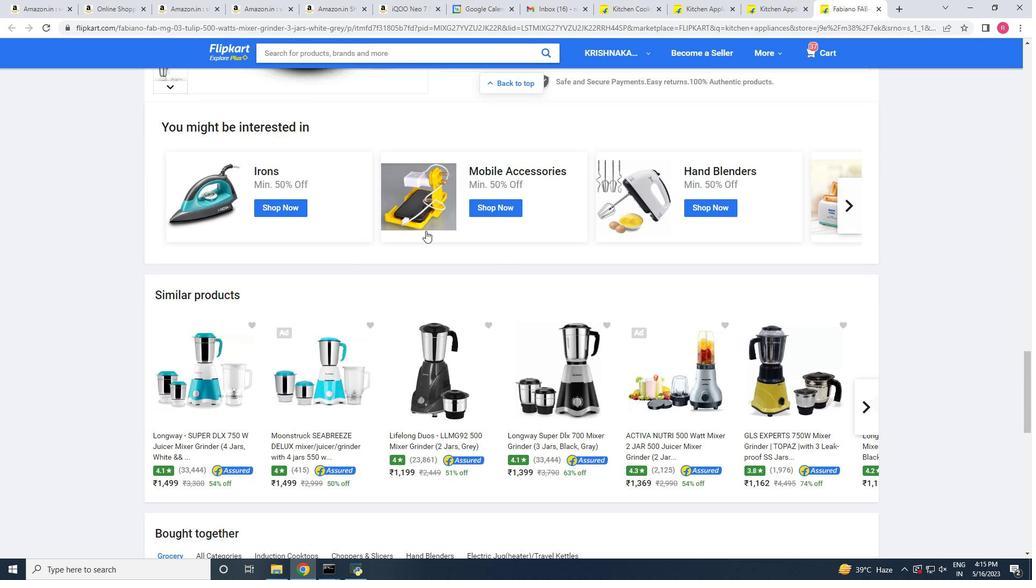 
Action: Mouse scrolled (425, 230) with delta (0, 0)
Screenshot: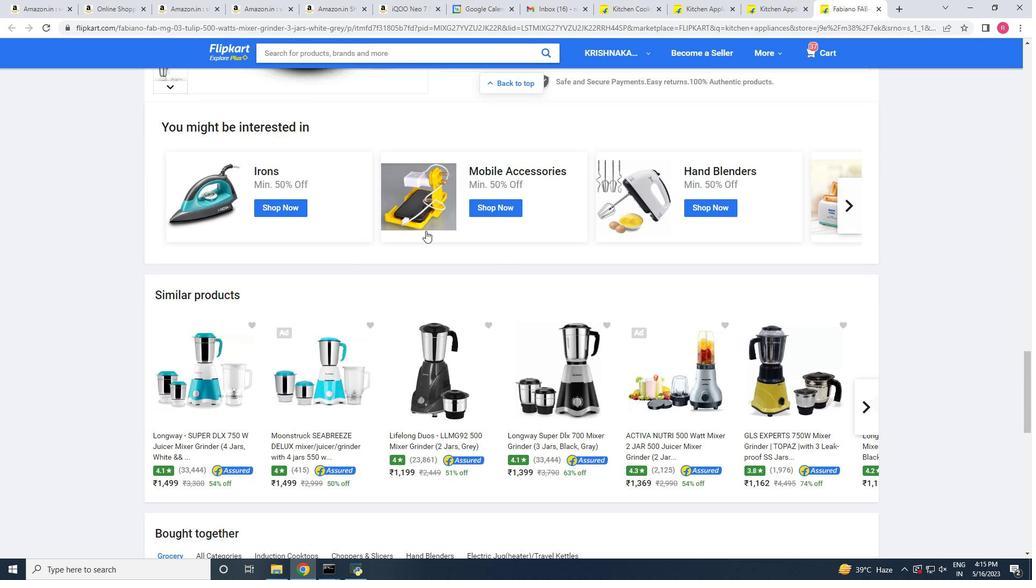 
Action: Mouse scrolled (425, 230) with delta (0, 0)
Screenshot: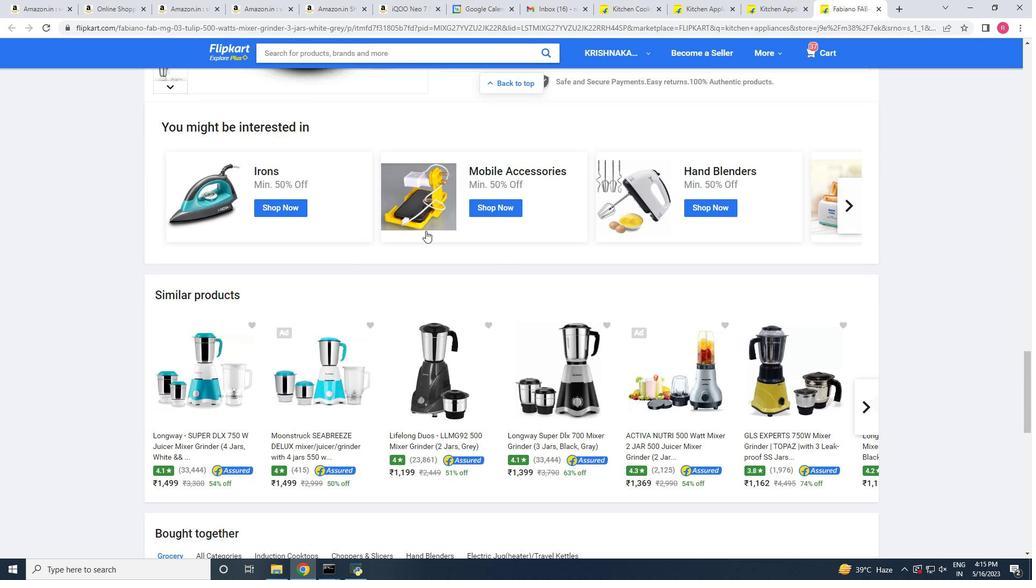
Action: Mouse scrolled (425, 231) with delta (0, 0)
Screenshot: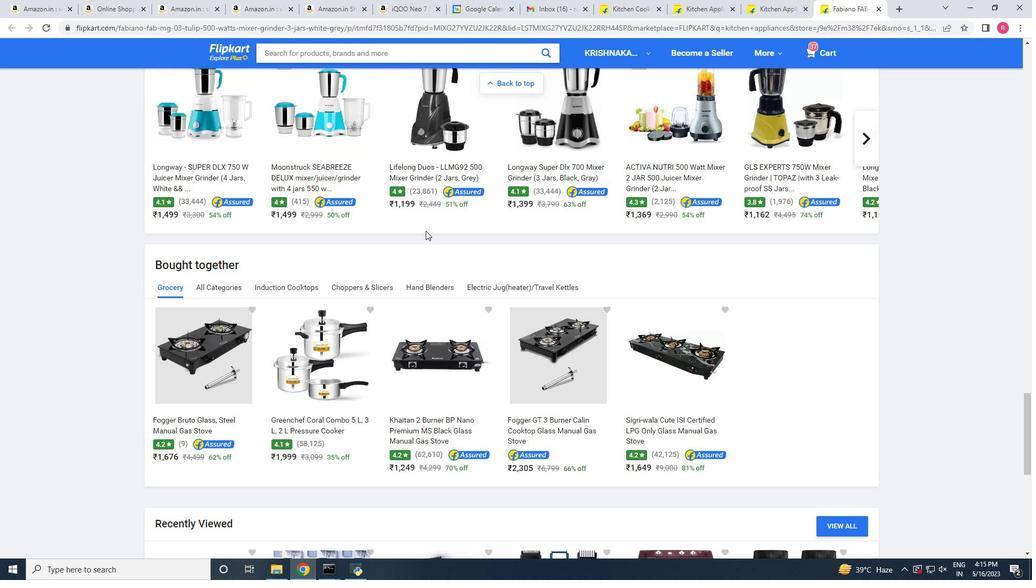 
Action: Mouse scrolled (425, 231) with delta (0, 0)
Screenshot: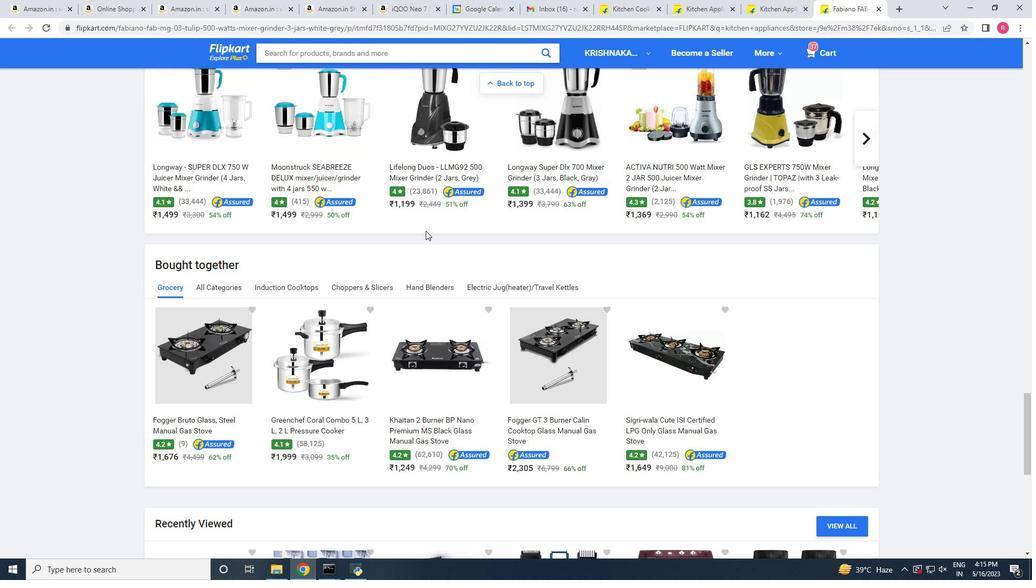
Action: Mouse scrolled (425, 231) with delta (0, 0)
Screenshot: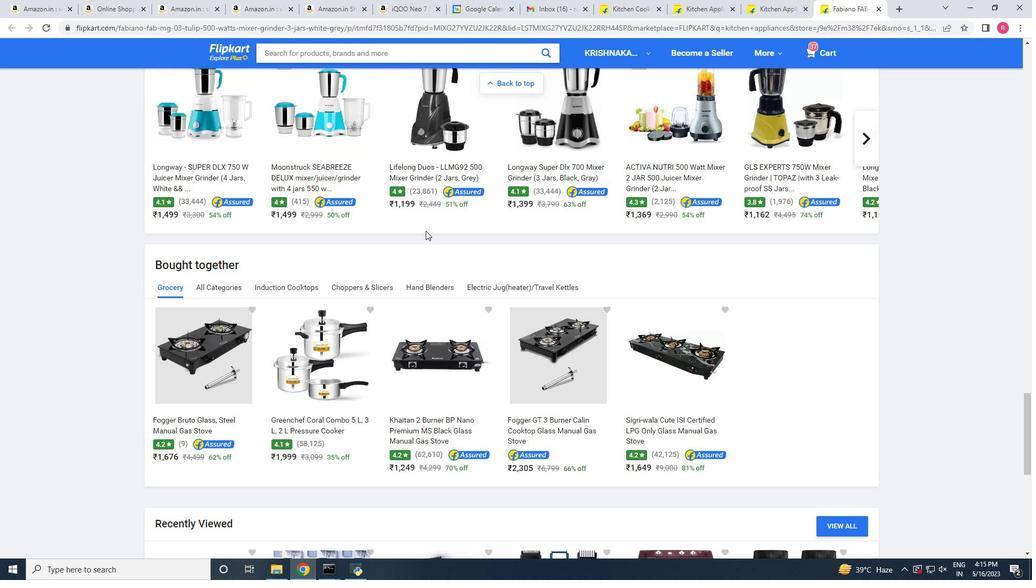 
Action: Mouse scrolled (425, 231) with delta (0, 0)
Screenshot: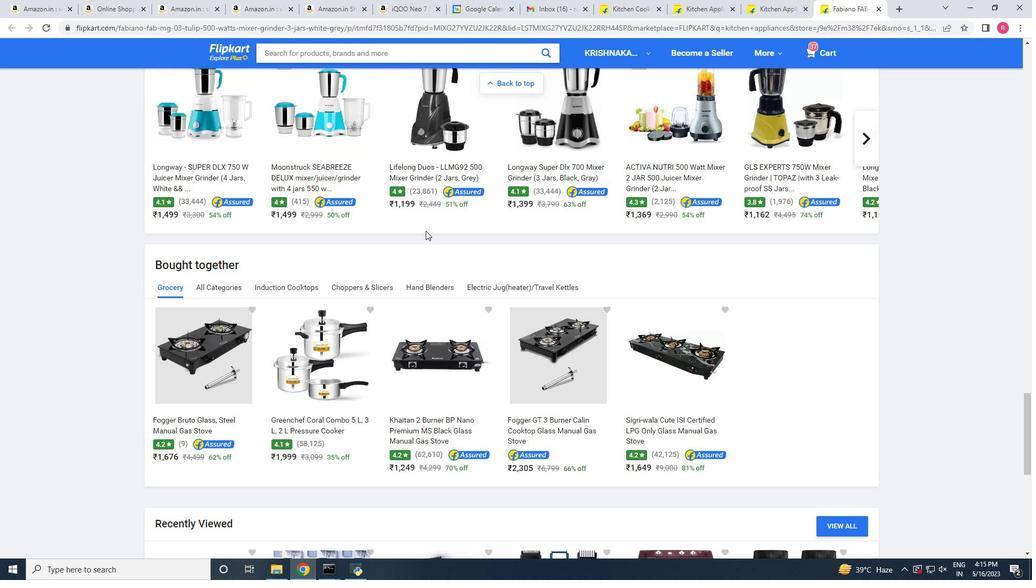 
Action: Mouse scrolled (425, 231) with delta (0, 0)
Screenshot: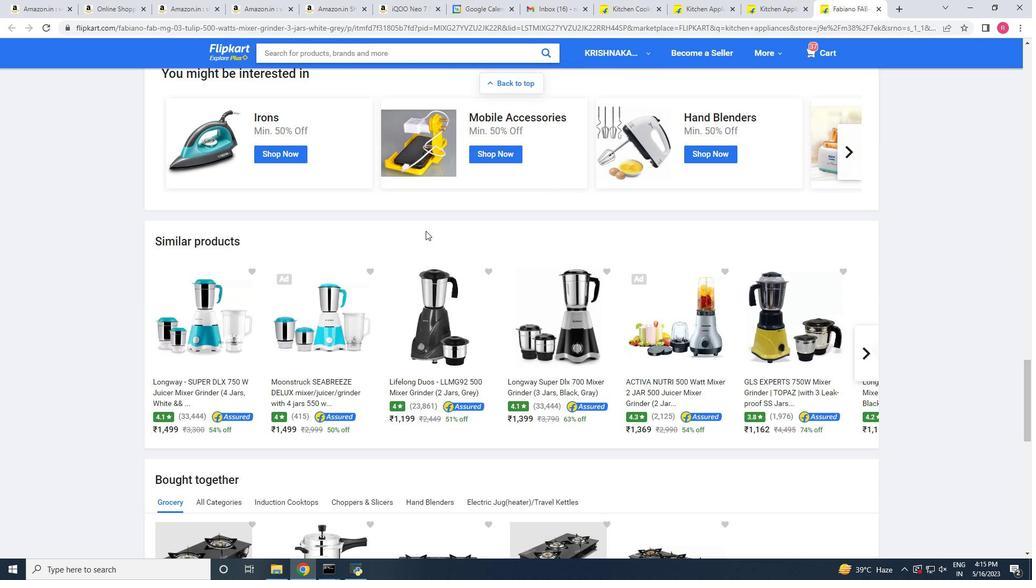 
Action: Mouse scrolled (425, 231) with delta (0, 0)
Screenshot: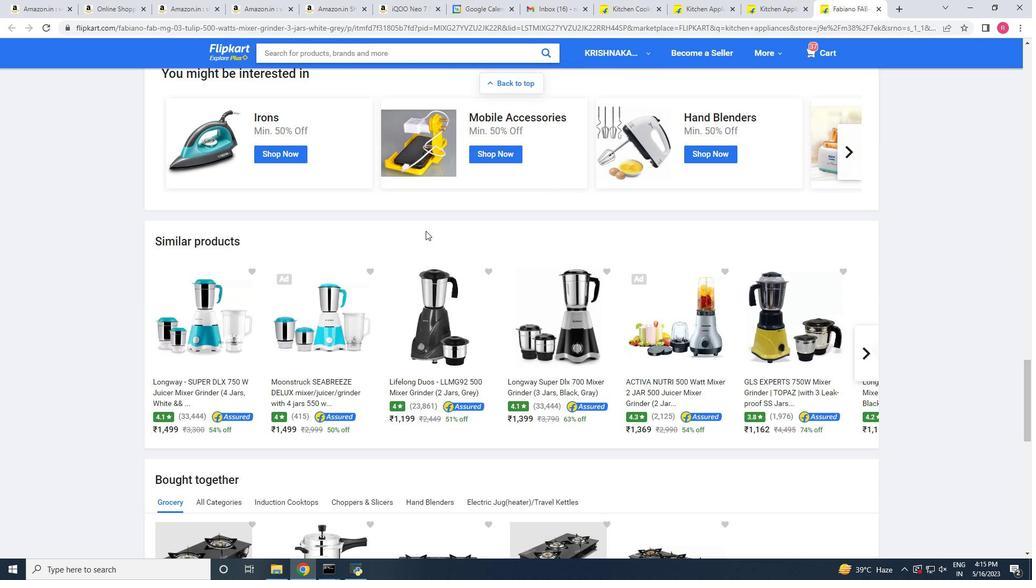 
Action: Mouse scrolled (425, 231) with delta (0, 0)
Screenshot: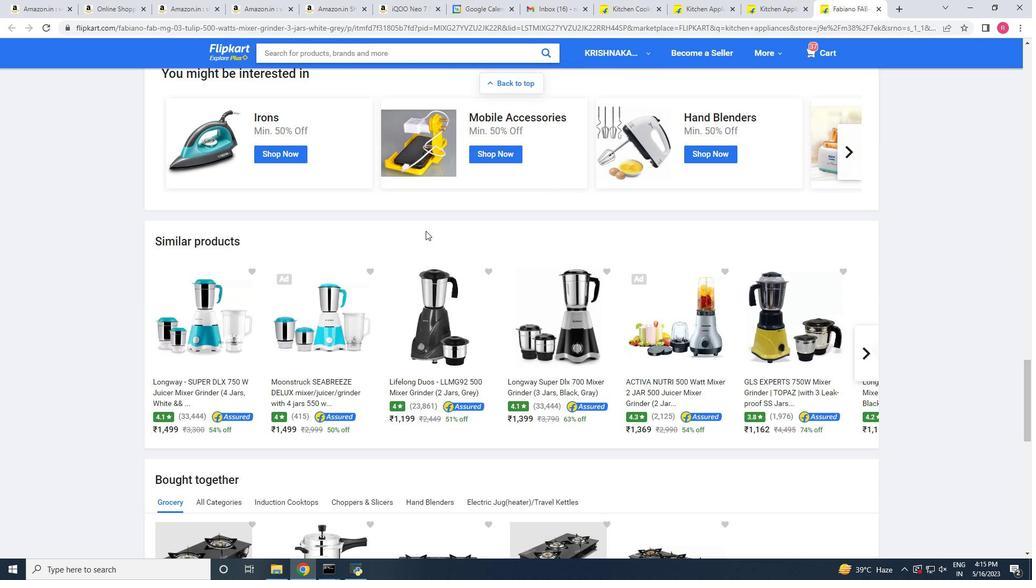 
Action: Mouse scrolled (425, 231) with delta (0, 0)
Screenshot: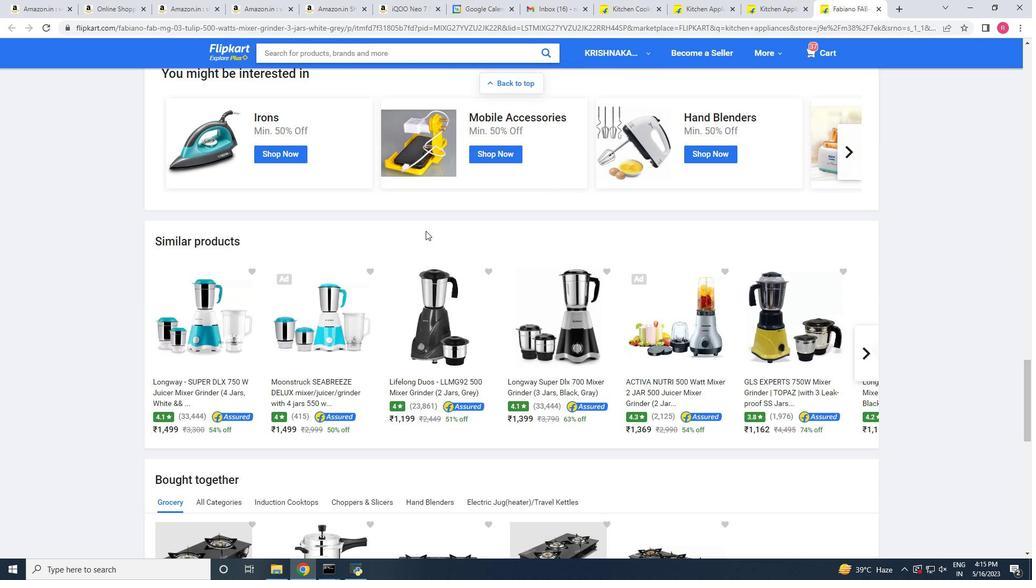 
Action: Mouse scrolled (425, 231) with delta (0, 0)
Screenshot: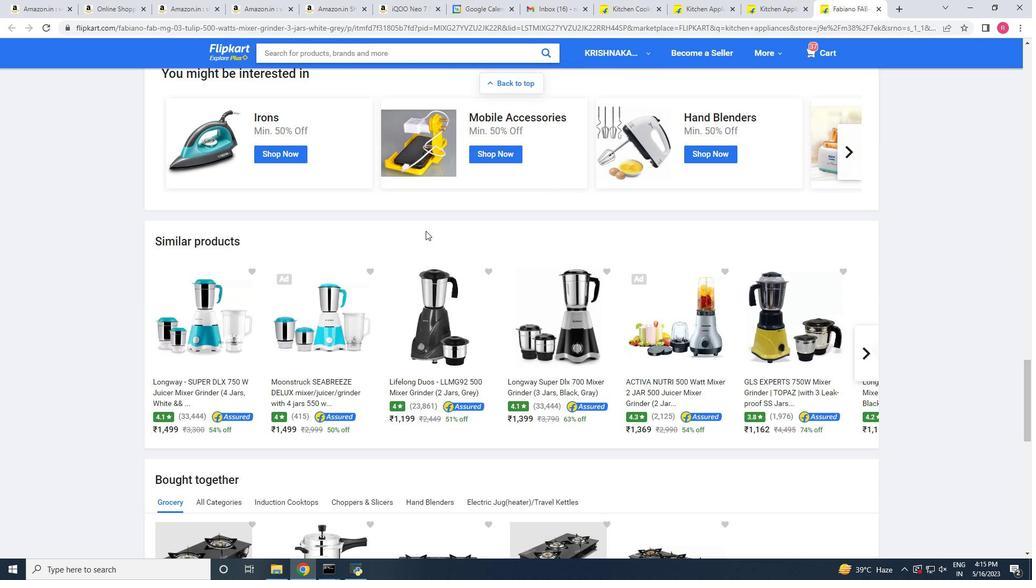 
Action: Mouse scrolled (425, 231) with delta (0, 0)
Screenshot: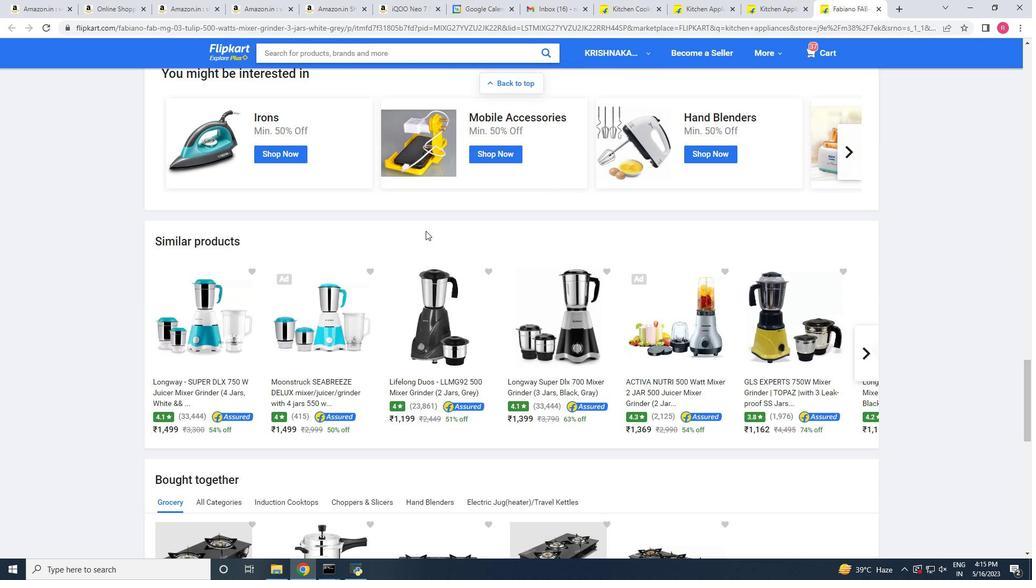 
Action: Mouse scrolled (425, 231) with delta (0, 0)
Screenshot: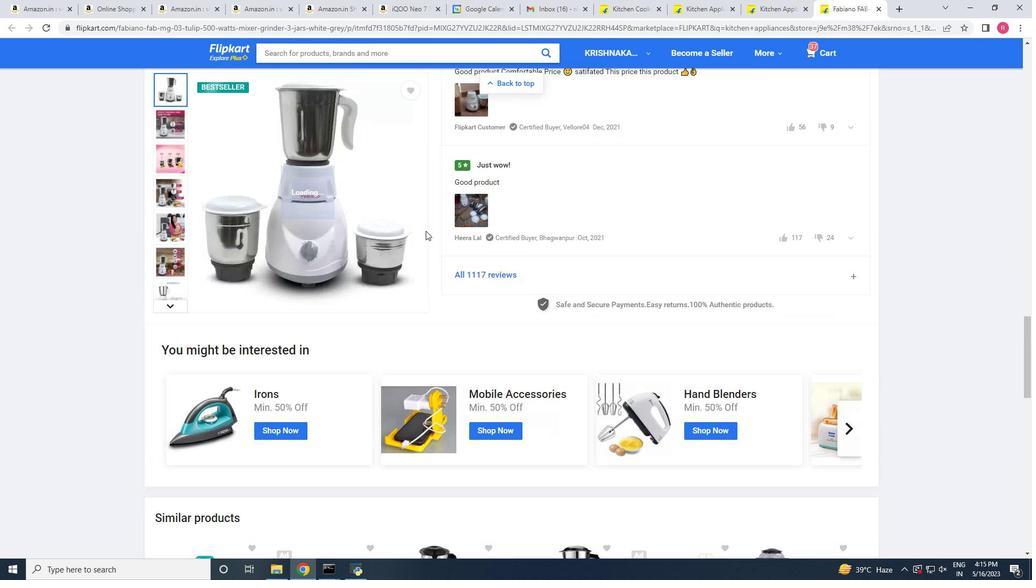 
Action: Mouse scrolled (425, 231) with delta (0, 0)
Screenshot: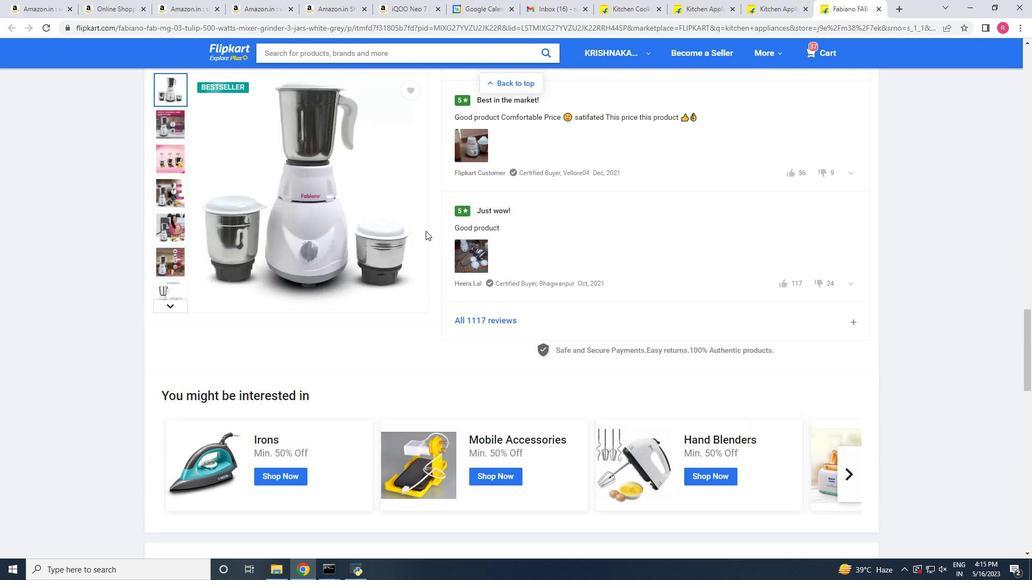 
Action: Mouse scrolled (425, 231) with delta (0, 0)
Screenshot: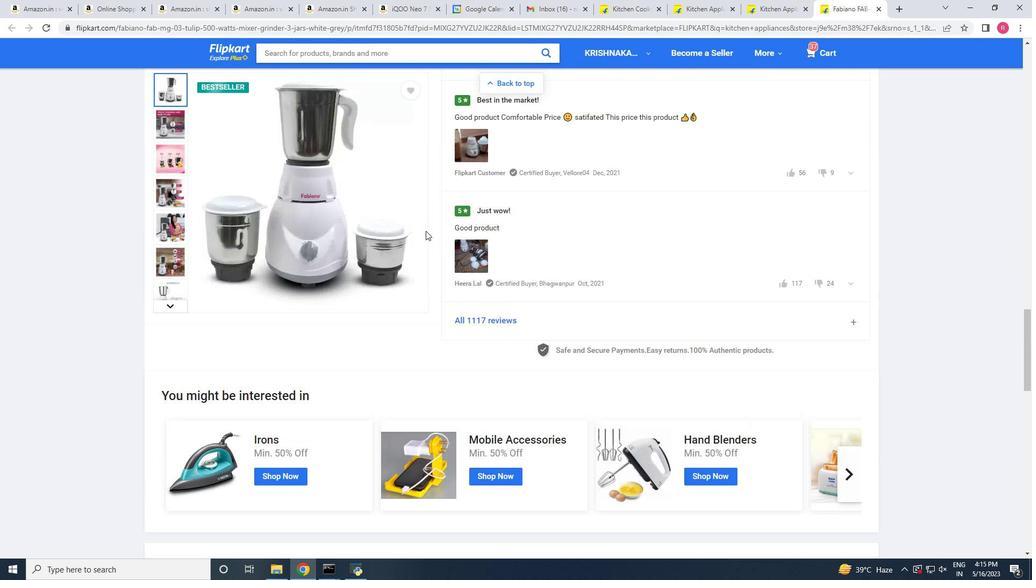 
Action: Mouse scrolled (425, 231) with delta (0, 0)
Screenshot: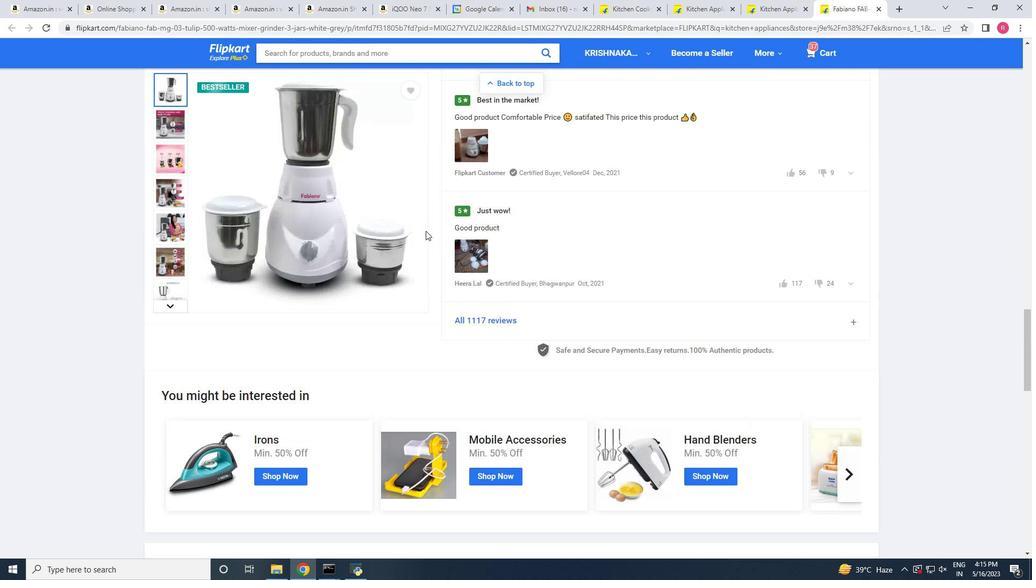 
Action: Mouse scrolled (425, 231) with delta (0, 0)
Screenshot: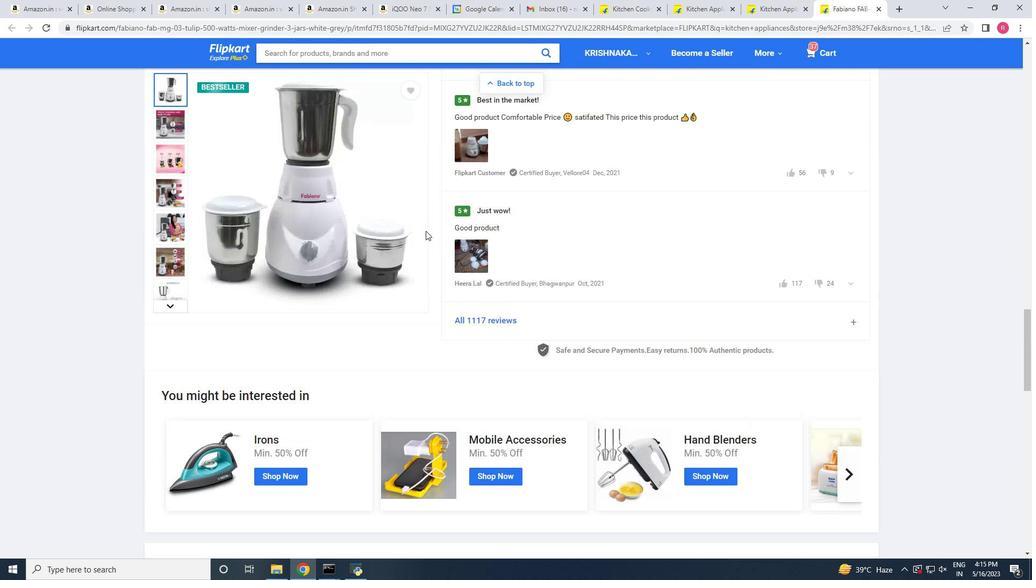 
Action: Mouse scrolled (425, 231) with delta (0, 0)
Screenshot: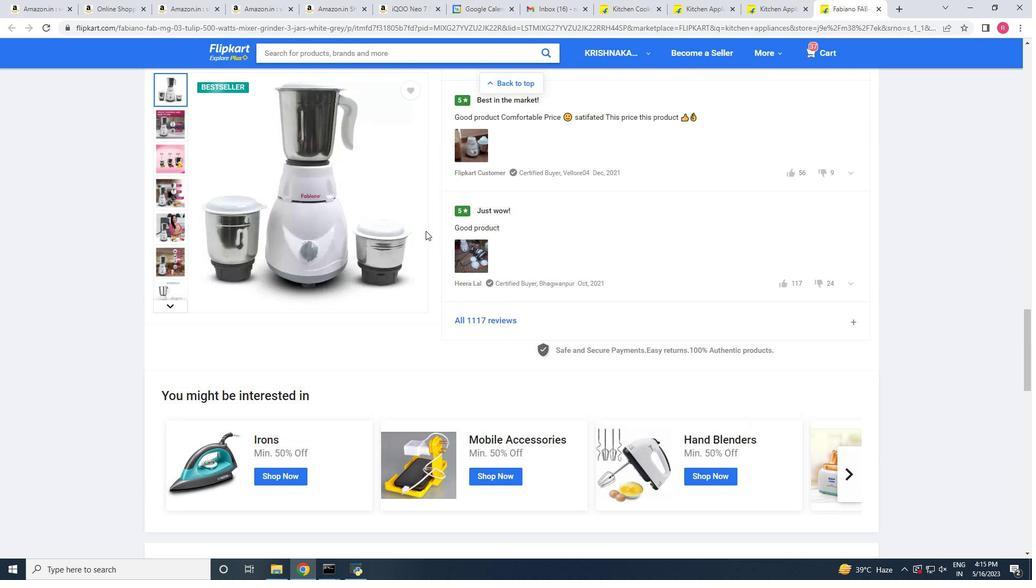 
Action: Mouse scrolled (425, 231) with delta (0, 0)
Screenshot: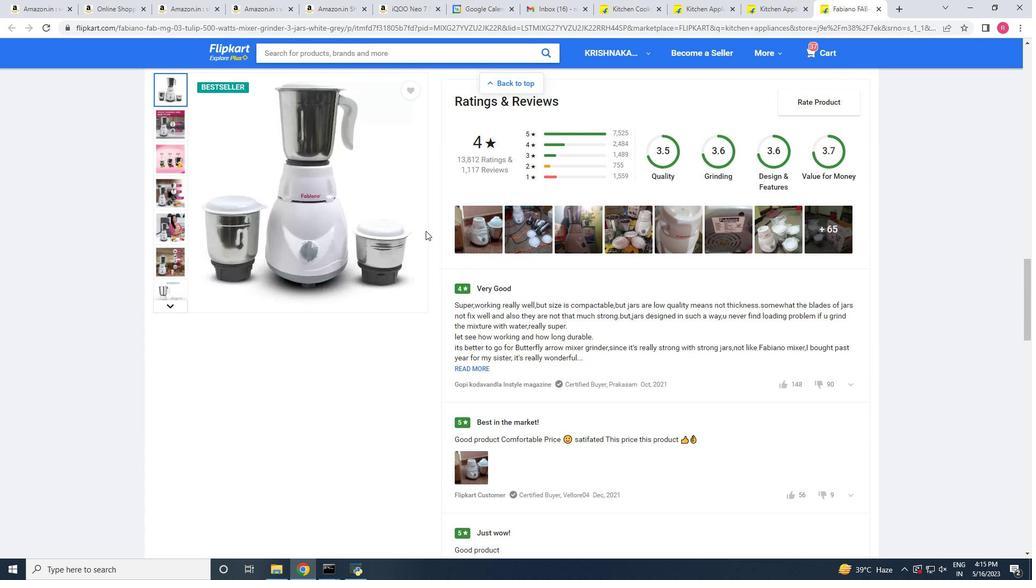 
Action: Mouse scrolled (425, 231) with delta (0, 0)
Screenshot: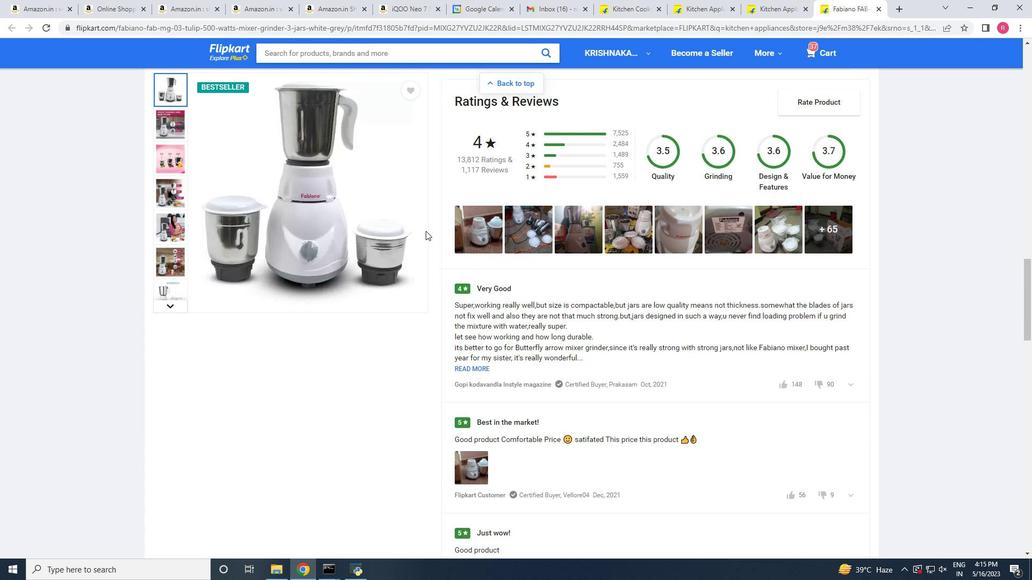 
Action: Mouse scrolled (425, 231) with delta (0, 0)
Screenshot: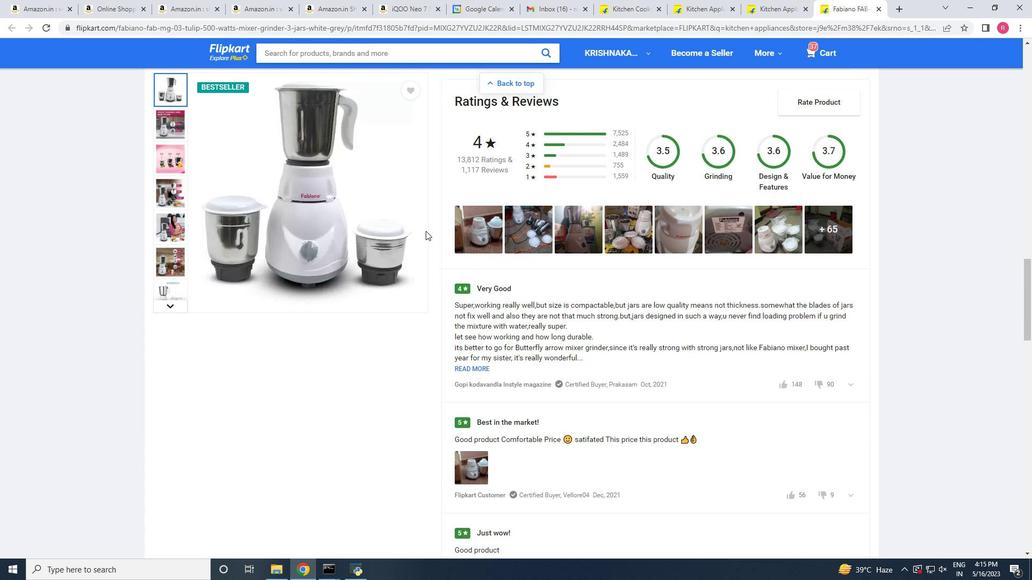 
Action: Mouse scrolled (425, 231) with delta (0, 0)
Screenshot: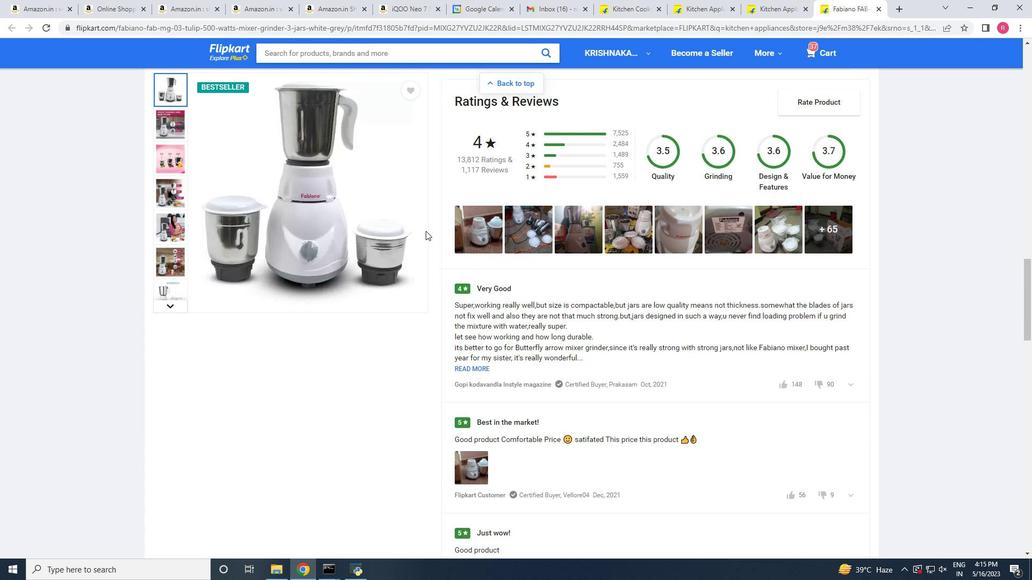 
Action: Mouse scrolled (425, 231) with delta (0, 0)
Screenshot: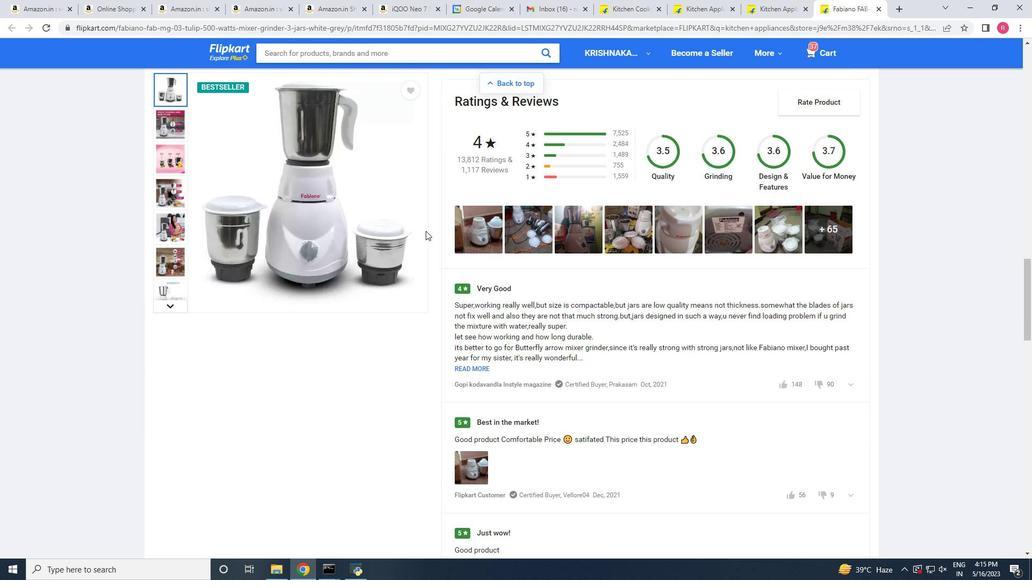 
Action: Mouse scrolled (425, 231) with delta (0, 0)
Screenshot: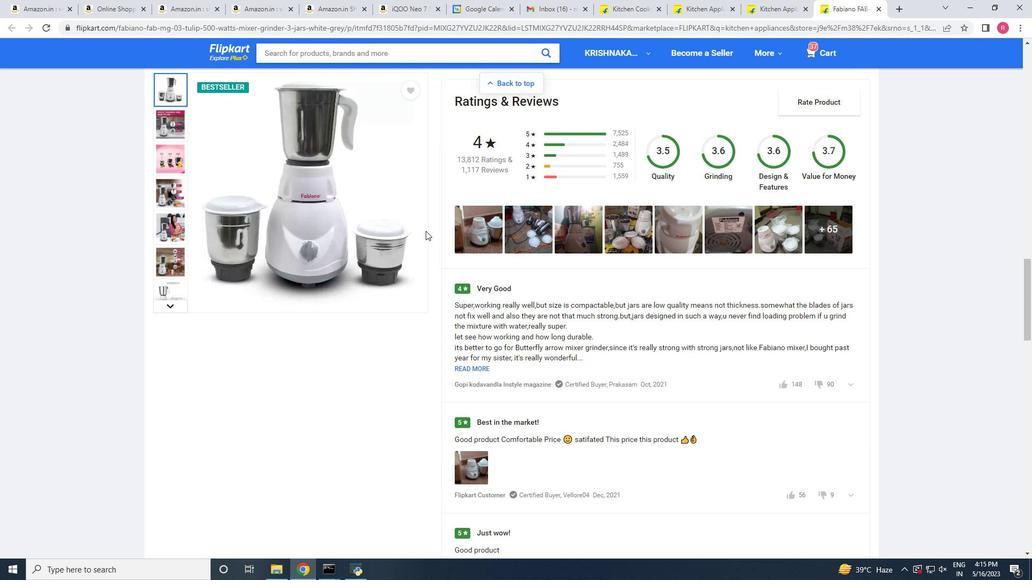 
Action: Mouse moved to (490, 270)
Screenshot: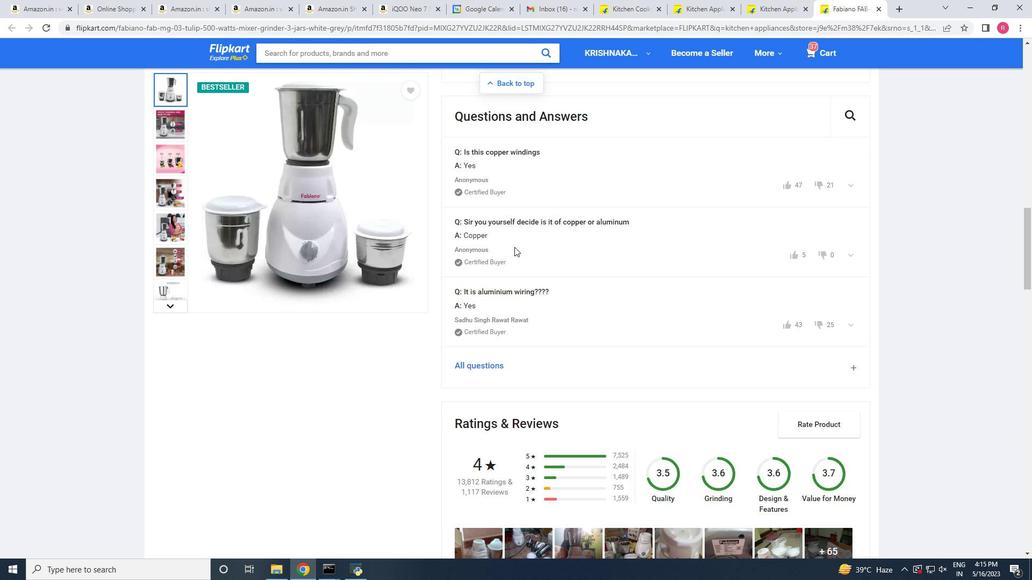 
Action: Mouse scrolled (490, 270) with delta (0, 0)
Screenshot: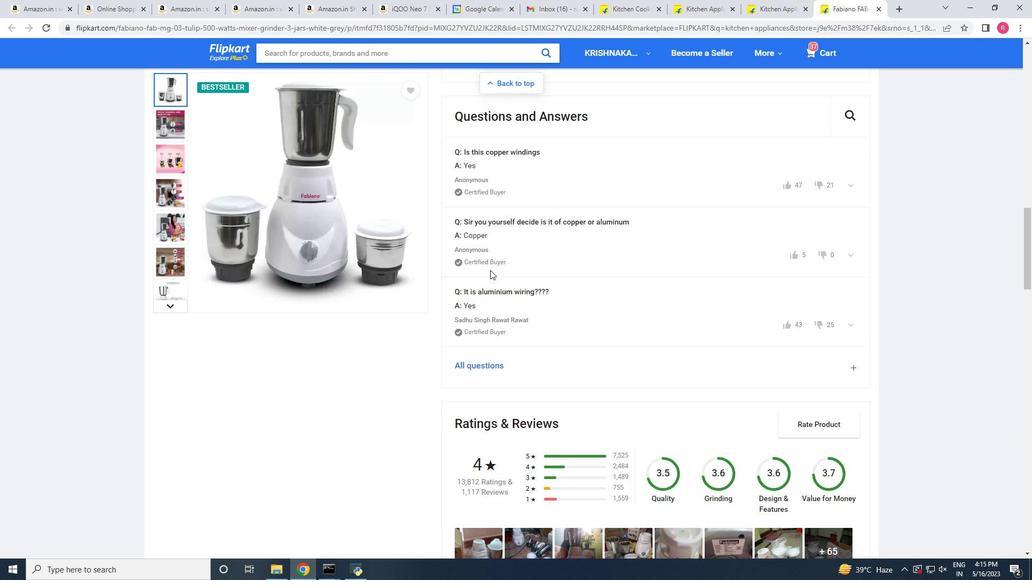 
Action: Mouse scrolled (490, 270) with delta (0, 0)
Screenshot: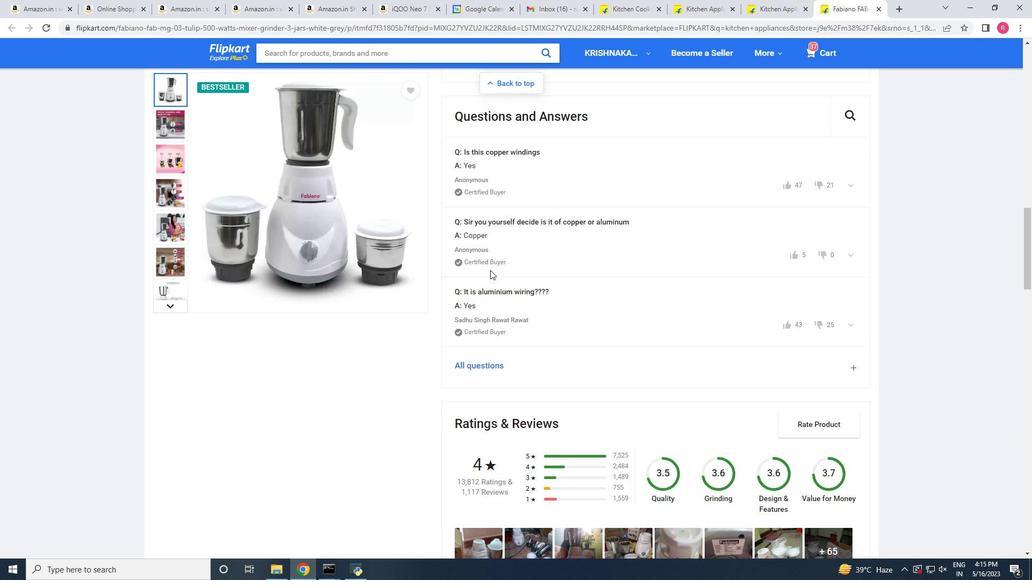 
Action: Mouse scrolled (490, 270) with delta (0, 0)
Screenshot: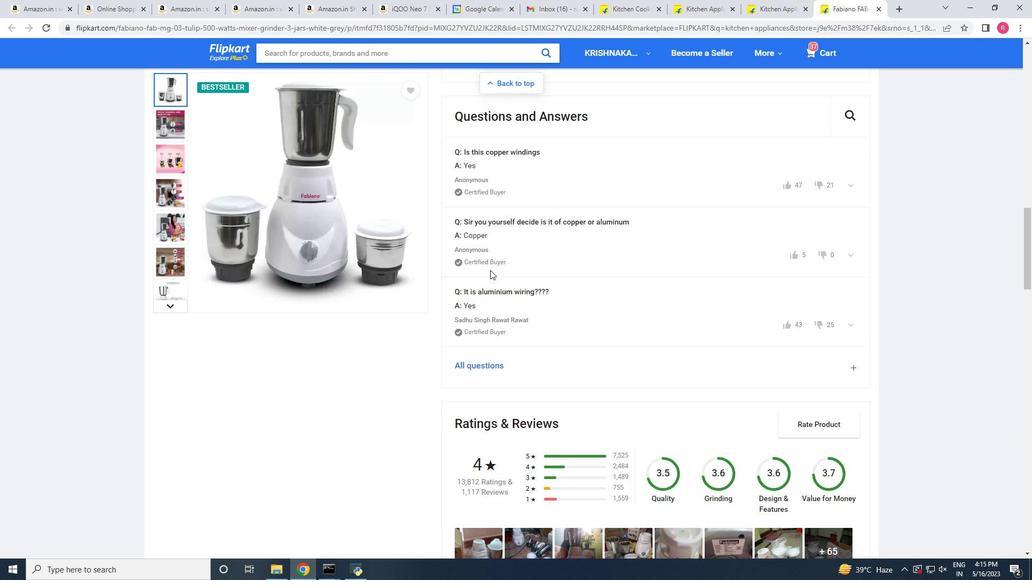 
Action: Mouse scrolled (490, 270) with delta (0, 0)
Screenshot: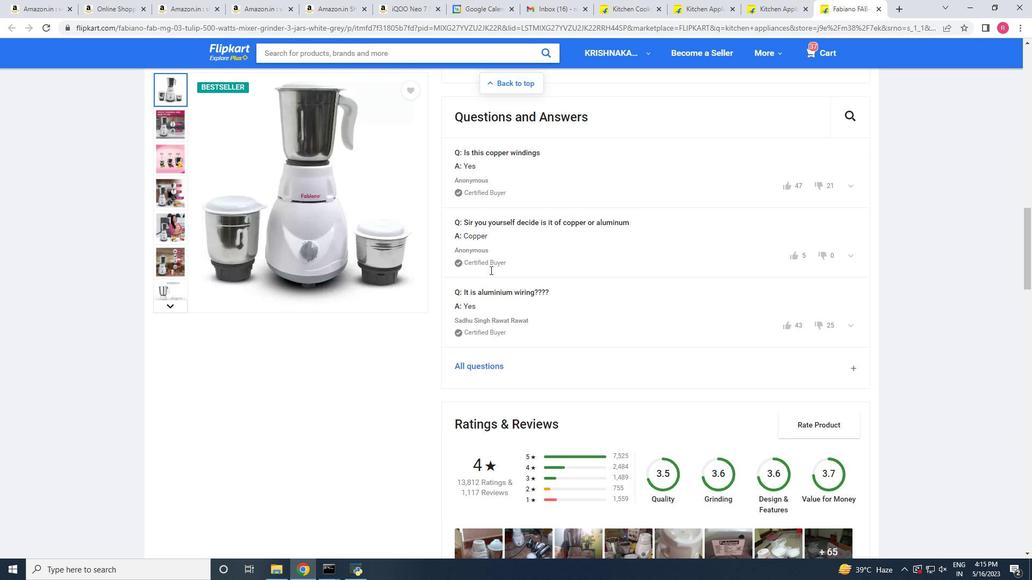 
Action: Mouse moved to (490, 269)
Screenshot: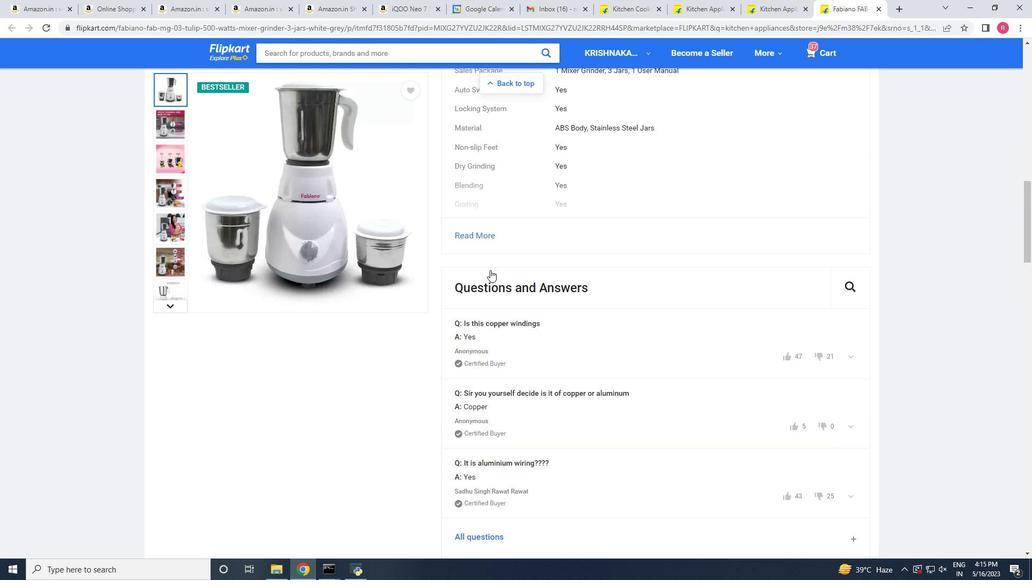 
Action: Mouse scrolled (490, 270) with delta (0, 0)
Screenshot: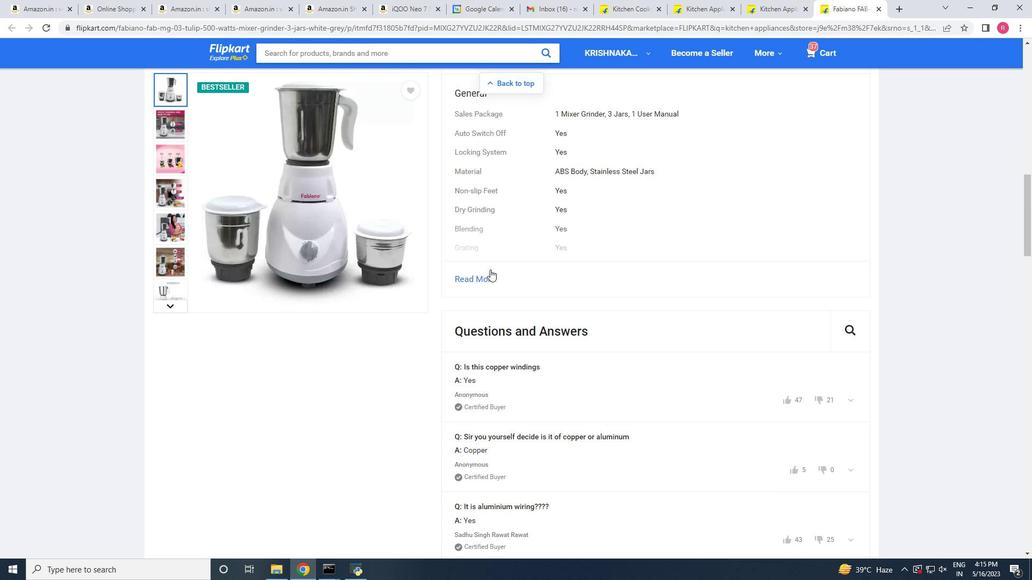 
Action: Mouse scrolled (490, 270) with delta (0, 0)
Screenshot: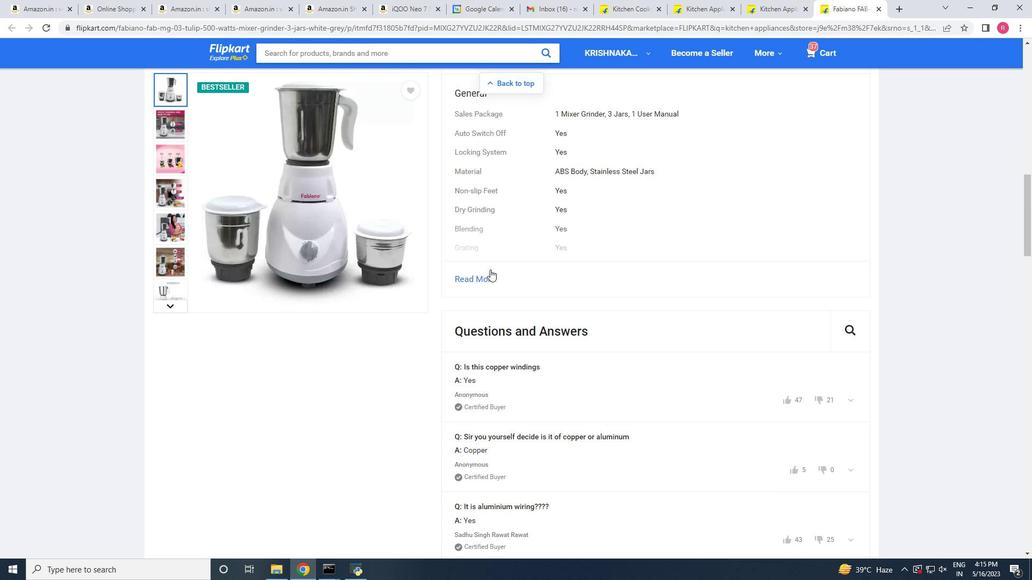 
Action: Mouse scrolled (490, 270) with delta (0, 0)
Screenshot: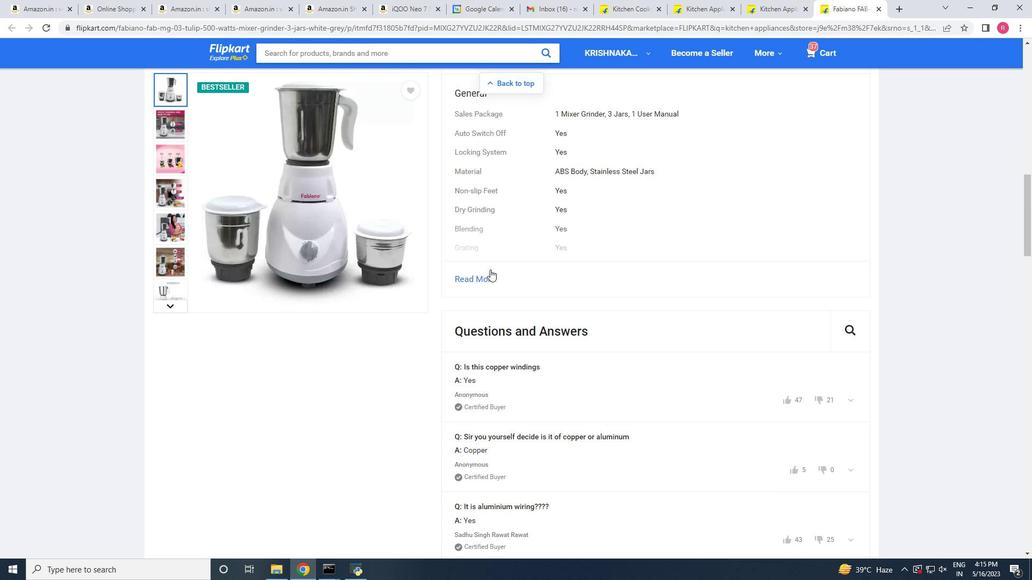 
Action: Mouse scrolled (490, 270) with delta (0, 0)
Screenshot: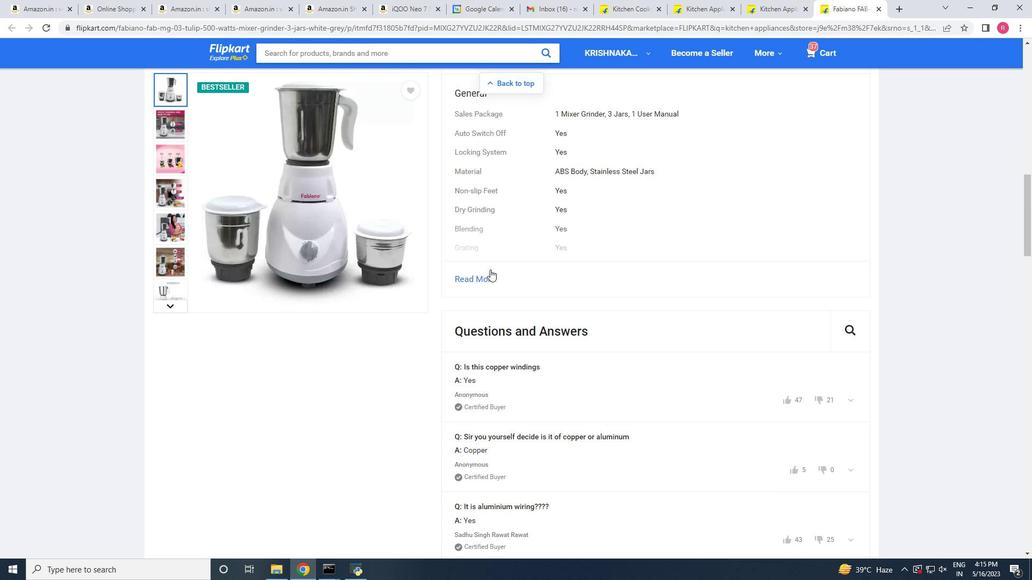 
Action: Mouse moved to (377, 267)
Screenshot: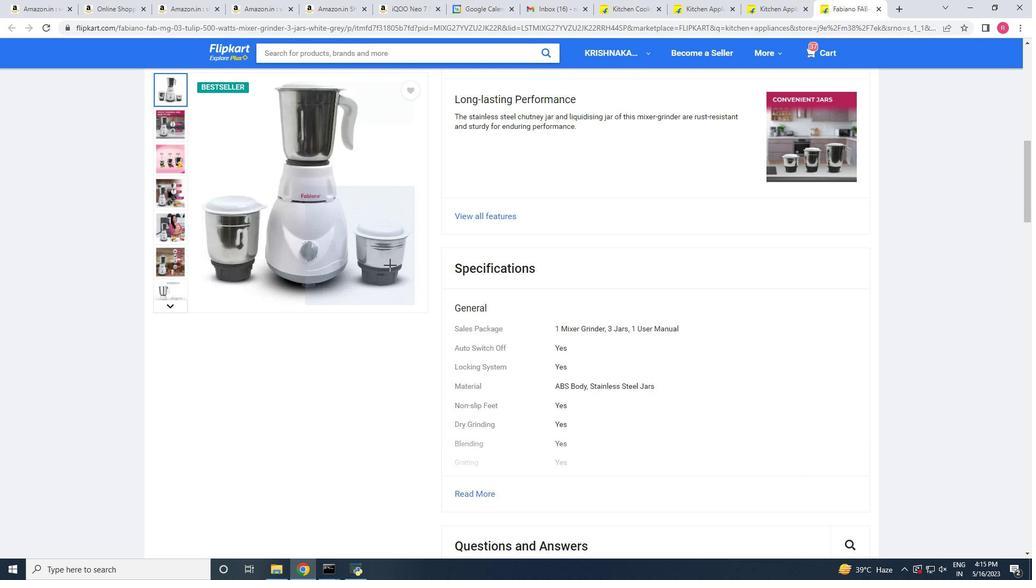 
Action: Mouse scrolled (377, 268) with delta (0, 0)
